 Task: Set the timezone to (GMT +5:30) Asia/Calcutta for the new scheduled reminder.
Action: Mouse moved to (1006, 248)
Screenshot: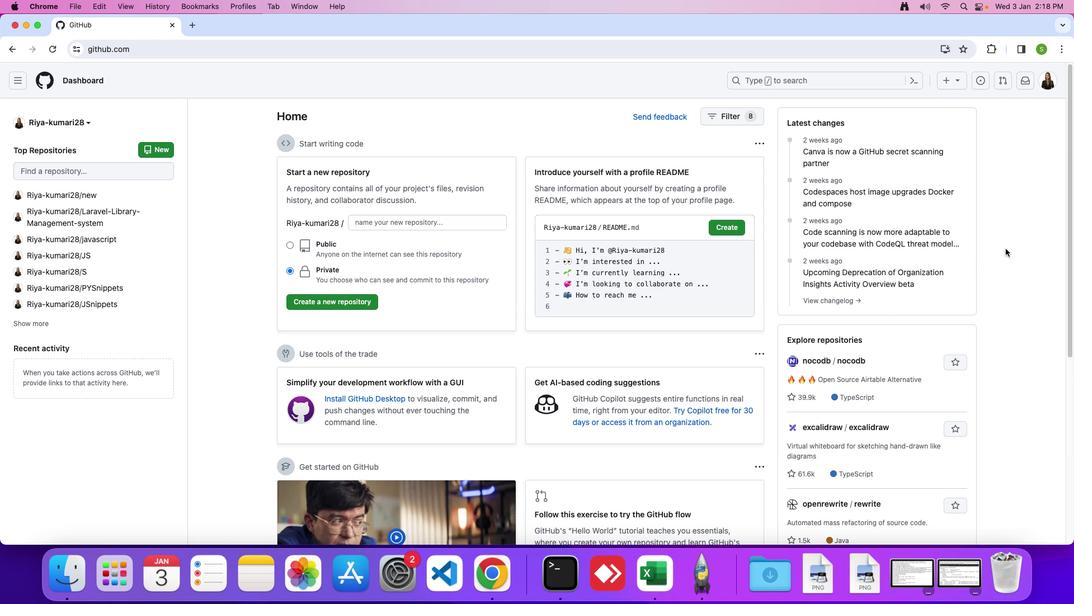 
Action: Mouse pressed left at (1006, 248)
Screenshot: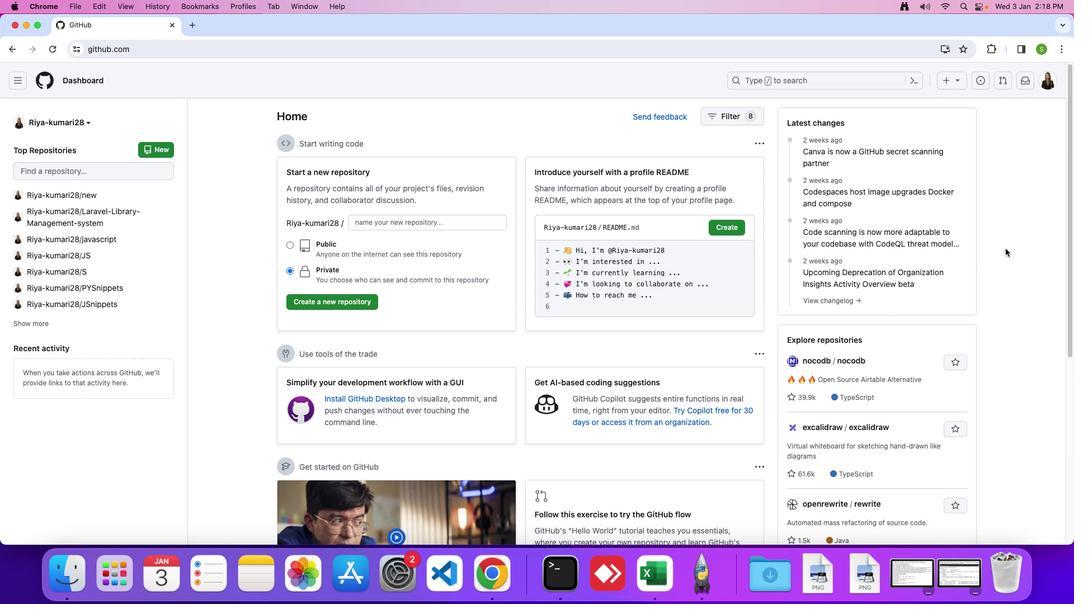 
Action: Mouse moved to (1052, 76)
Screenshot: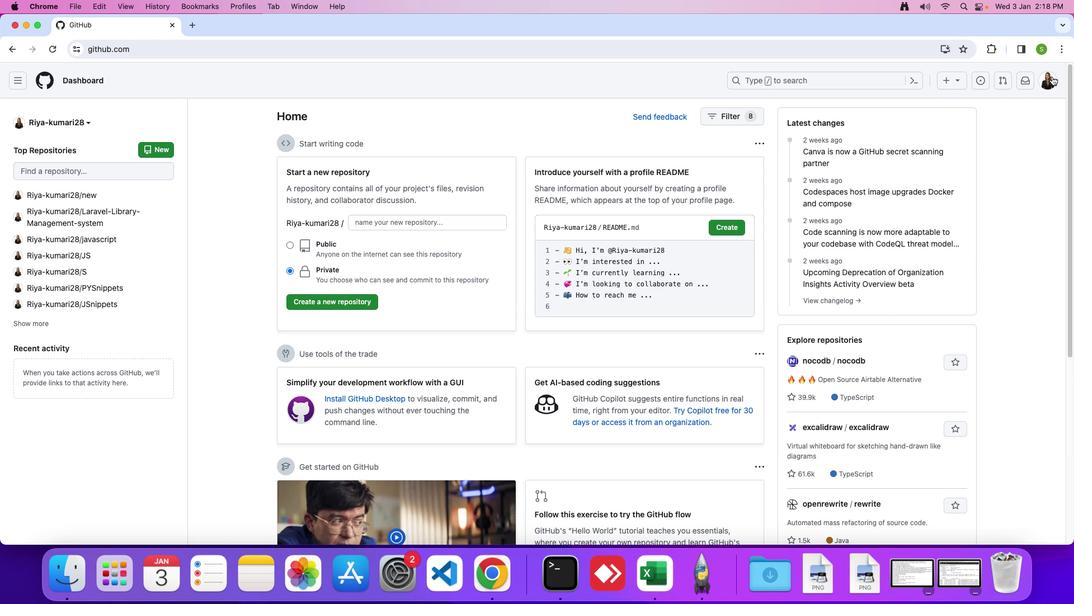 
Action: Mouse pressed left at (1052, 76)
Screenshot: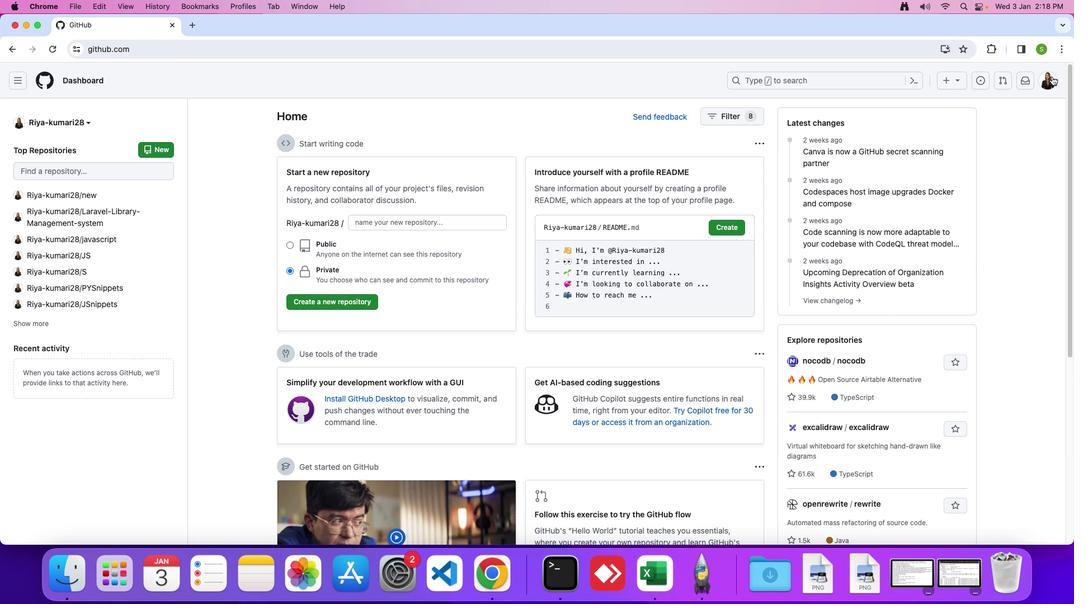 
Action: Mouse moved to (933, 385)
Screenshot: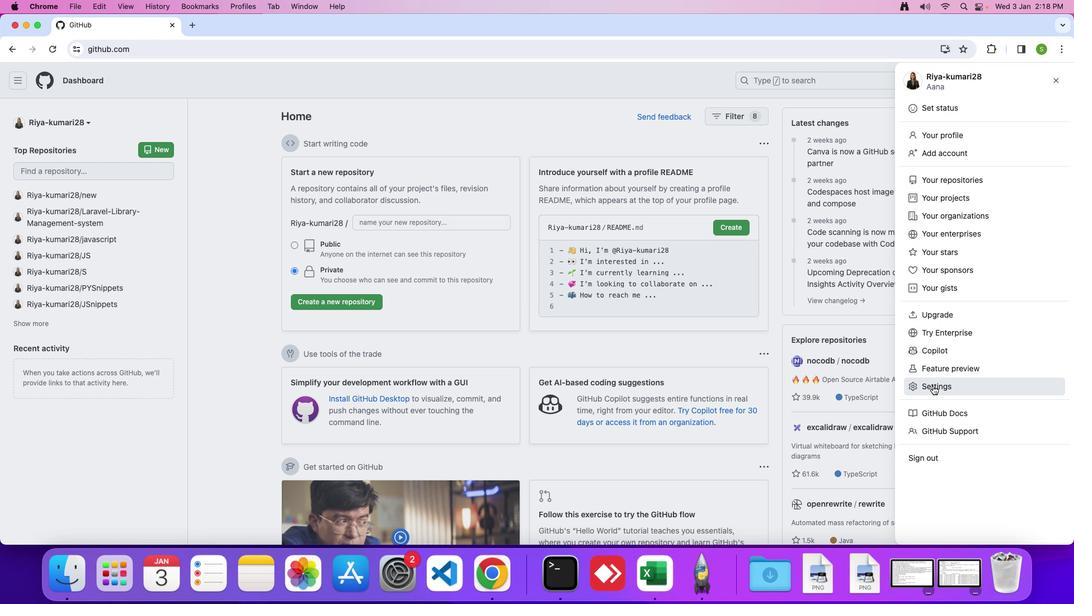 
Action: Mouse pressed left at (933, 385)
Screenshot: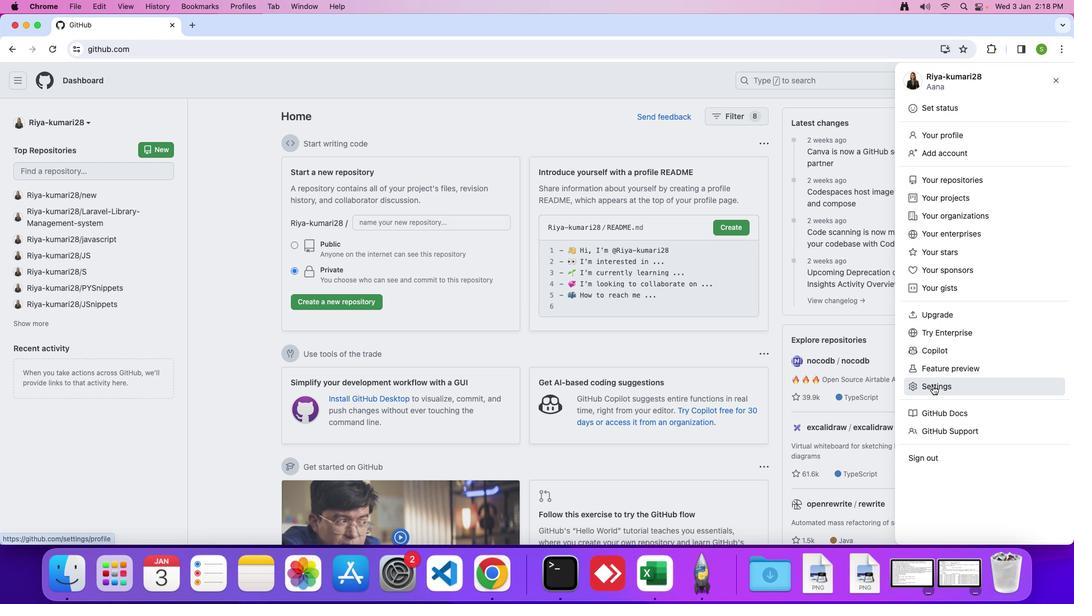 
Action: Mouse moved to (543, 338)
Screenshot: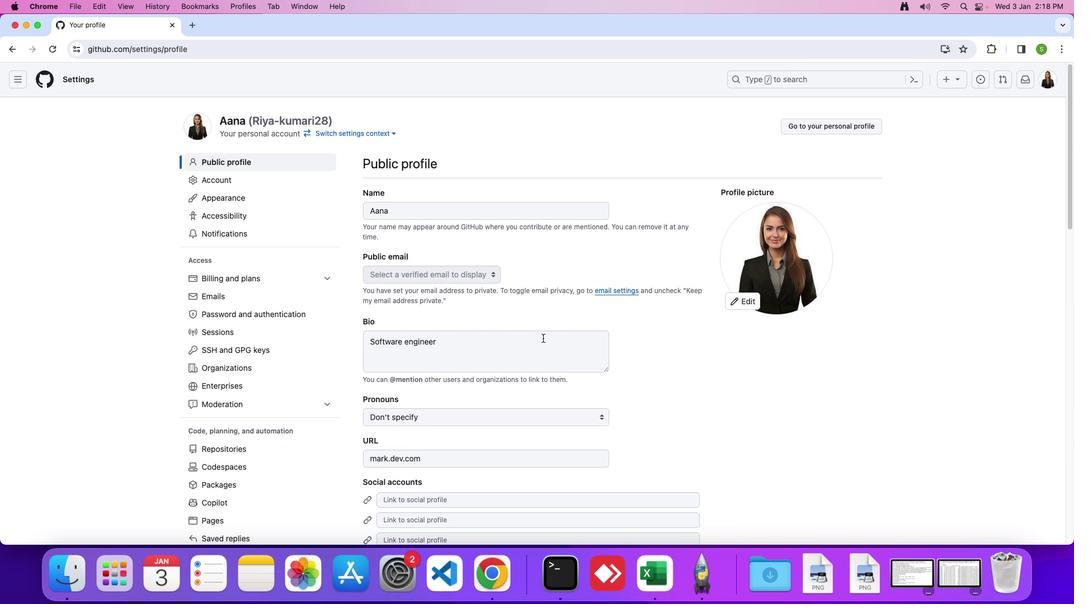 
Action: Mouse scrolled (543, 338) with delta (0, 0)
Screenshot: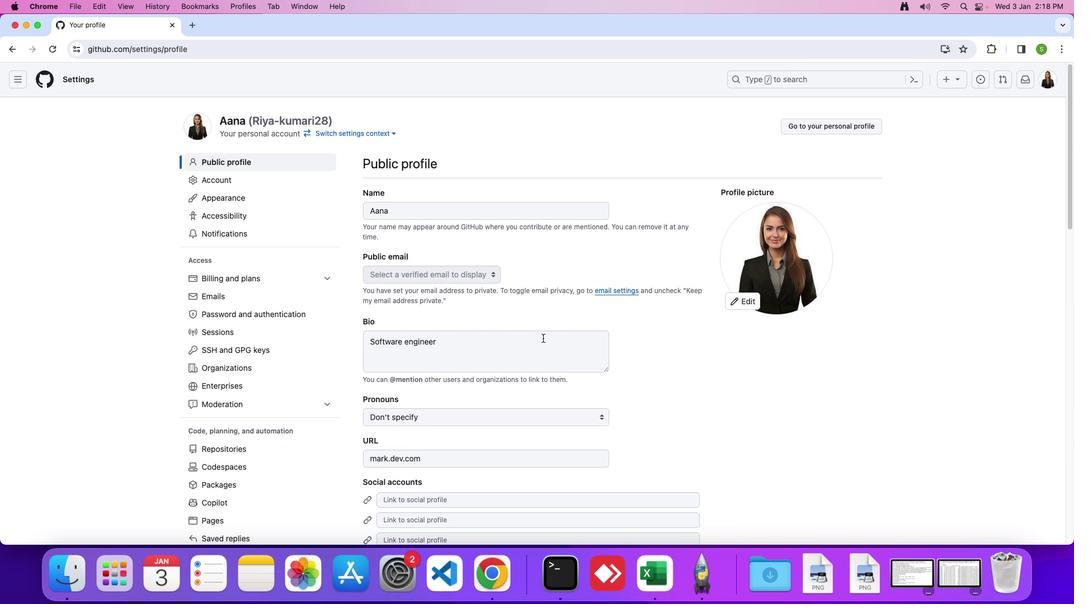 
Action: Mouse moved to (543, 338)
Screenshot: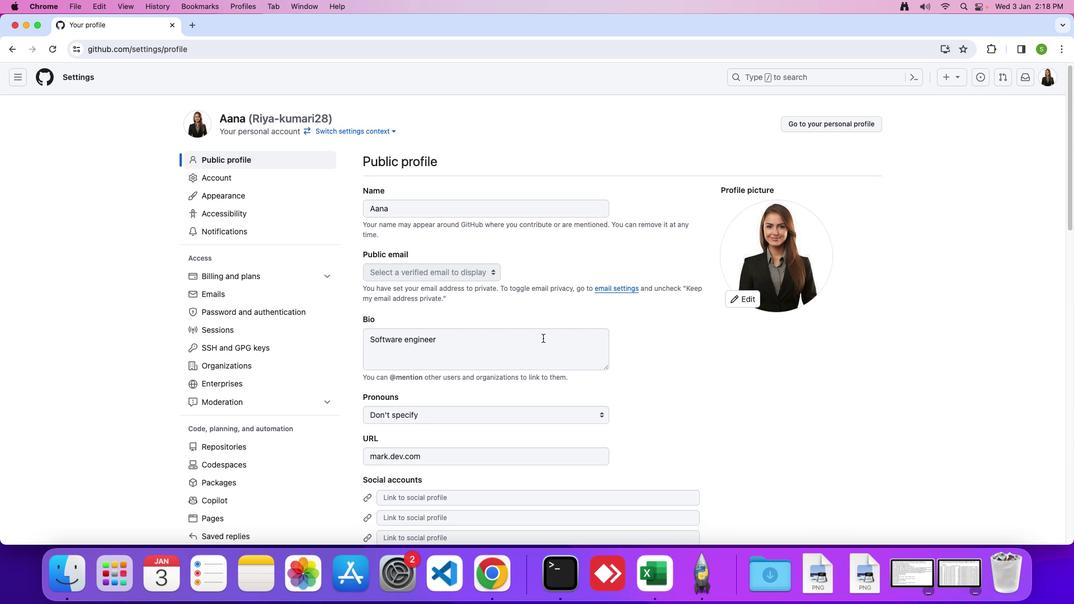 
Action: Mouse scrolled (543, 338) with delta (0, 0)
Screenshot: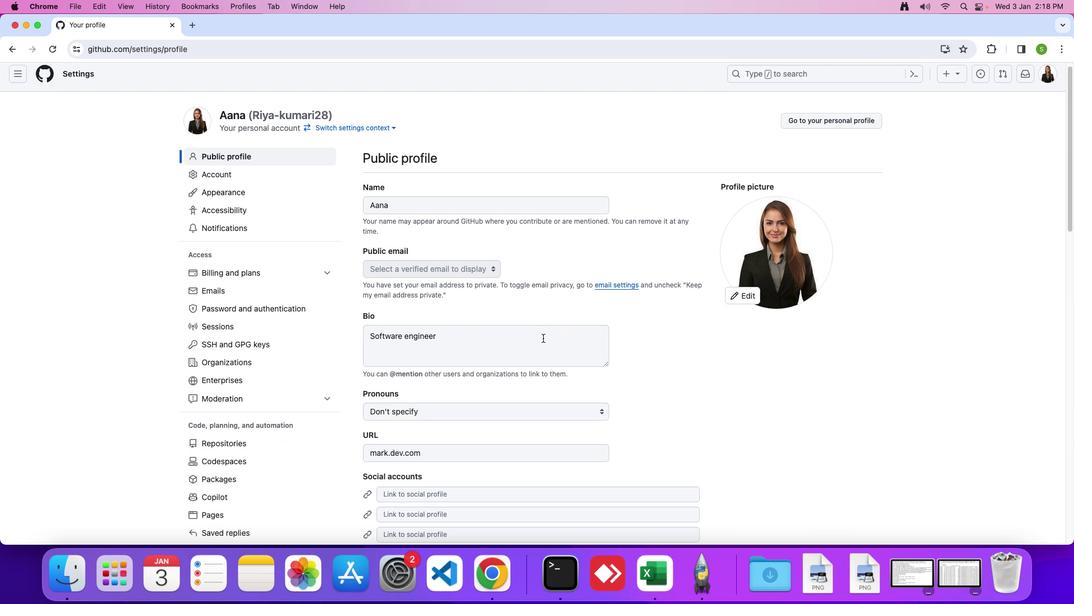 
Action: Mouse moved to (364, 345)
Screenshot: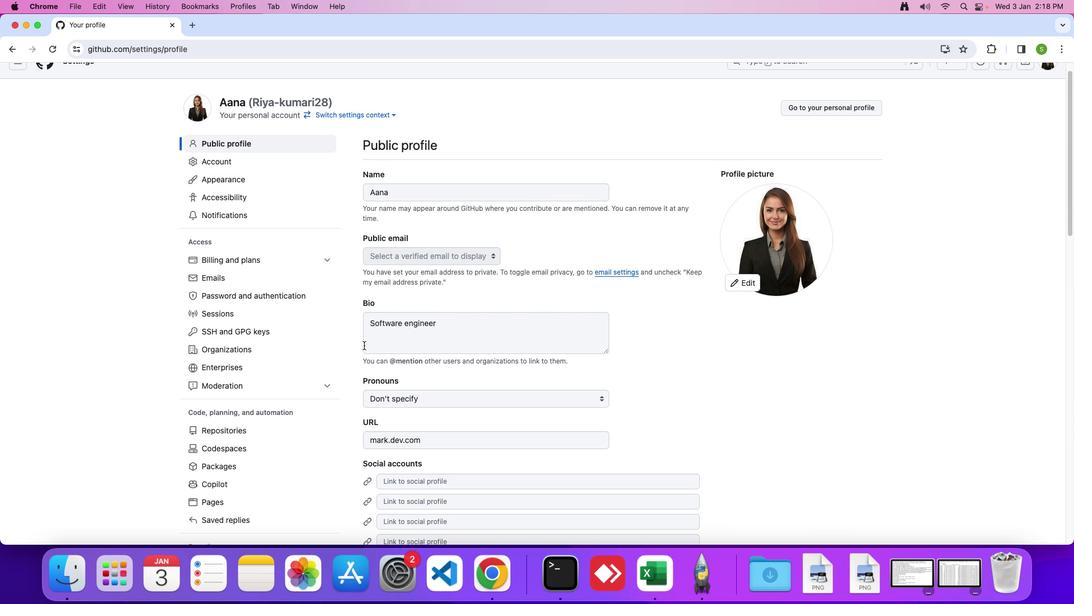 
Action: Mouse scrolled (364, 345) with delta (0, 0)
Screenshot: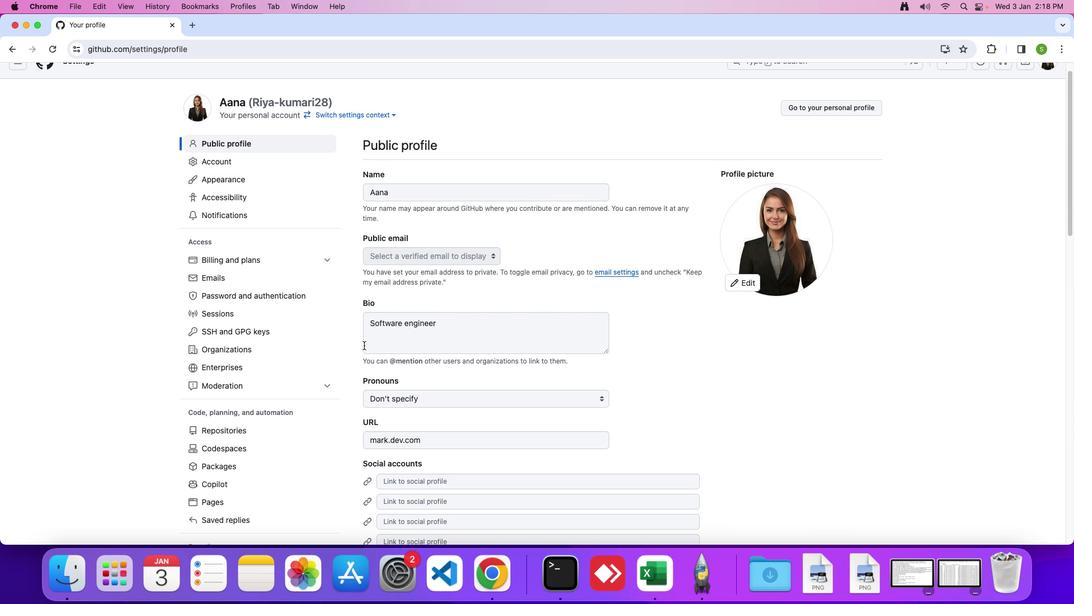 
Action: Mouse moved to (364, 345)
Screenshot: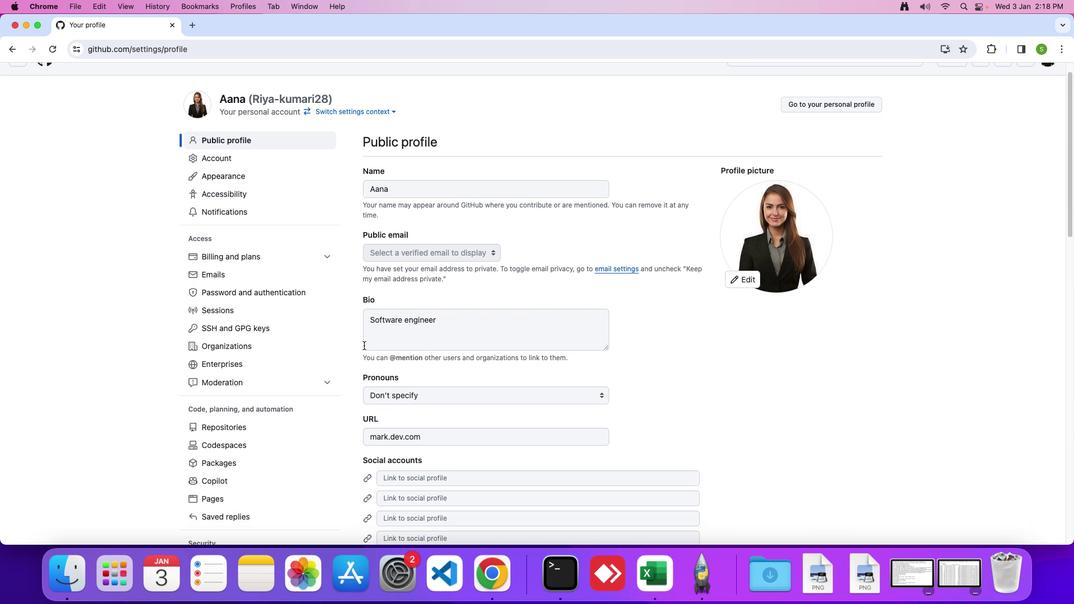 
Action: Mouse scrolled (364, 345) with delta (0, 0)
Screenshot: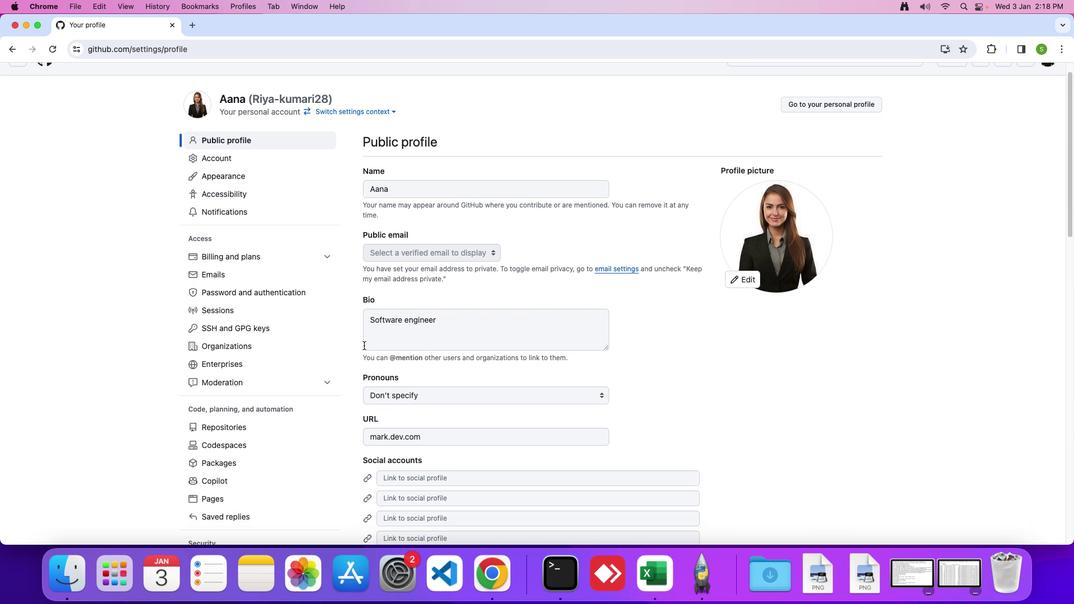 
Action: Mouse moved to (363, 345)
Screenshot: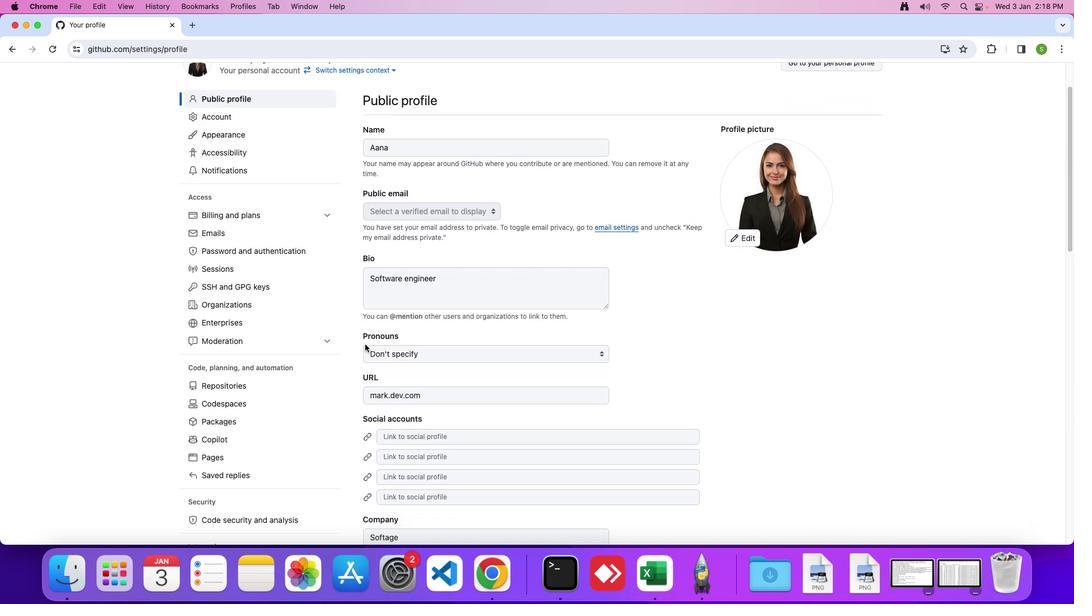 
Action: Mouse scrolled (363, 345) with delta (0, -1)
Screenshot: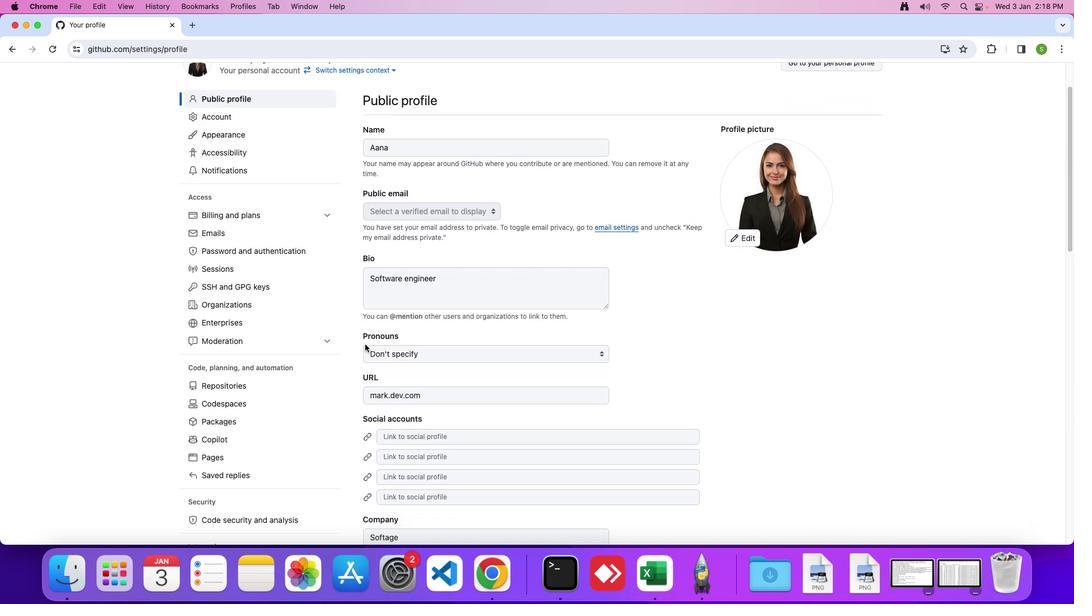 
Action: Mouse moved to (369, 341)
Screenshot: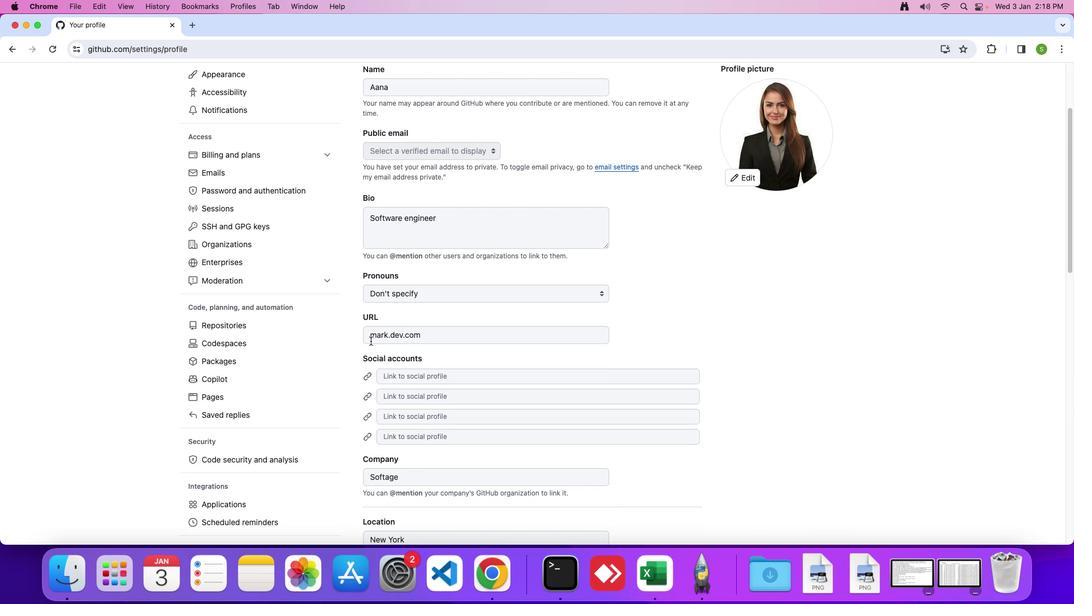 
Action: Mouse scrolled (369, 341) with delta (0, 0)
Screenshot: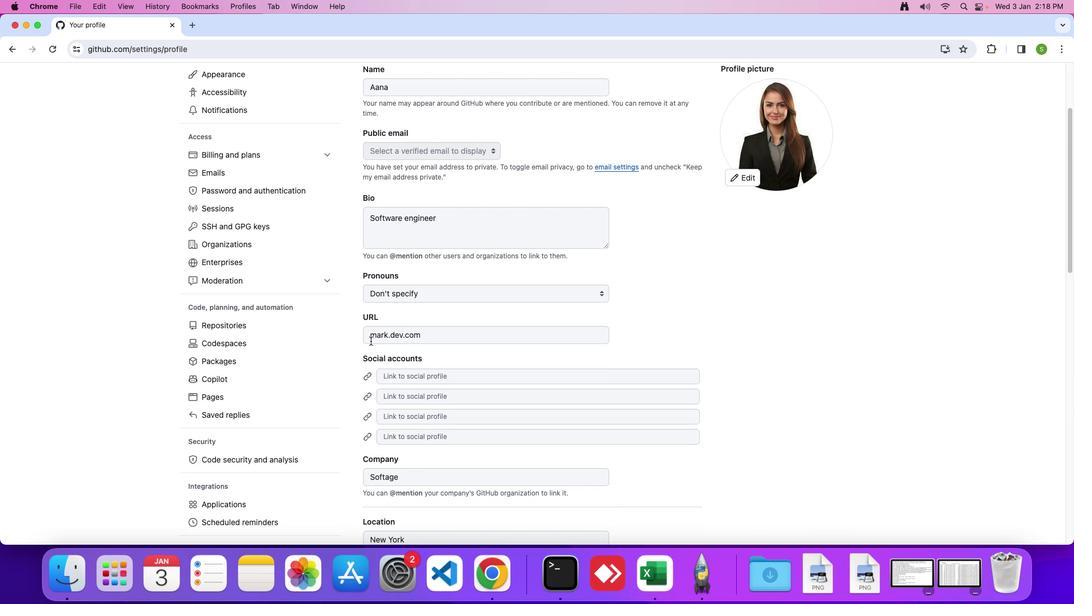 
Action: Mouse moved to (370, 341)
Screenshot: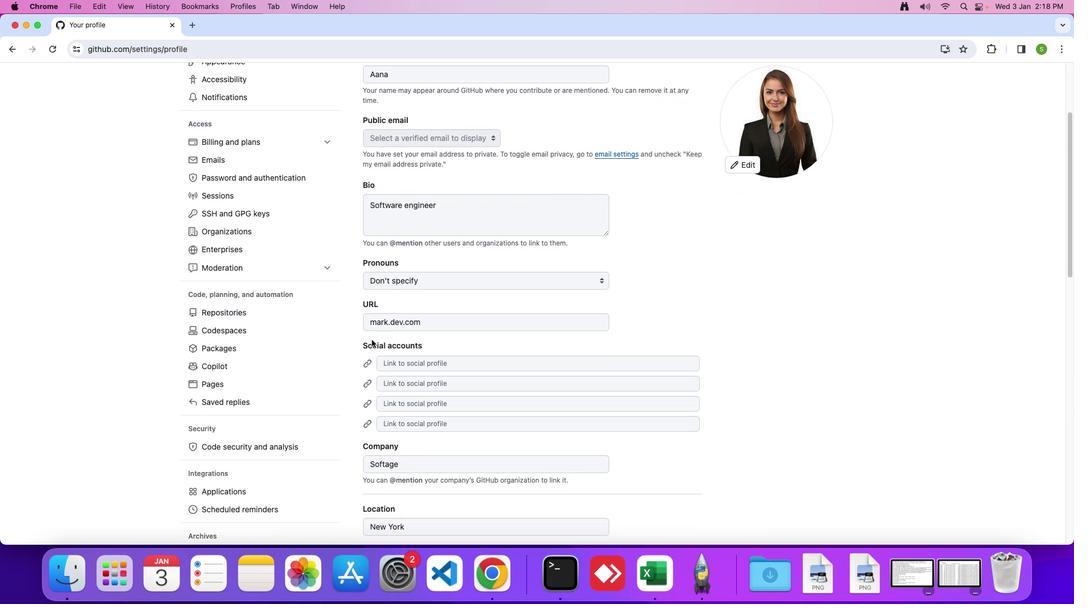 
Action: Mouse scrolled (370, 341) with delta (0, 0)
Screenshot: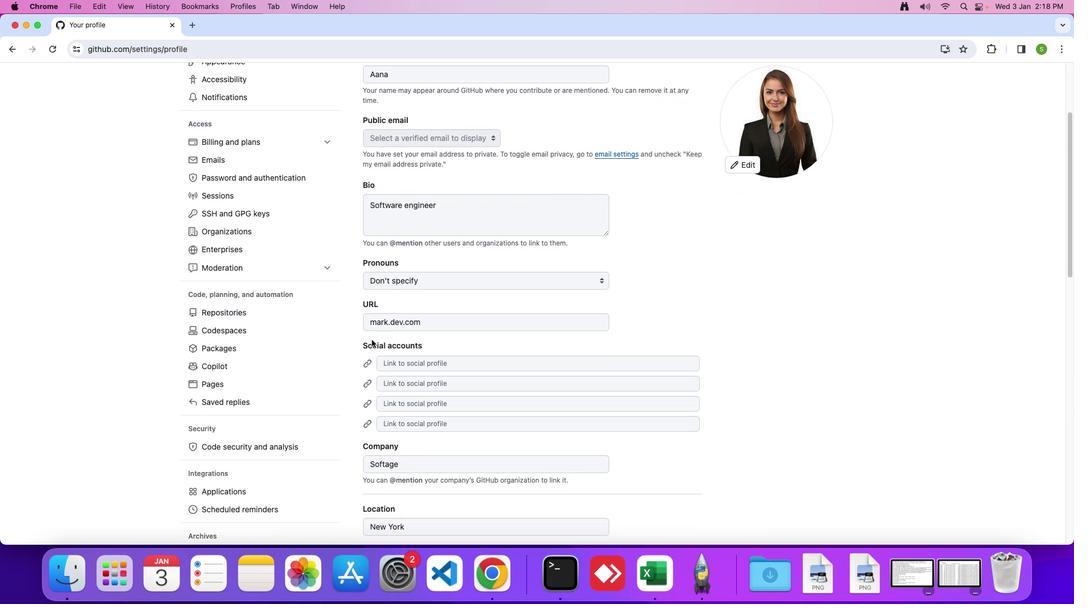 
Action: Mouse moved to (370, 340)
Screenshot: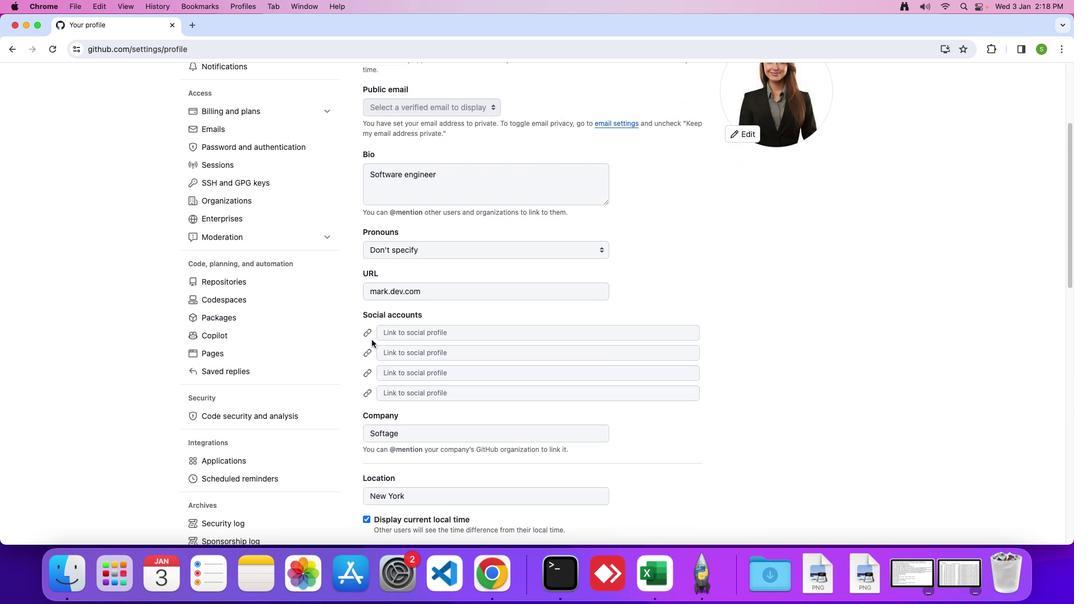 
Action: Mouse scrolled (370, 340) with delta (0, -2)
Screenshot: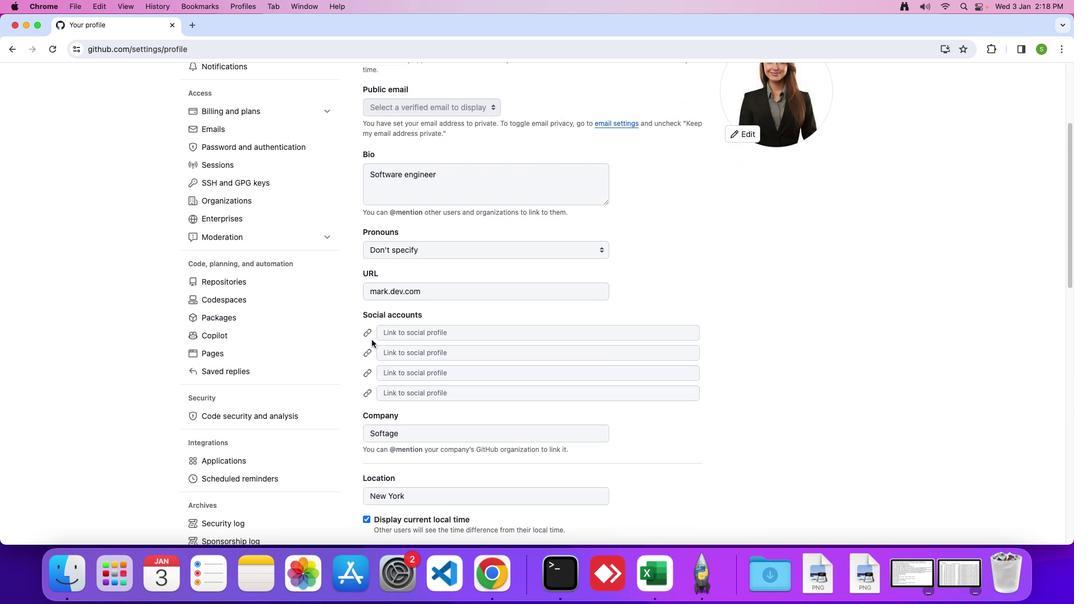 
Action: Mouse moved to (380, 339)
Screenshot: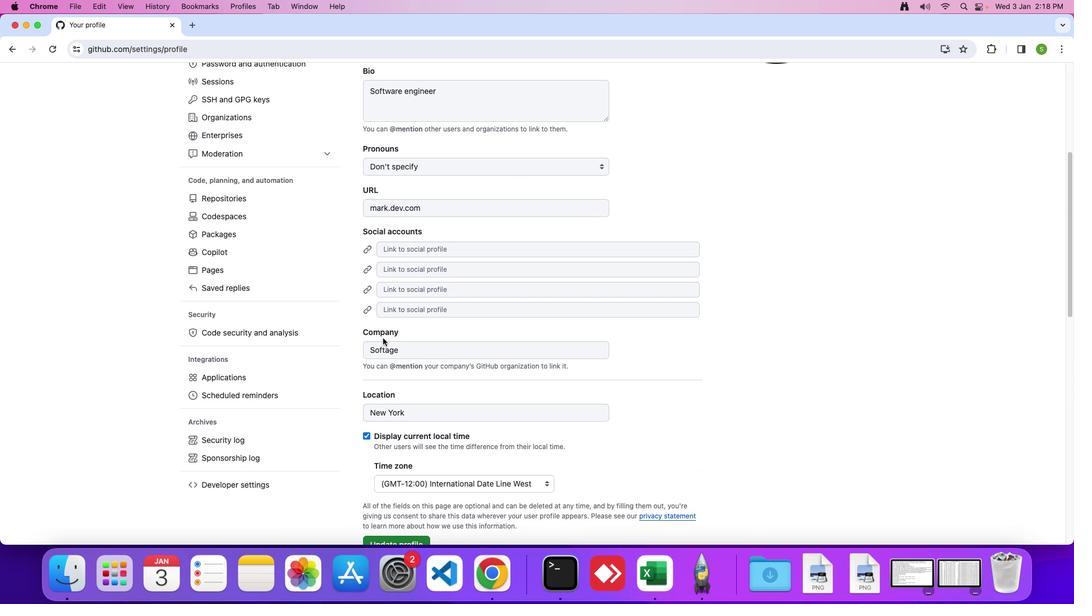 
Action: Mouse scrolled (380, 339) with delta (0, 0)
Screenshot: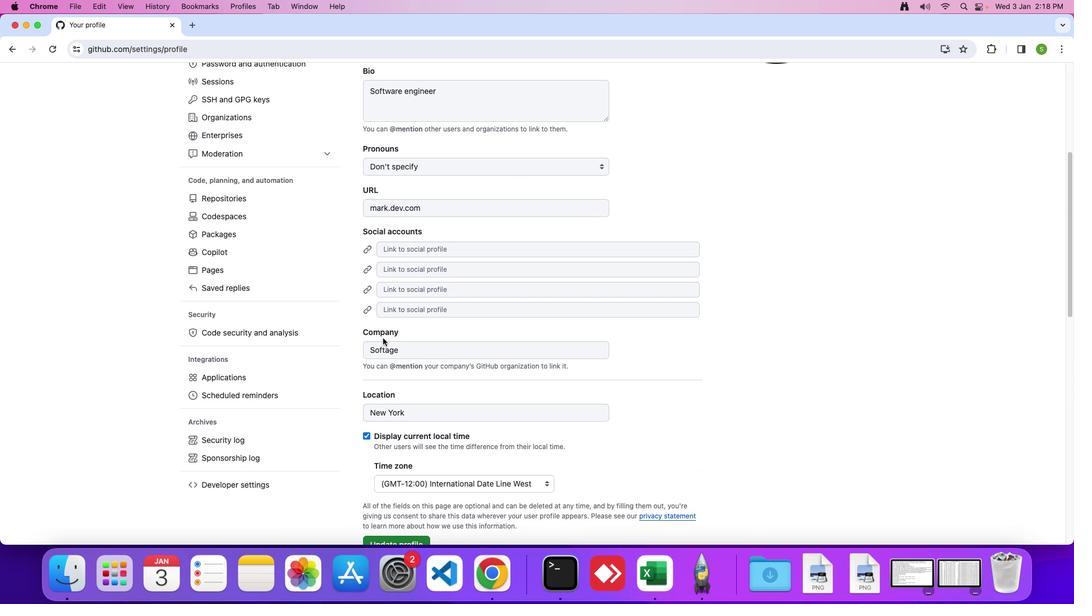 
Action: Mouse moved to (381, 339)
Screenshot: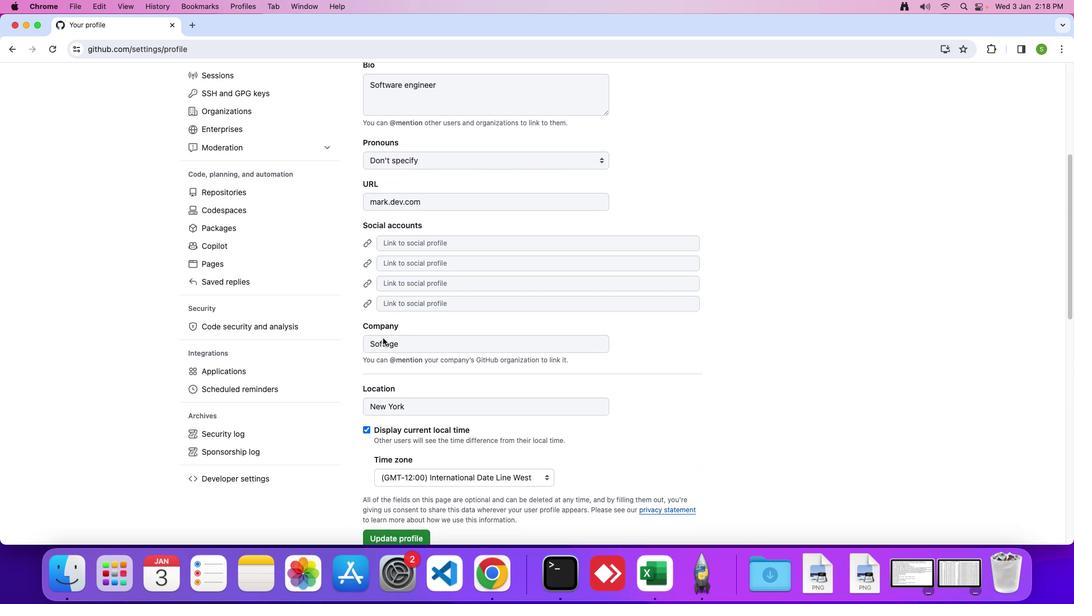 
Action: Mouse scrolled (381, 339) with delta (0, 0)
Screenshot: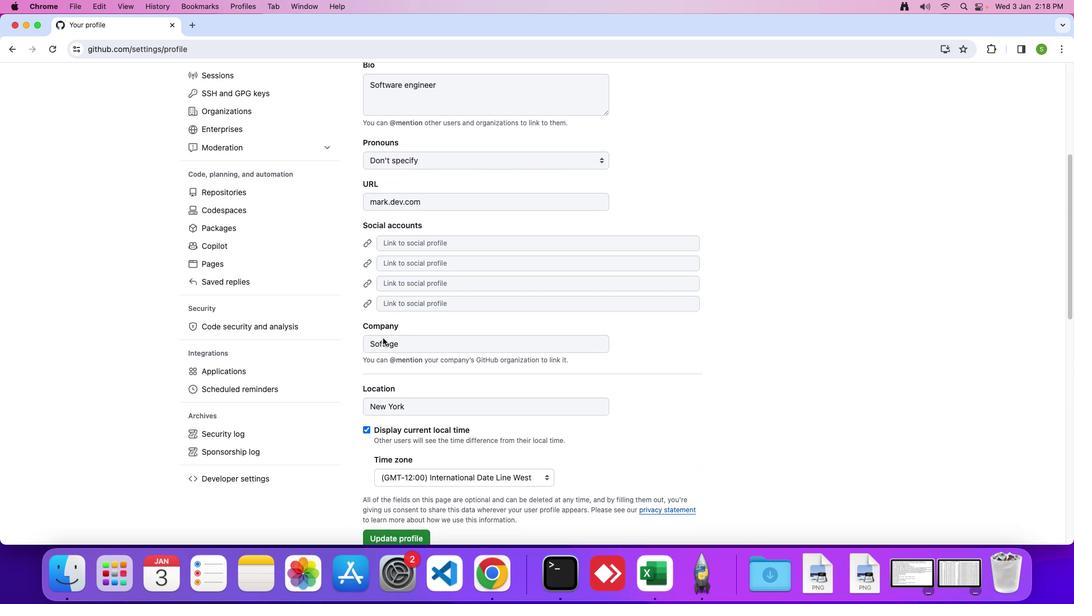 
Action: Mouse moved to (382, 338)
Screenshot: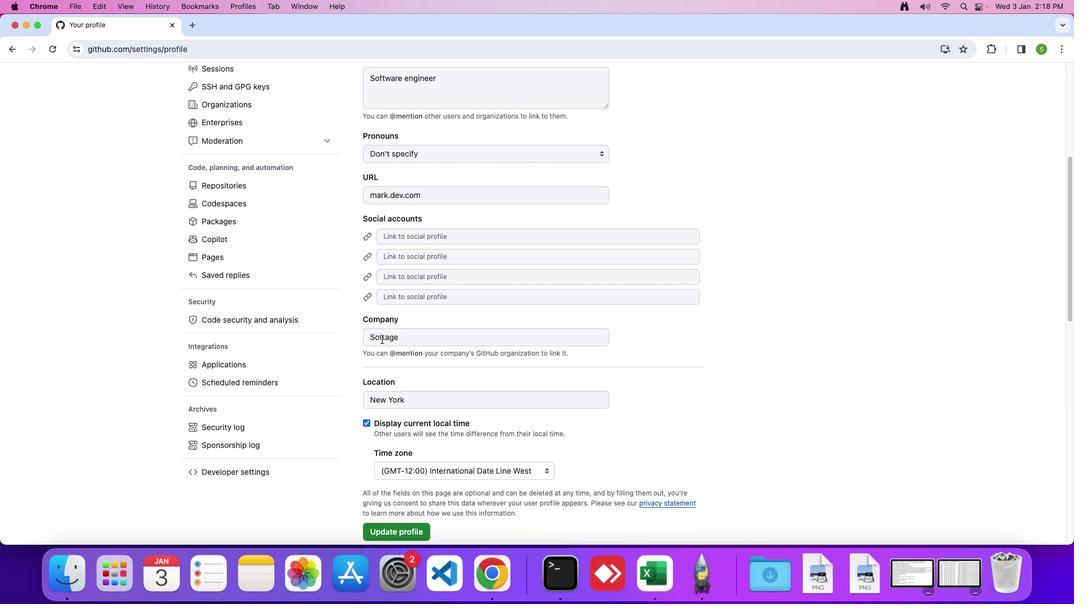 
Action: Mouse scrolled (382, 338) with delta (0, 0)
Screenshot: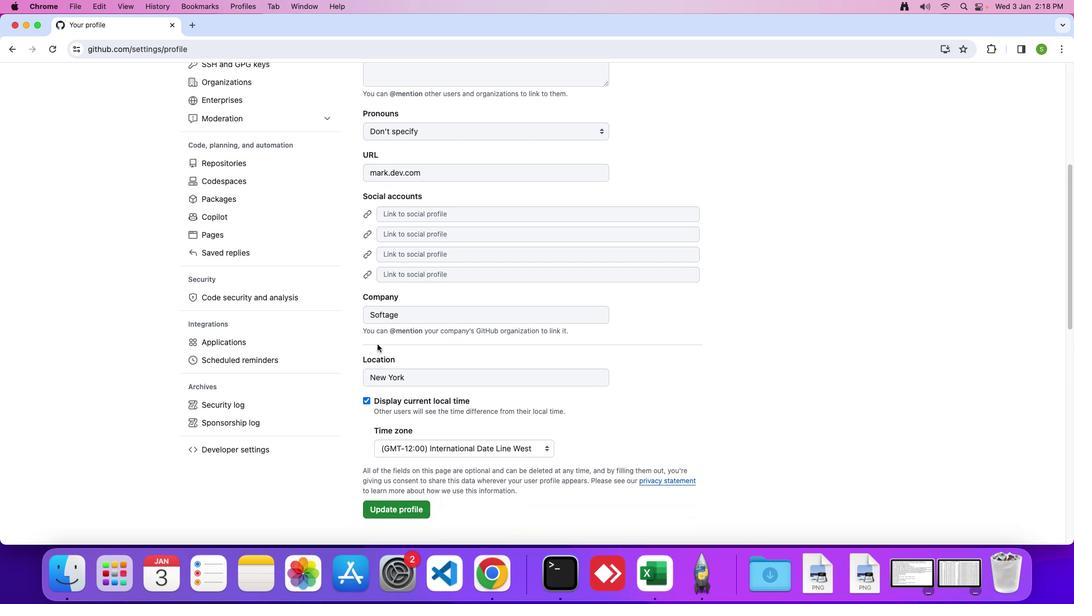 
Action: Mouse moved to (292, 338)
Screenshot: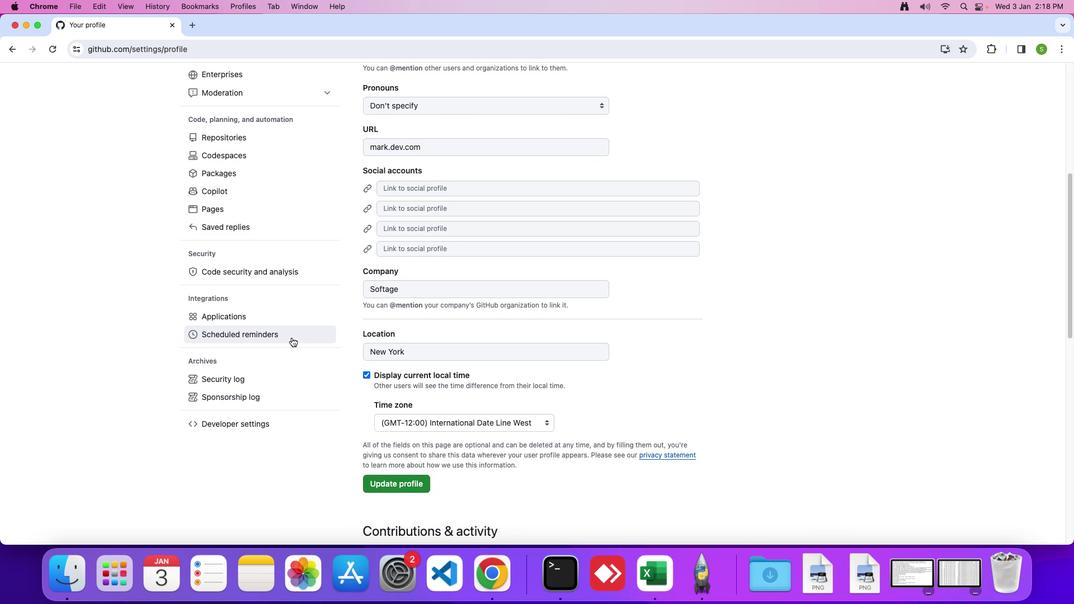 
Action: Mouse pressed left at (292, 338)
Screenshot: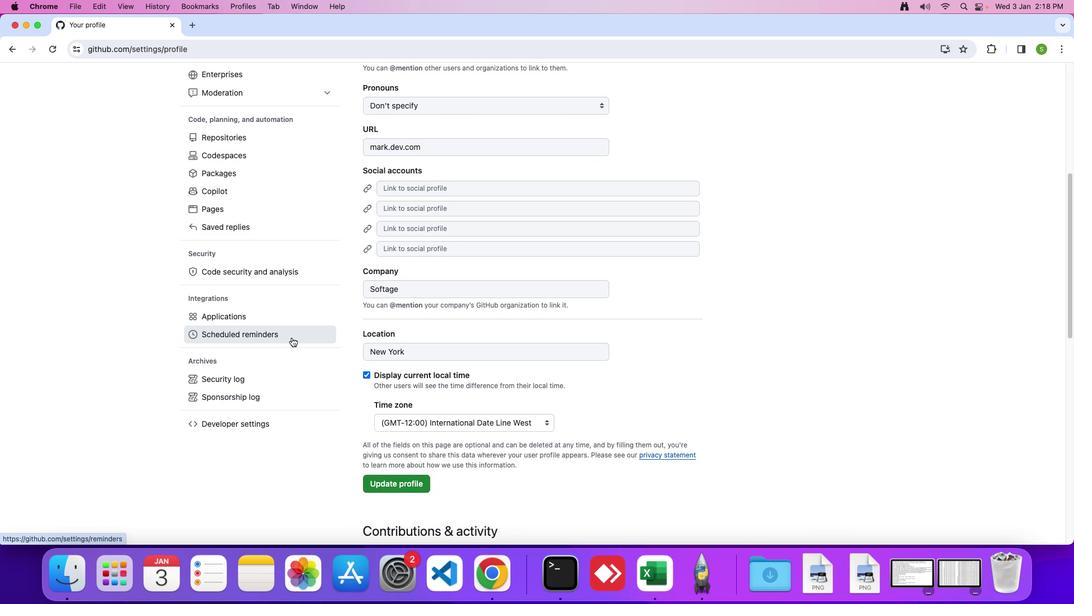 
Action: Mouse moved to (413, 260)
Screenshot: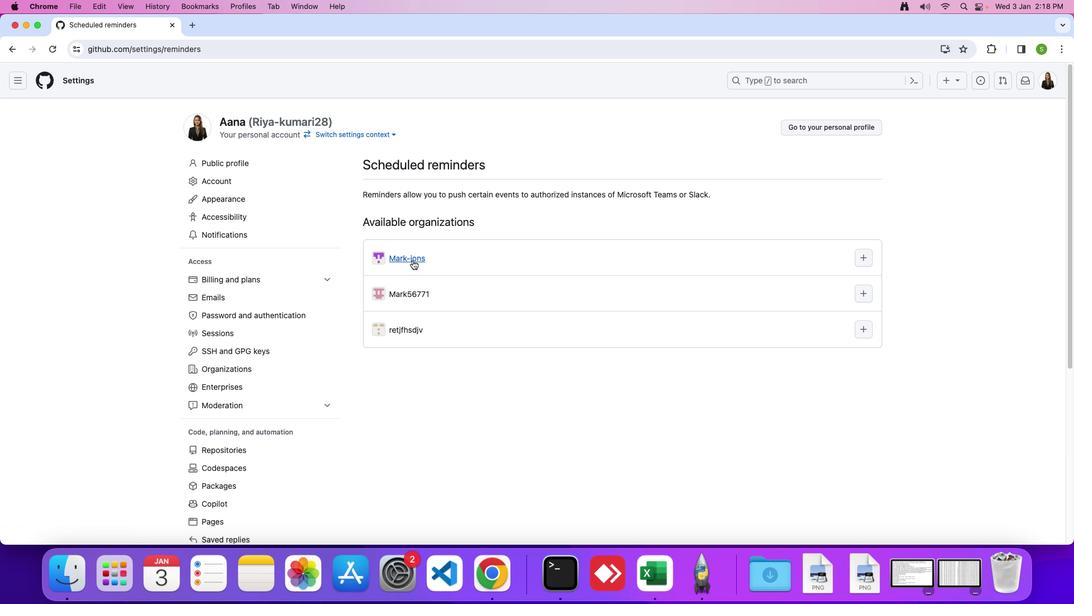 
Action: Mouse pressed left at (413, 260)
Screenshot: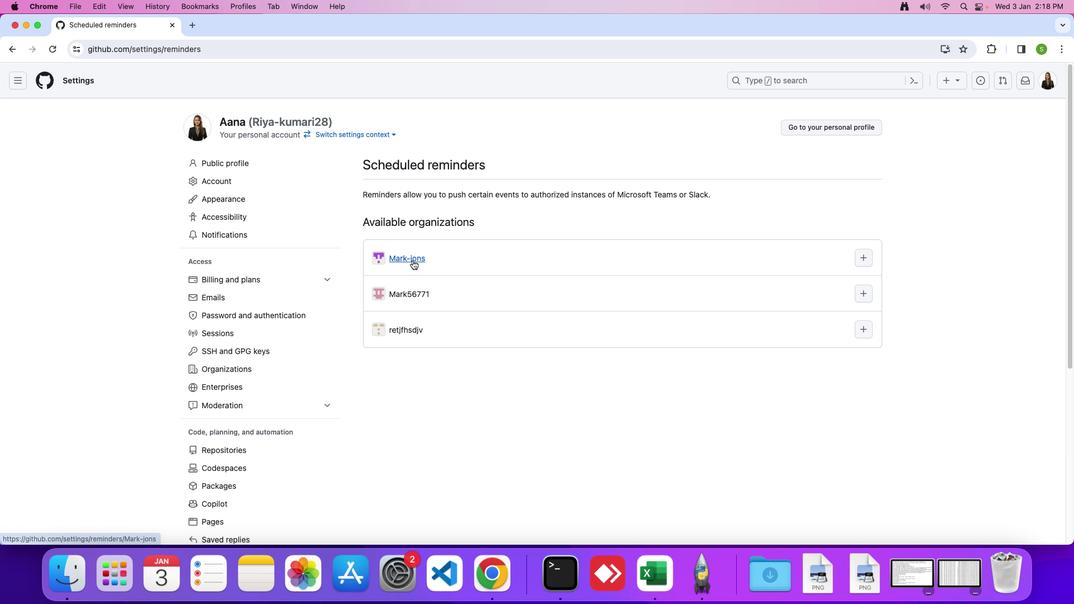 
Action: Mouse moved to (543, 323)
Screenshot: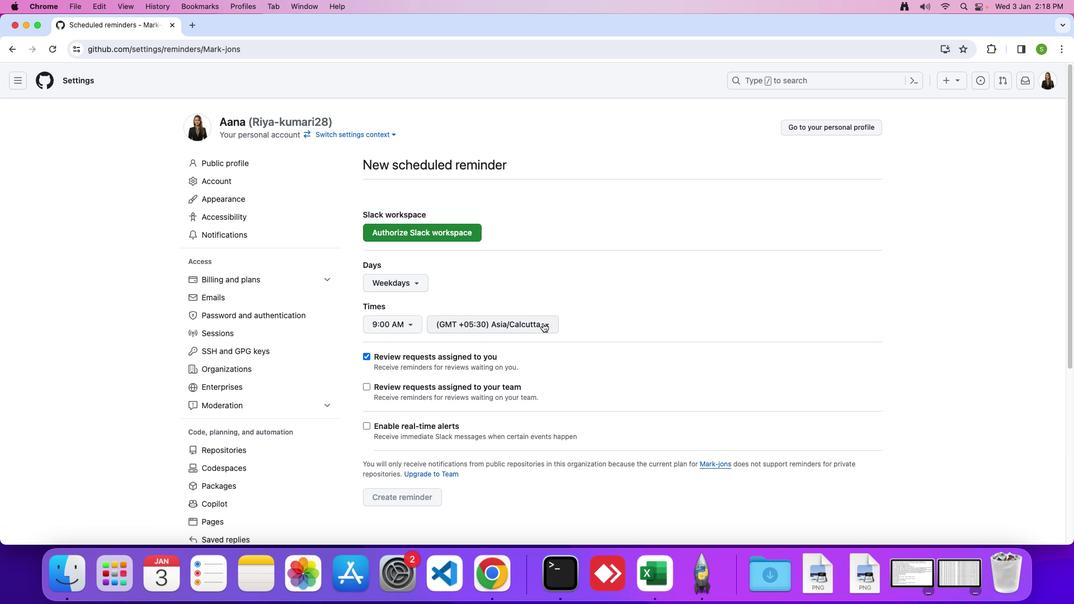 
Action: Mouse pressed left at (543, 323)
Screenshot: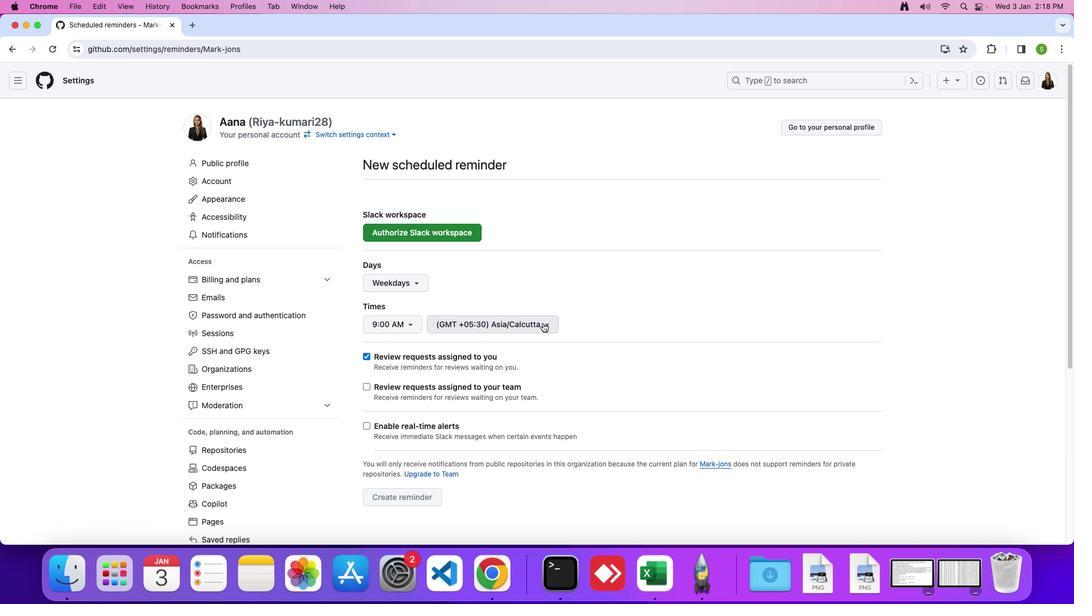 
Action: Mouse moved to (525, 431)
Screenshot: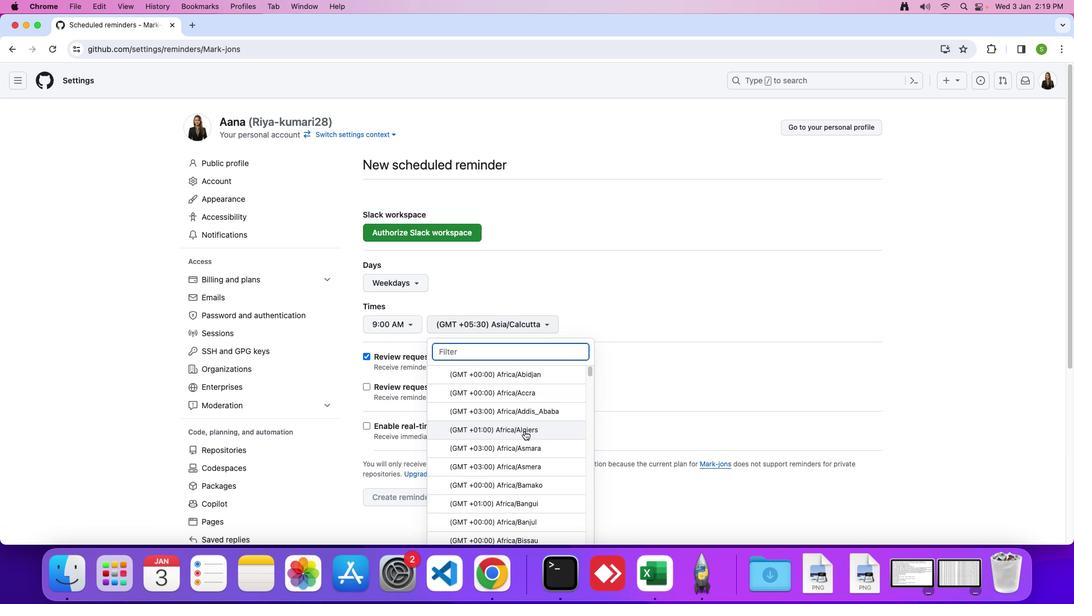 
Action: Mouse scrolled (525, 431) with delta (0, 0)
Screenshot: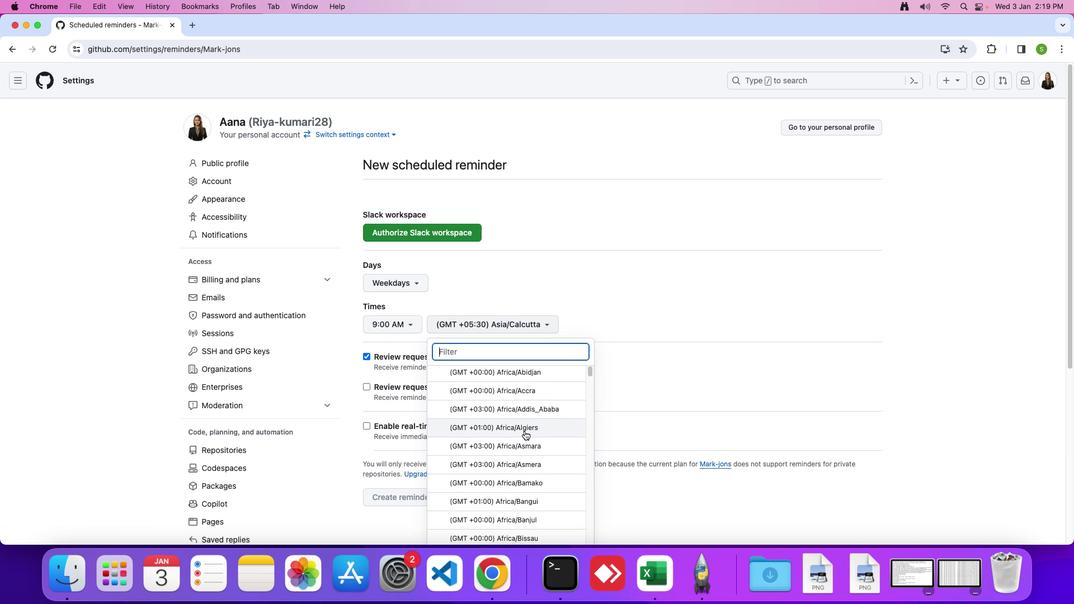 
Action: Mouse scrolled (525, 431) with delta (0, 0)
Screenshot: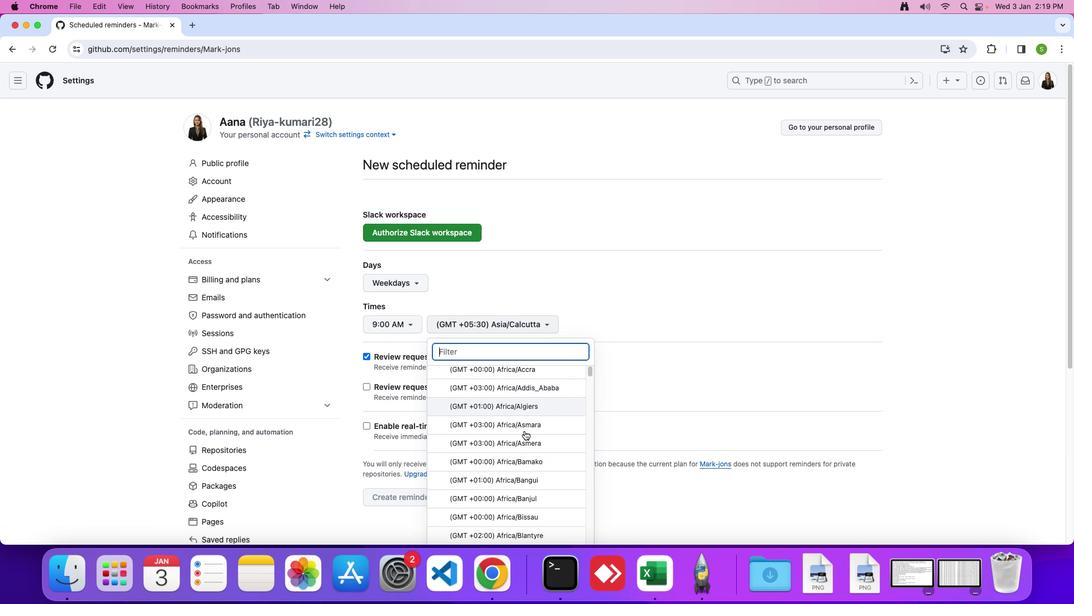
Action: Mouse moved to (525, 431)
Screenshot: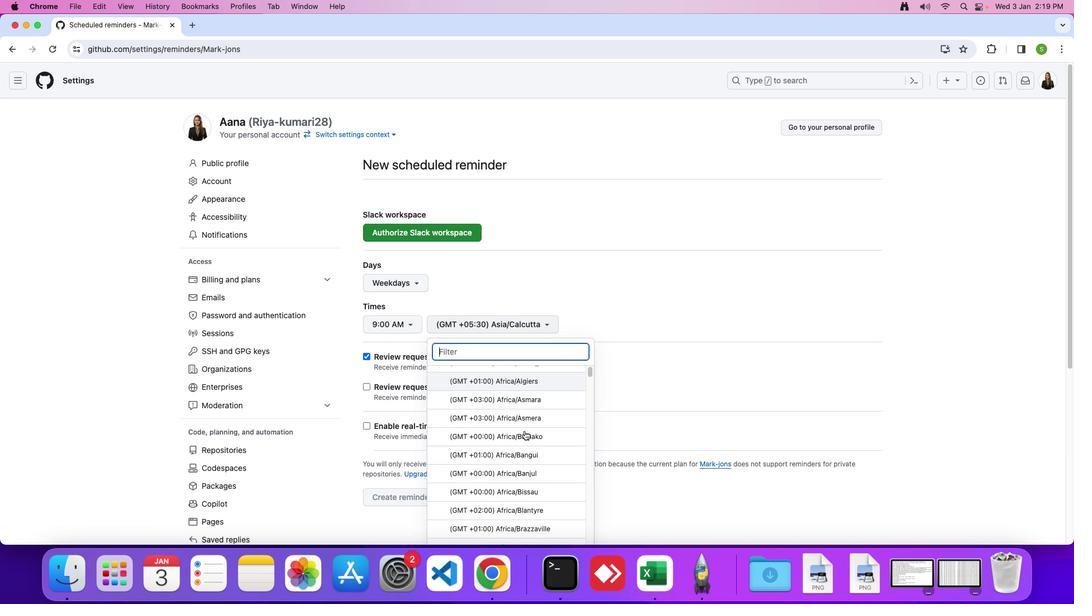 
Action: Mouse scrolled (525, 431) with delta (0, -1)
Screenshot: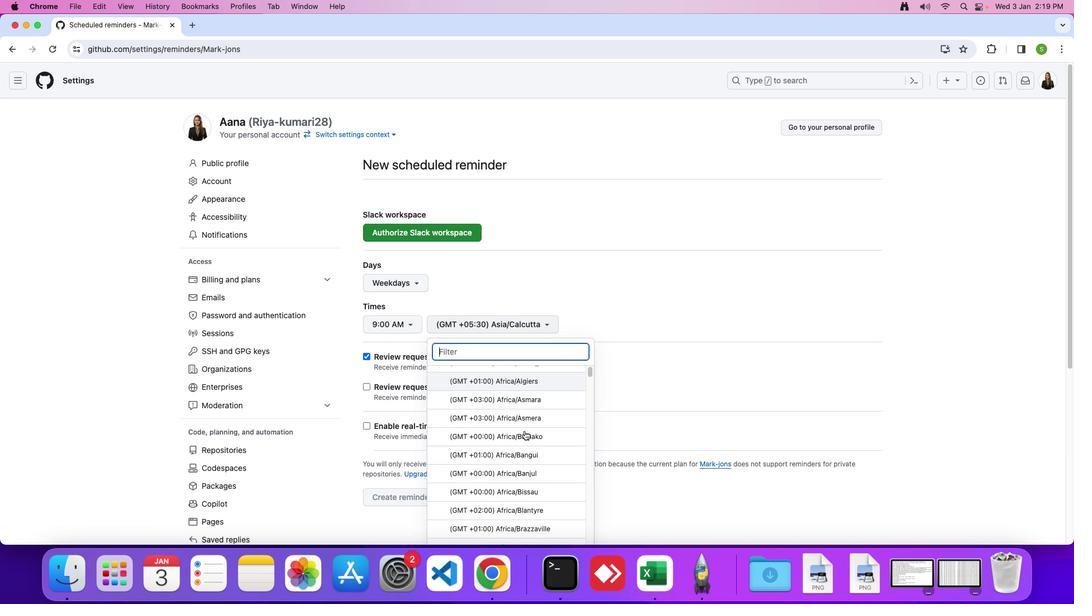 
Action: Mouse moved to (520, 431)
Screenshot: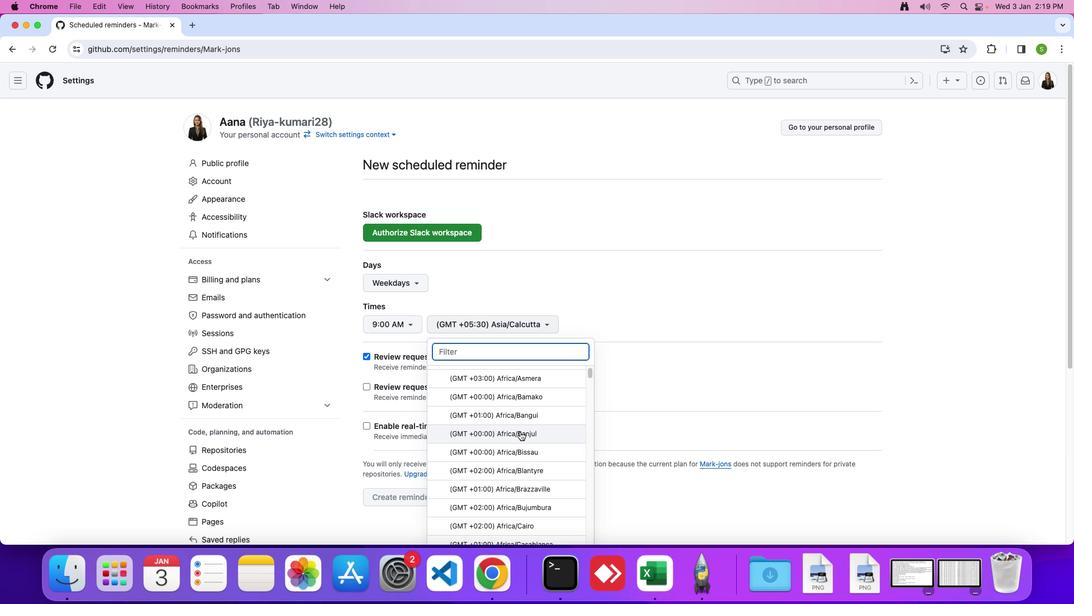 
Action: Mouse scrolled (520, 431) with delta (0, 0)
Screenshot: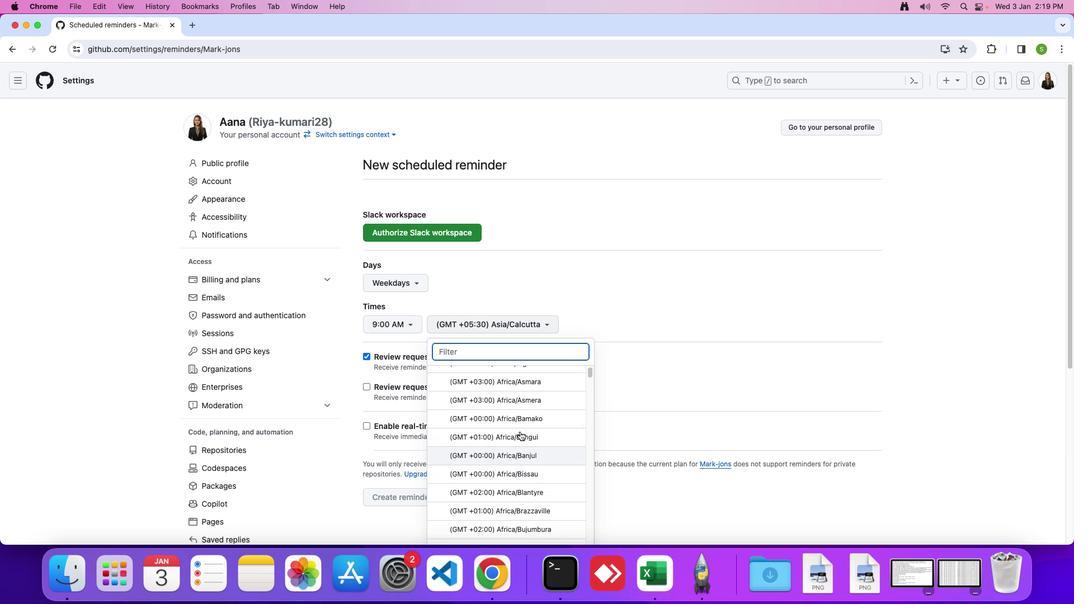 
Action: Mouse scrolled (520, 431) with delta (0, 0)
Screenshot: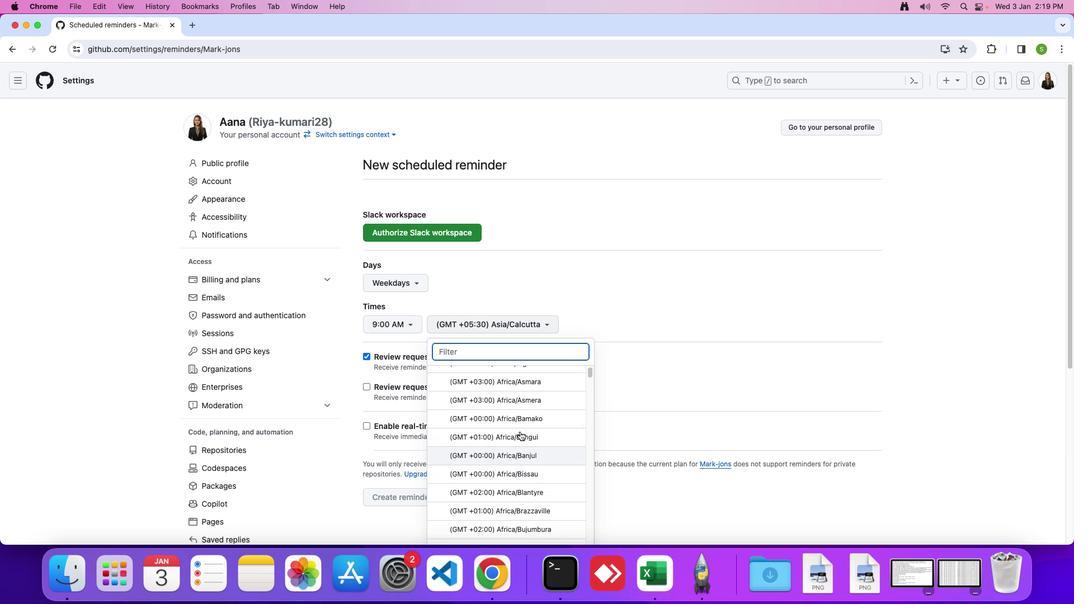 
Action: Mouse scrolled (520, 431) with delta (0, 2)
Screenshot: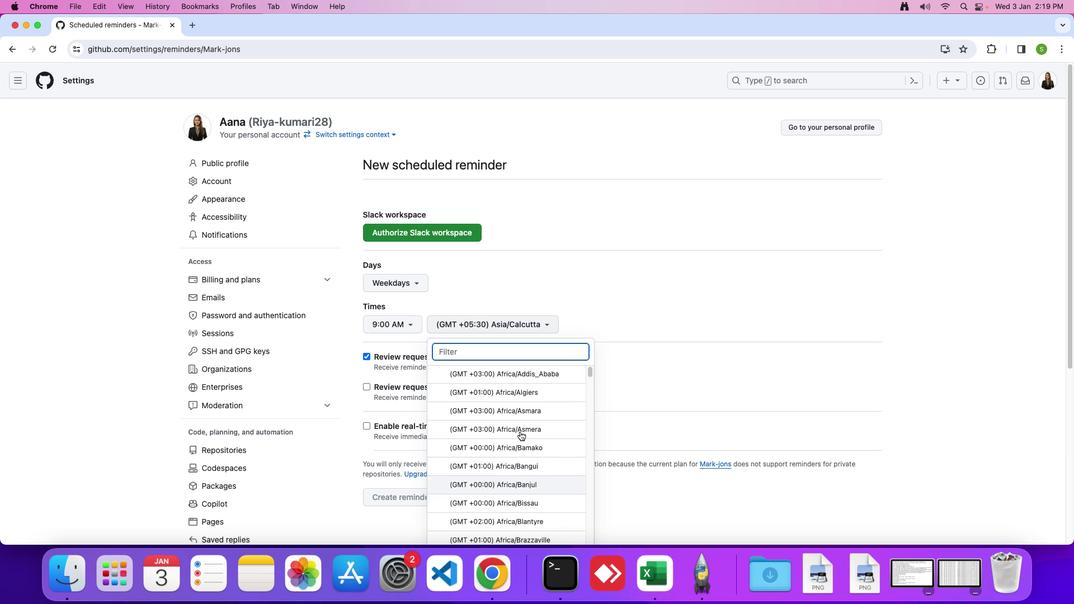 
Action: Mouse moved to (520, 432)
Screenshot: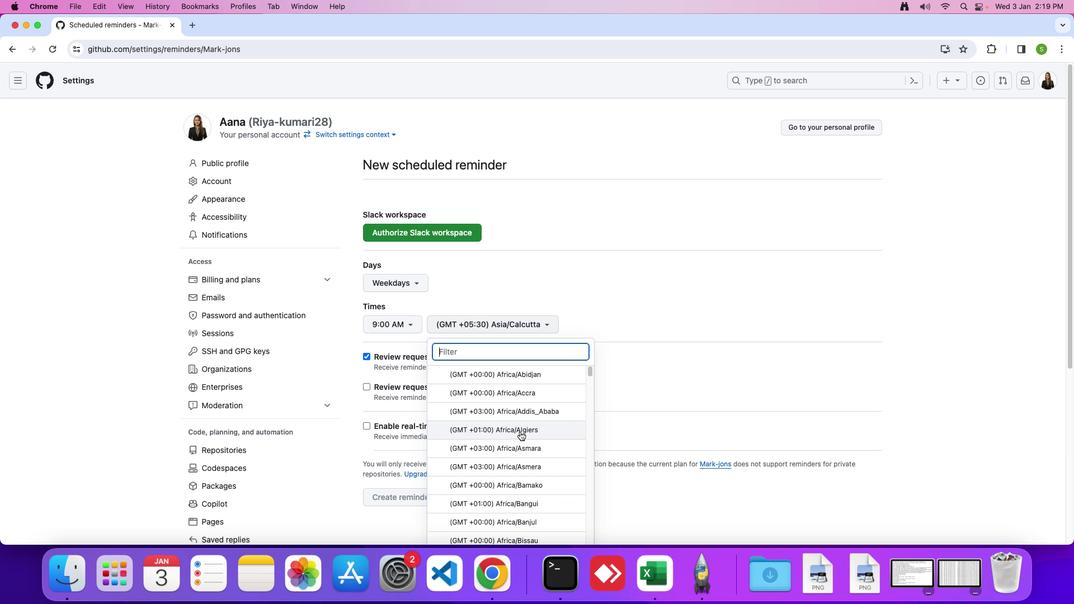 
Action: Mouse scrolled (520, 432) with delta (0, 0)
Screenshot: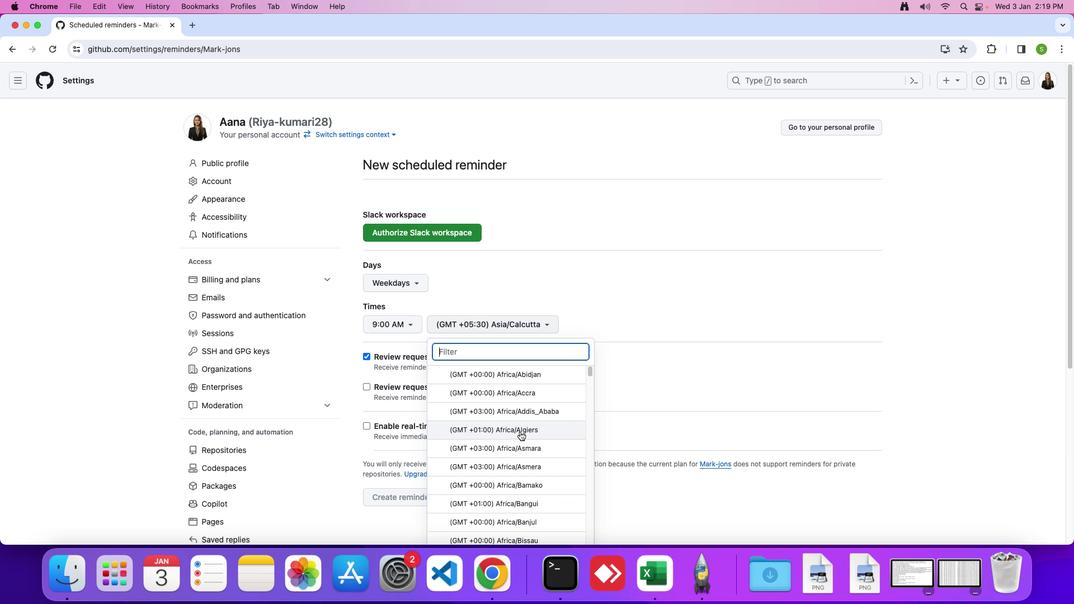 
Action: Mouse scrolled (520, 432) with delta (0, 0)
Screenshot: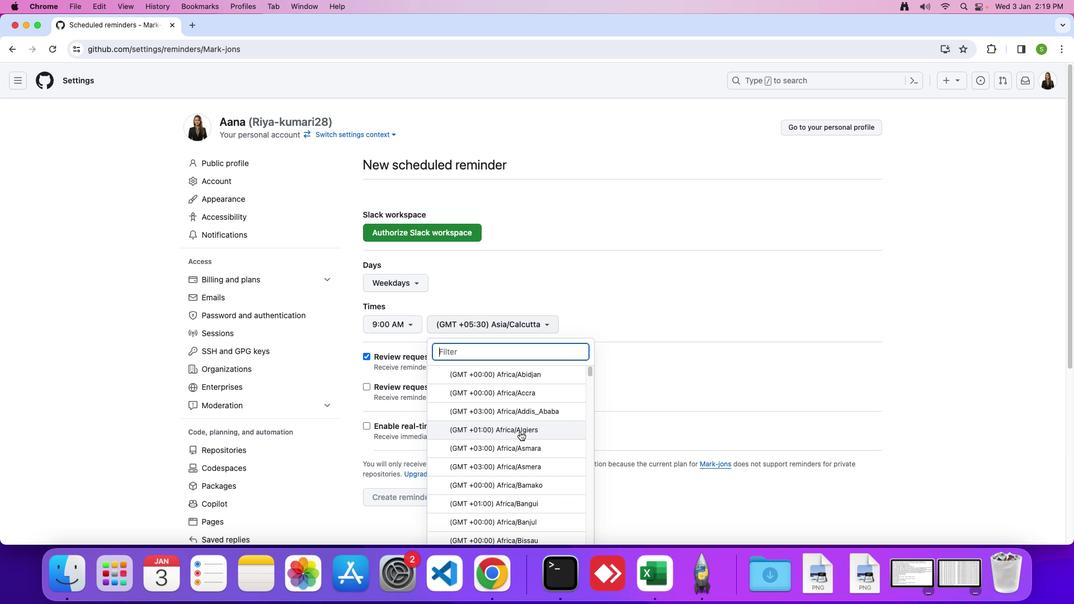 
Action: Mouse moved to (522, 429)
Screenshot: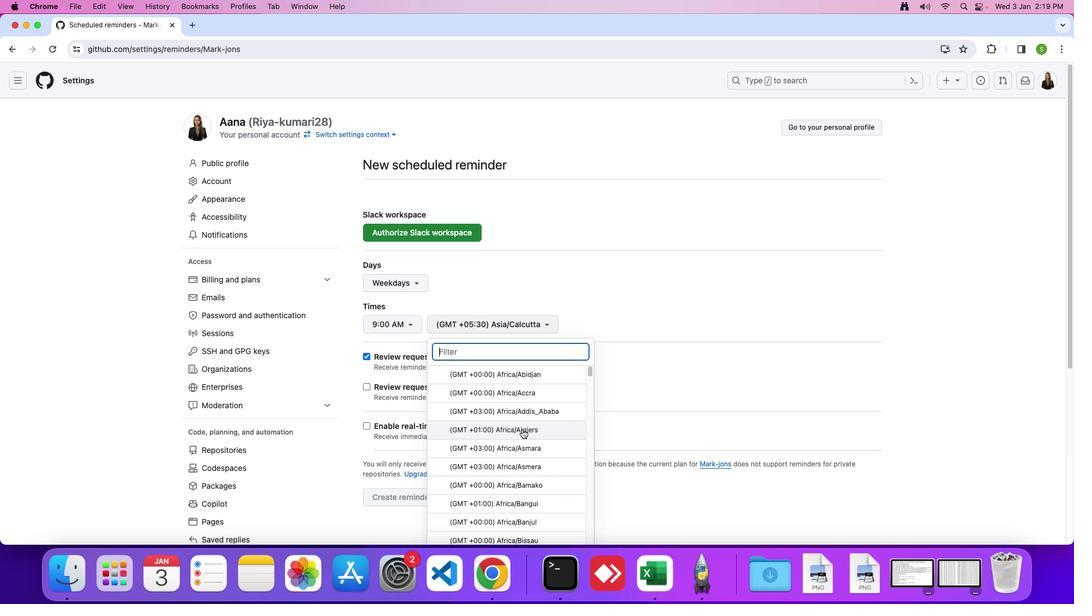 
Action: Mouse scrolled (522, 429) with delta (0, 0)
Screenshot: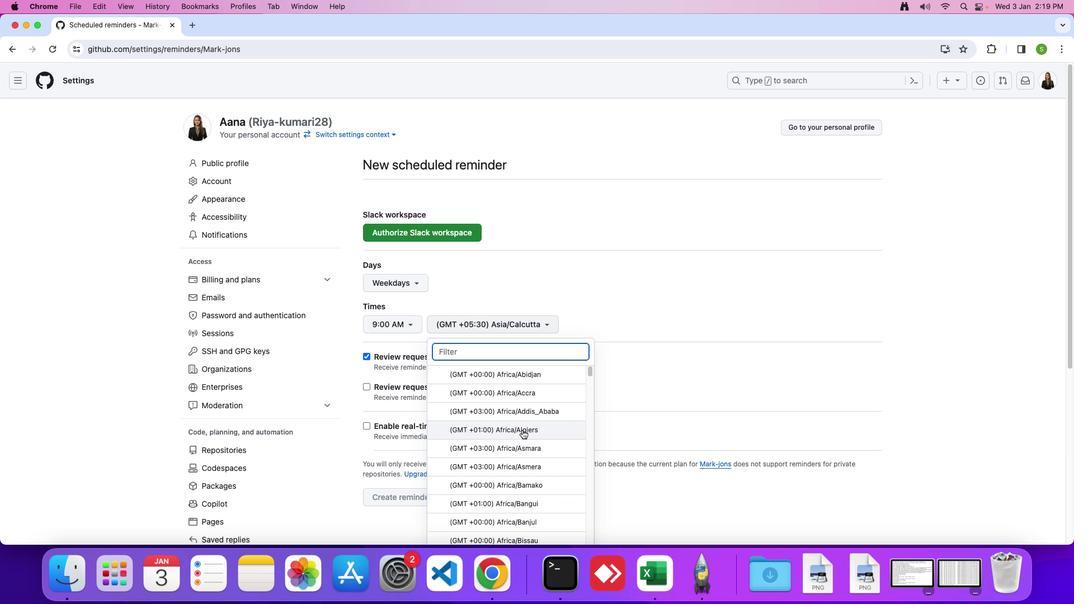 
Action: Mouse moved to (522, 429)
Screenshot: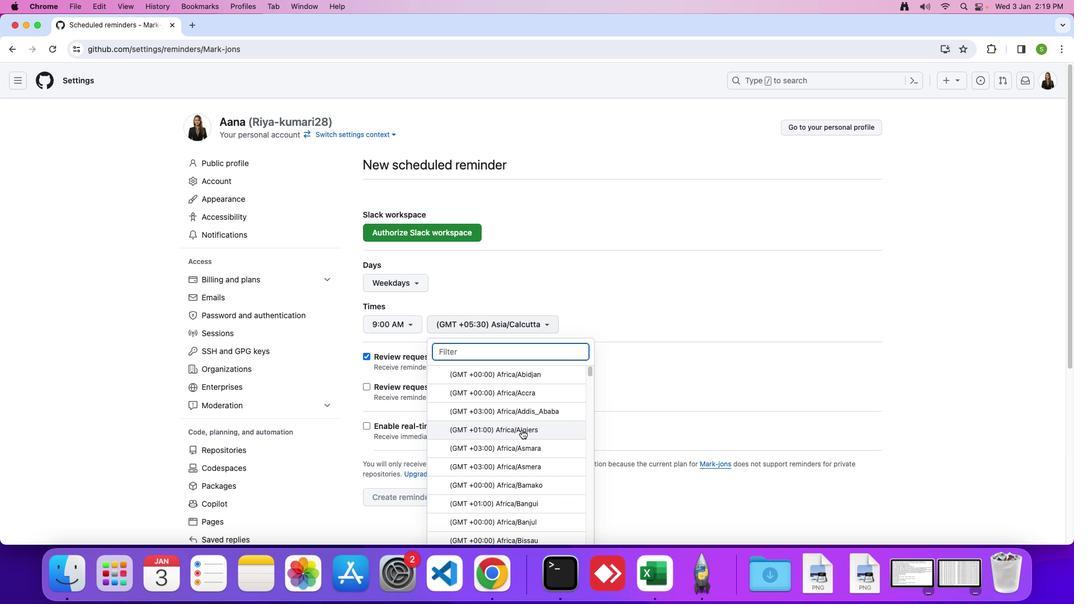 
Action: Mouse scrolled (522, 429) with delta (0, 0)
Screenshot: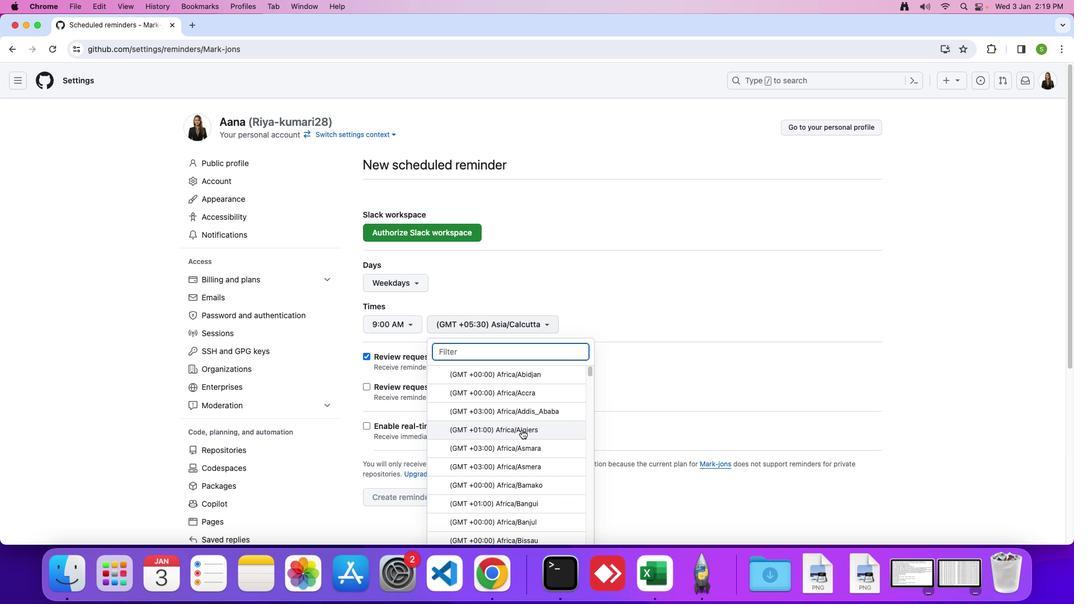 
Action: Mouse moved to (521, 427)
Screenshot: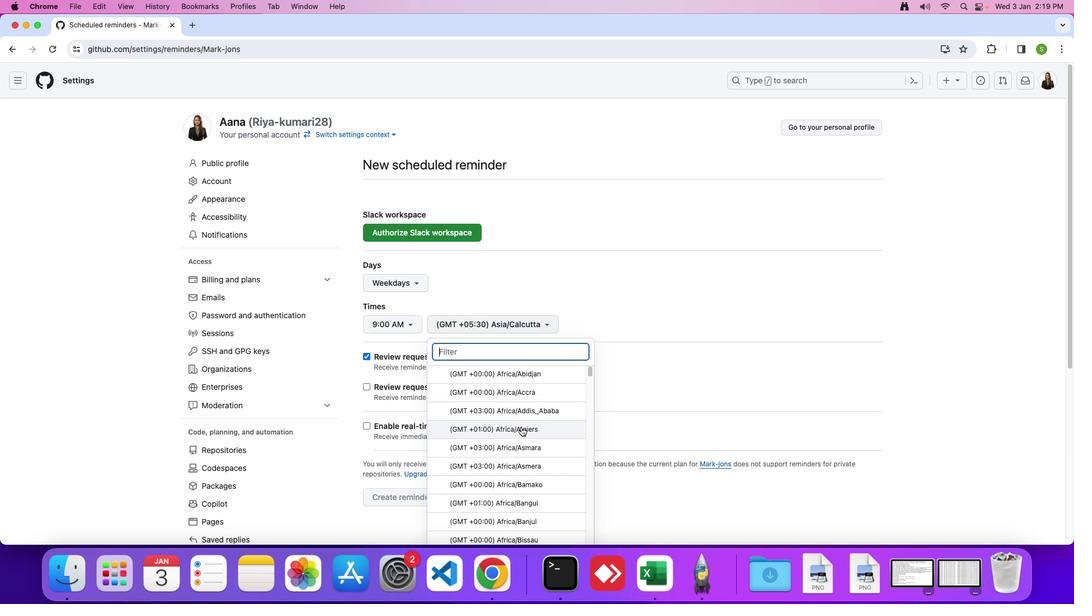 
Action: Mouse scrolled (521, 427) with delta (0, 0)
Screenshot: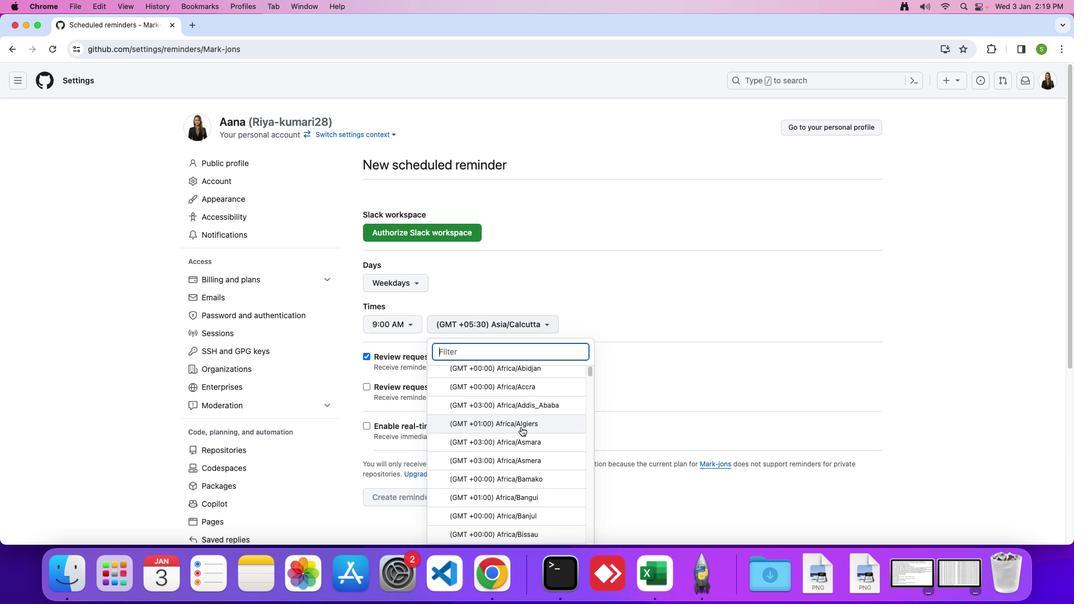 
Action: Mouse moved to (521, 427)
Screenshot: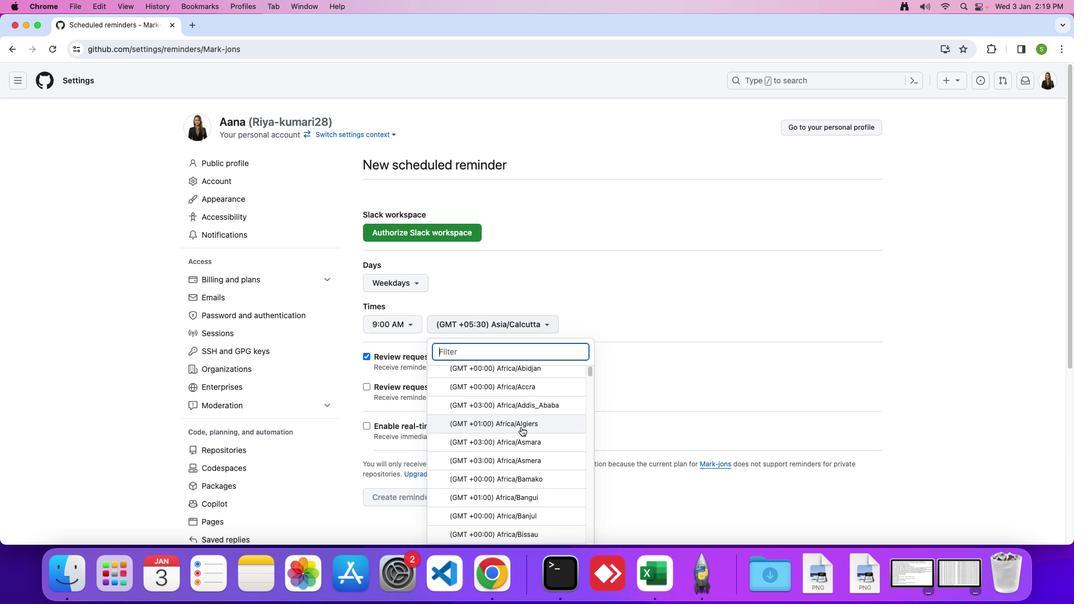 
Action: Mouse scrolled (521, 427) with delta (0, 0)
Screenshot: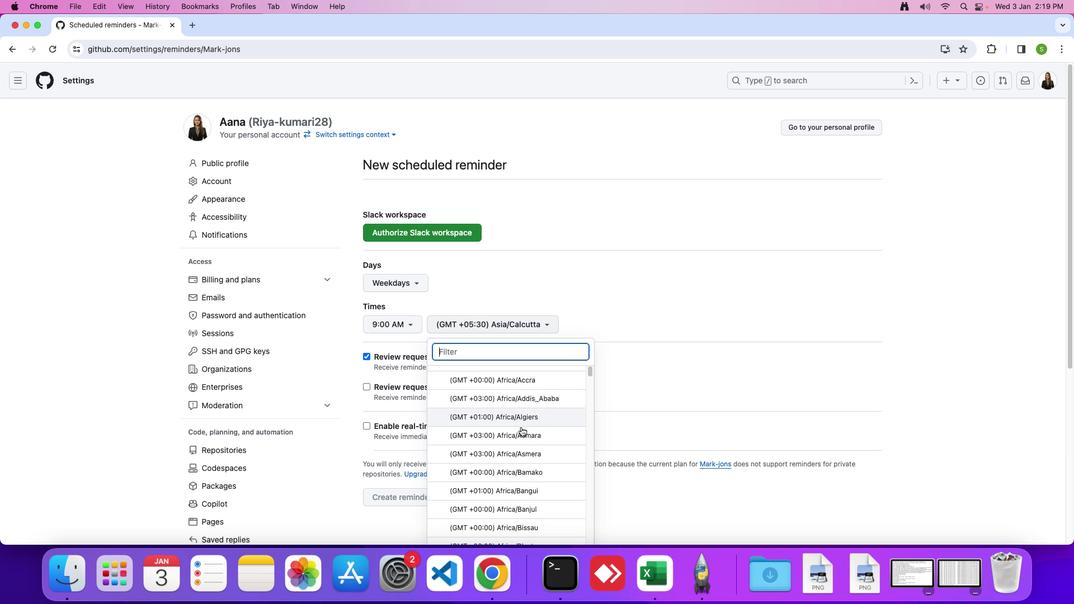 
Action: Mouse moved to (521, 427)
Screenshot: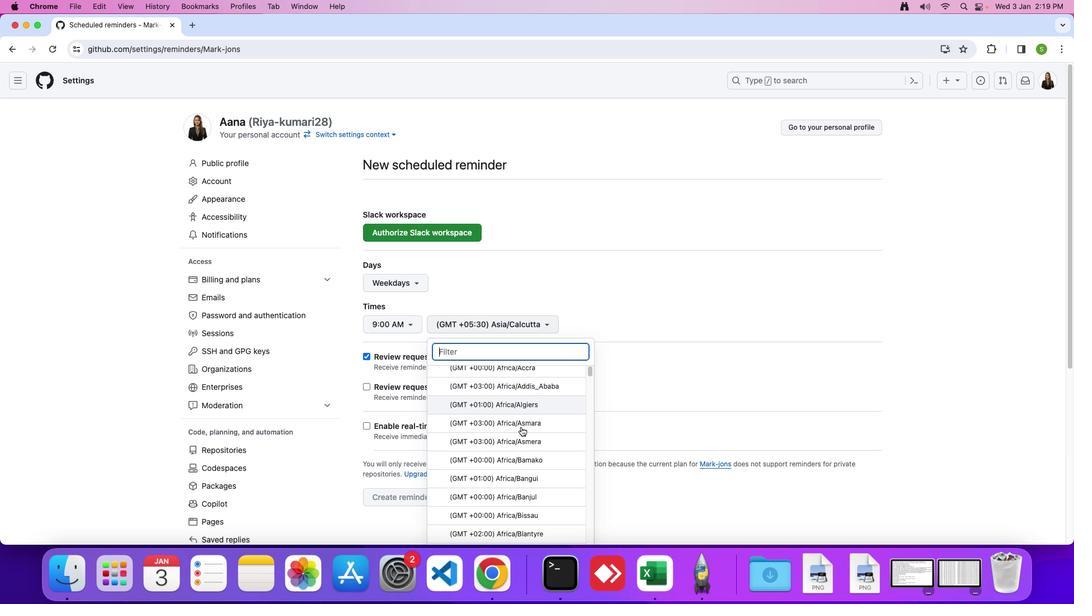 
Action: Mouse scrolled (521, 427) with delta (0, -1)
Screenshot: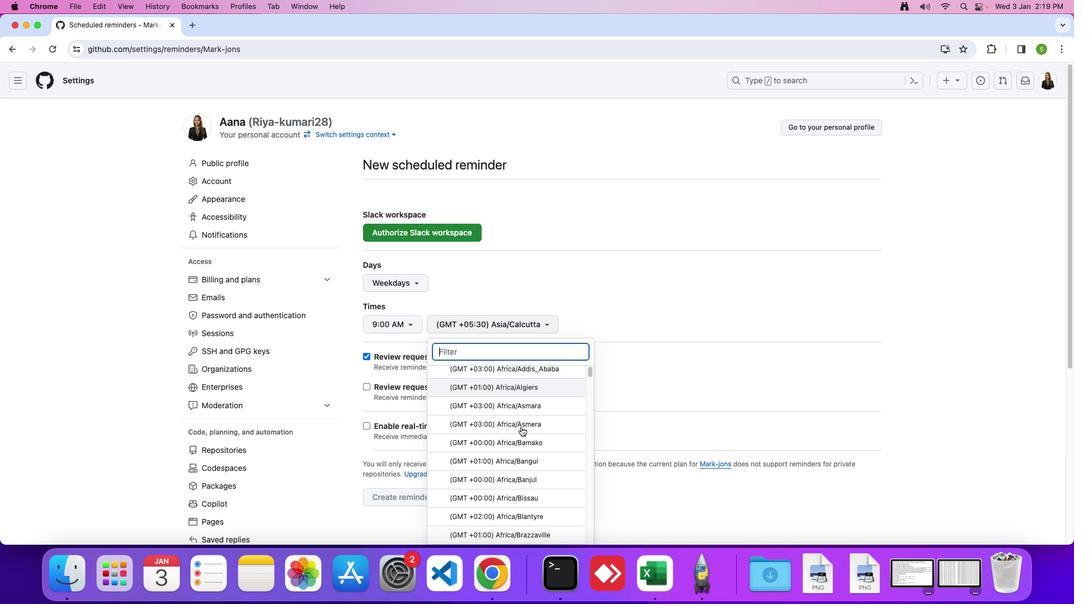 
Action: Mouse moved to (521, 427)
Screenshot: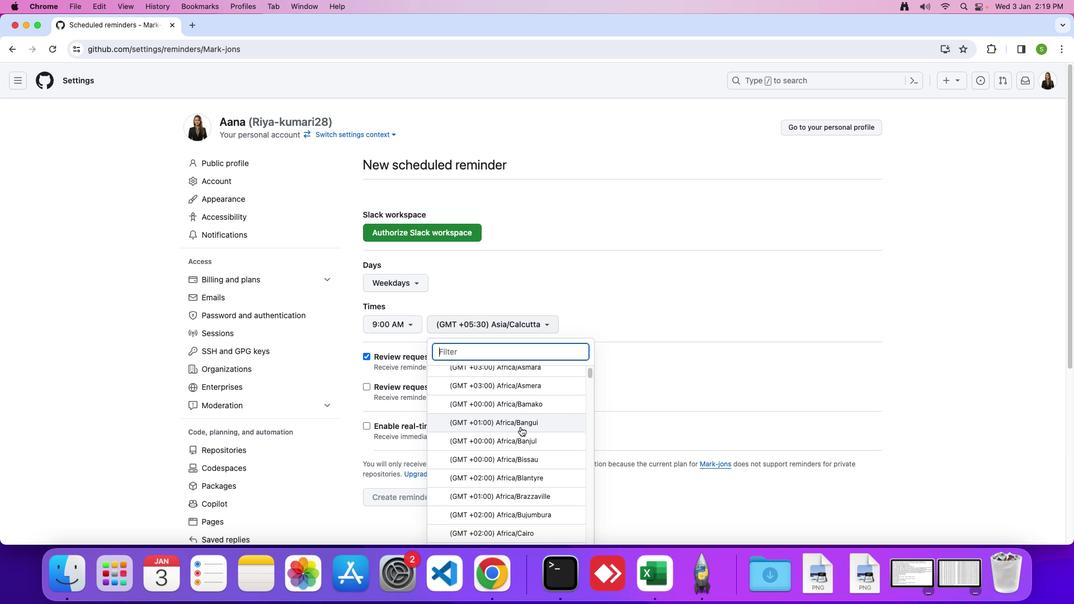 
Action: Mouse scrolled (521, 427) with delta (0, 0)
Screenshot: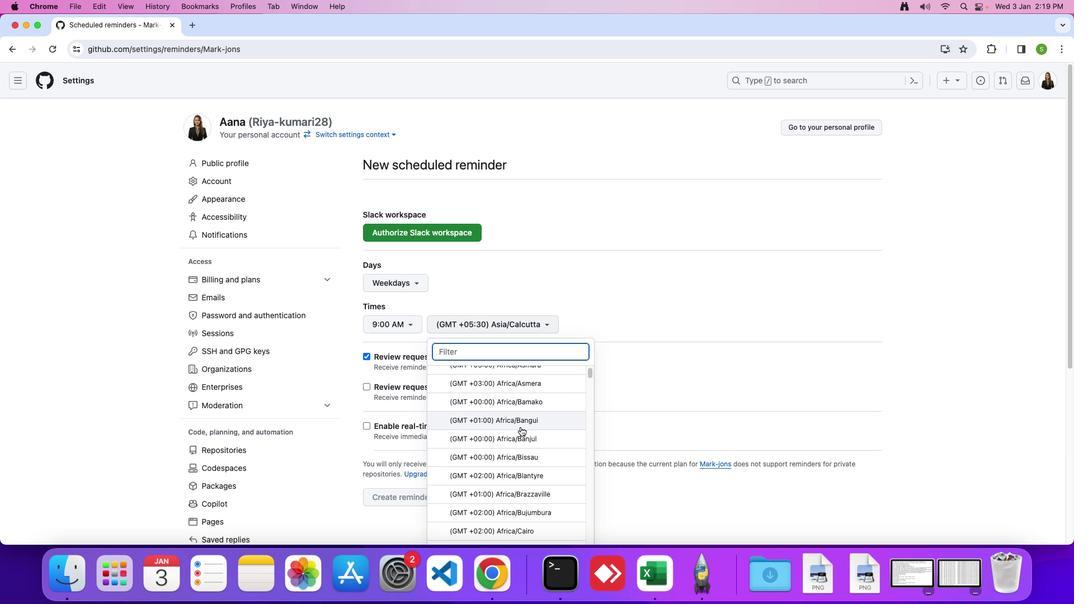 
Action: Mouse scrolled (521, 427) with delta (0, 0)
Screenshot: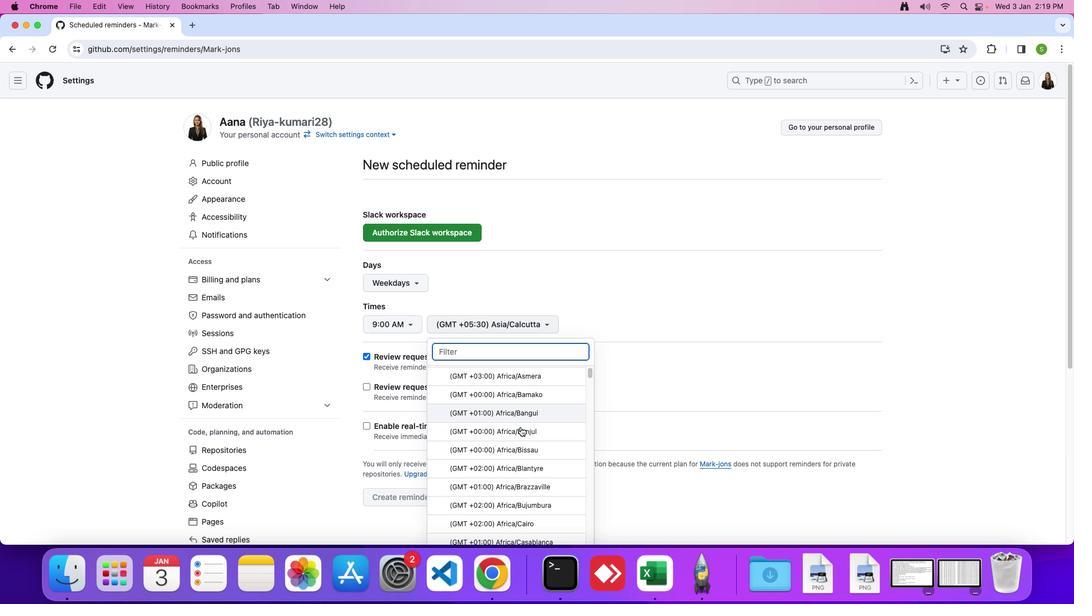 
Action: Mouse scrolled (521, 427) with delta (0, 0)
Screenshot: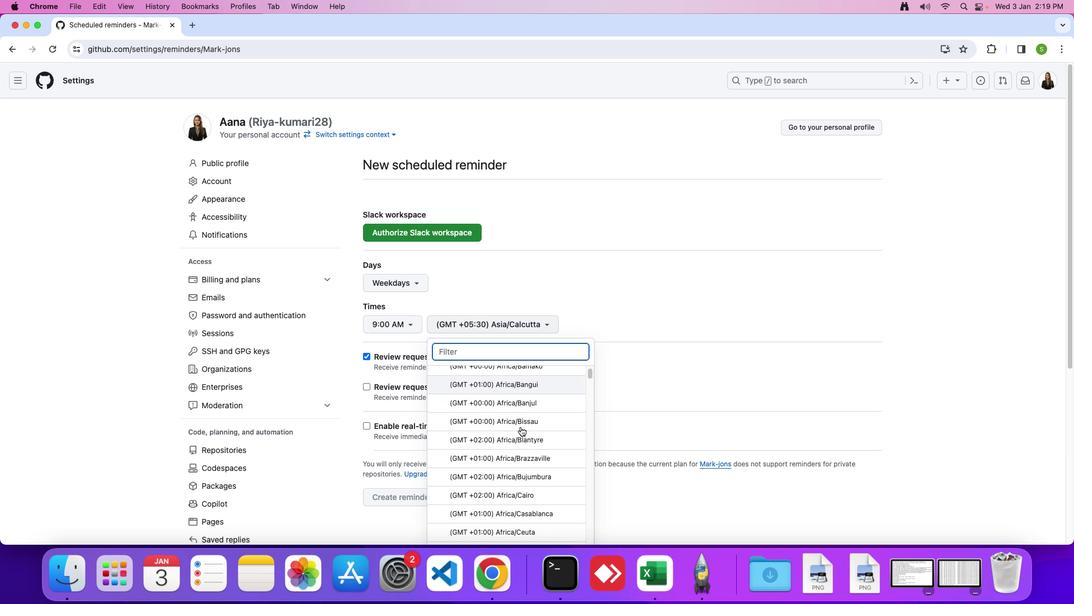 
Action: Mouse moved to (518, 426)
Screenshot: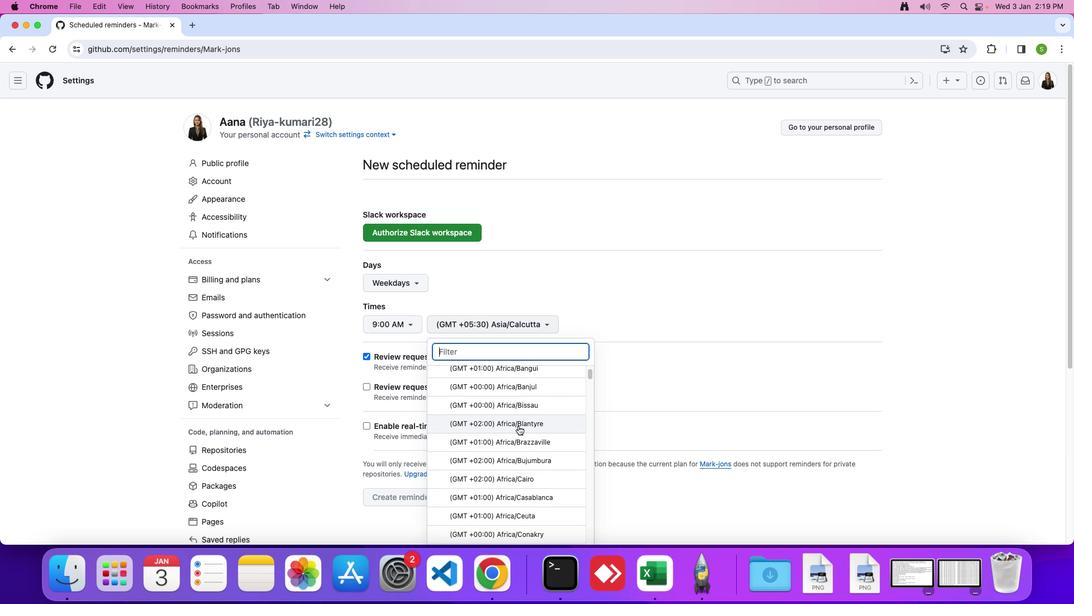 
Action: Mouse scrolled (518, 426) with delta (0, 0)
Screenshot: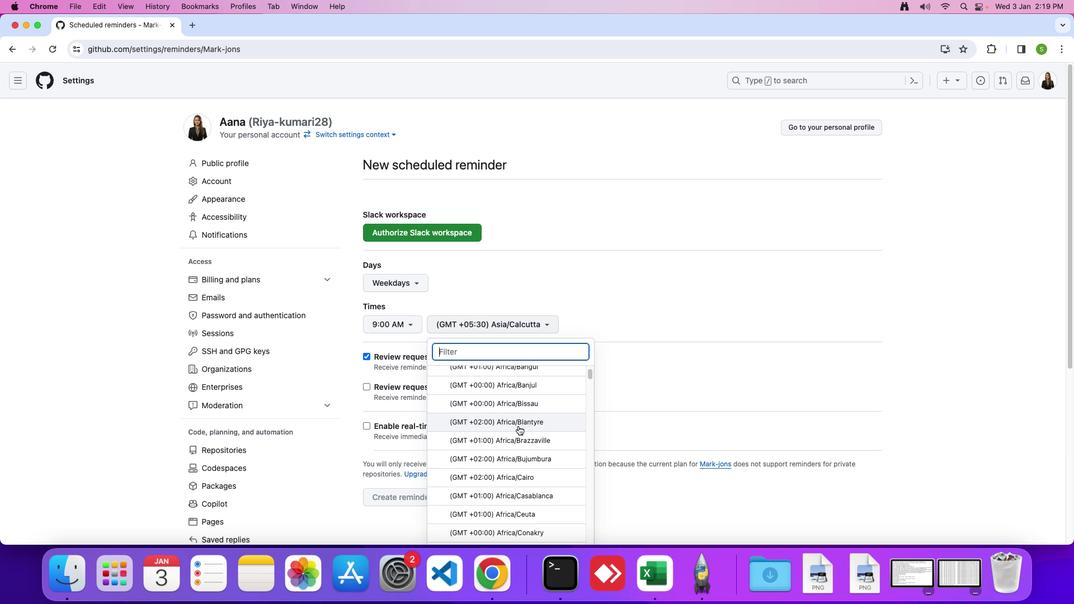 
Action: Mouse moved to (518, 426)
Screenshot: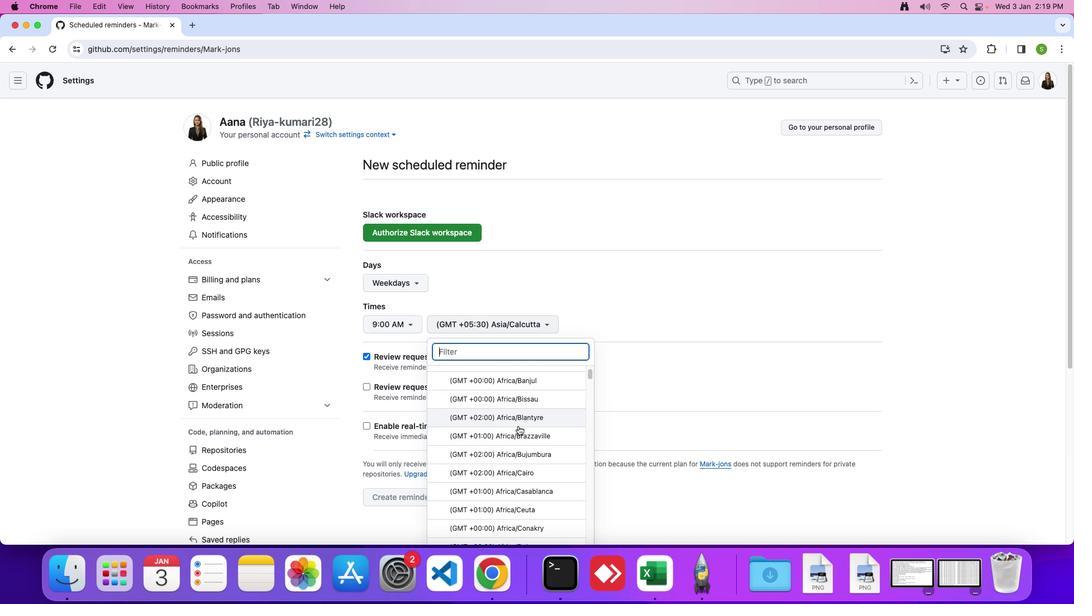 
Action: Mouse scrolled (518, 426) with delta (0, 0)
Screenshot: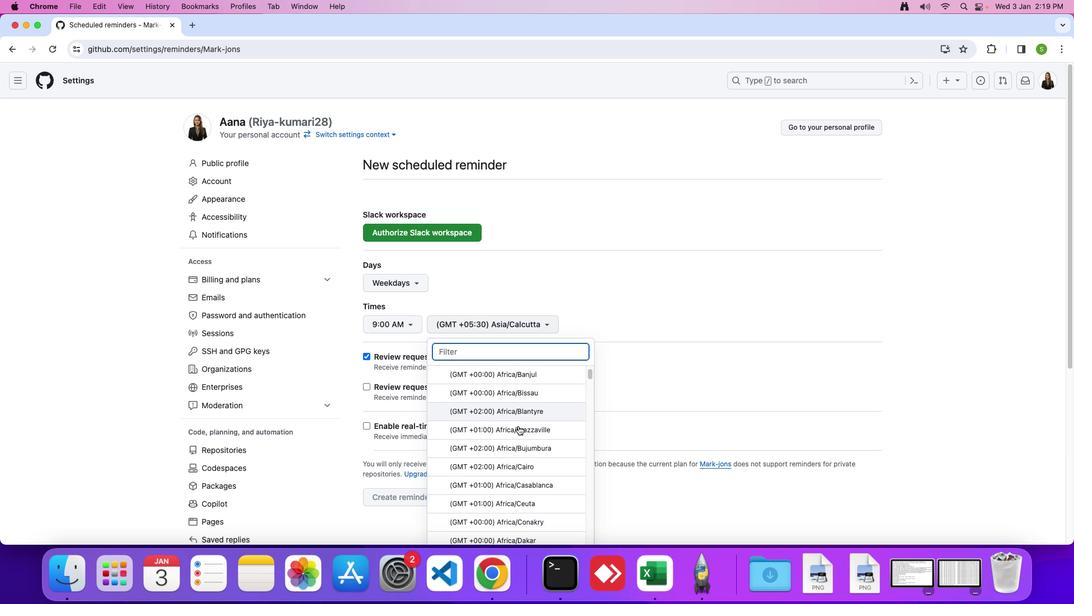 
Action: Mouse scrolled (518, 426) with delta (0, 0)
Screenshot: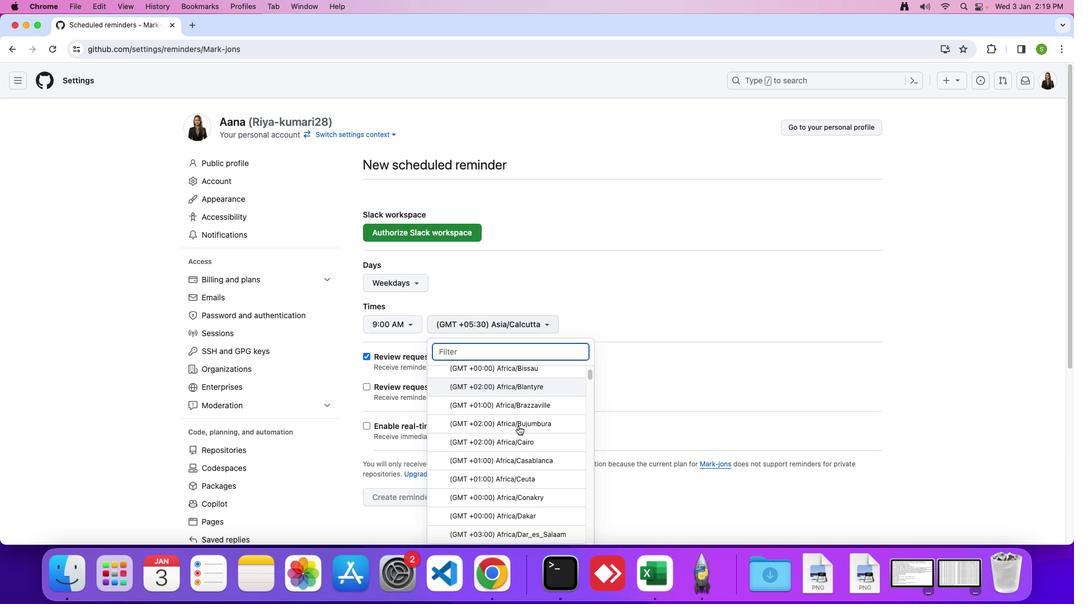 
Action: Mouse scrolled (518, 426) with delta (0, 0)
Screenshot: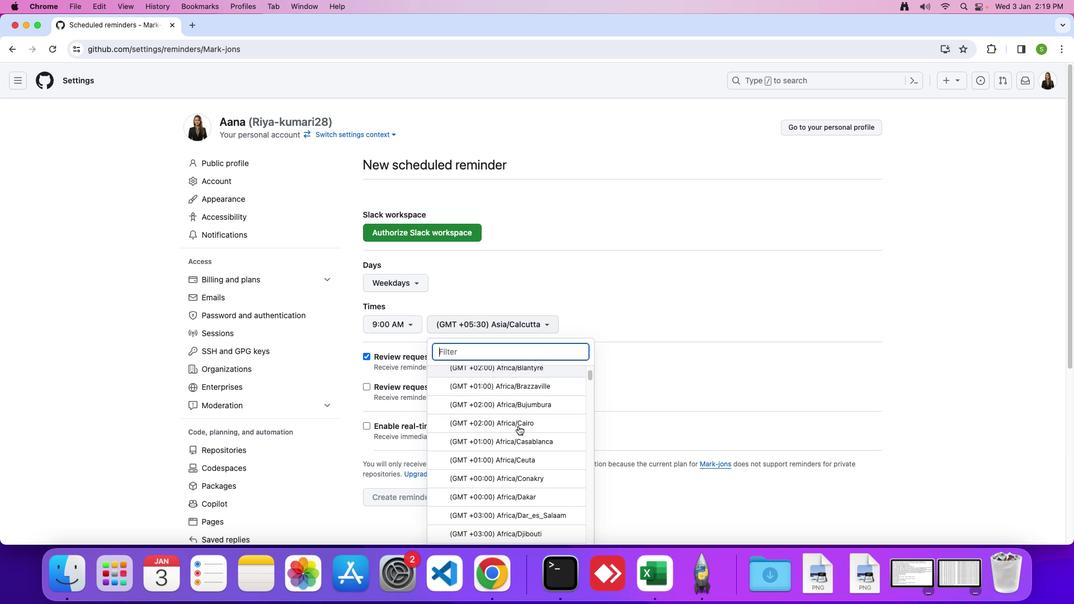
Action: Mouse scrolled (518, 426) with delta (0, 0)
Screenshot: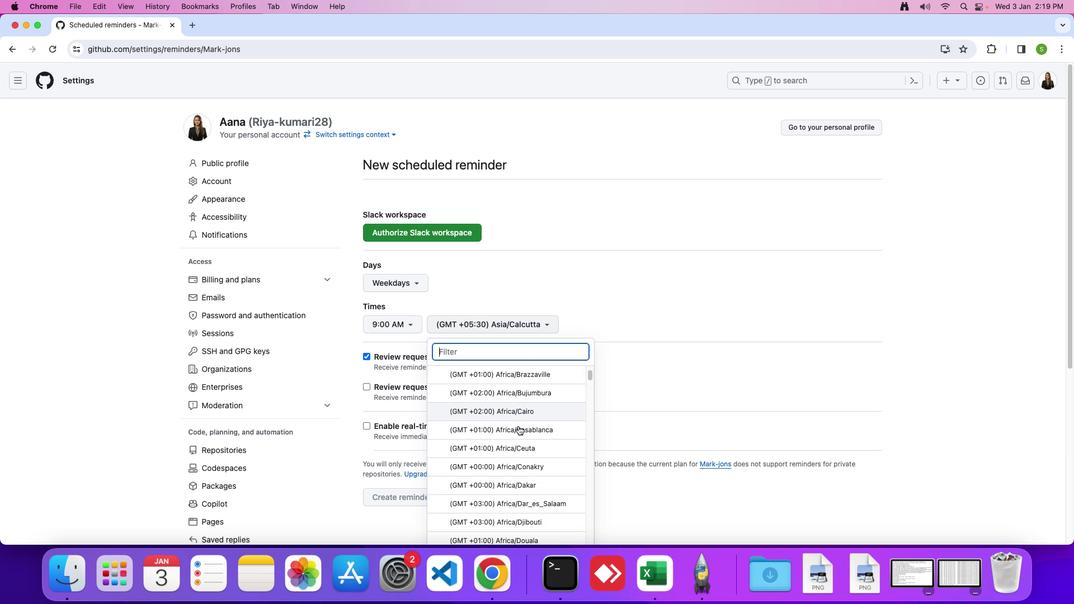 
Action: Mouse moved to (518, 426)
Screenshot: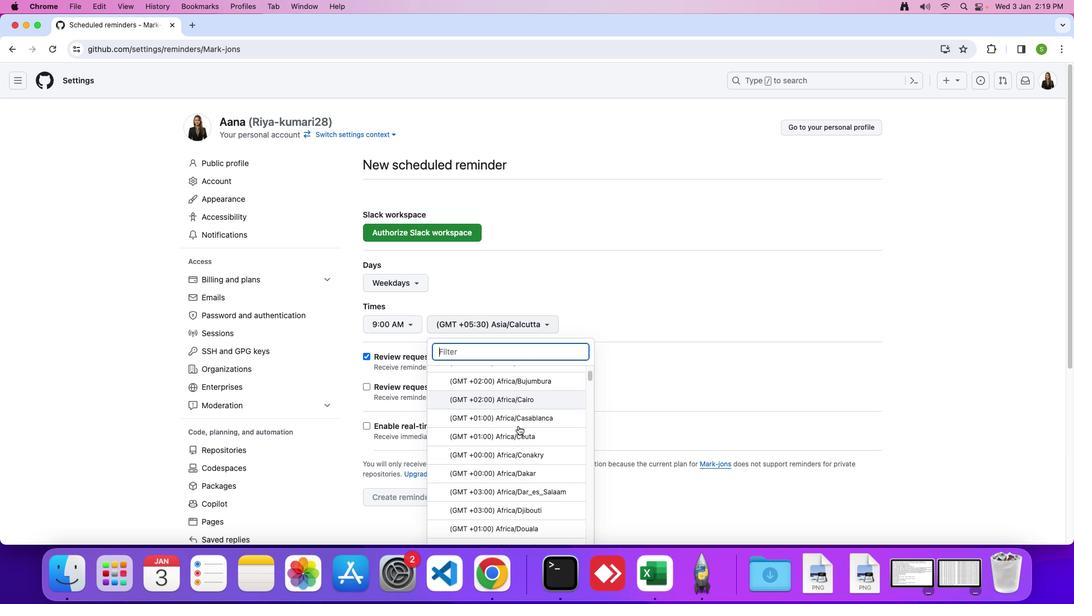 
Action: Mouse scrolled (518, 426) with delta (0, 0)
Screenshot: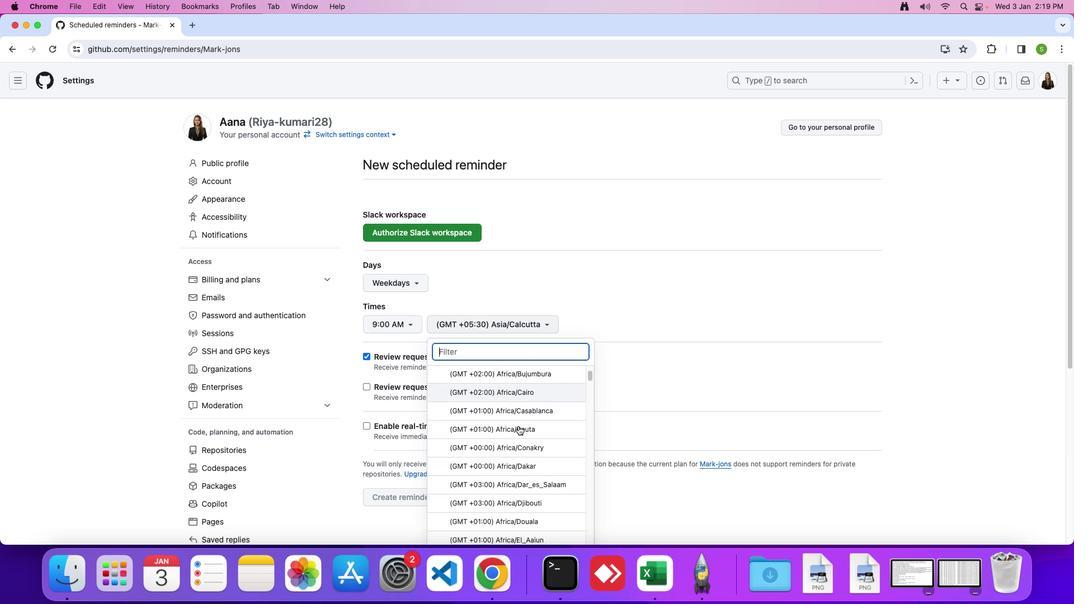 
Action: Mouse moved to (518, 425)
Screenshot: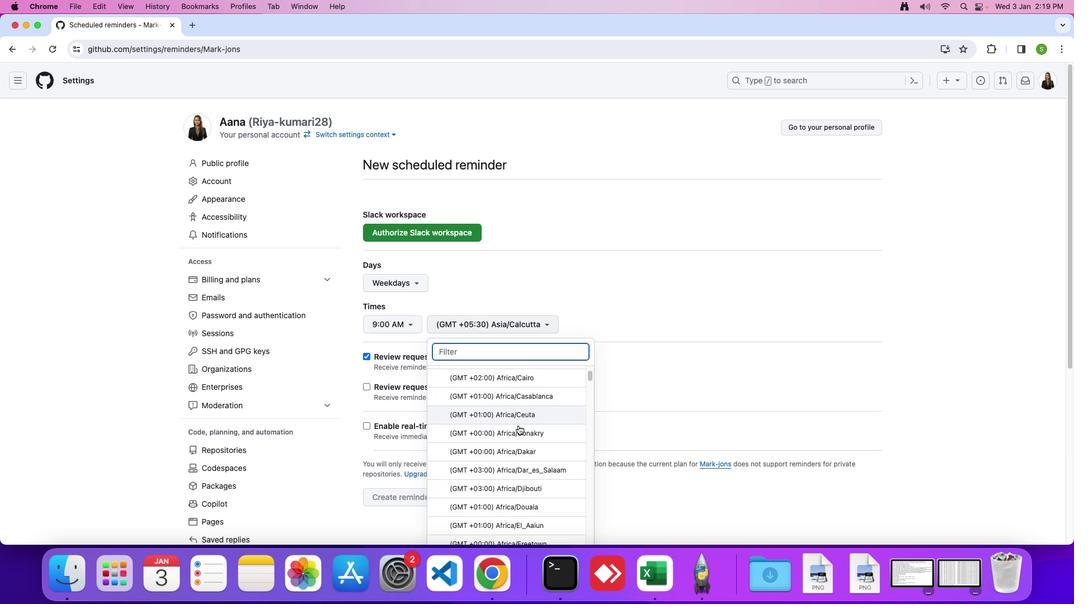
Action: Mouse scrolled (518, 425) with delta (0, 0)
Screenshot: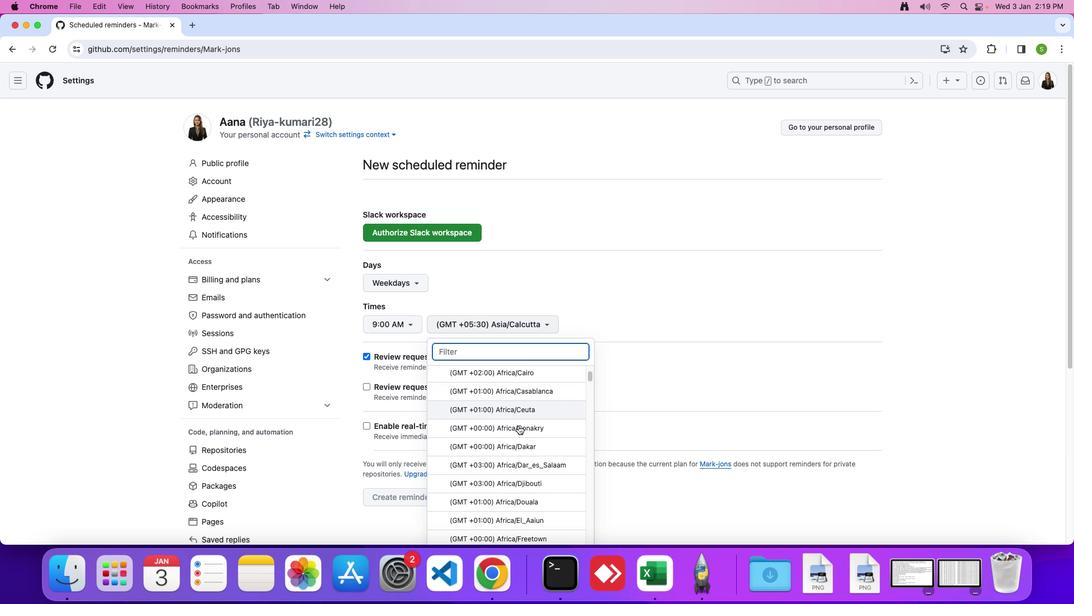 
Action: Mouse scrolled (518, 425) with delta (0, 0)
Screenshot: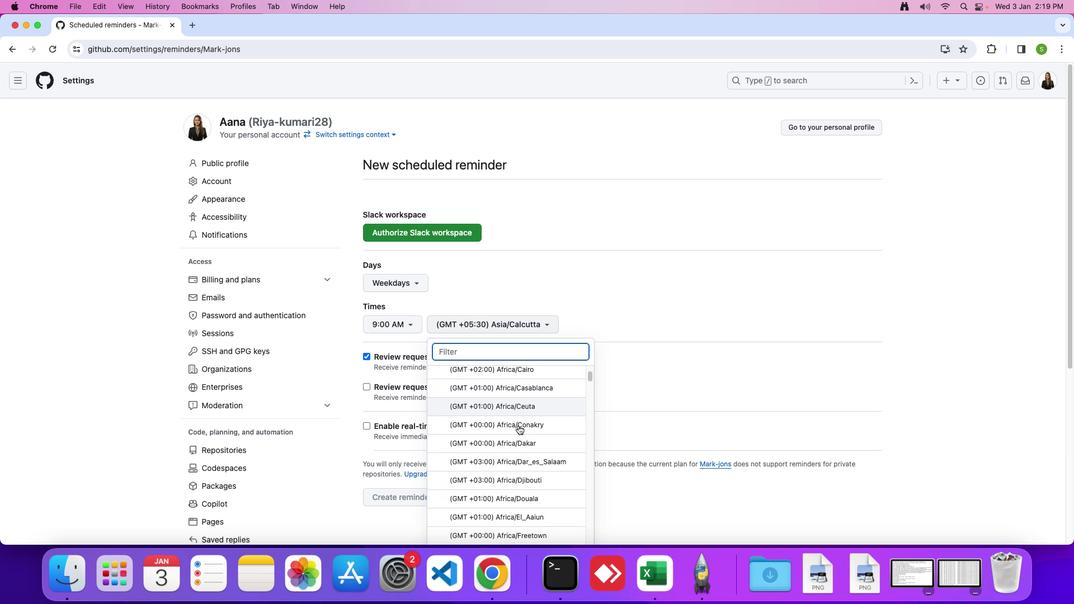 
Action: Mouse scrolled (518, 425) with delta (0, -1)
Screenshot: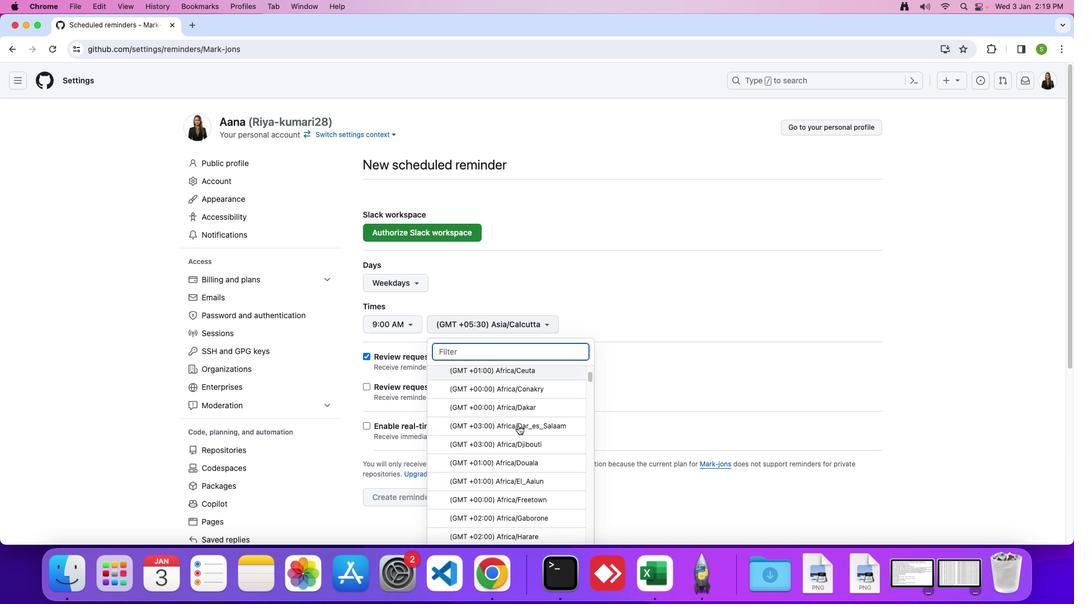 
Action: Mouse moved to (518, 423)
Screenshot: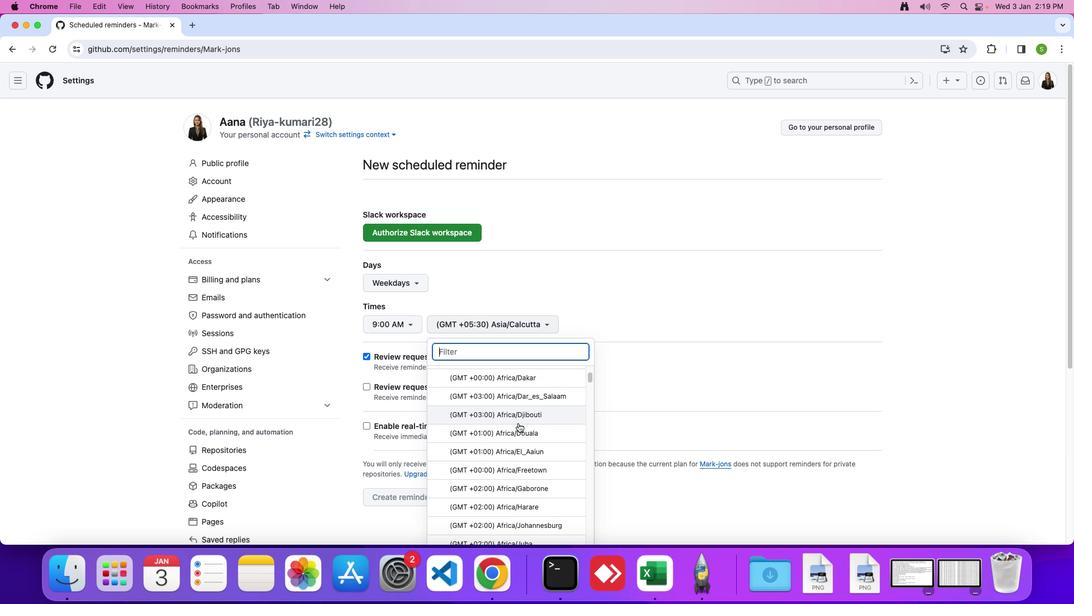 
Action: Mouse scrolled (518, 423) with delta (0, 0)
Screenshot: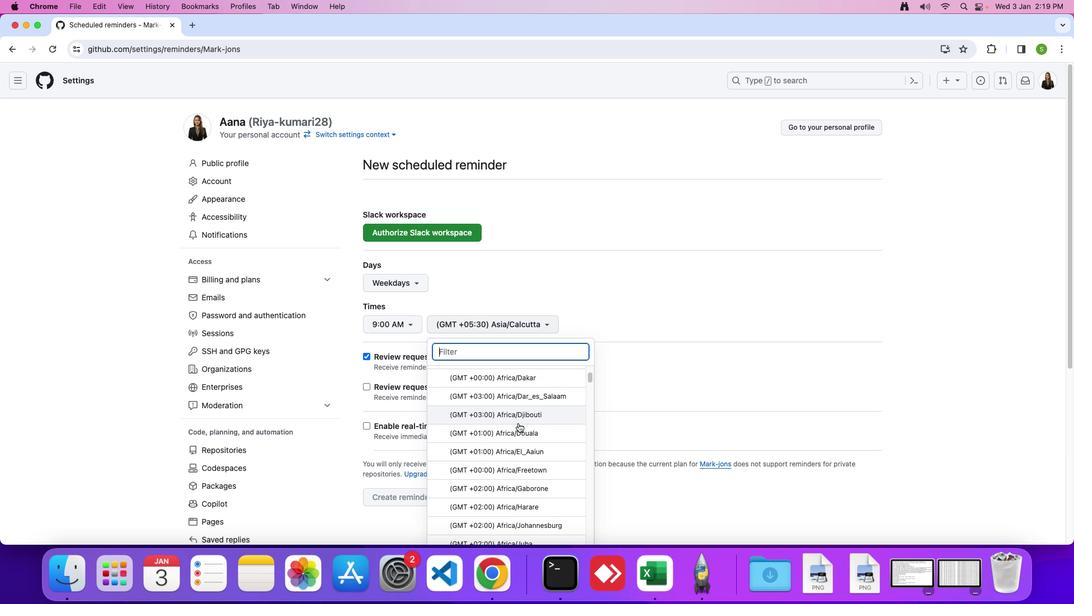 
Action: Mouse moved to (518, 423)
Screenshot: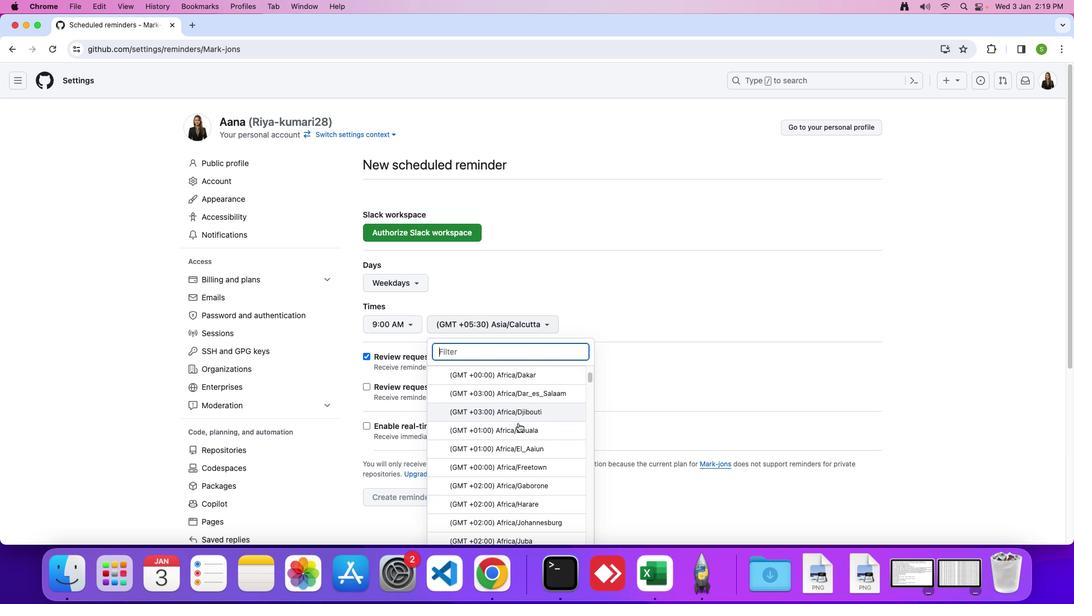 
Action: Mouse scrolled (518, 423) with delta (0, 0)
Screenshot: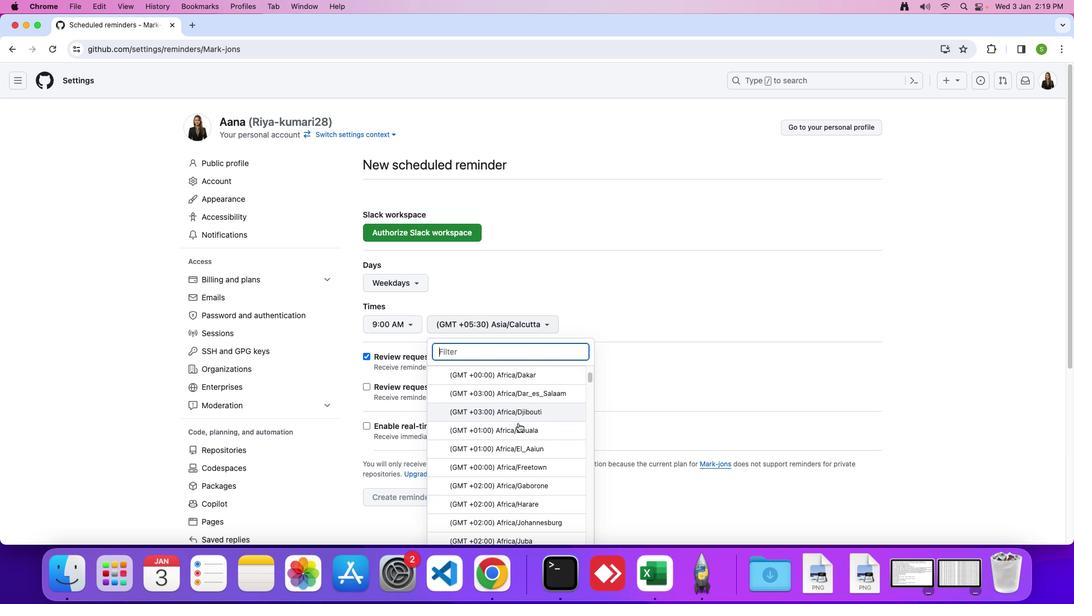 
Action: Mouse moved to (518, 423)
Screenshot: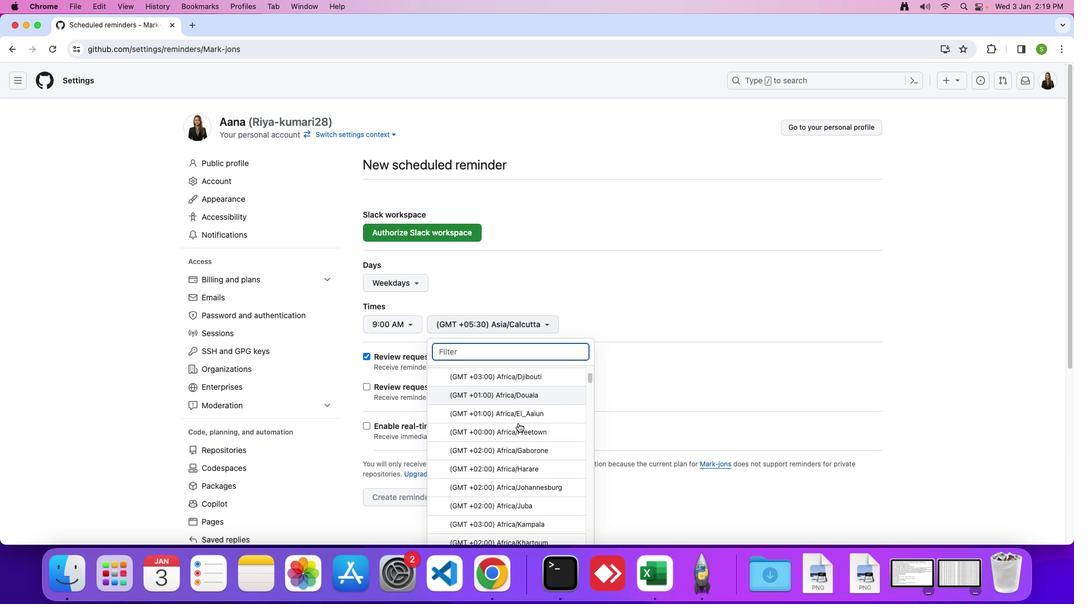 
Action: Mouse scrolled (518, 423) with delta (0, -1)
Screenshot: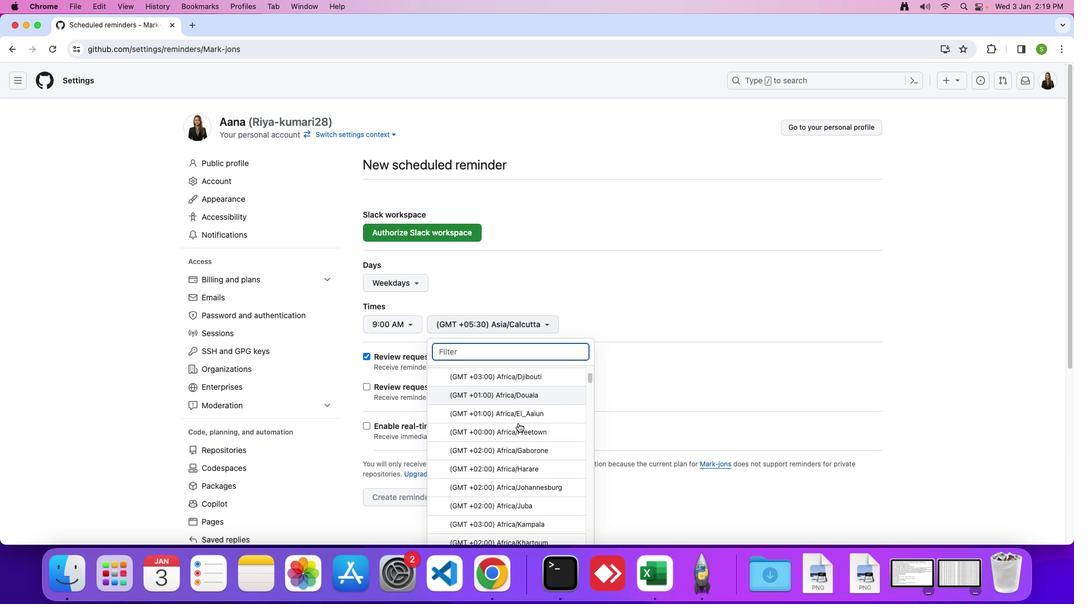 
Action: Mouse moved to (517, 424)
Screenshot: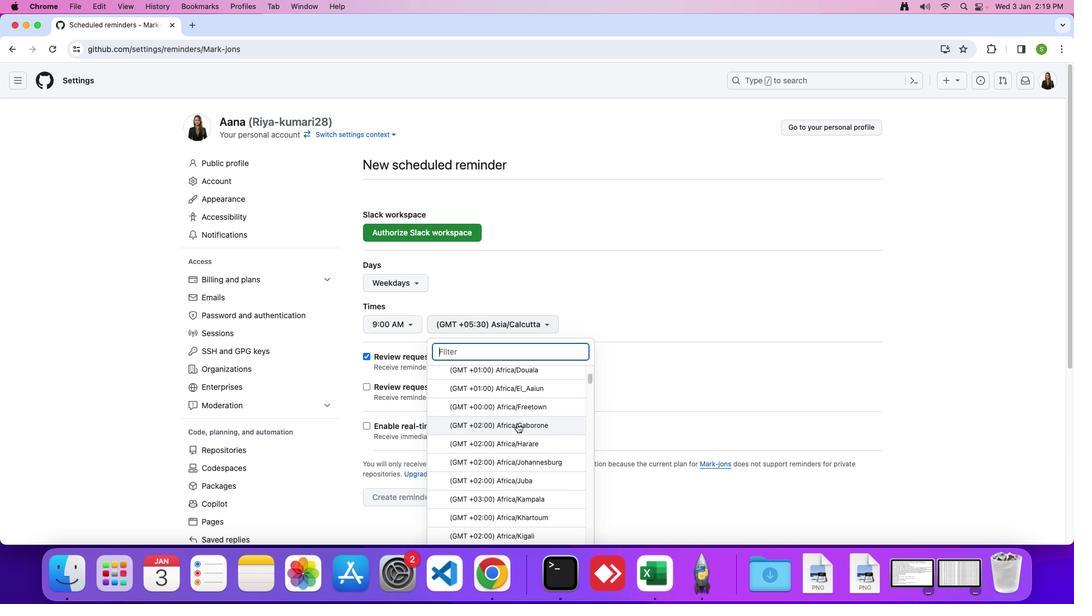 
Action: Mouse scrolled (517, 424) with delta (0, 0)
Screenshot: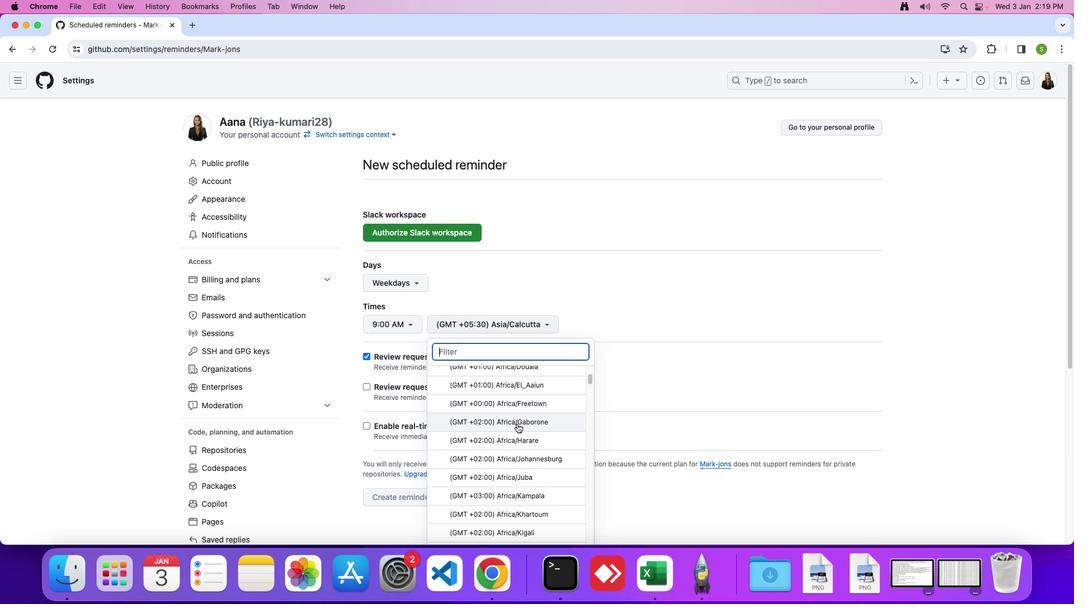 
Action: Mouse scrolled (517, 424) with delta (0, 0)
Screenshot: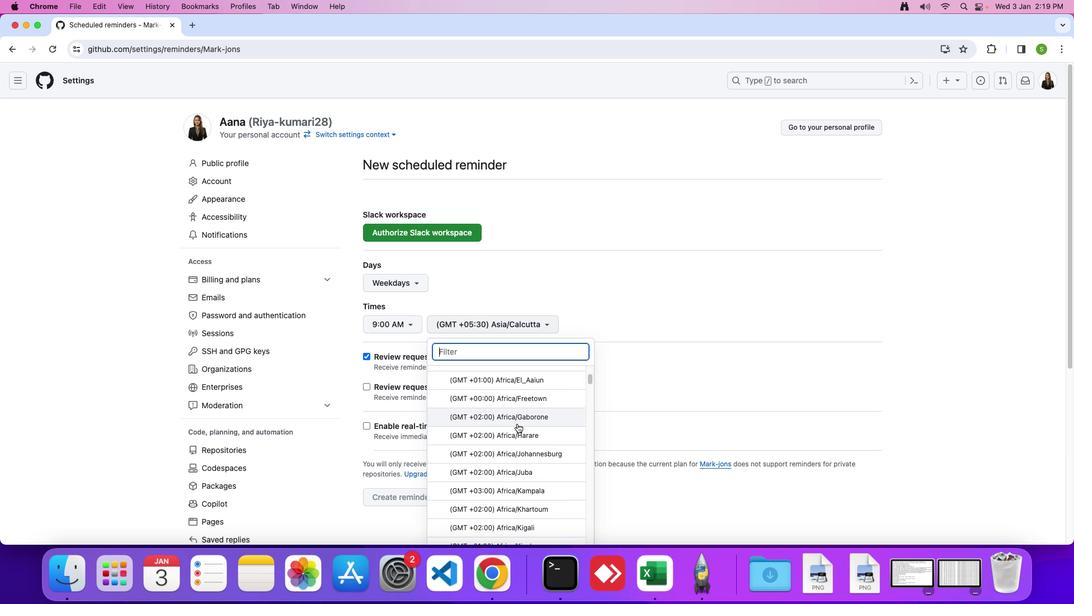 
Action: Mouse moved to (517, 423)
Screenshot: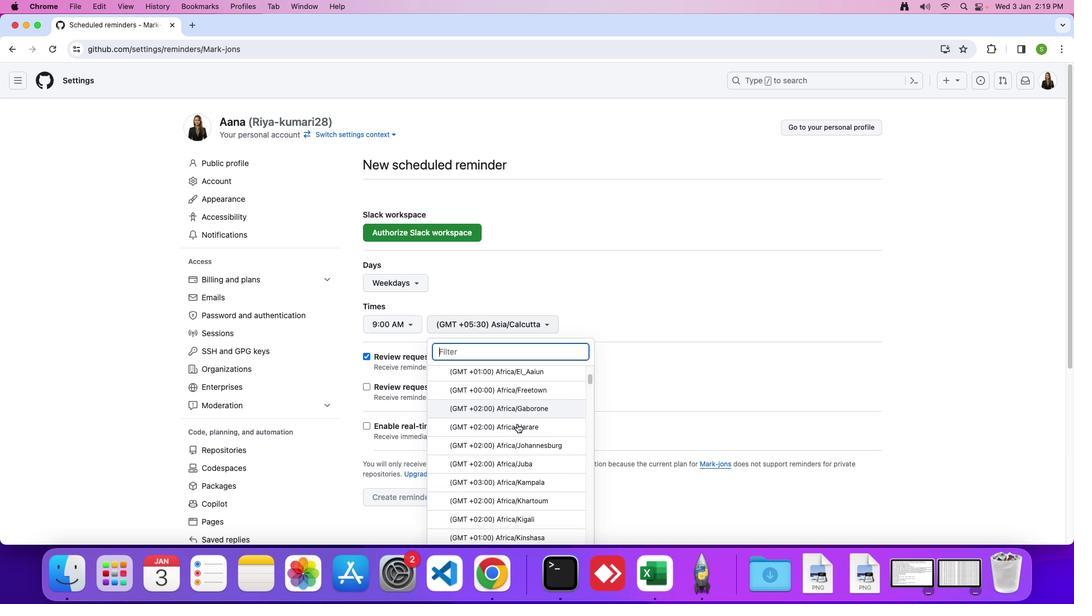 
Action: Mouse scrolled (517, 423) with delta (0, 0)
Screenshot: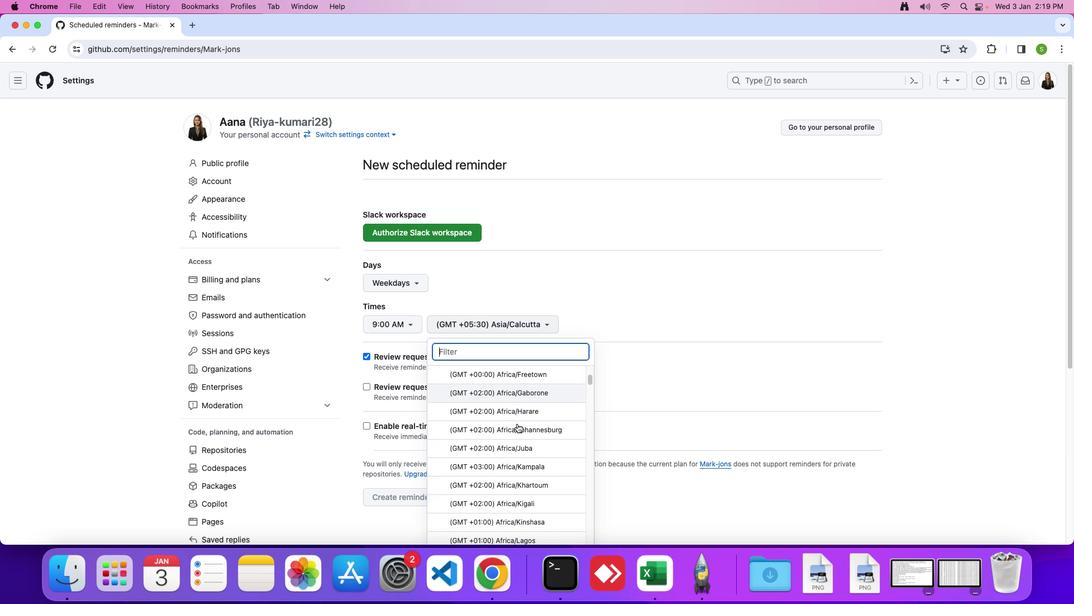
Action: Mouse moved to (517, 424)
Screenshot: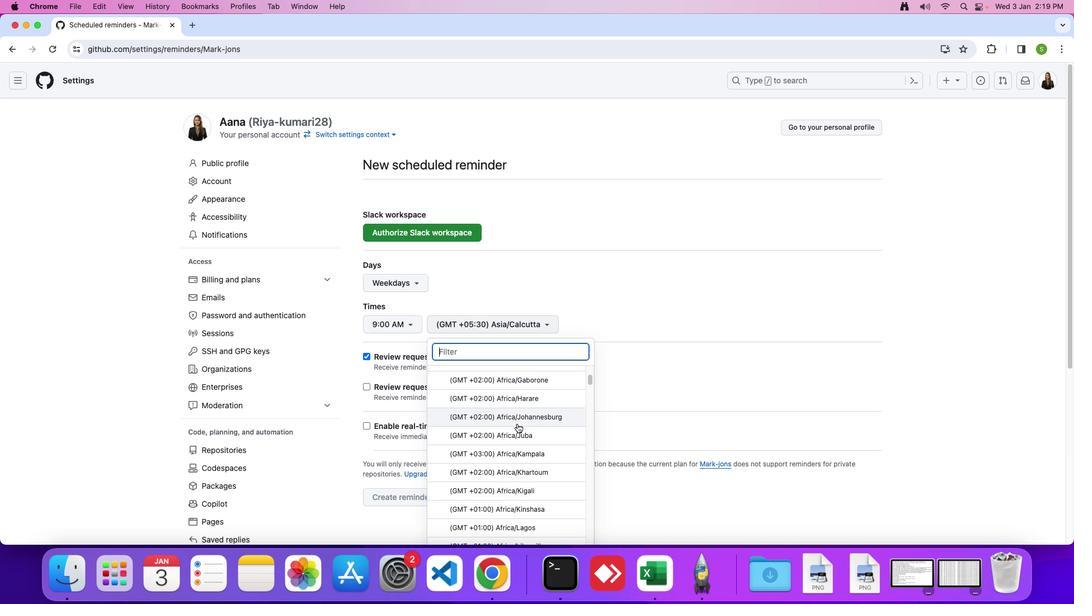 
Action: Mouse scrolled (517, 424) with delta (0, 0)
Screenshot: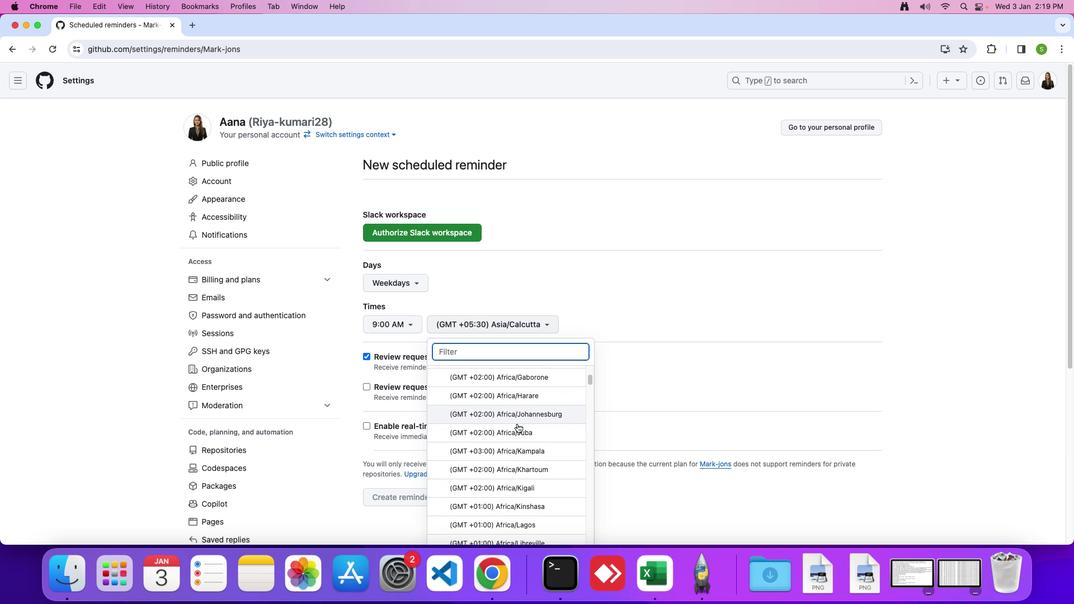 
Action: Mouse scrolled (517, 424) with delta (0, 0)
Screenshot: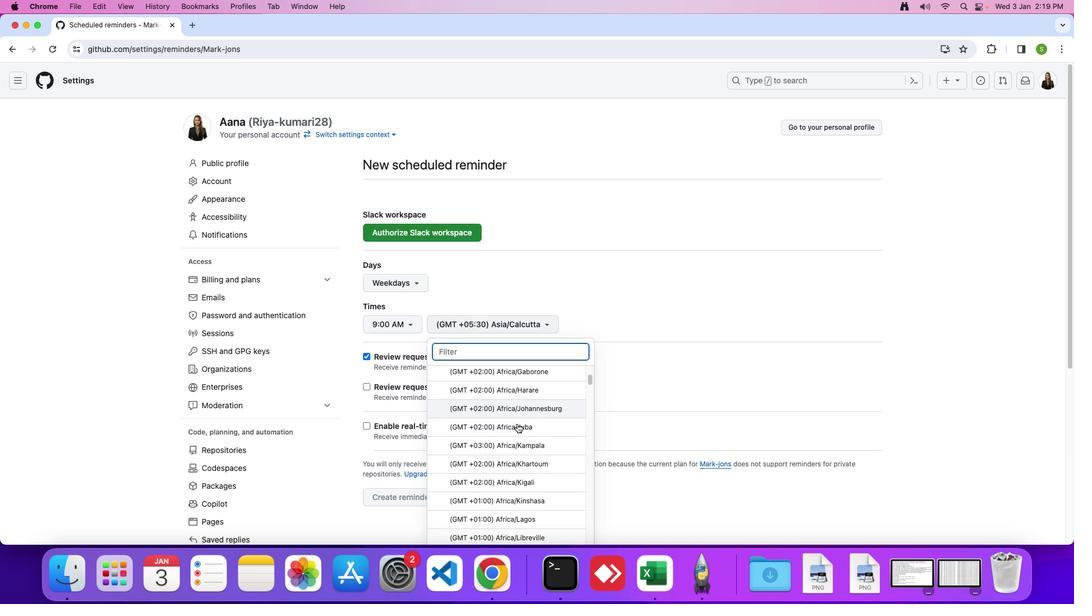 
Action: Mouse scrolled (517, 424) with delta (0, 0)
Screenshot: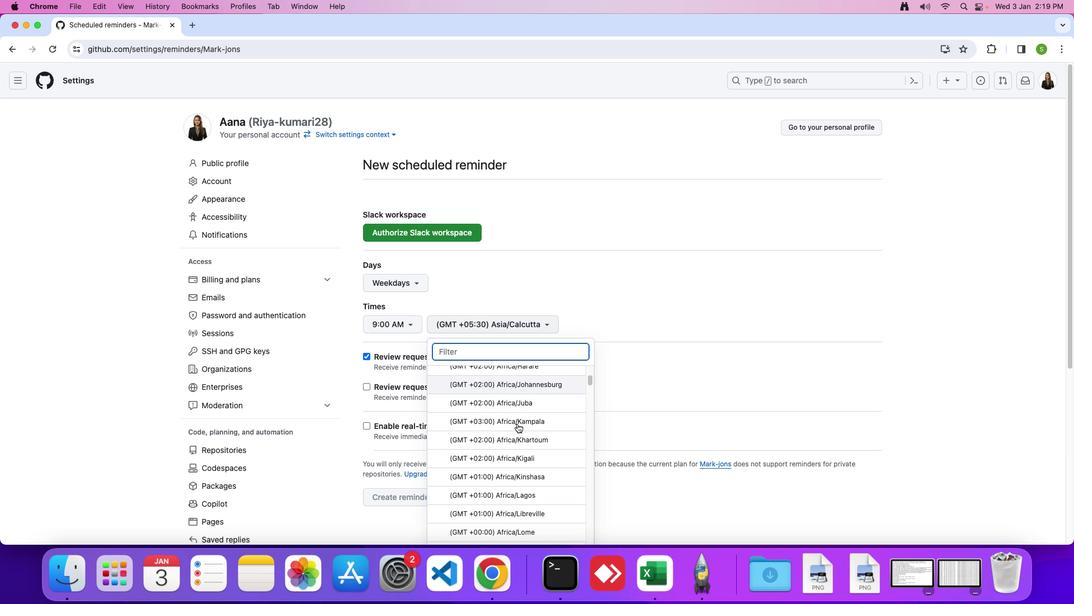 
Action: Mouse moved to (517, 424)
Screenshot: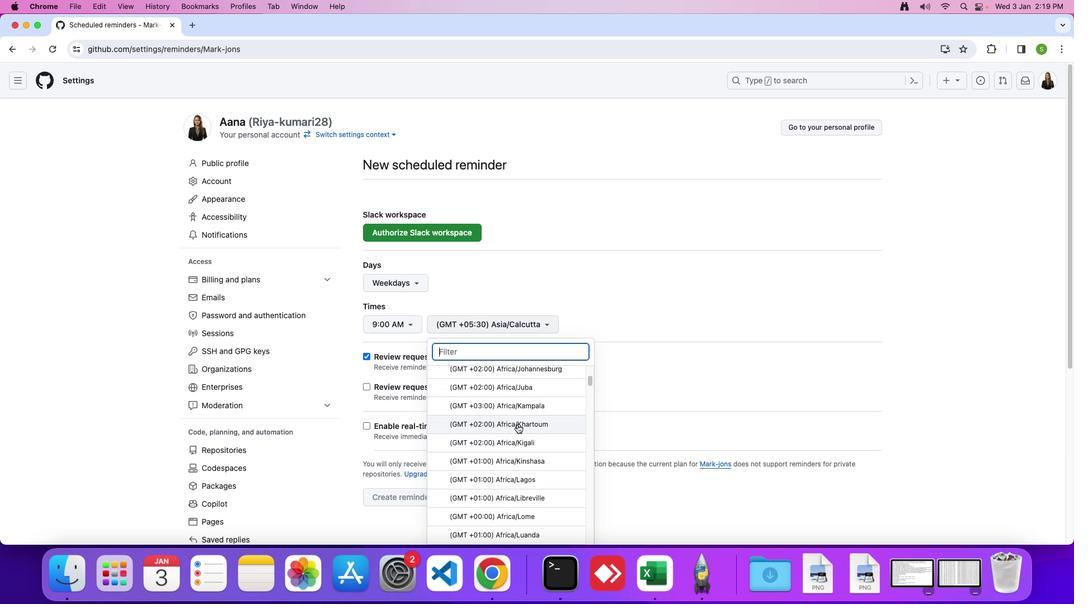 
Action: Mouse scrolled (517, 424) with delta (0, 0)
Screenshot: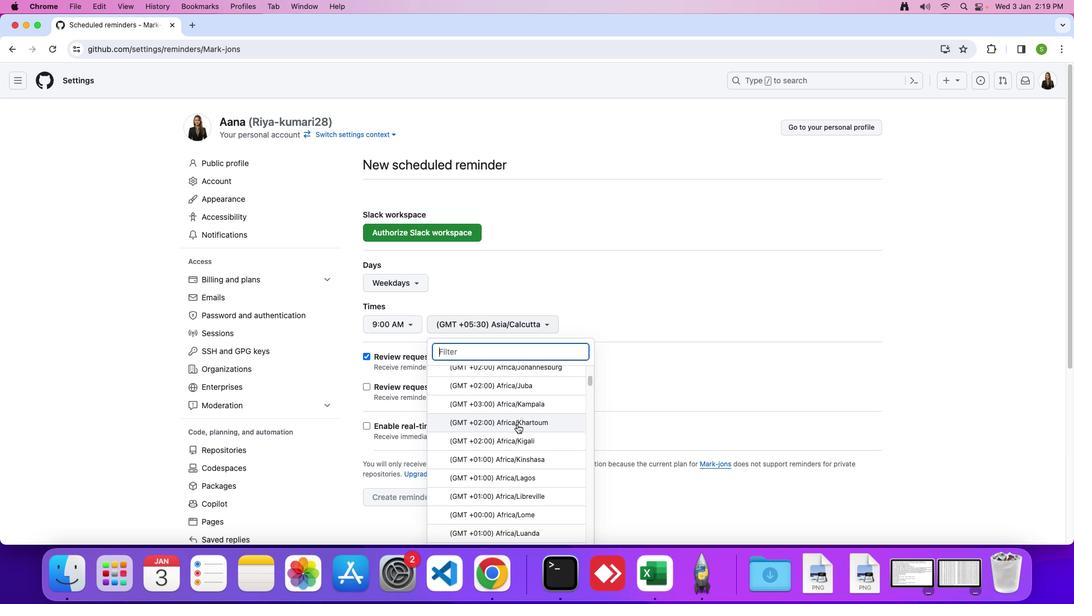 
Action: Mouse scrolled (517, 424) with delta (0, 0)
Screenshot: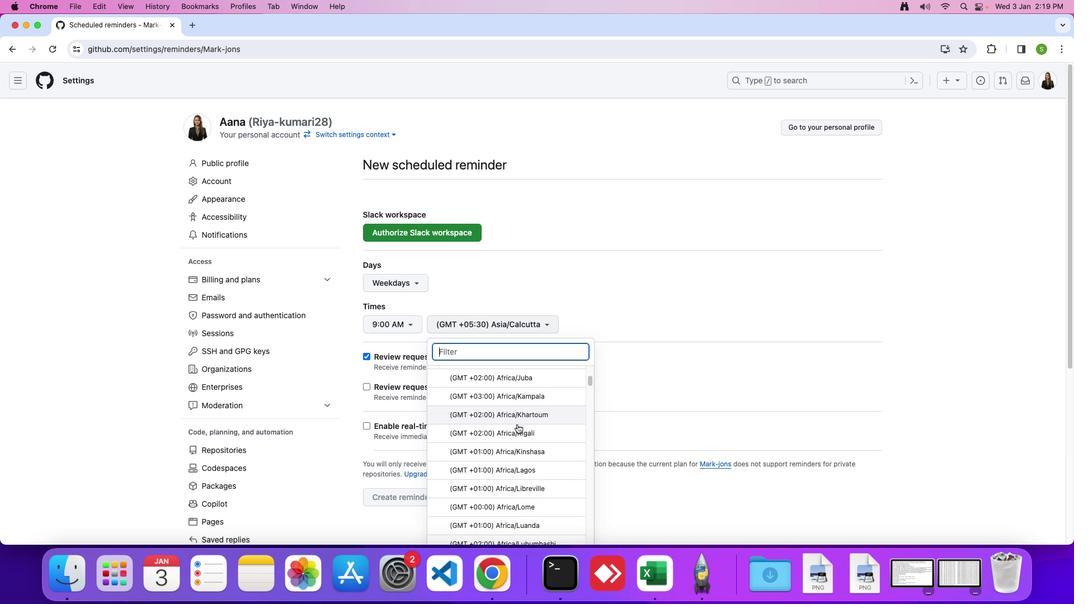 
Action: Mouse moved to (517, 424)
Screenshot: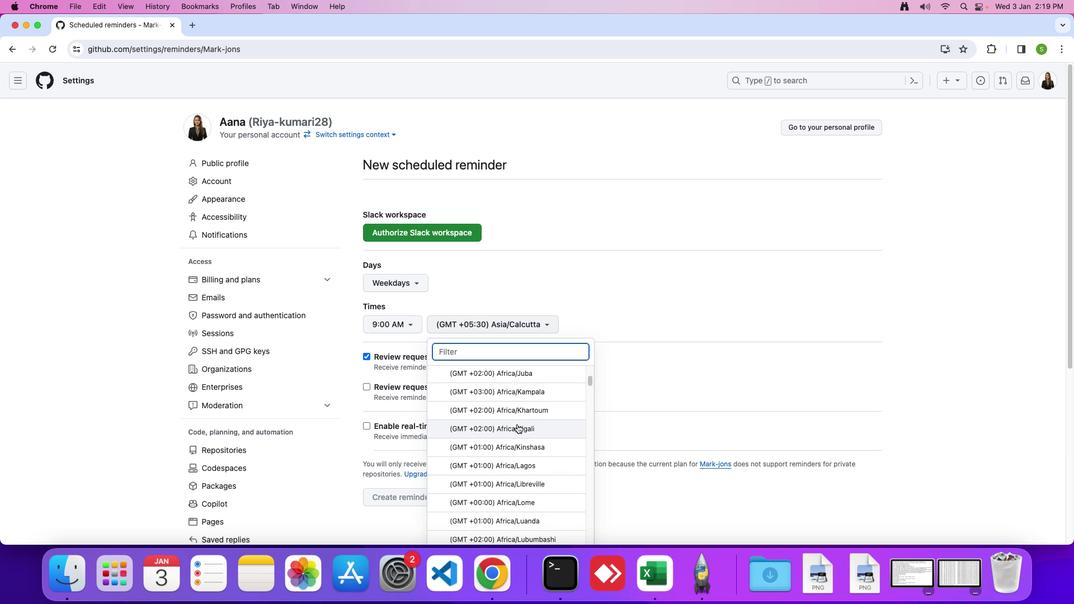 
Action: Mouse scrolled (517, 424) with delta (0, 0)
Screenshot: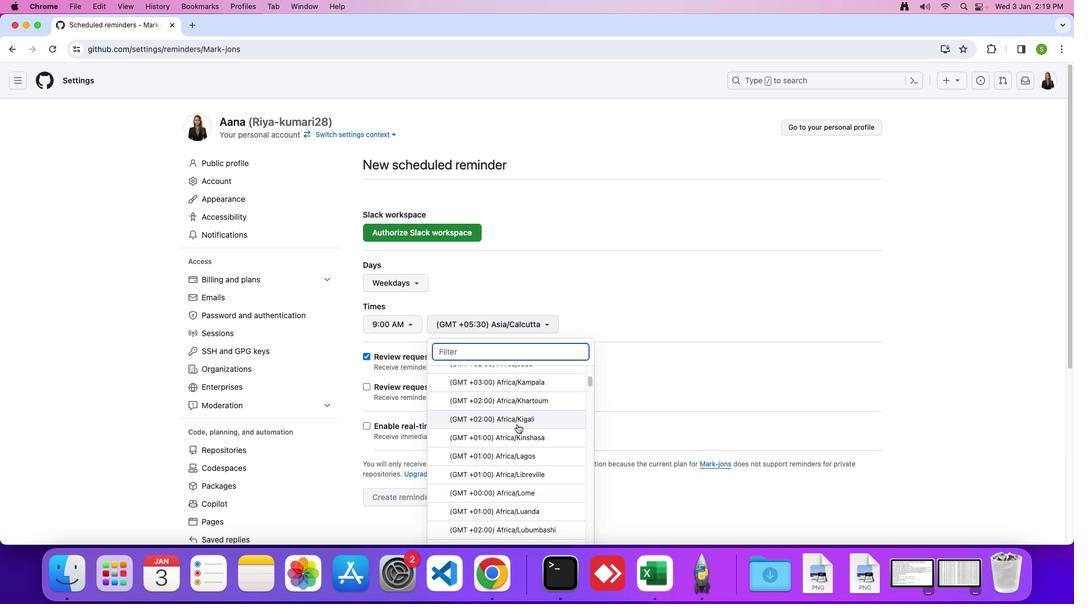 
Action: Mouse scrolled (517, 424) with delta (0, 0)
Screenshot: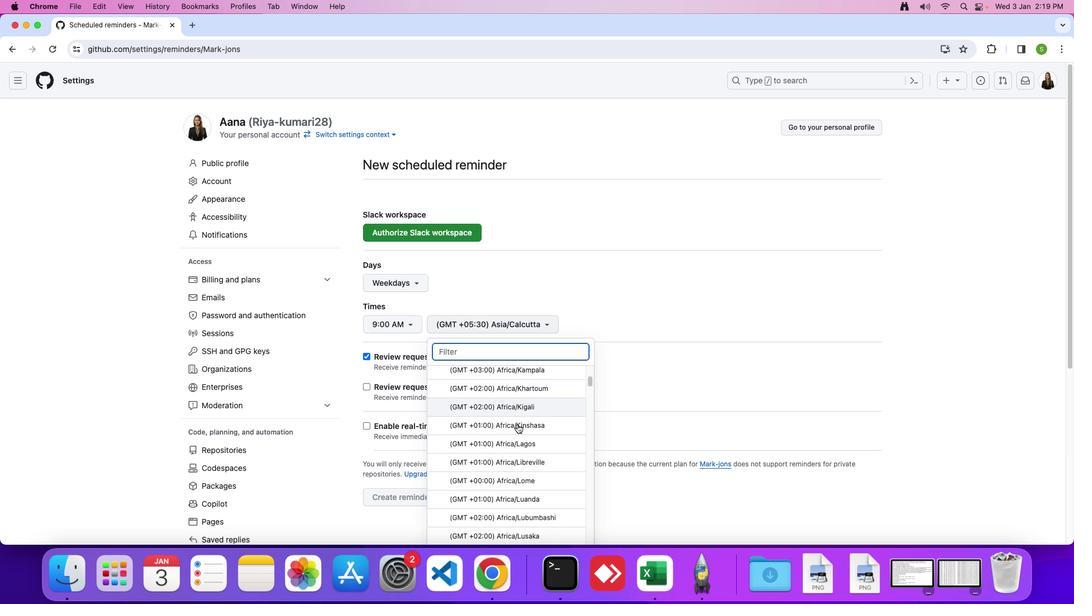 
Action: Mouse scrolled (517, 424) with delta (0, -1)
Screenshot: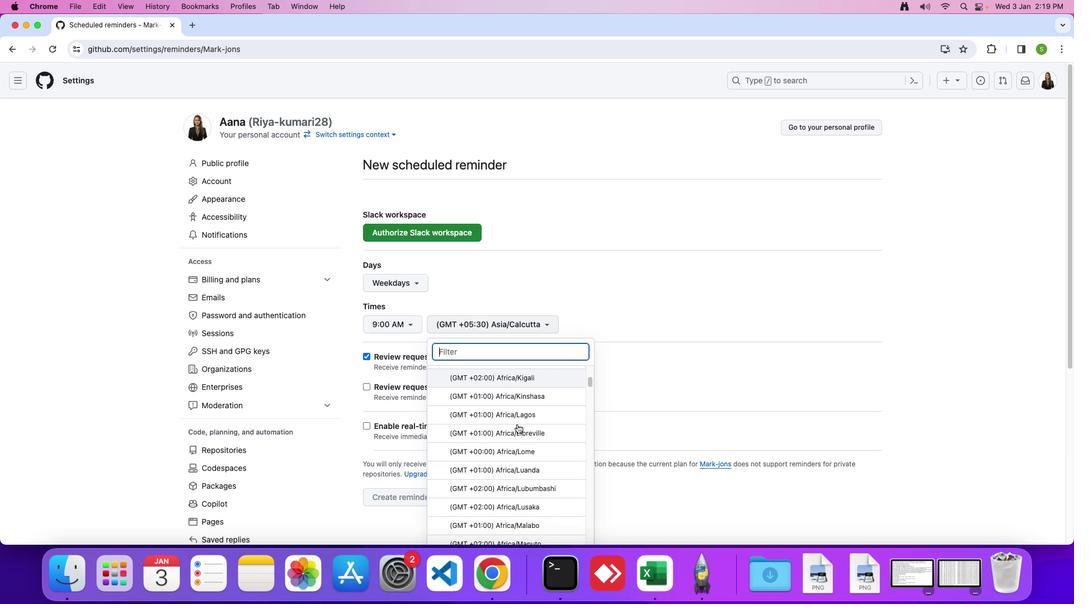 
Action: Mouse moved to (517, 424)
Screenshot: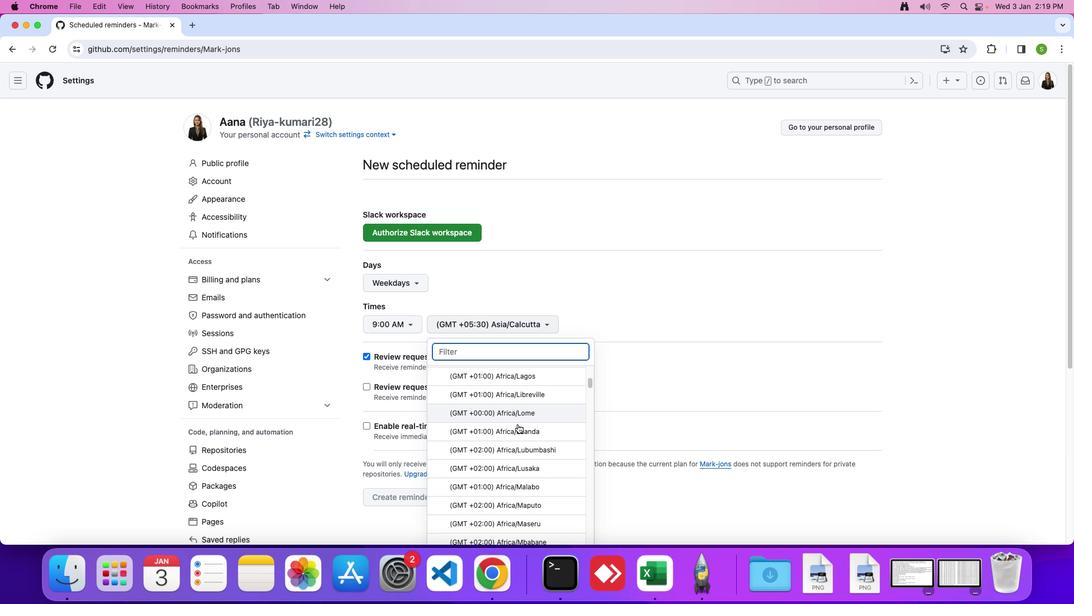 
Action: Mouse scrolled (517, 424) with delta (0, 0)
Screenshot: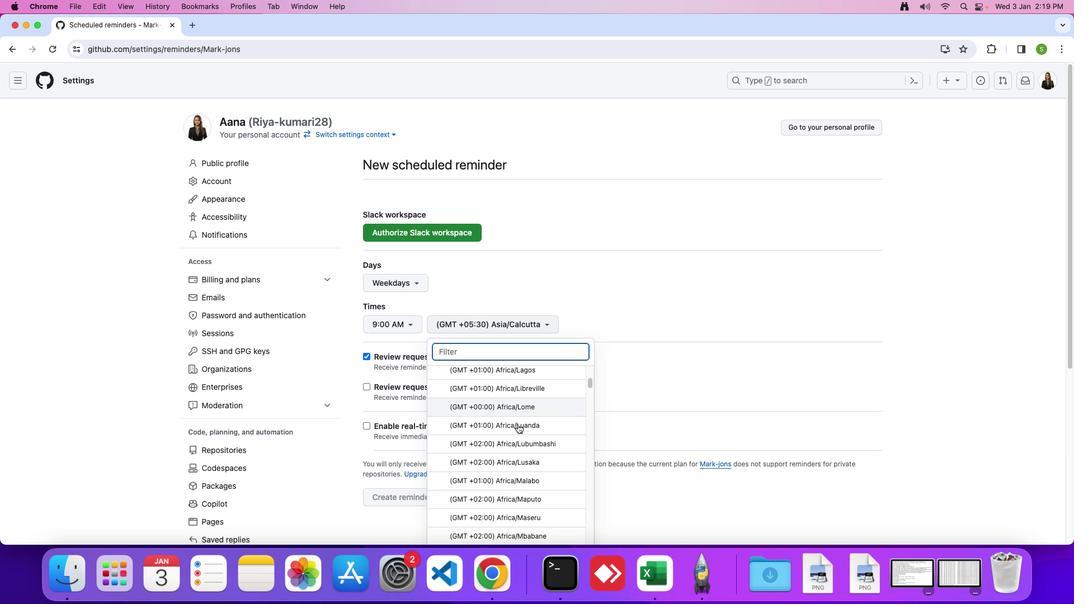 
Action: Mouse scrolled (517, 424) with delta (0, 0)
Screenshot: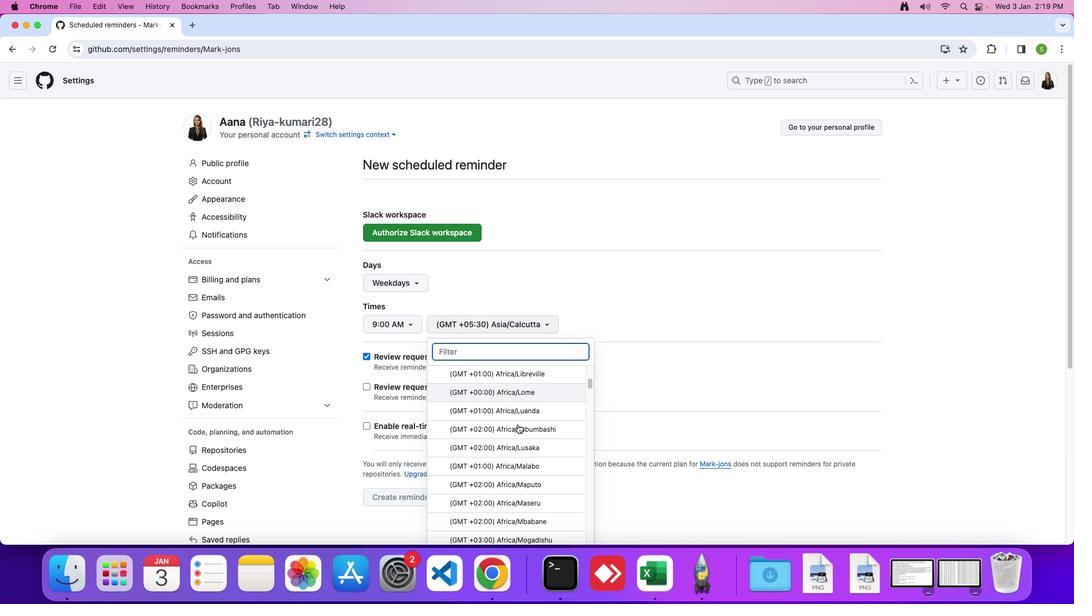 
Action: Mouse scrolled (517, 424) with delta (0, -1)
Screenshot: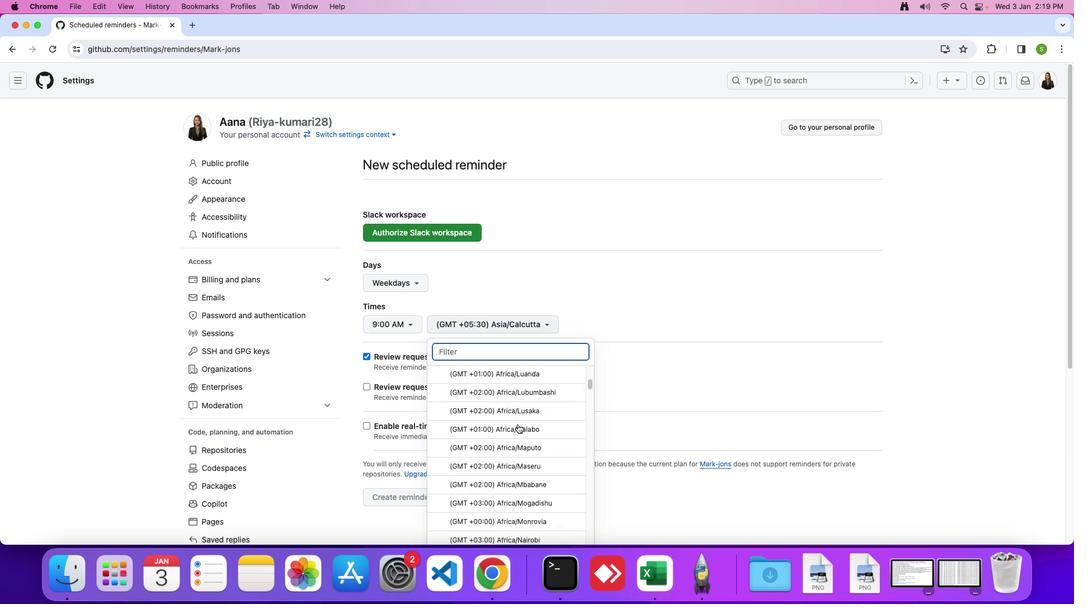 
Action: Mouse scrolled (517, 424) with delta (0, 0)
Screenshot: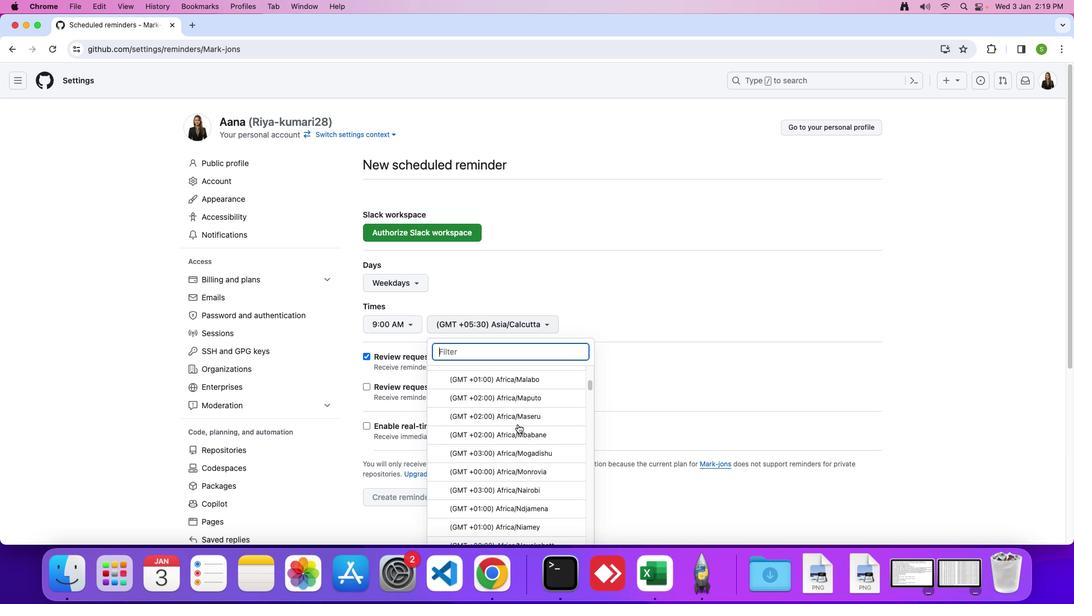 
Action: Mouse scrolled (517, 424) with delta (0, 0)
Screenshot: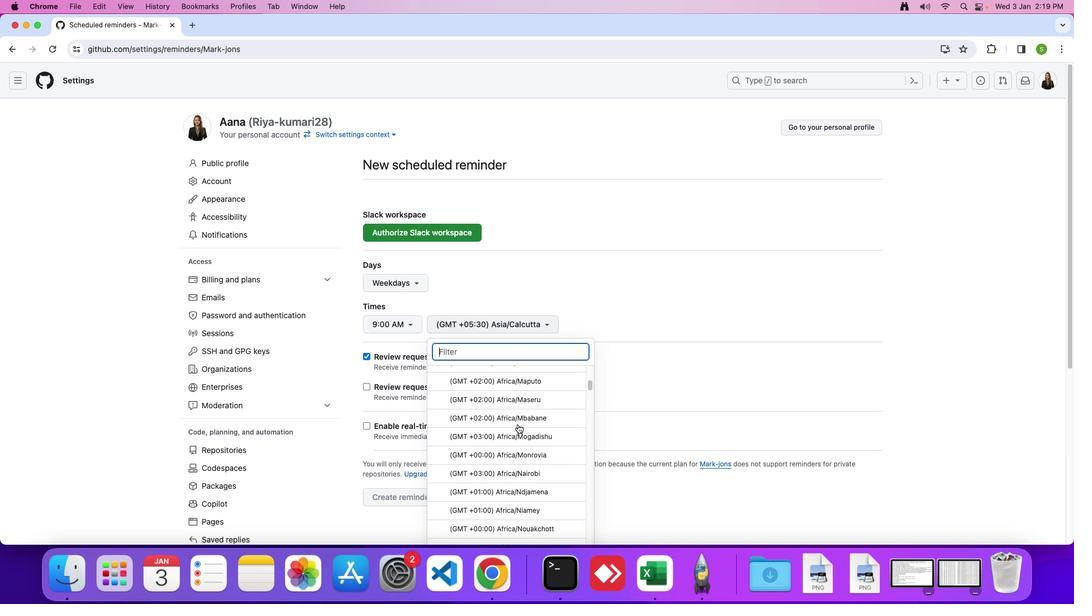 
Action: Mouse scrolled (517, 424) with delta (0, -1)
Screenshot: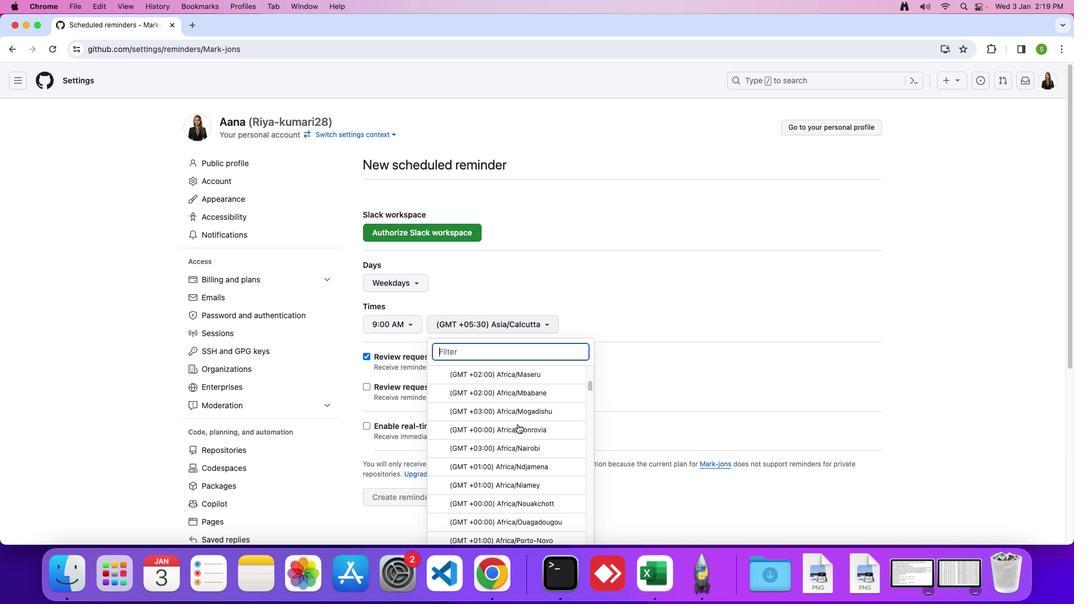 
Action: Mouse moved to (518, 423)
Screenshot: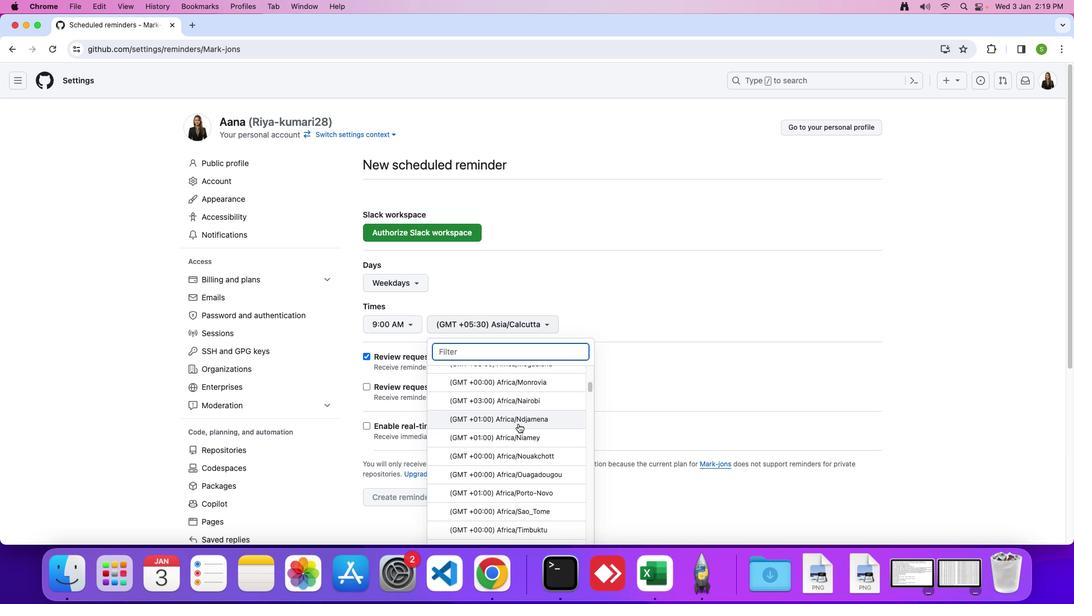
Action: Mouse scrolled (518, 423) with delta (0, 0)
Screenshot: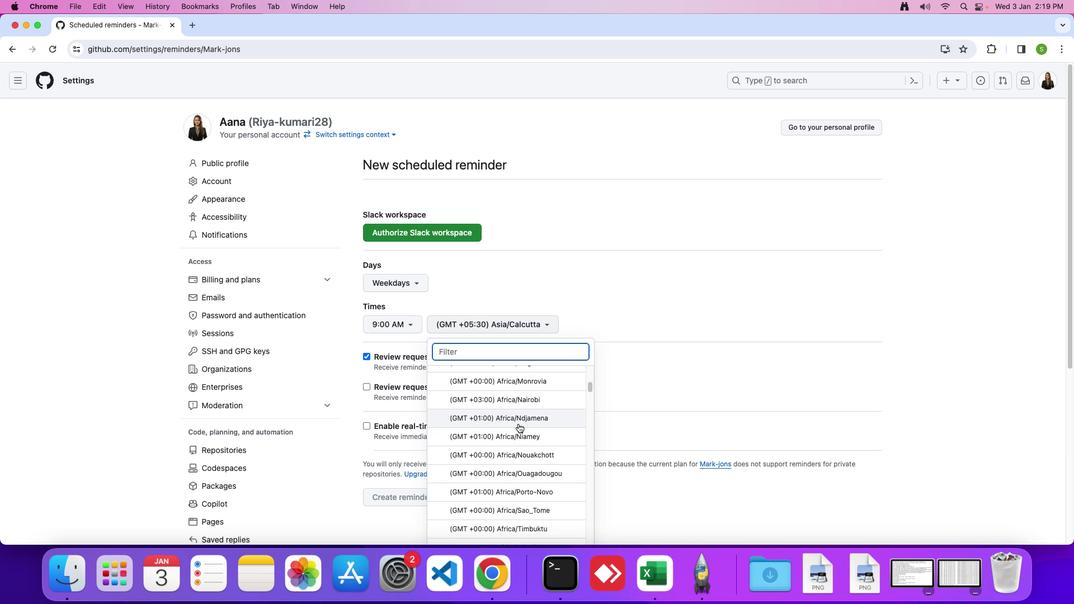 
Action: Mouse scrolled (518, 423) with delta (0, 0)
Screenshot: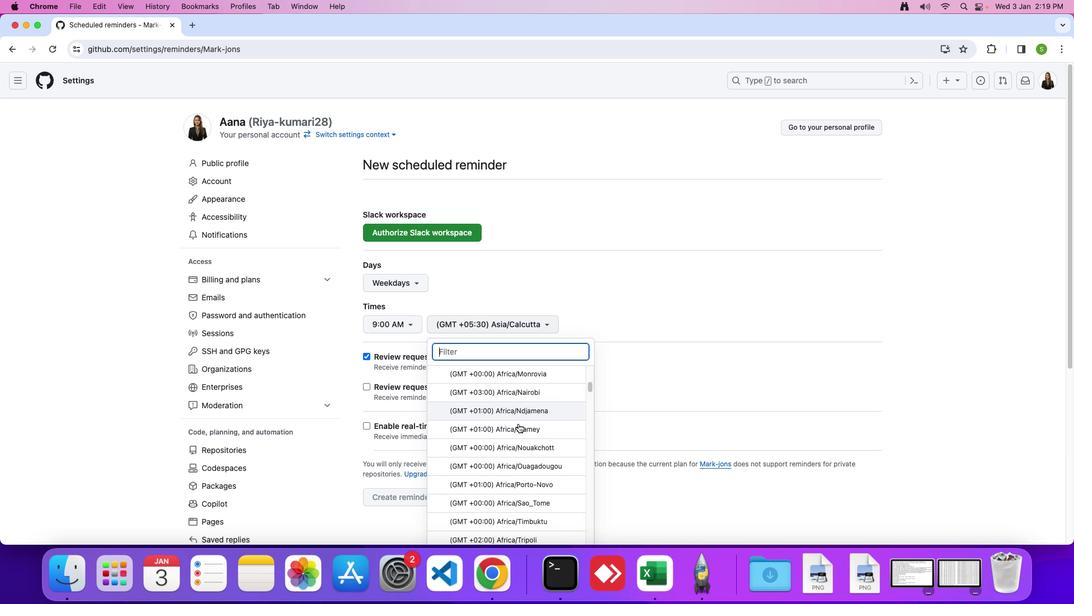 
Action: Mouse moved to (518, 423)
Screenshot: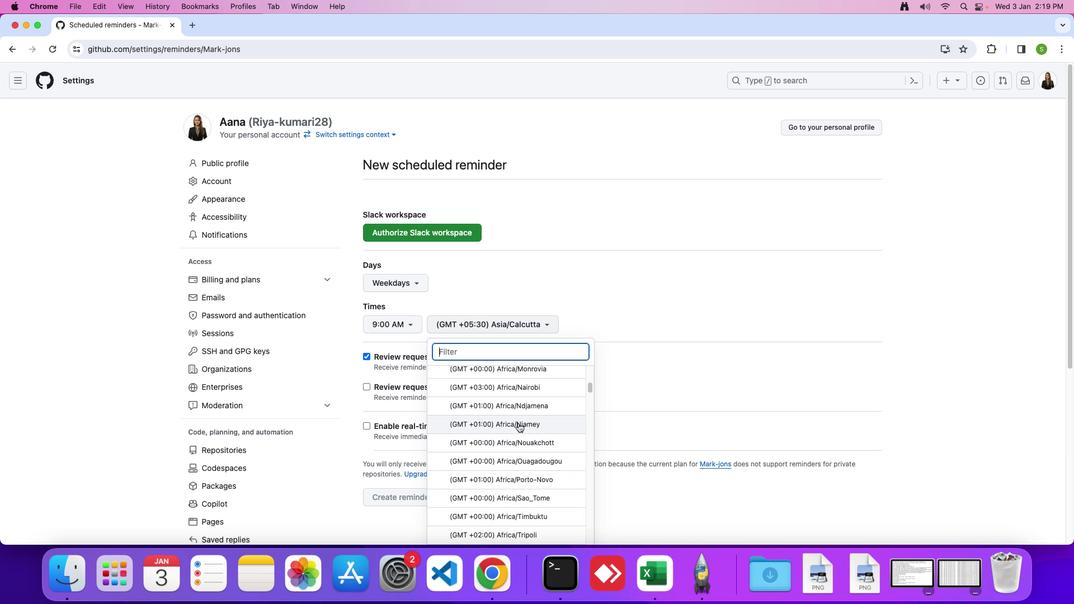 
Action: Mouse scrolled (518, 423) with delta (0, 0)
Screenshot: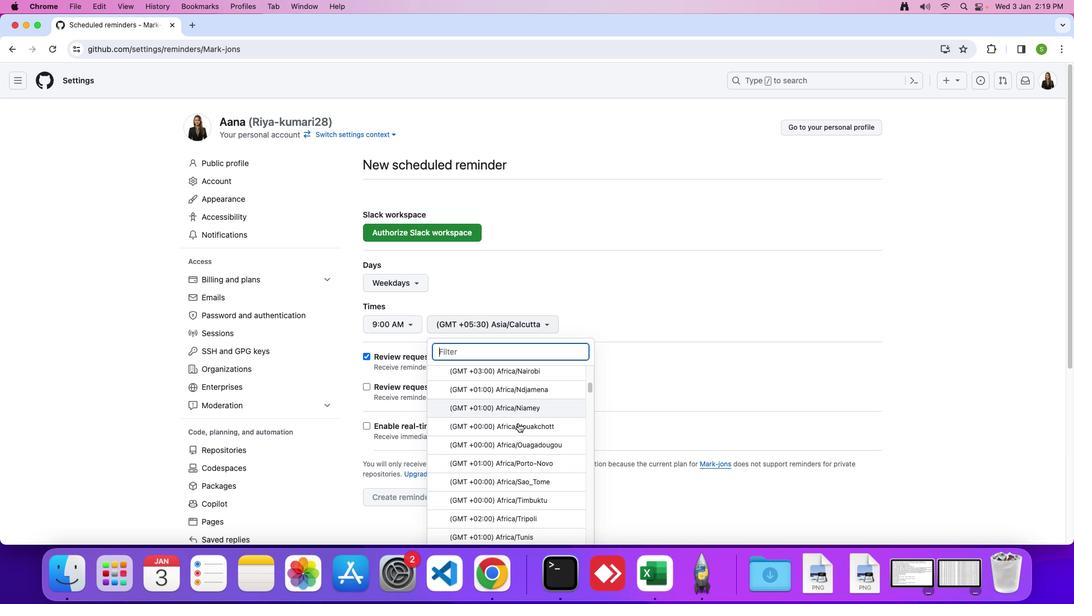 
Action: Mouse scrolled (518, 423) with delta (0, 0)
Screenshot: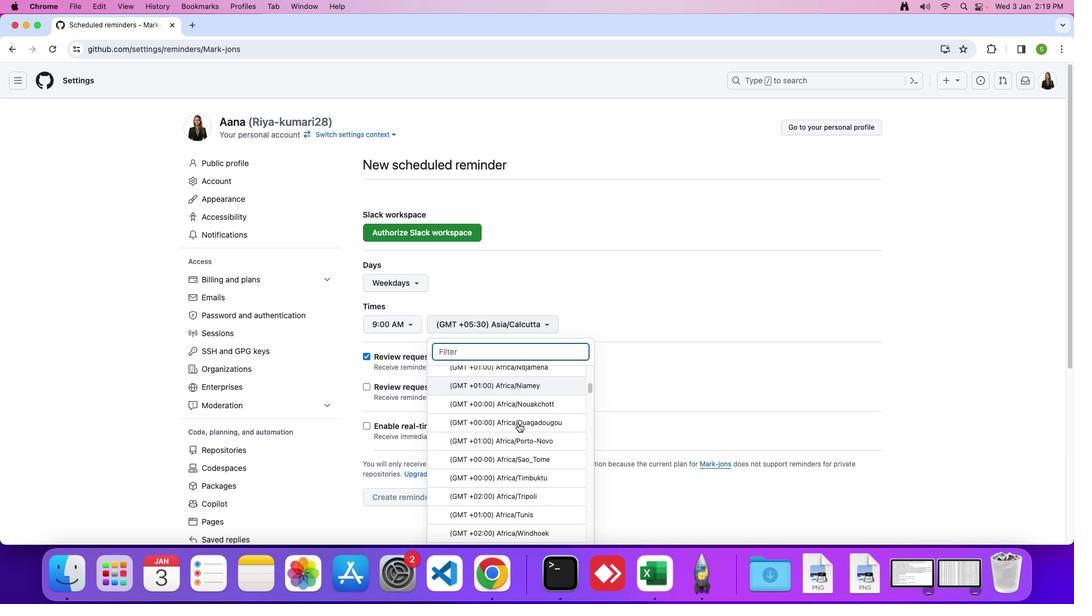 
Action: Mouse scrolled (518, 423) with delta (0, -1)
Screenshot: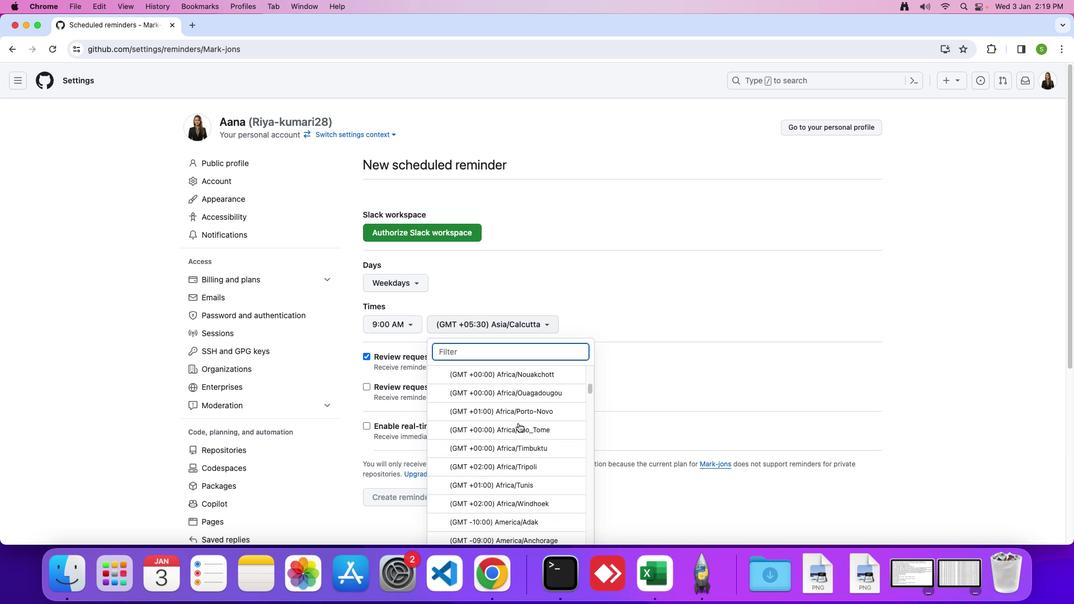 
Action: Mouse moved to (518, 423)
Screenshot: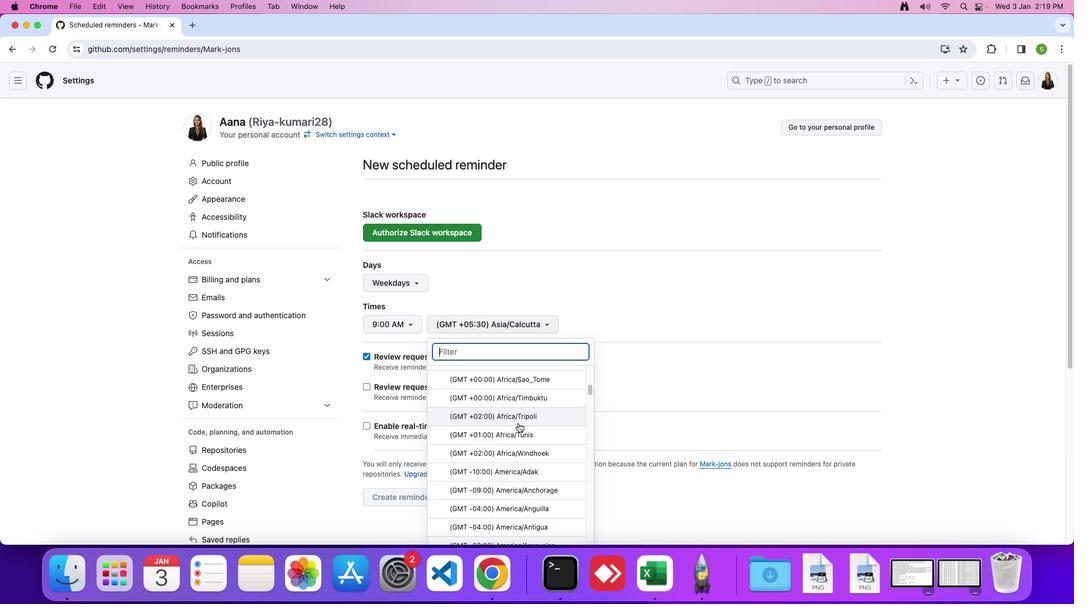
Action: Mouse scrolled (518, 423) with delta (0, 0)
Screenshot: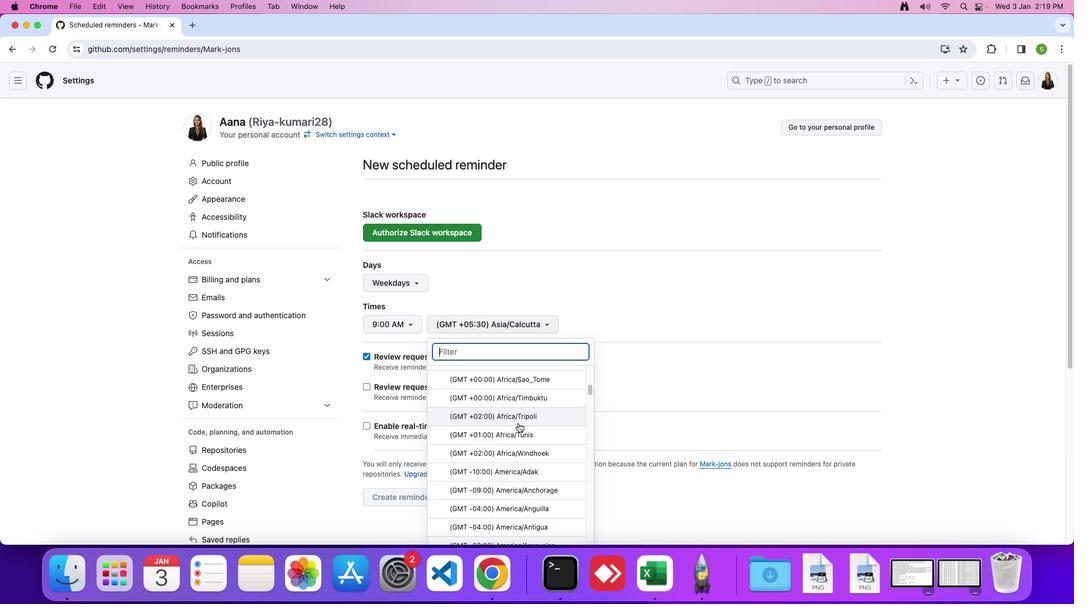 
Action: Mouse scrolled (518, 423) with delta (0, 0)
Screenshot: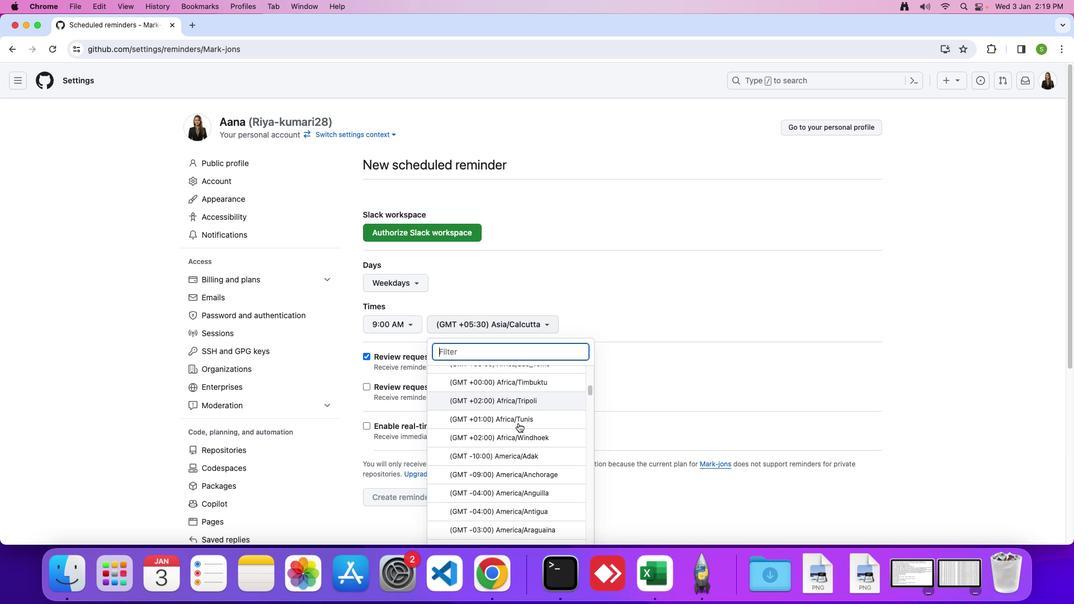
Action: Mouse scrolled (518, 423) with delta (0, -1)
Screenshot: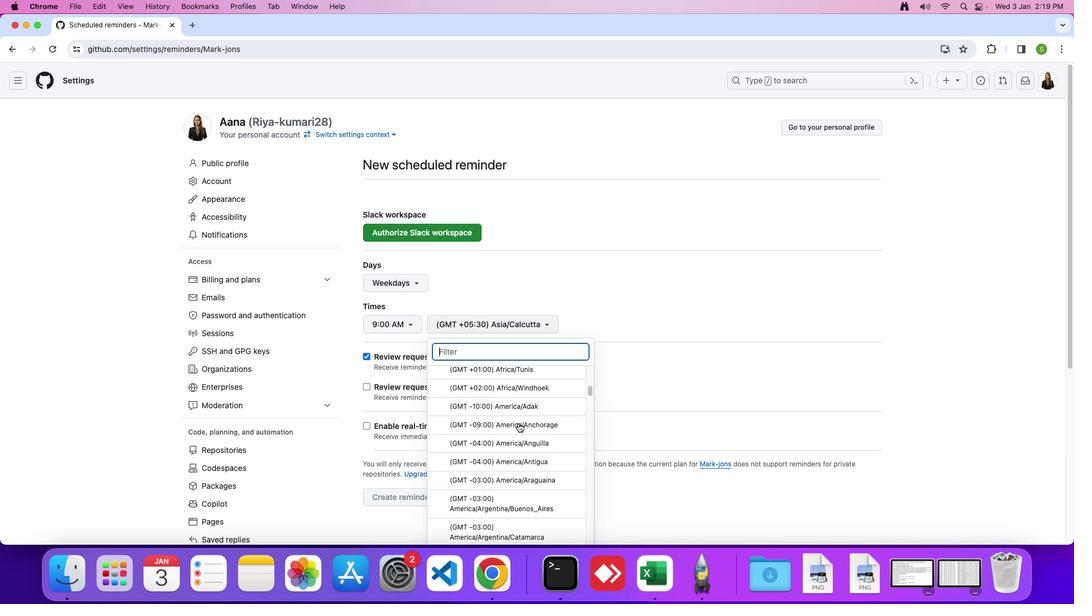 
Action: Mouse scrolled (518, 423) with delta (0, 0)
Screenshot: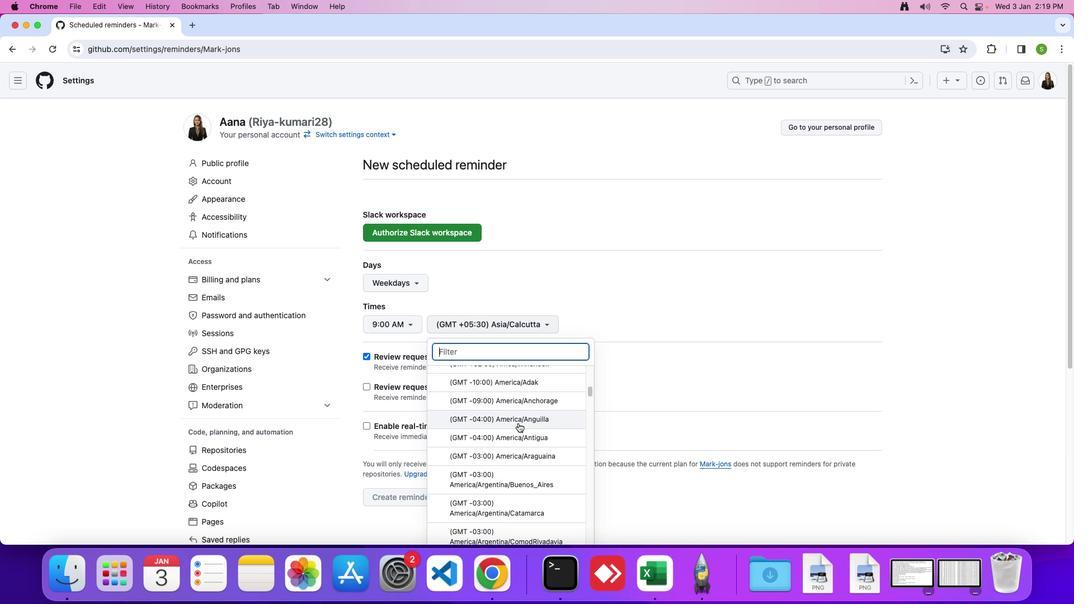 
Action: Mouse scrolled (518, 423) with delta (0, 0)
Screenshot: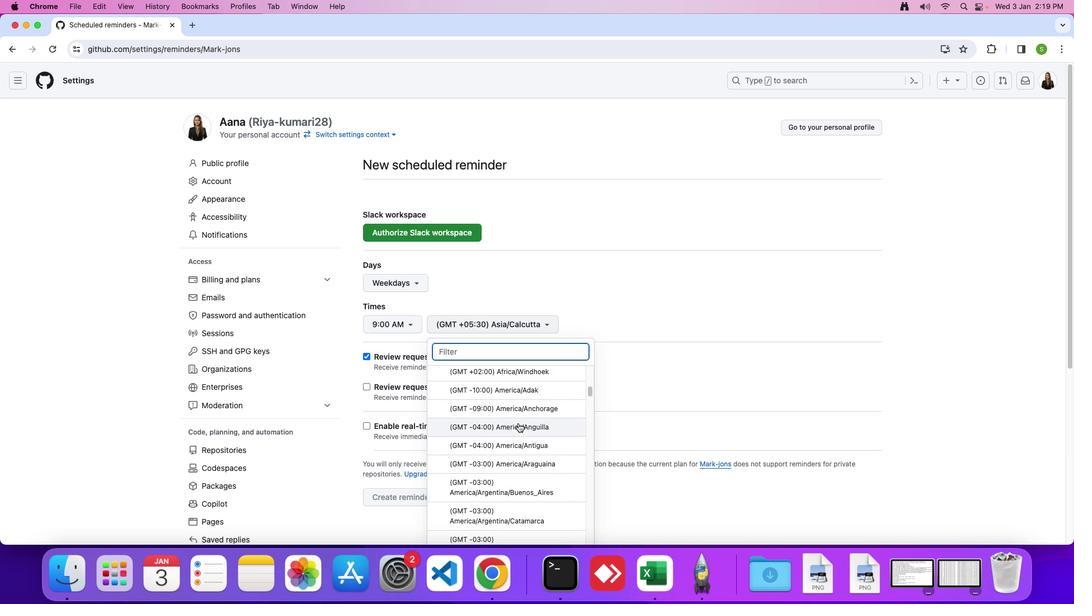 
Action: Mouse scrolled (518, 423) with delta (0, 0)
Screenshot: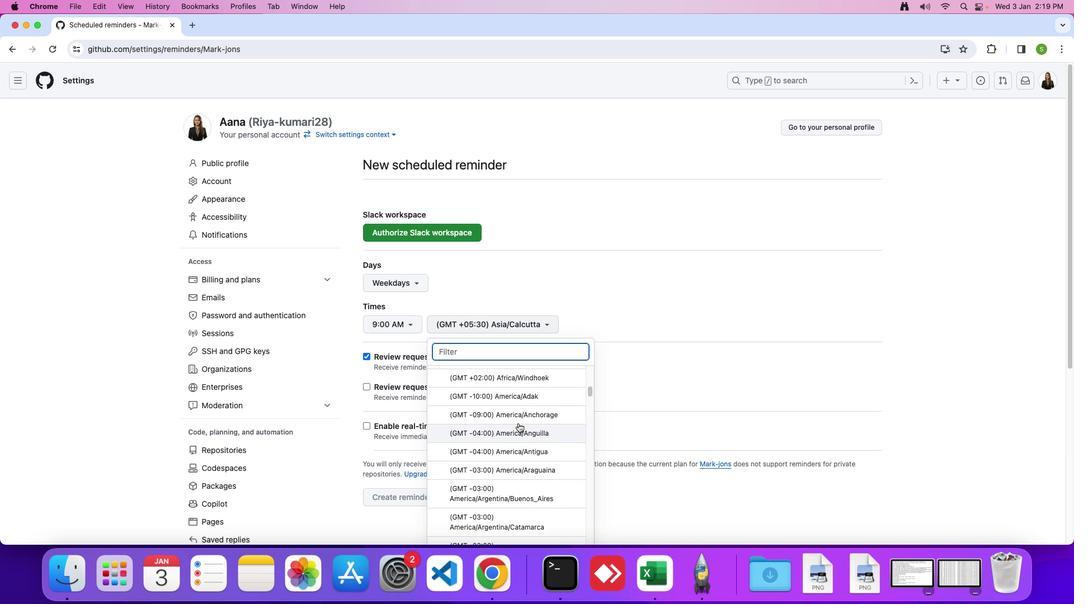 
Action: Mouse scrolled (518, 423) with delta (0, 0)
Screenshot: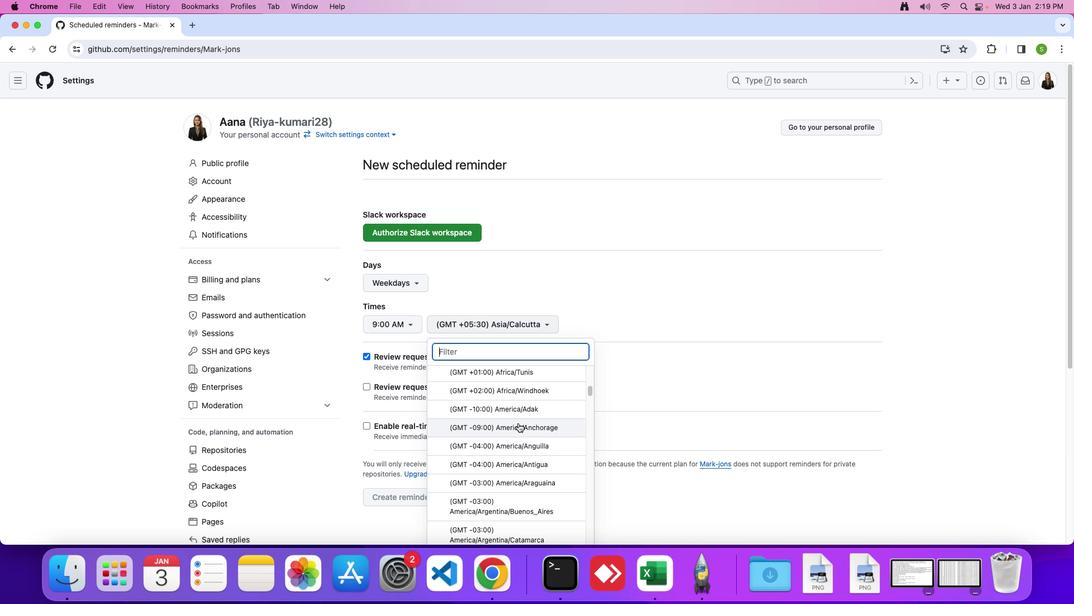 
Action: Mouse scrolled (518, 423) with delta (0, 0)
Screenshot: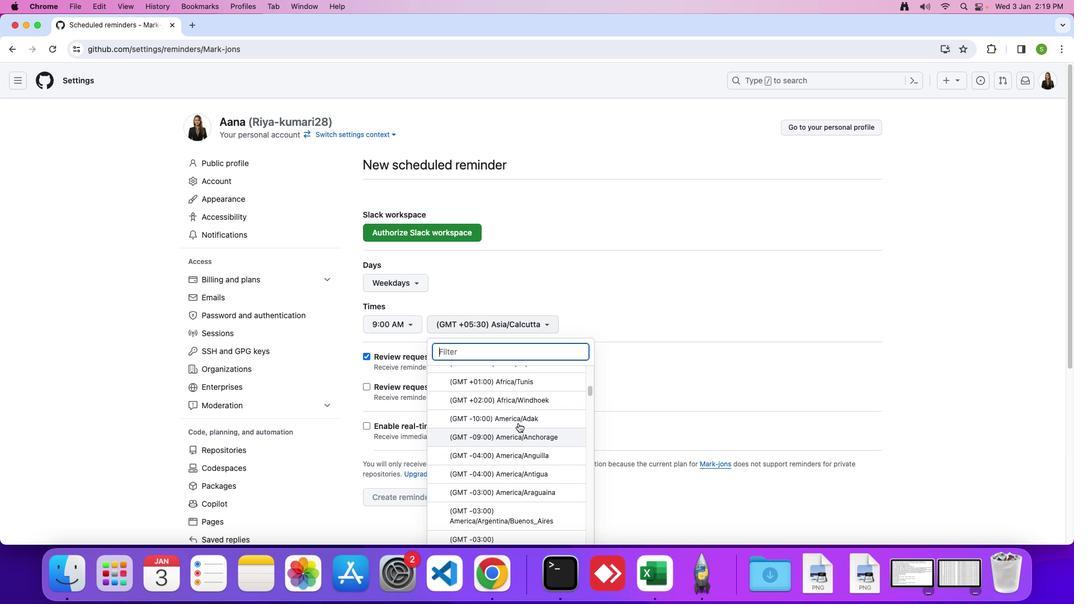 
Action: Mouse scrolled (518, 423) with delta (0, 0)
Screenshot: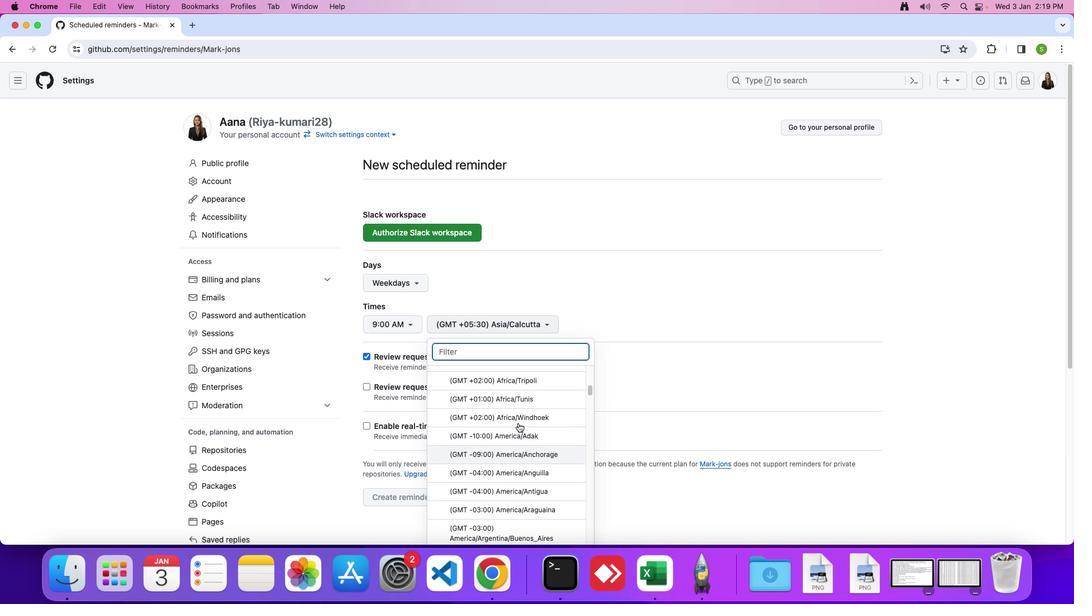
Action: Mouse scrolled (518, 423) with delta (0, 0)
Screenshot: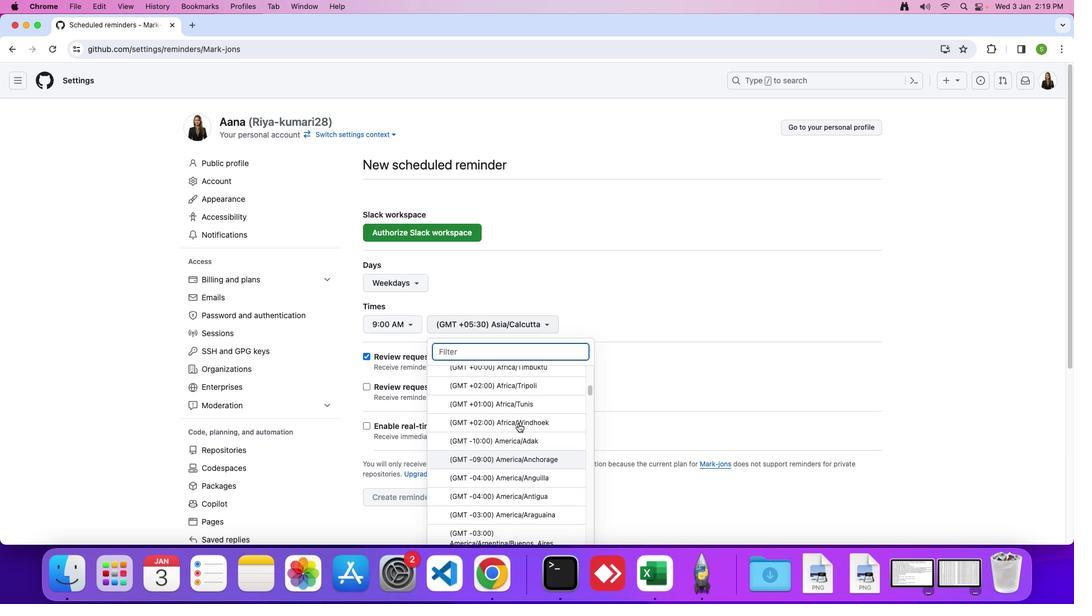 
Action: Mouse scrolled (518, 423) with delta (0, 0)
Screenshot: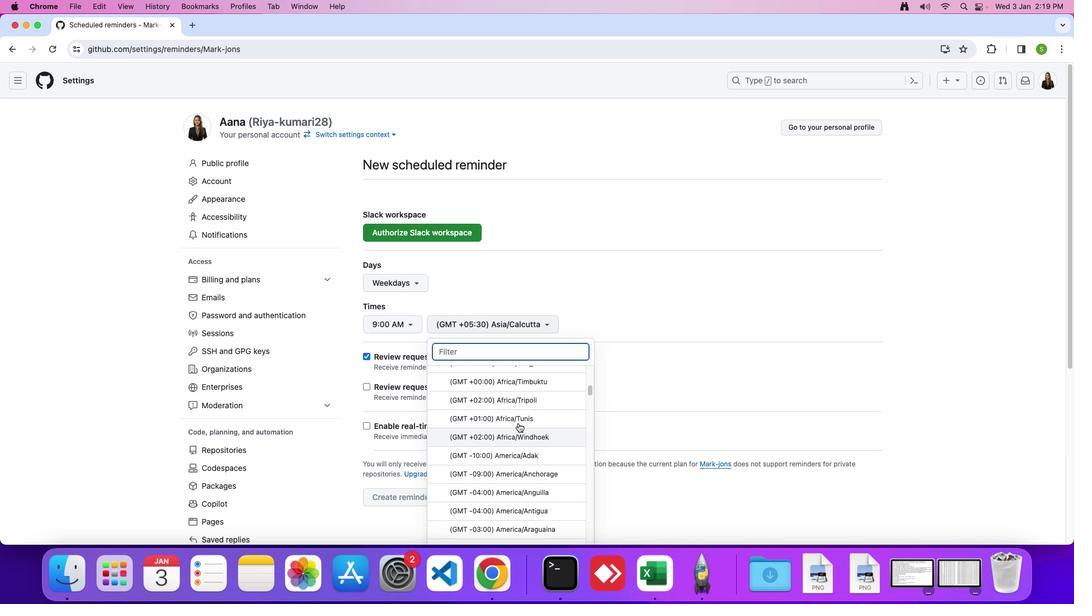 
Action: Mouse scrolled (518, 423) with delta (0, 0)
Screenshot: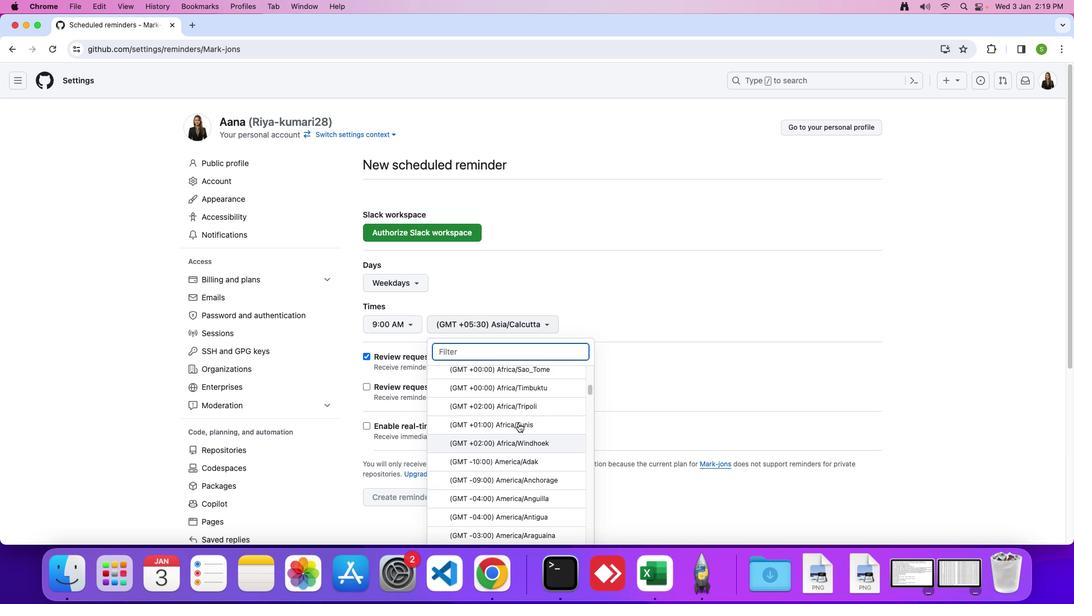 
Action: Mouse scrolled (518, 423) with delta (0, 0)
Screenshot: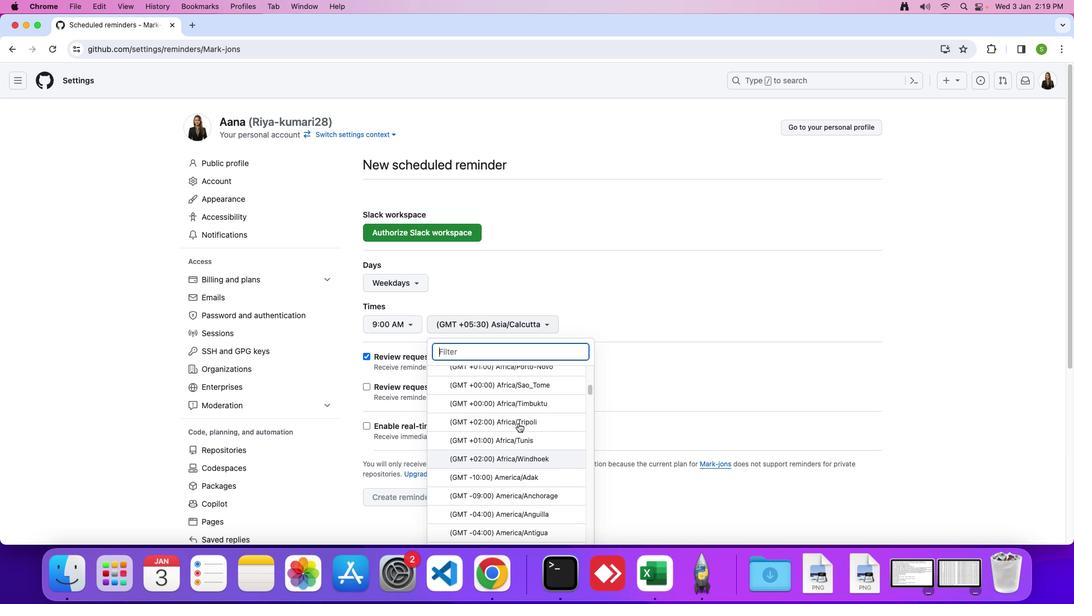 
Action: Mouse scrolled (518, 423) with delta (0, 0)
Screenshot: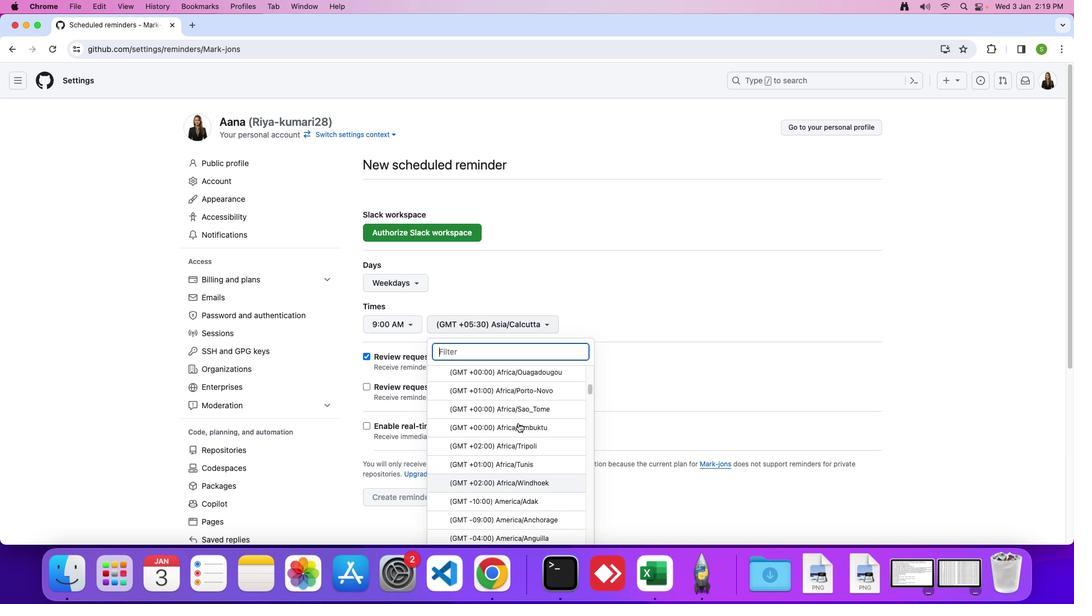 
Action: Mouse scrolled (518, 423) with delta (0, 1)
Screenshot: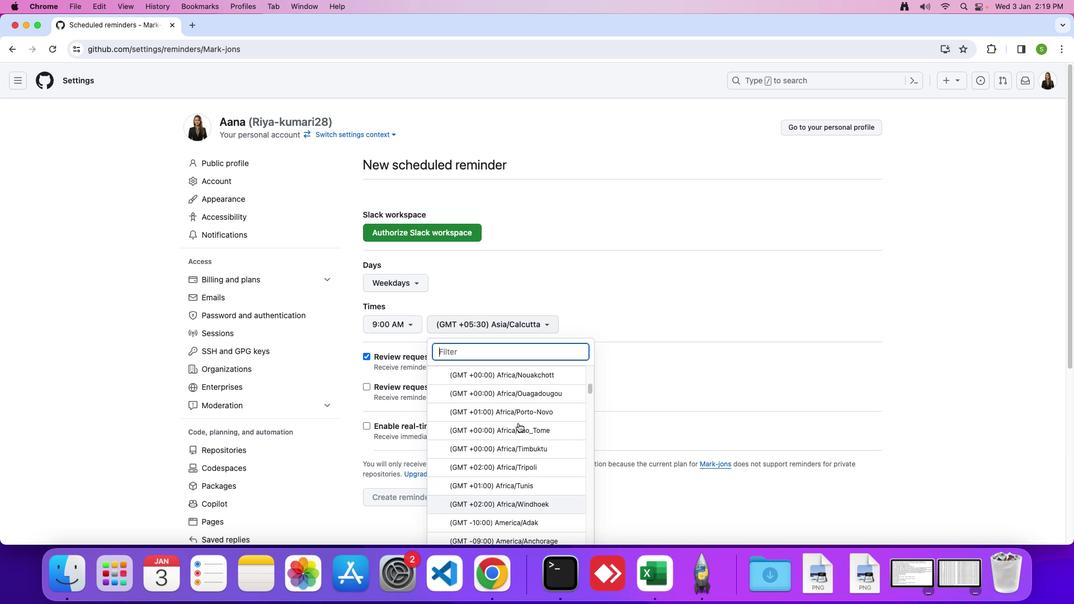 
Action: Mouse moved to (512, 432)
Screenshot: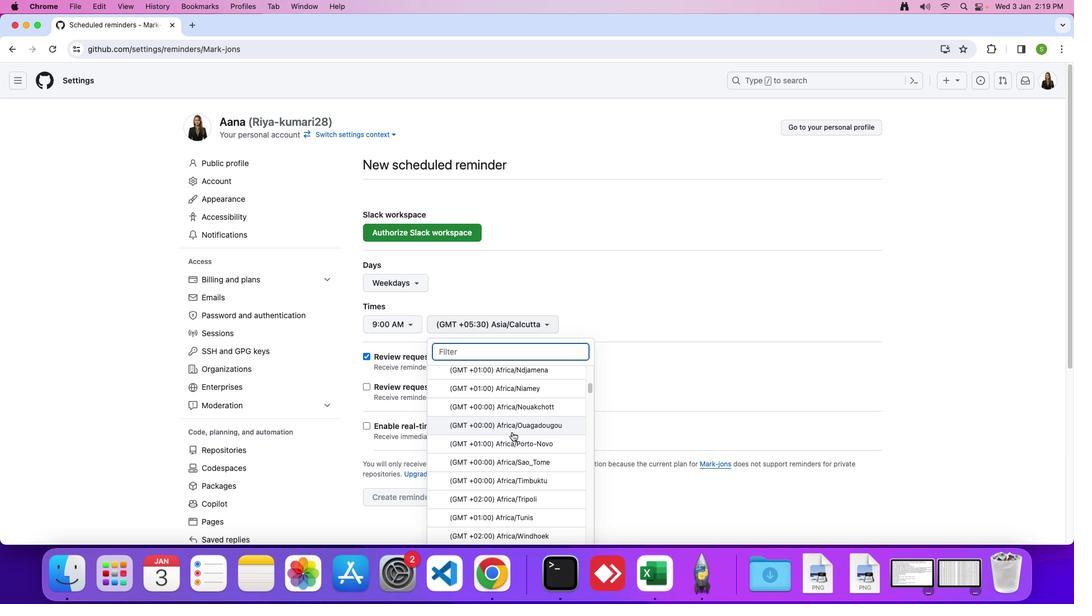 
Action: Mouse scrolled (512, 432) with delta (0, 0)
Screenshot: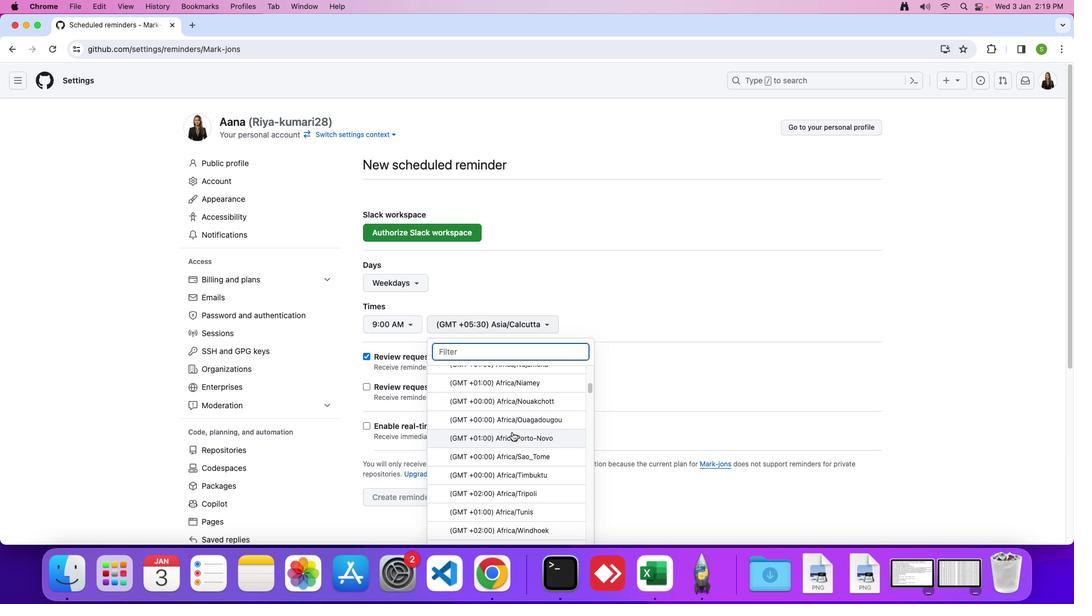 
Action: Mouse scrolled (512, 432) with delta (0, 0)
Screenshot: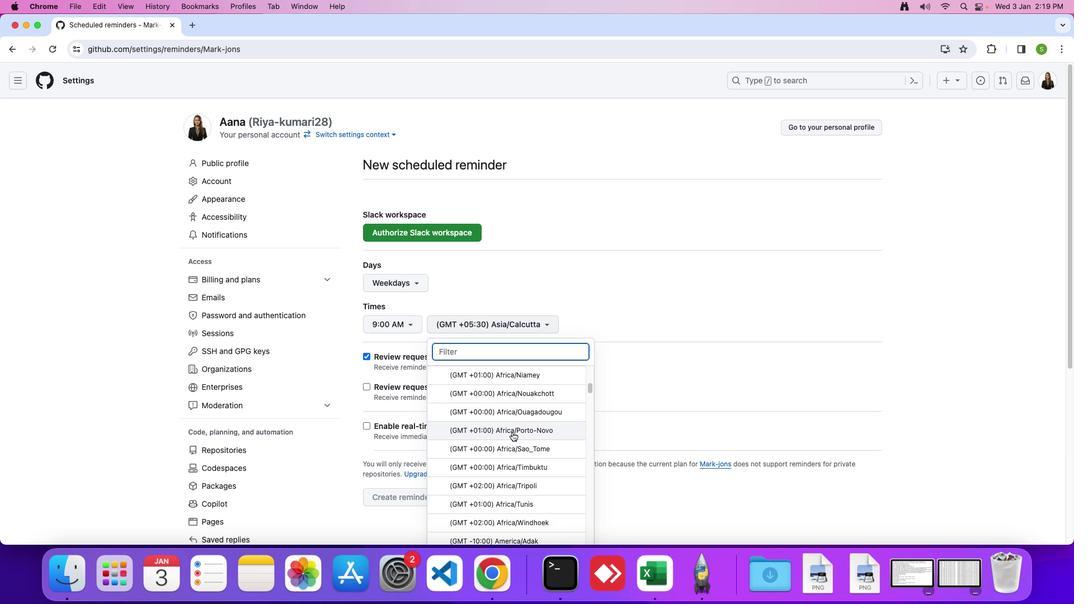 
Action: Mouse moved to (512, 432)
Screenshot: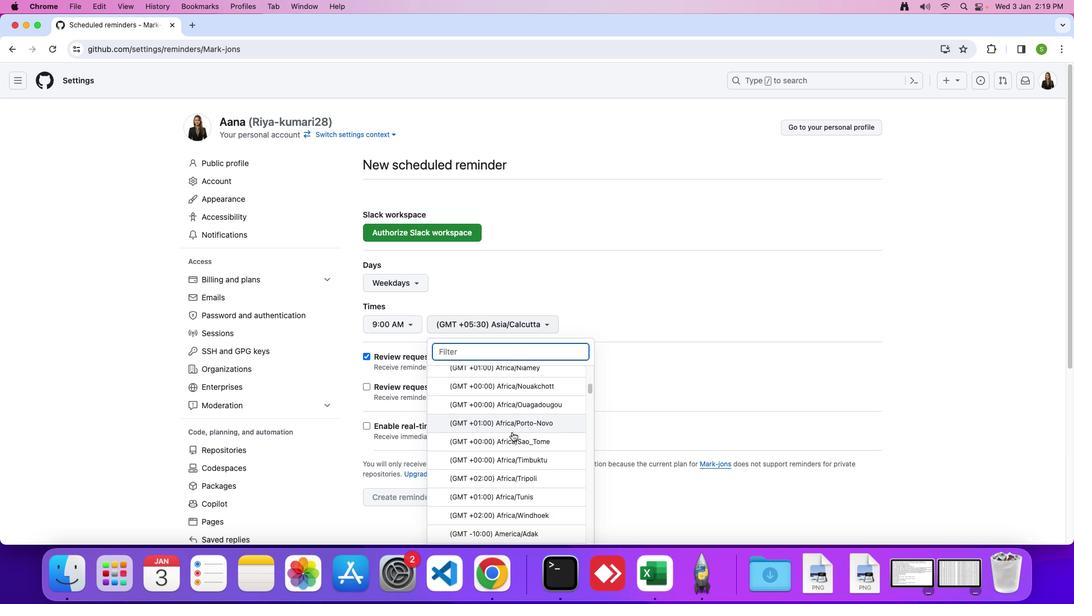 
Action: Mouse scrolled (512, 432) with delta (0, 0)
Screenshot: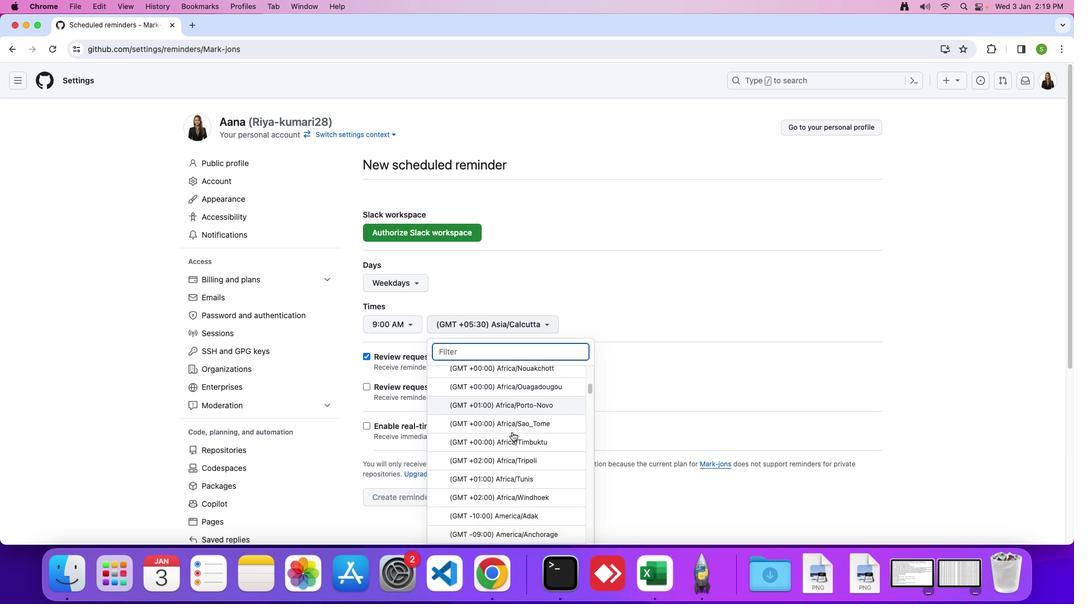 
Action: Mouse moved to (511, 429)
Screenshot: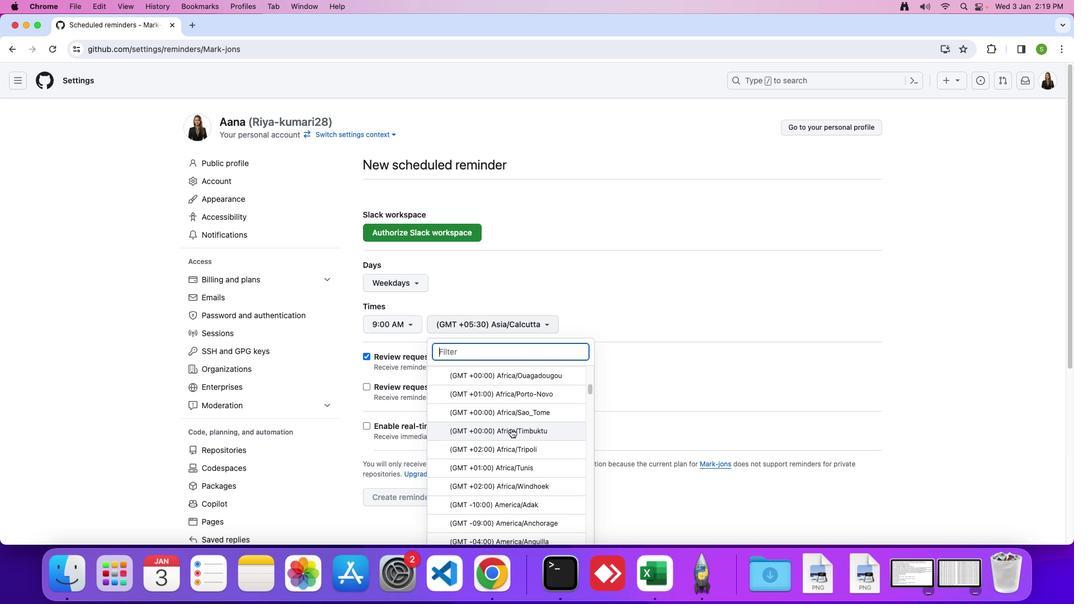 
Action: Mouse scrolled (511, 429) with delta (0, 0)
Screenshot: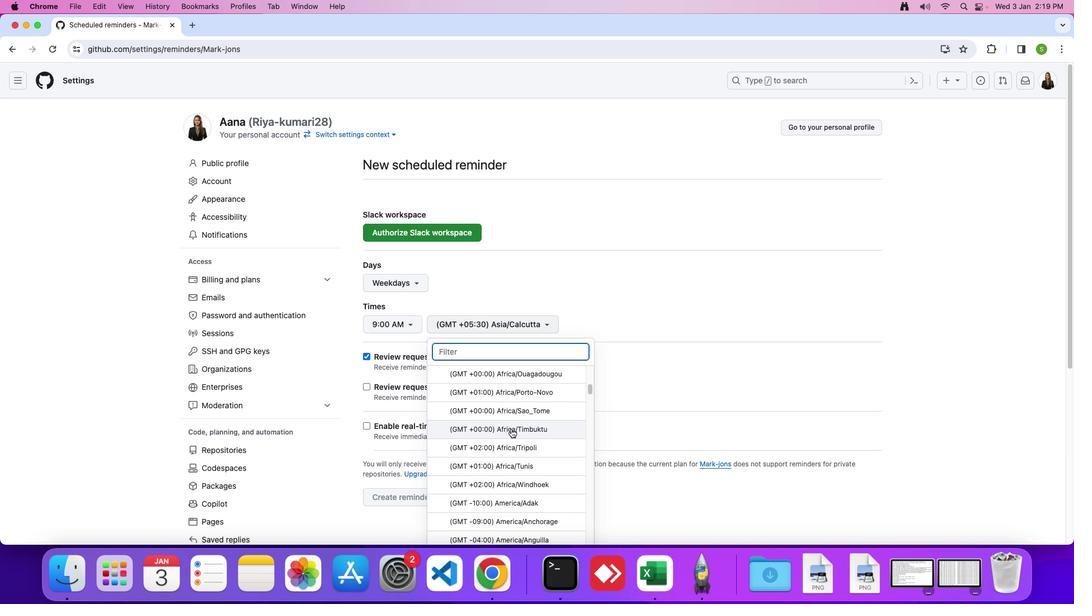 
Action: Mouse moved to (511, 429)
Screenshot: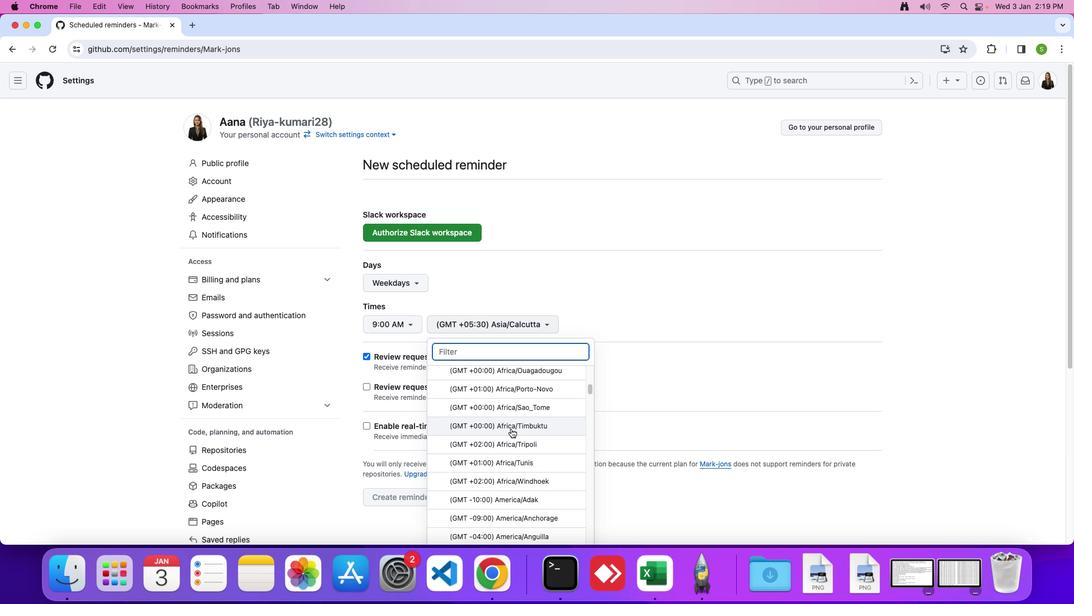 
Action: Mouse scrolled (511, 429) with delta (0, 0)
Screenshot: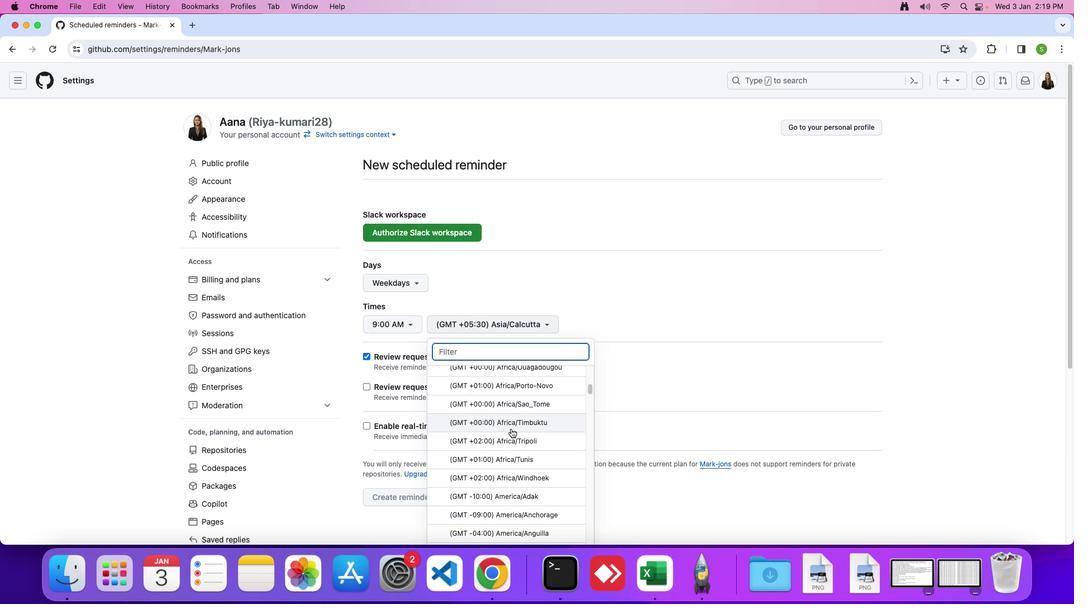 
Action: Mouse moved to (511, 429)
Screenshot: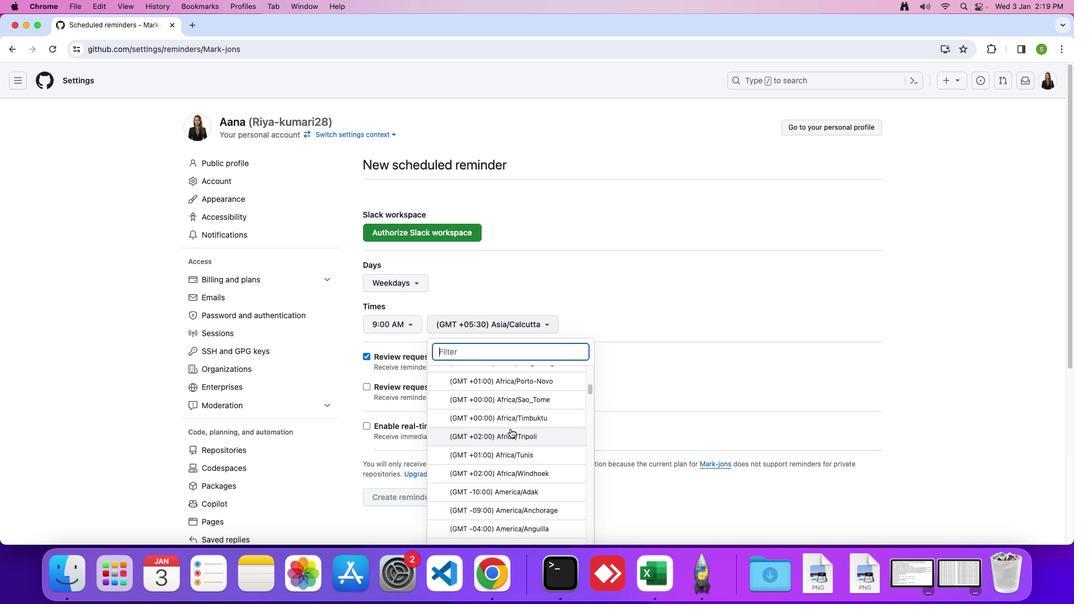 
Action: Mouse scrolled (511, 429) with delta (0, 0)
Screenshot: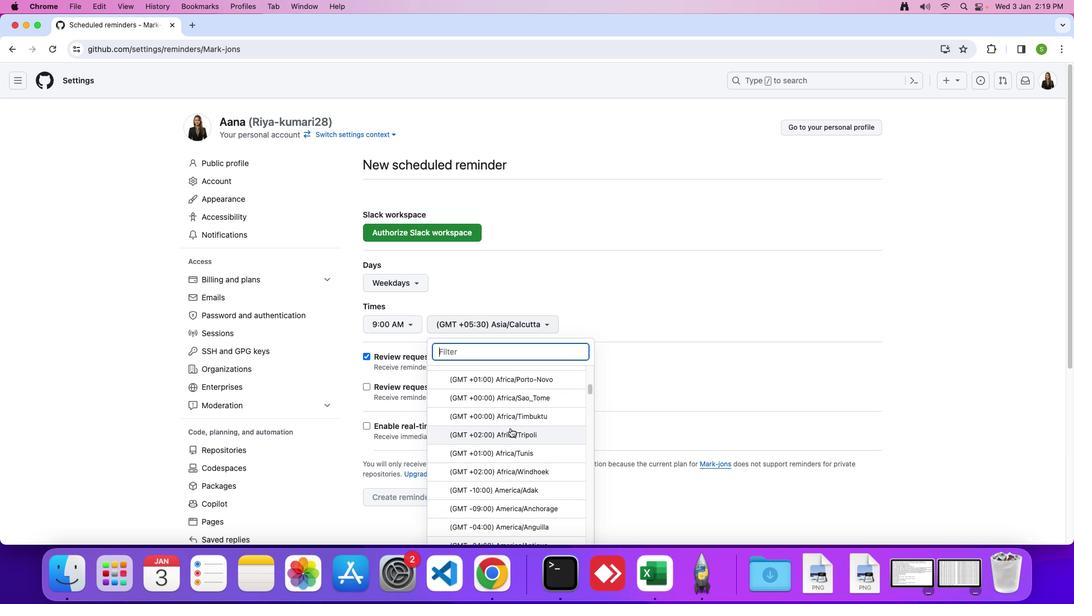
Action: Mouse scrolled (511, 429) with delta (0, 0)
Screenshot: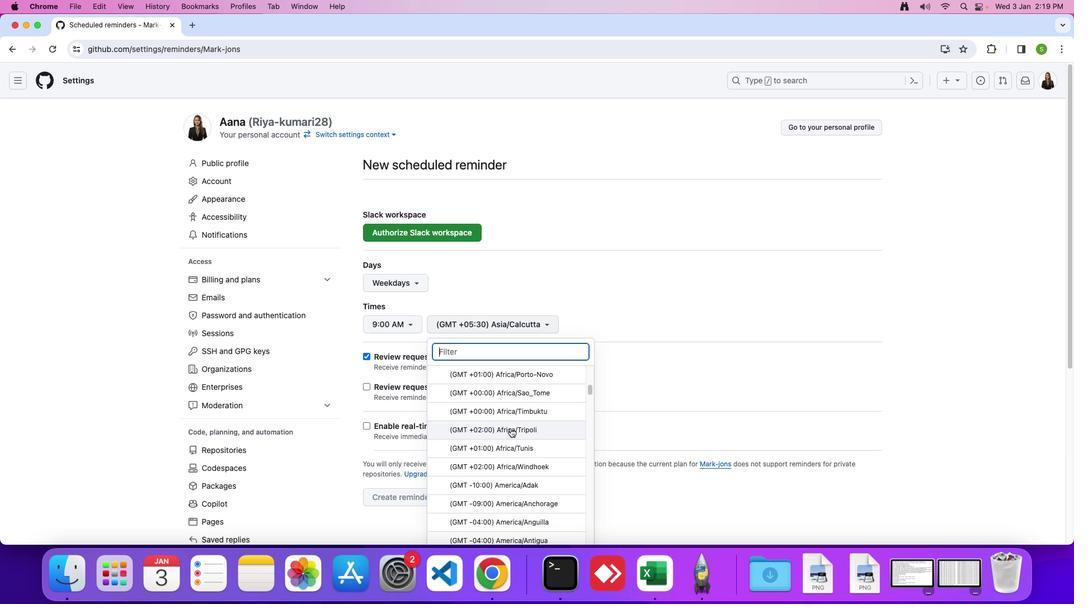 
Action: Mouse moved to (511, 428)
Screenshot: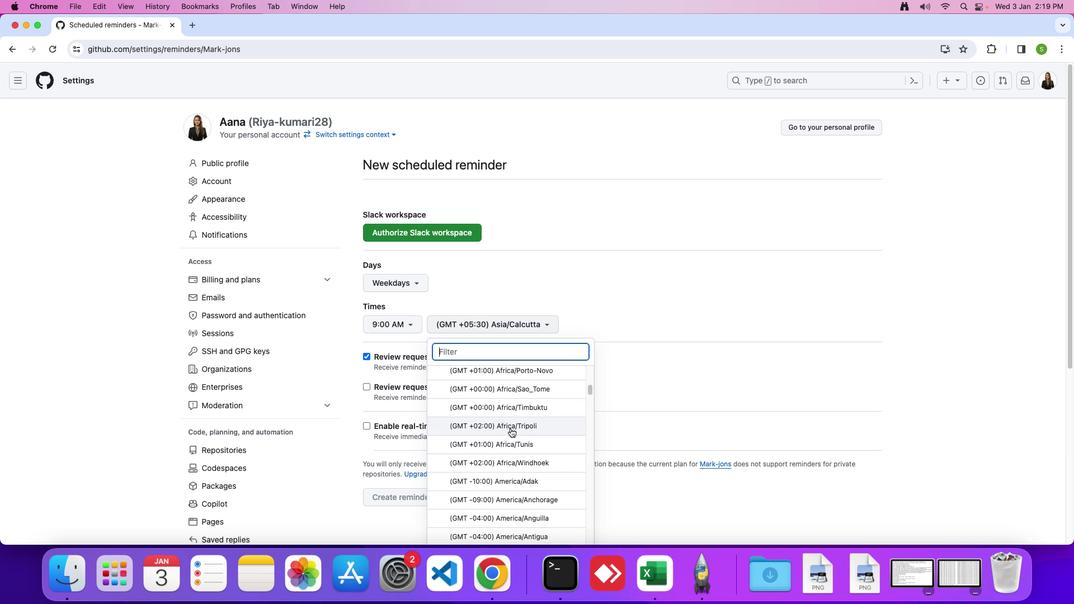 
Action: Mouse scrolled (511, 428) with delta (0, 0)
Screenshot: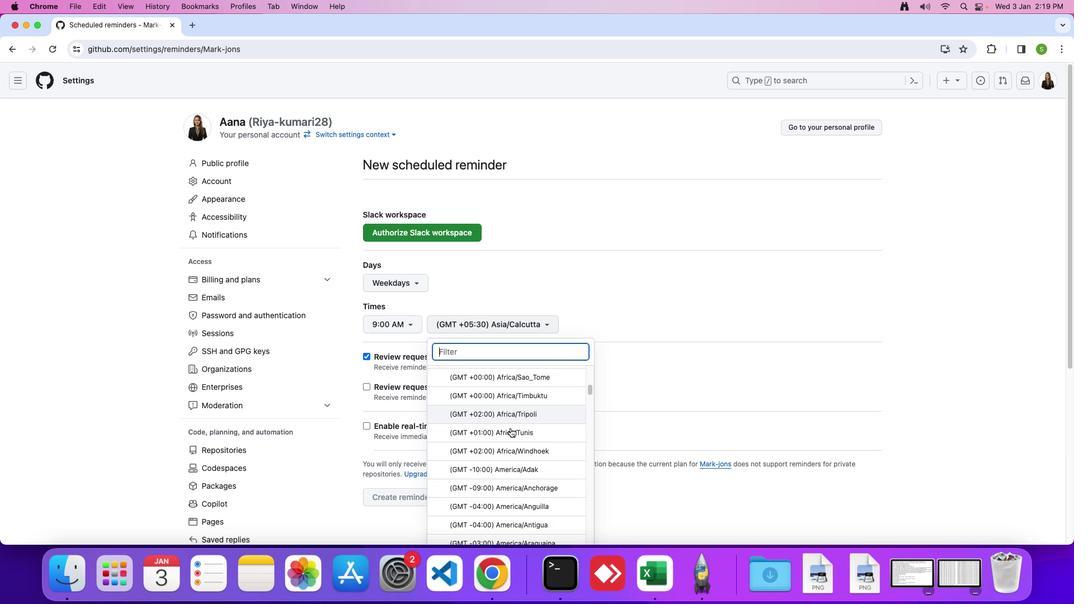
Action: Mouse moved to (511, 427)
Screenshot: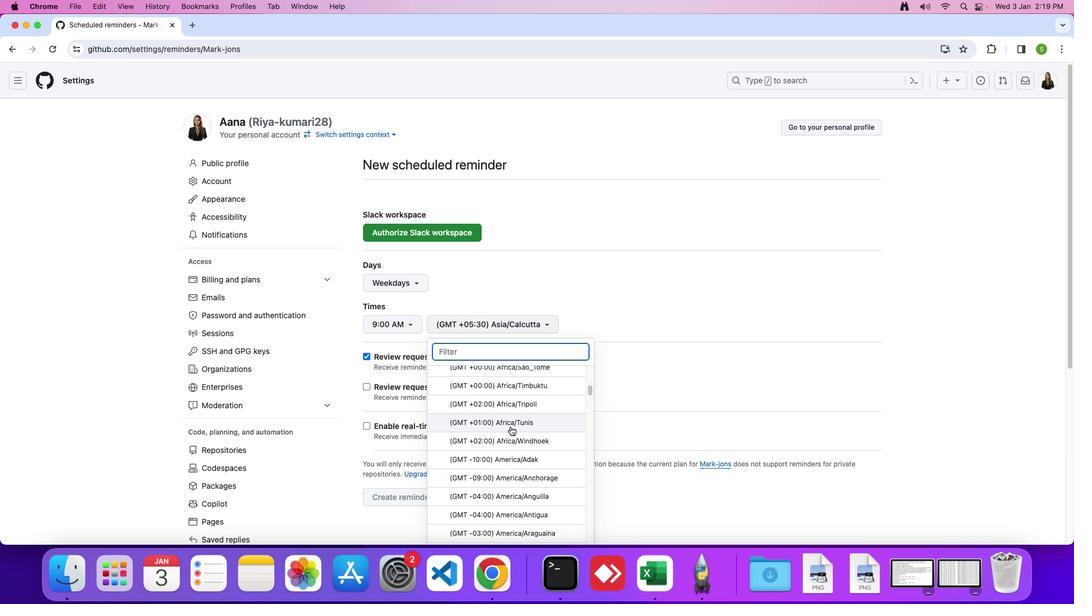 
Action: Mouse scrolled (511, 427) with delta (0, 0)
Screenshot: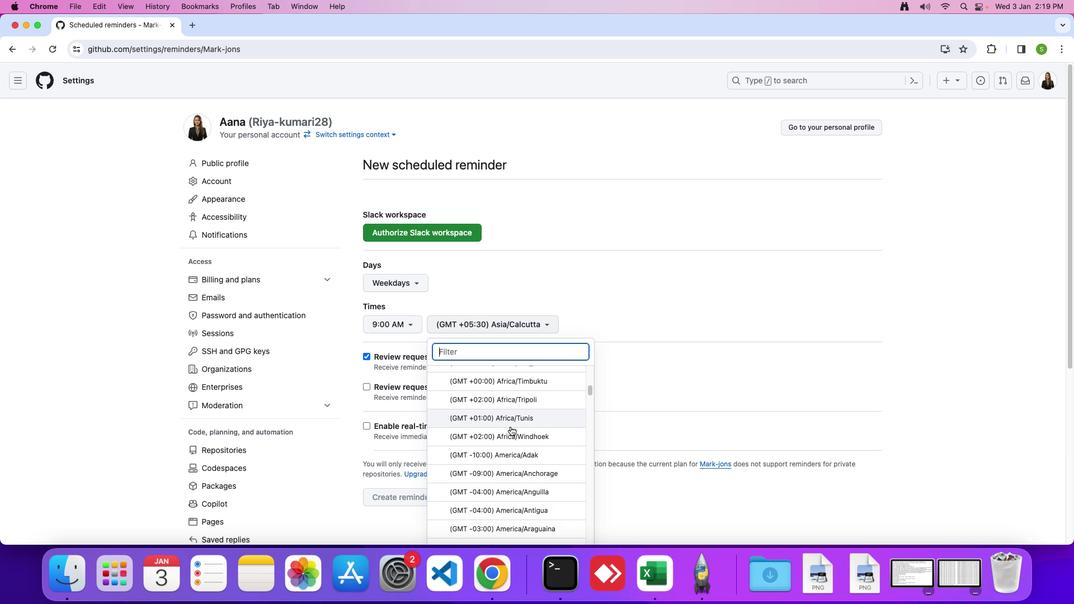 
Action: Mouse scrolled (511, 427) with delta (0, 0)
Screenshot: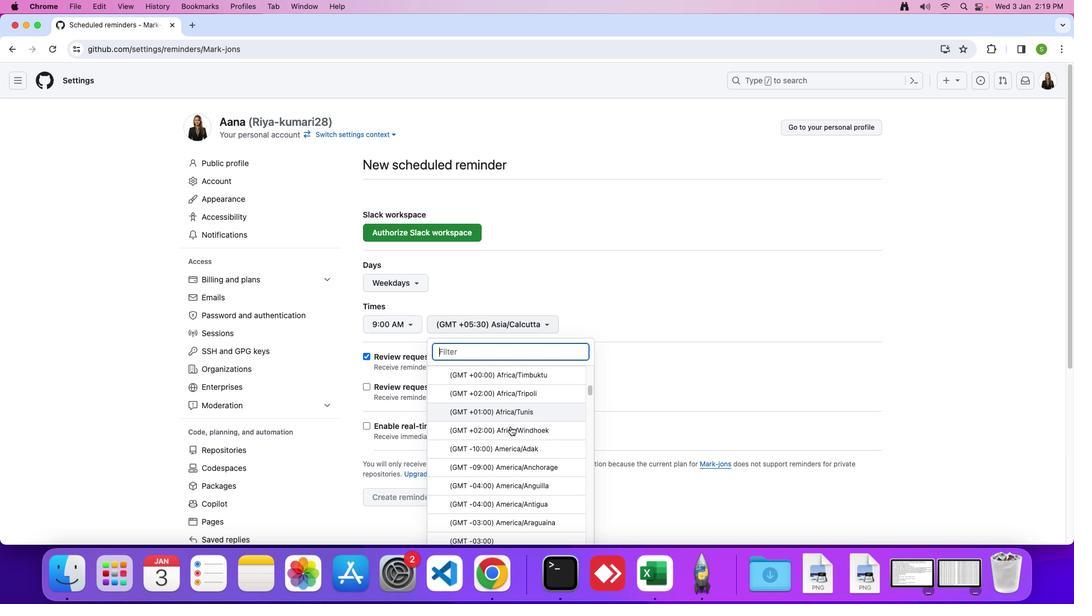 
Action: Mouse scrolled (511, 427) with delta (0, 0)
Screenshot: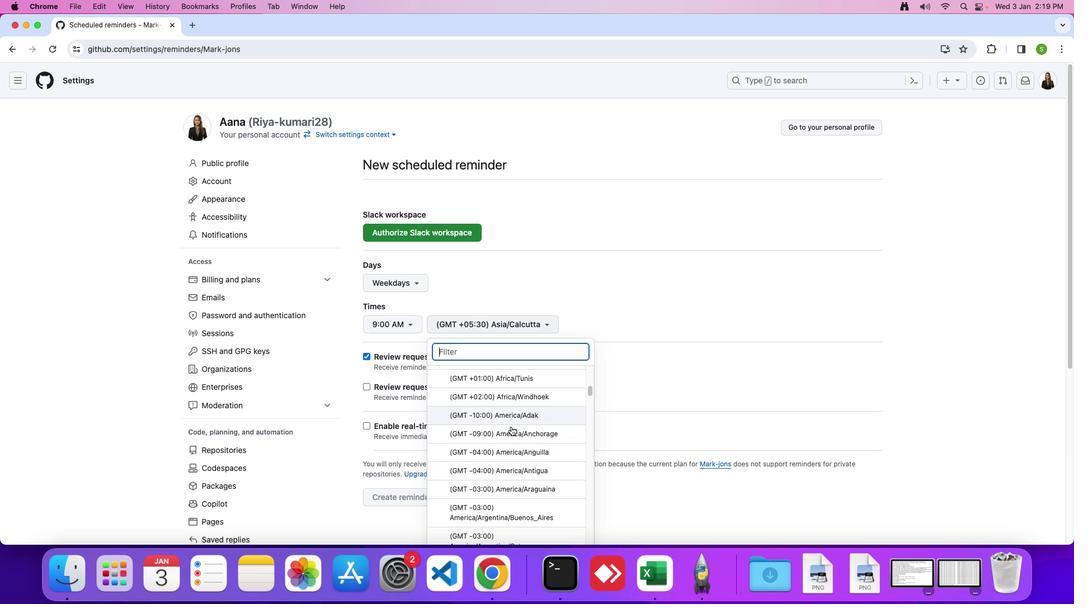 
Action: Mouse moved to (512, 427)
Screenshot: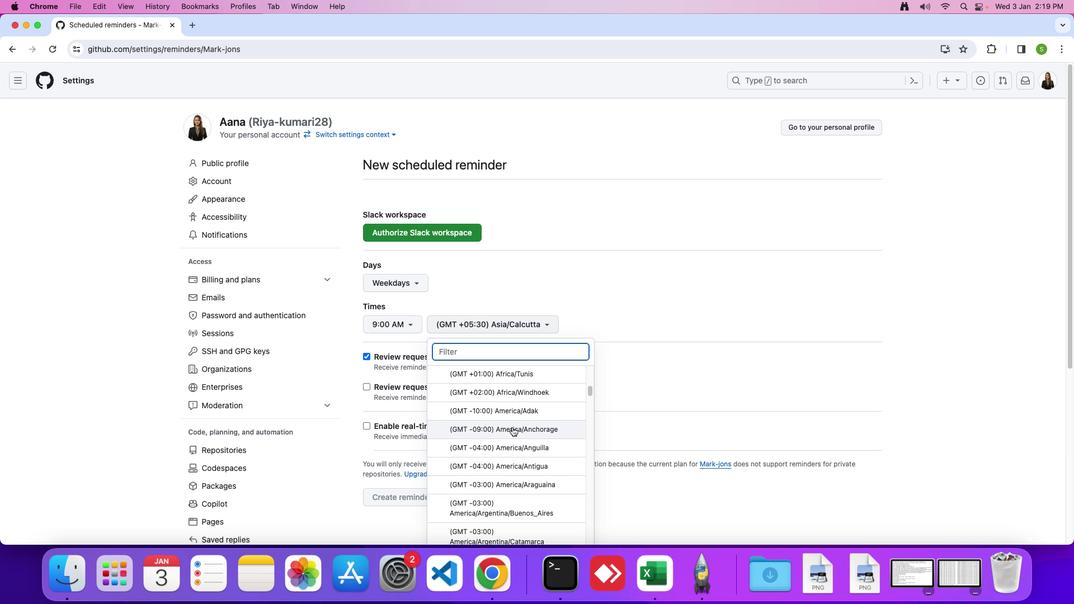 
Action: Mouse scrolled (512, 427) with delta (0, 0)
Screenshot: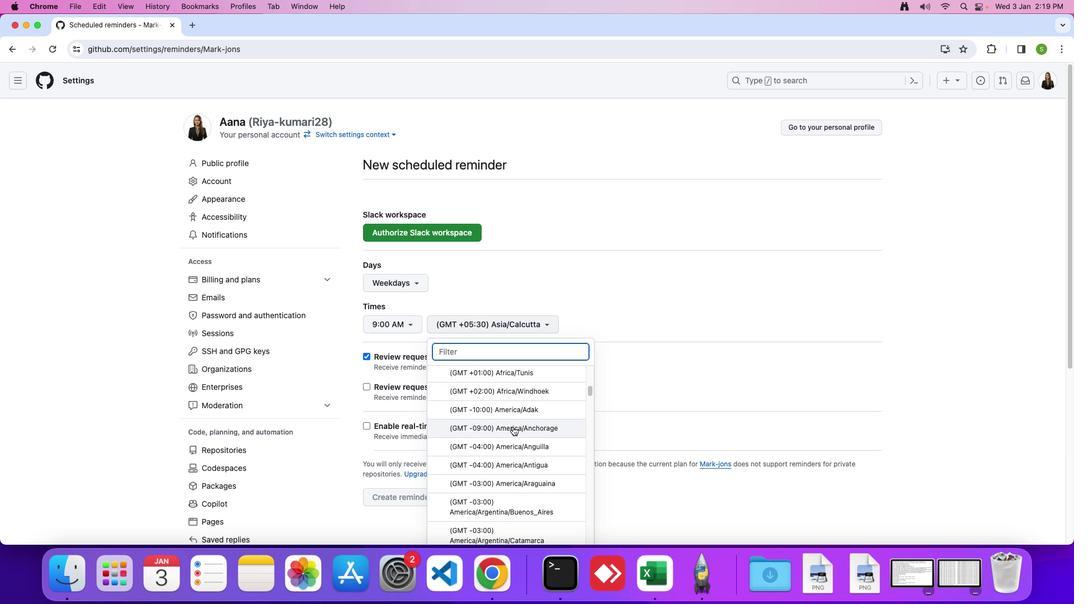 
Action: Mouse moved to (515, 425)
Screenshot: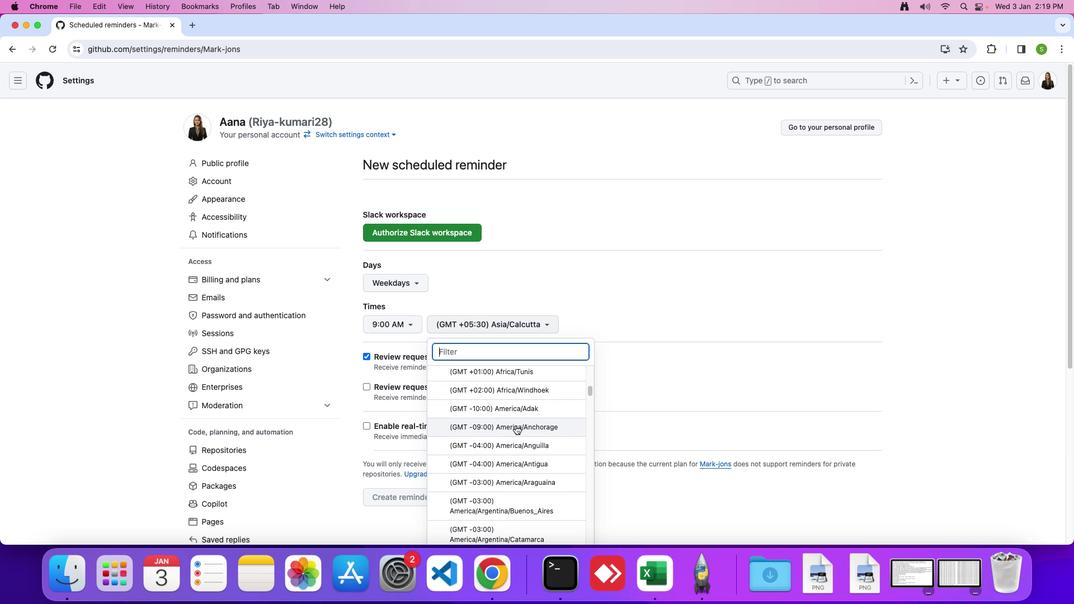 
Action: Mouse scrolled (515, 425) with delta (0, 0)
Screenshot: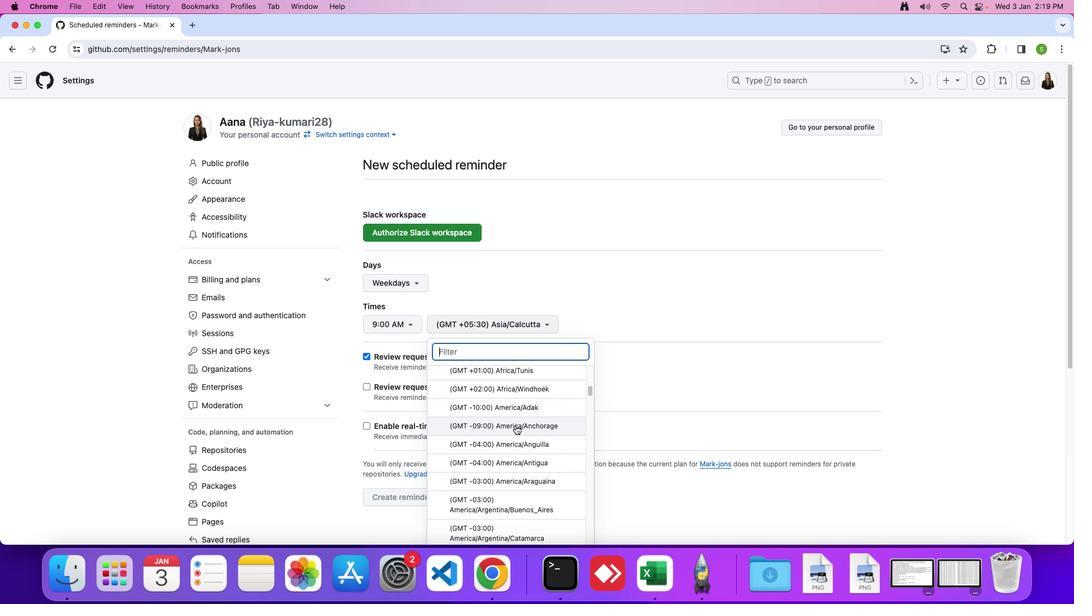 
Action: Mouse moved to (516, 425)
Screenshot: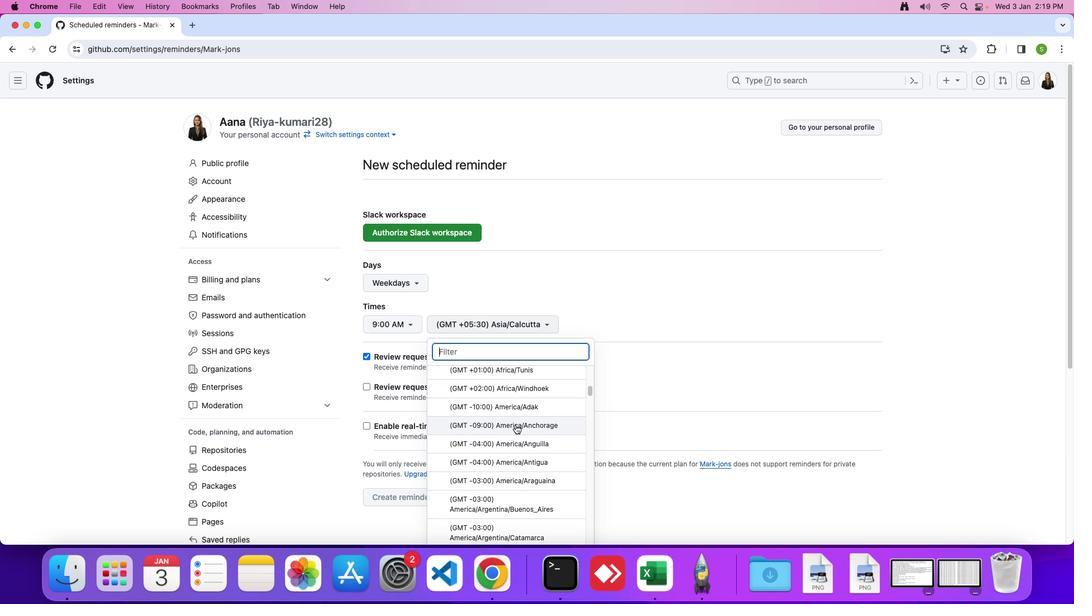 
Action: Mouse scrolled (516, 425) with delta (0, 0)
Screenshot: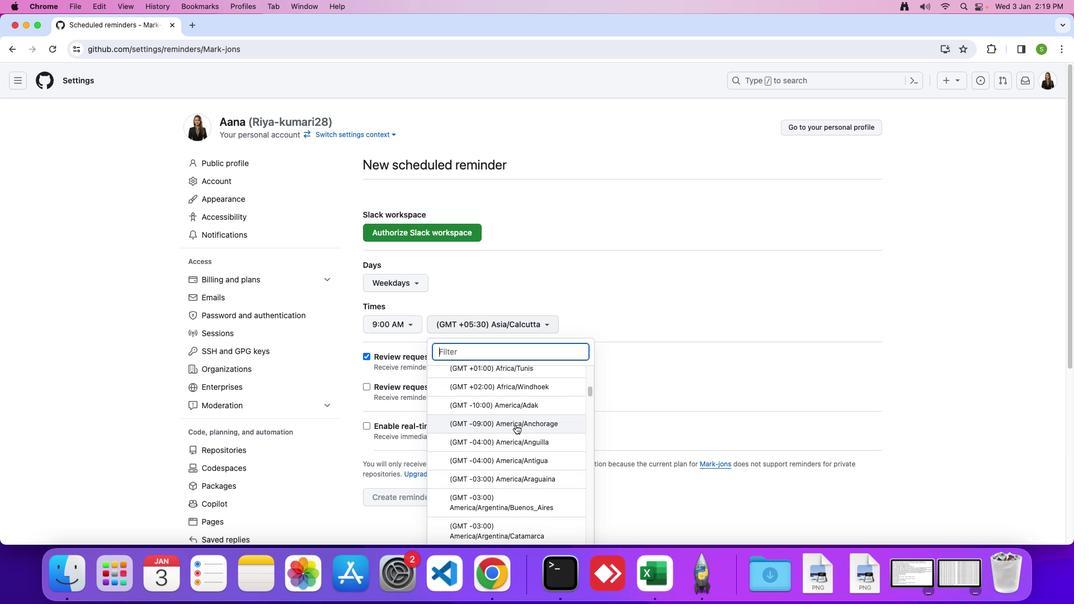 
Action: Mouse moved to (516, 425)
Screenshot: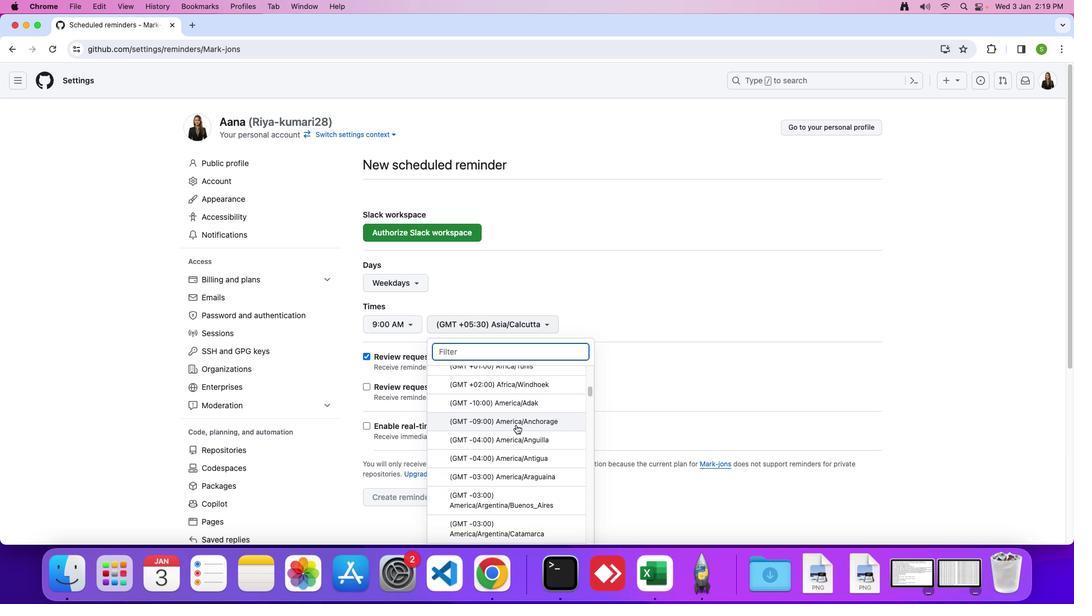 
Action: Mouse scrolled (516, 425) with delta (0, 0)
Screenshot: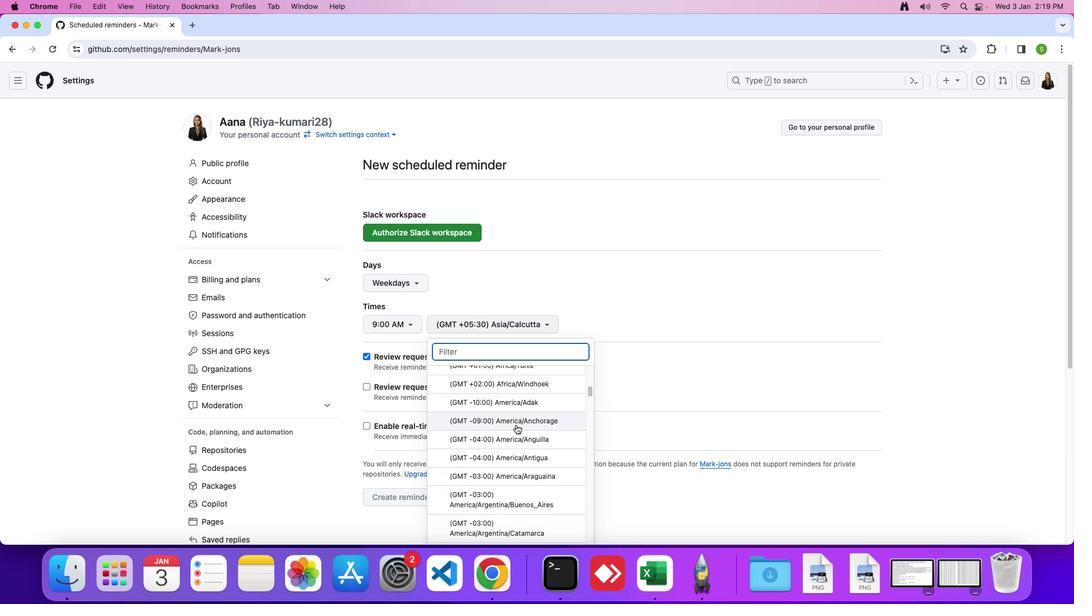 
Action: Mouse moved to (516, 424)
Screenshot: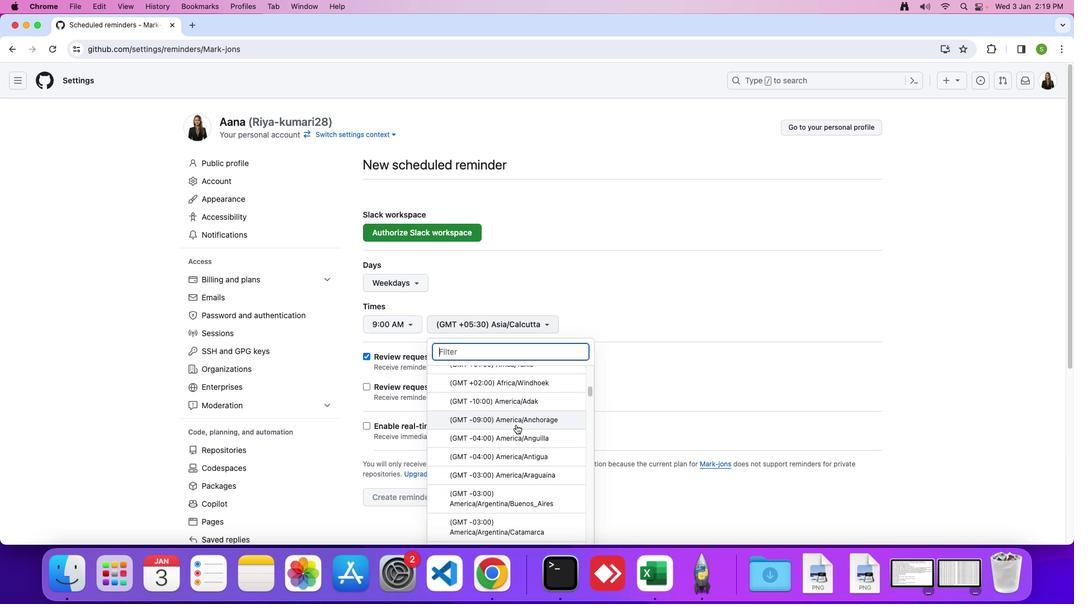 
Action: Mouse scrolled (516, 424) with delta (0, 0)
Screenshot: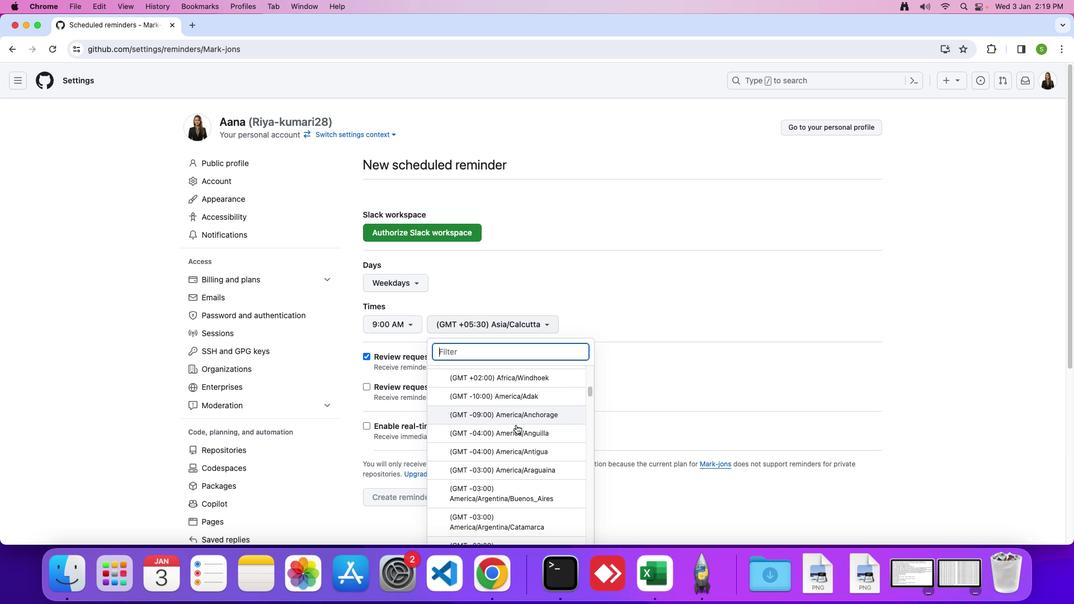 
Action: Mouse scrolled (516, 424) with delta (0, 0)
Screenshot: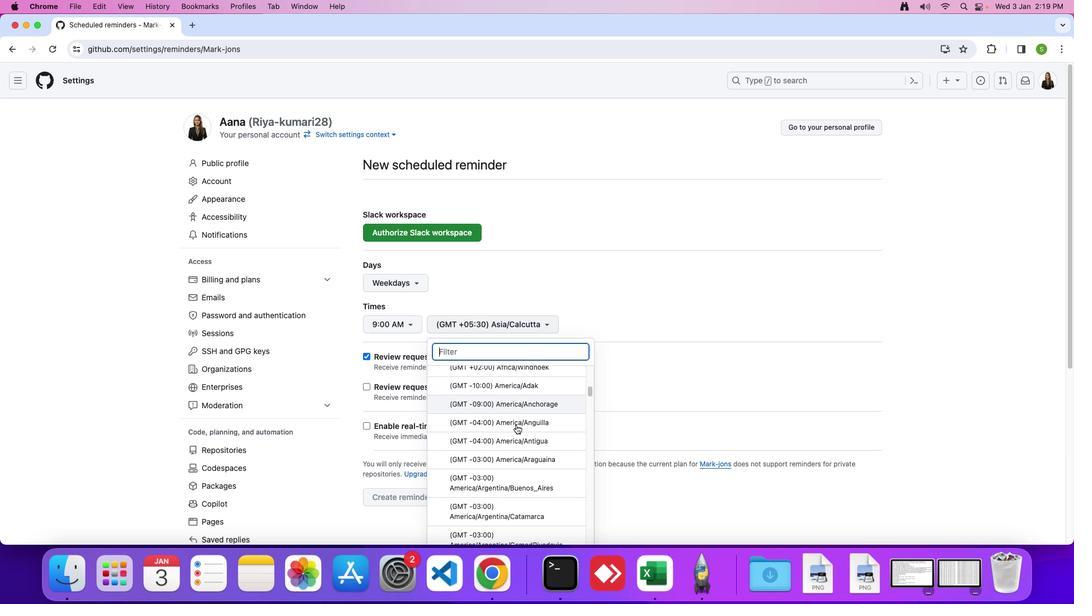 
Action: Mouse scrolled (516, 424) with delta (0, 0)
Screenshot: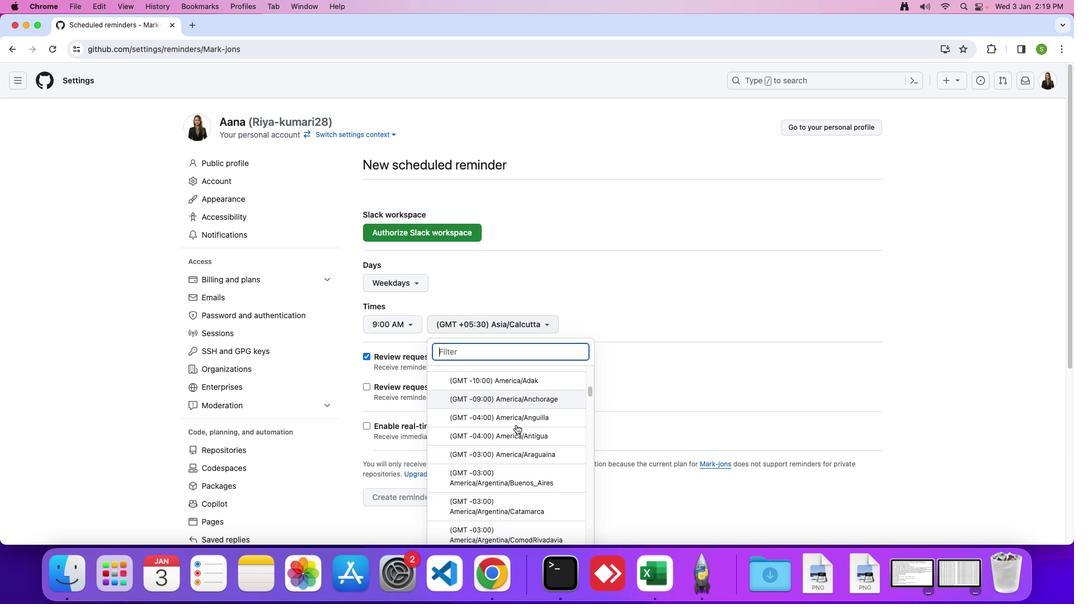 
Action: Mouse scrolled (516, 424) with delta (0, -1)
Screenshot: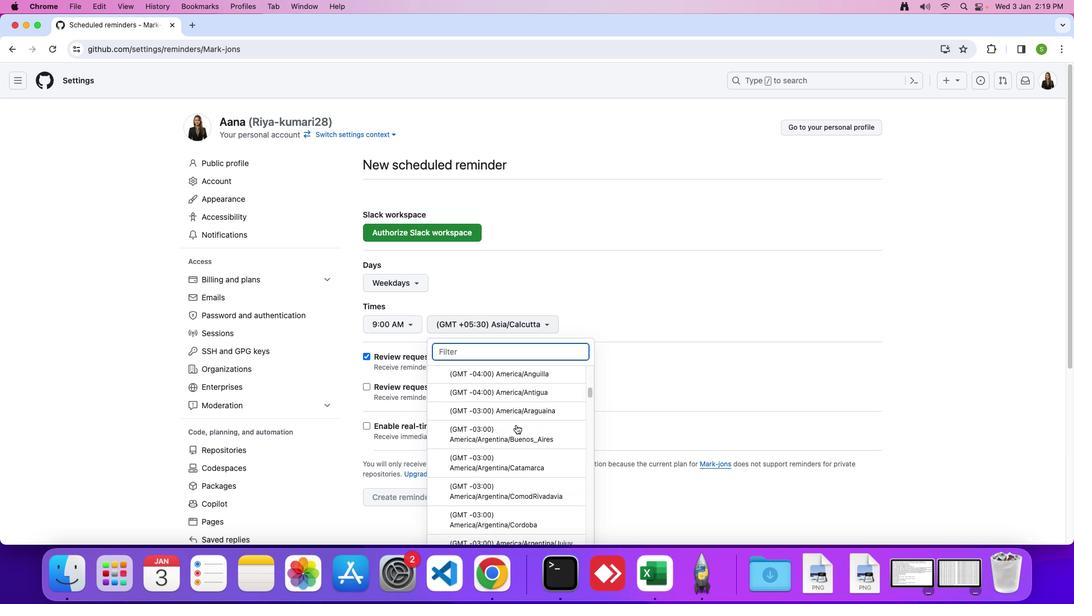 
Action: Mouse moved to (516, 424)
Screenshot: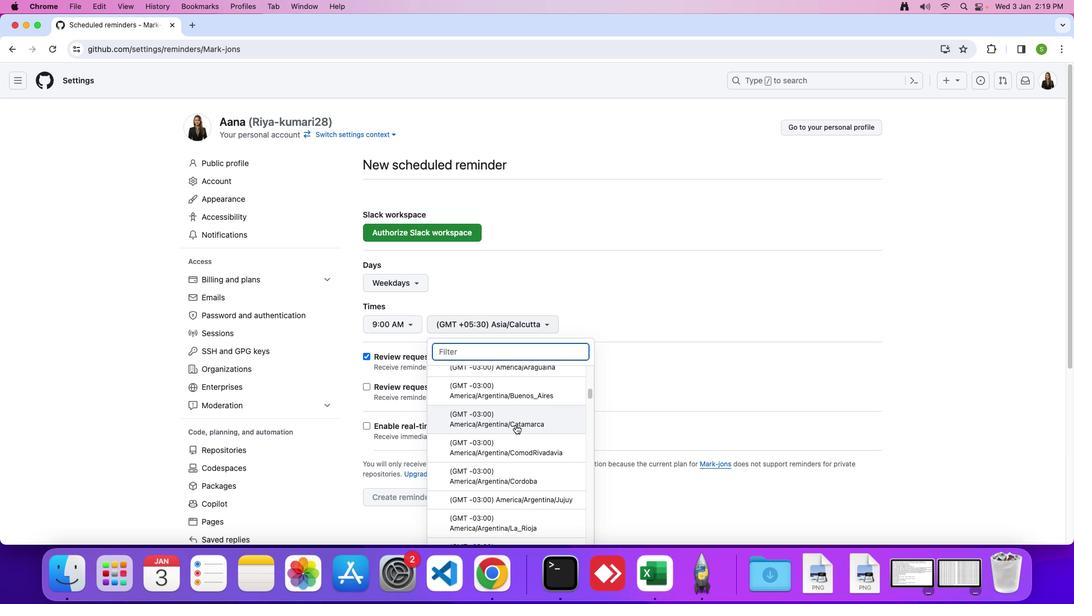 
Action: Mouse scrolled (516, 424) with delta (0, 0)
Screenshot: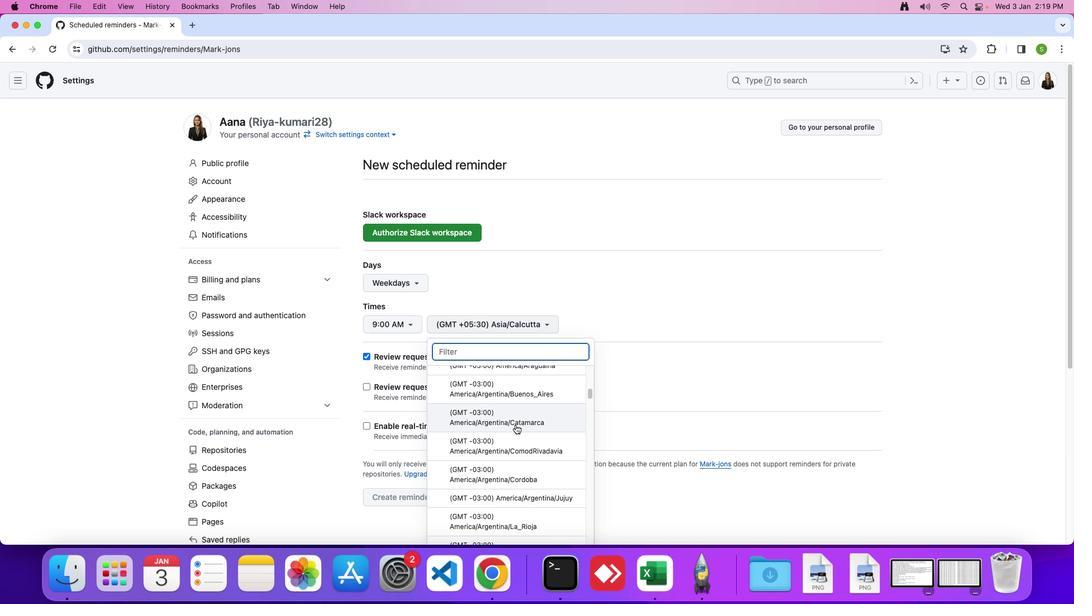 
Action: Mouse scrolled (516, 424) with delta (0, 0)
Screenshot: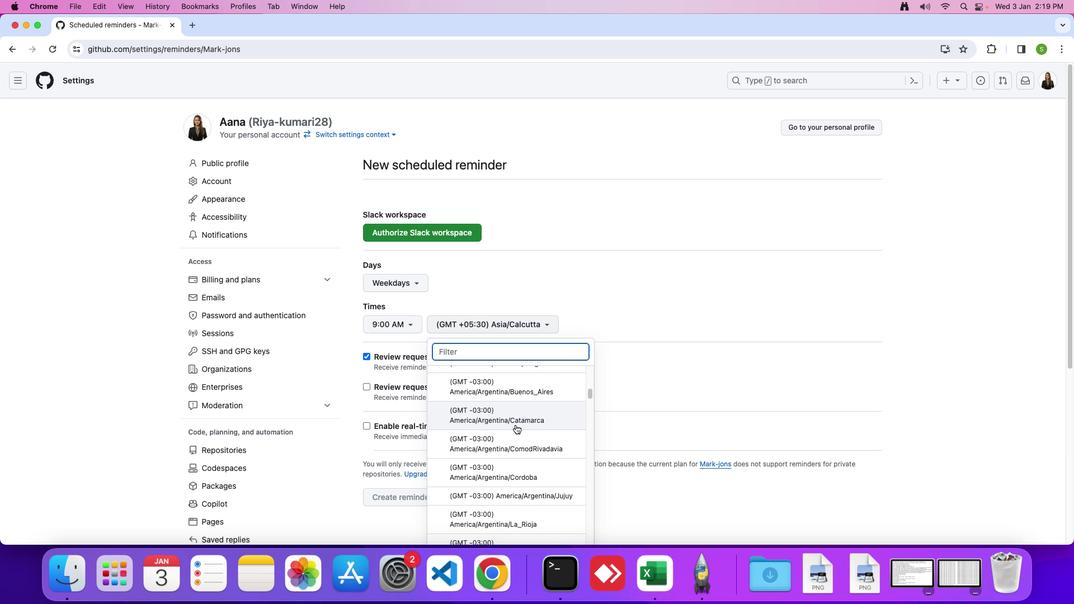 
Action: Mouse scrolled (516, 424) with delta (0, 0)
Screenshot: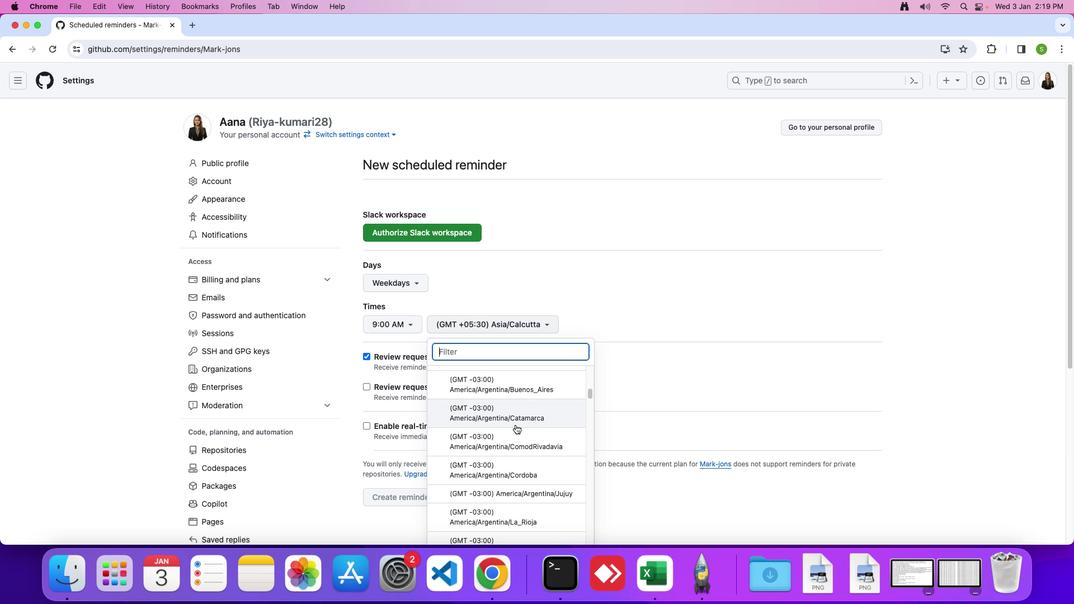 
Action: Mouse scrolled (516, 424) with delta (0, 0)
Screenshot: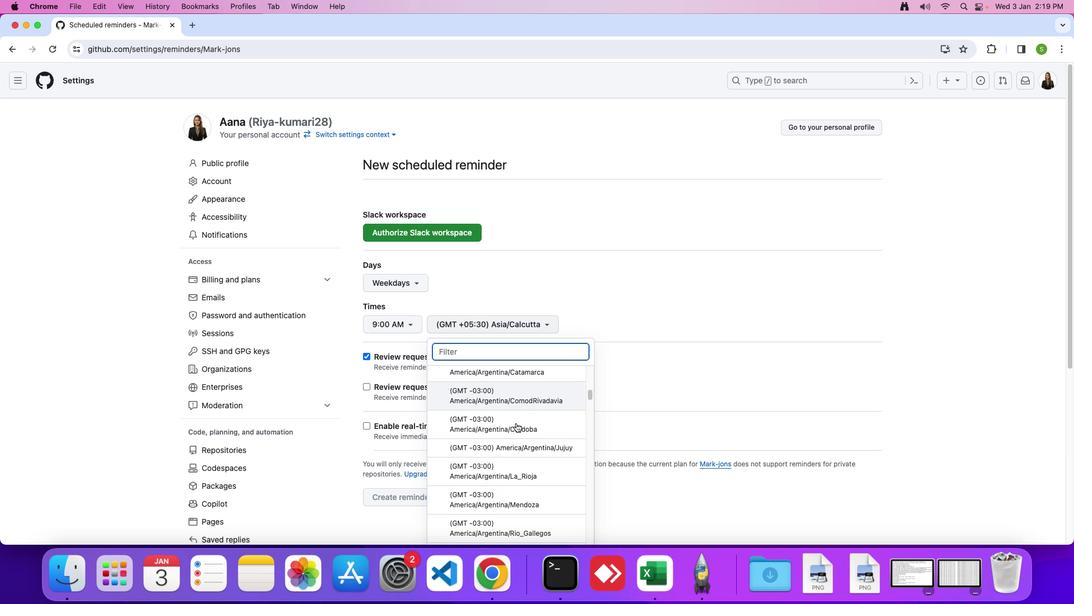 
Action: Mouse moved to (516, 424)
Screenshot: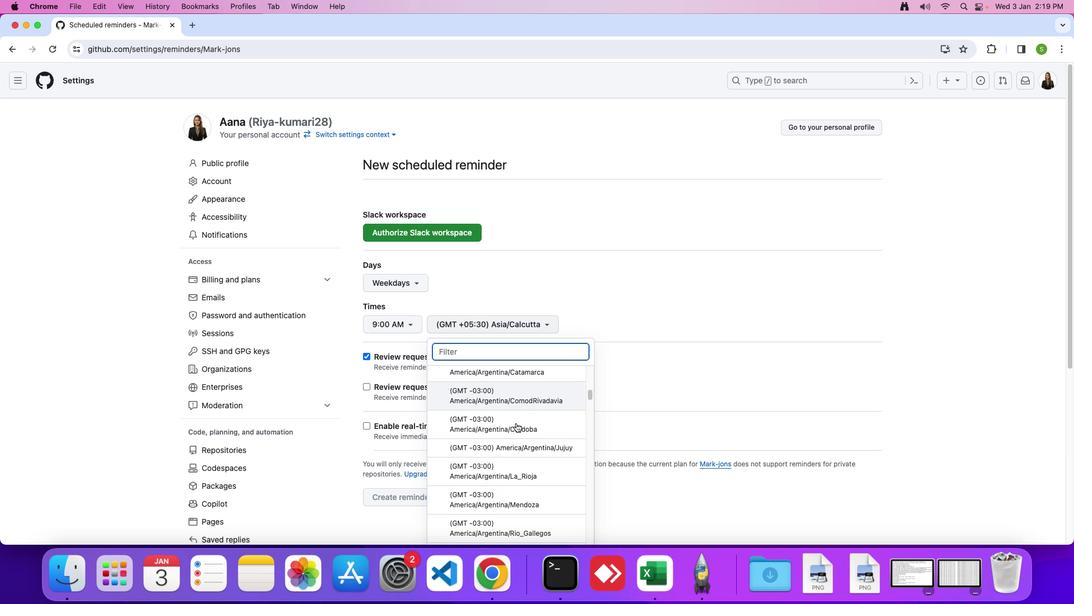 
Action: Mouse scrolled (516, 424) with delta (0, 0)
Screenshot: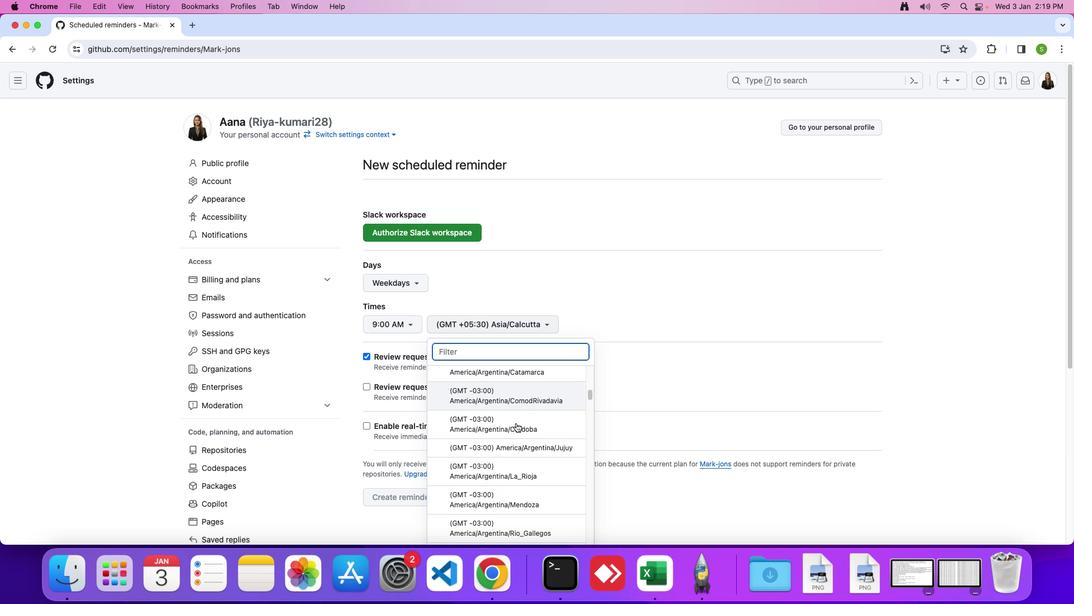 
Action: Mouse moved to (516, 424)
Screenshot: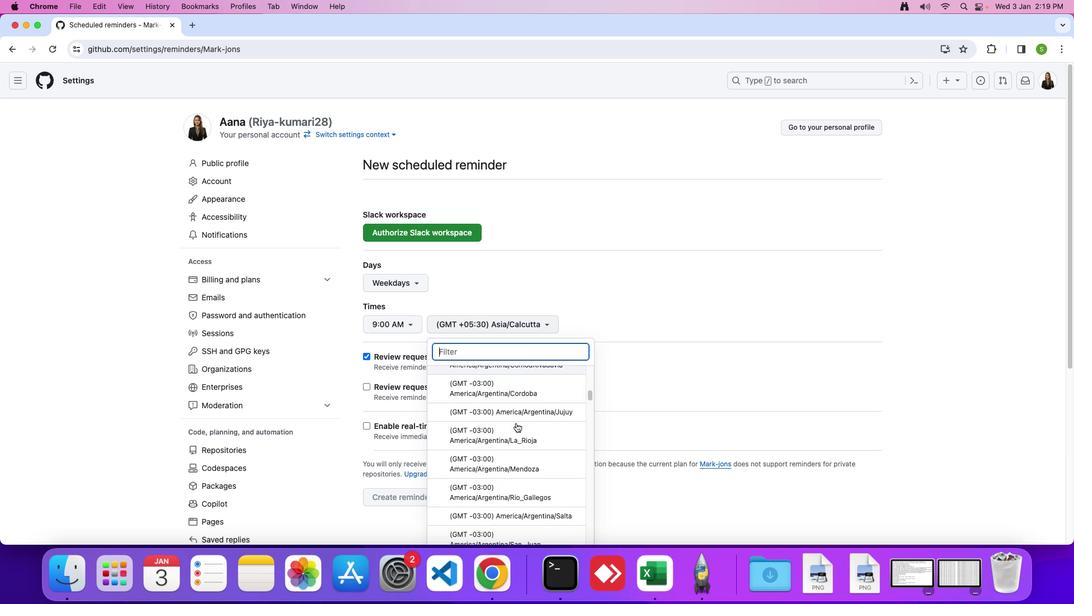 
Action: Mouse scrolled (516, 424) with delta (0, -2)
Screenshot: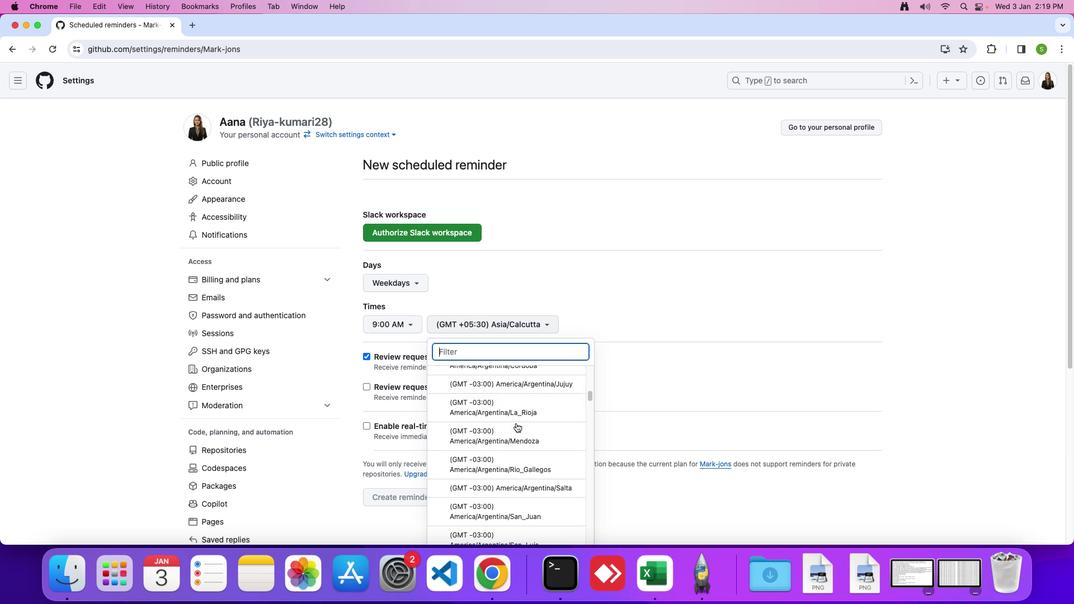 
Action: Mouse moved to (516, 423)
Screenshot: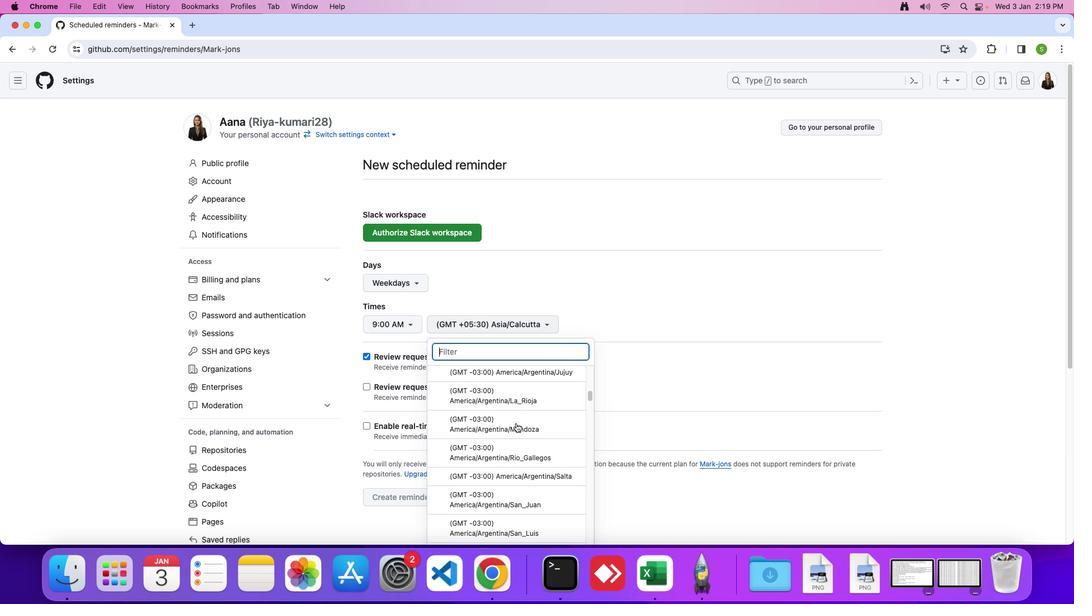 
Action: Mouse scrolled (516, 423) with delta (0, 0)
Screenshot: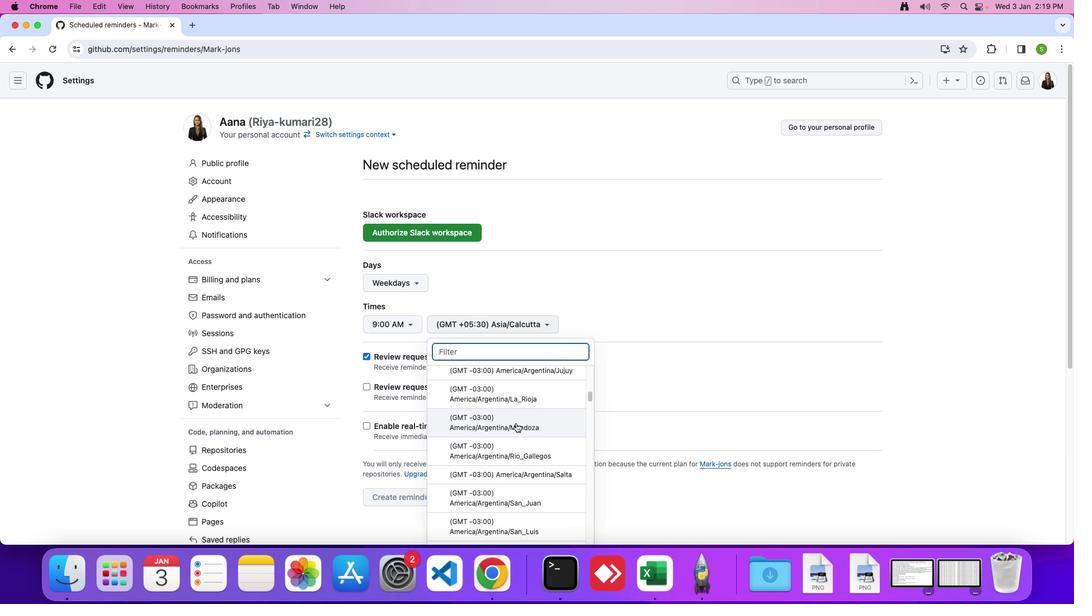 
Action: Mouse scrolled (516, 423) with delta (0, 0)
Screenshot: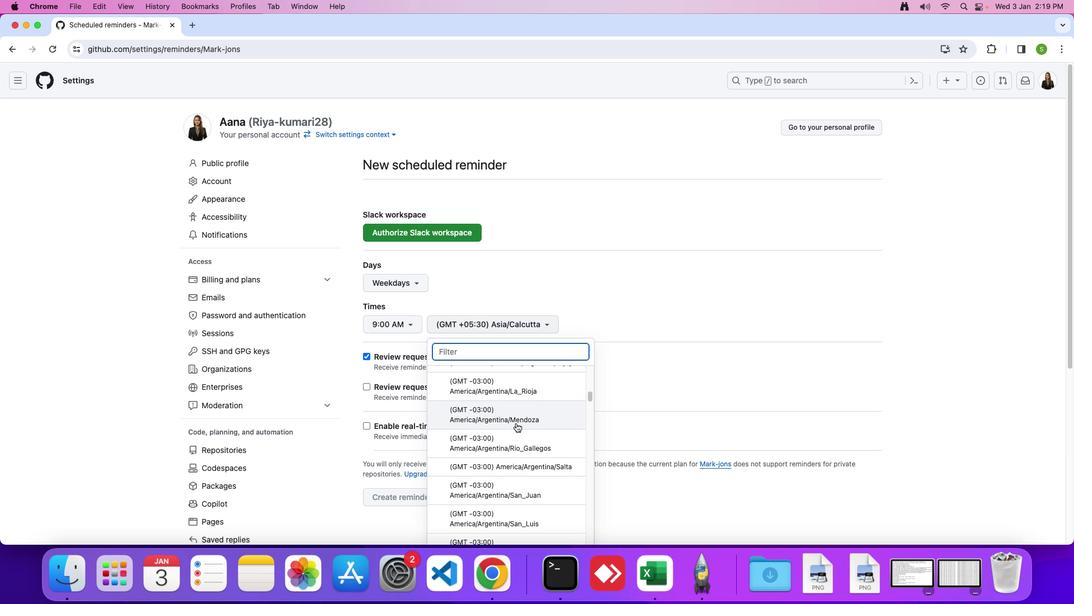 
Action: Mouse scrolled (516, 423) with delta (0, 0)
Screenshot: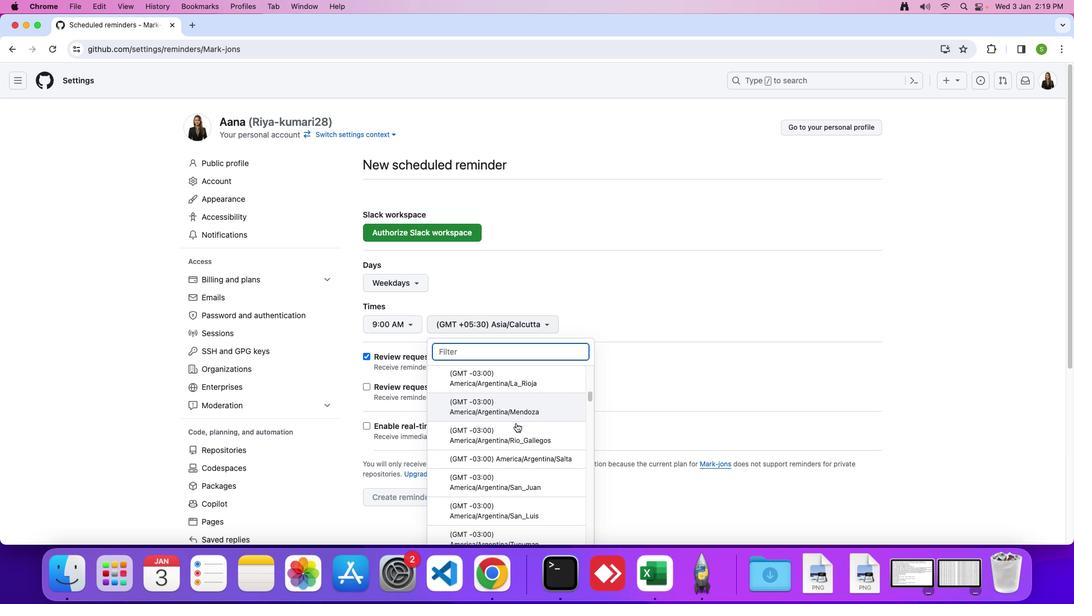 
Action: Mouse moved to (516, 423)
Screenshot: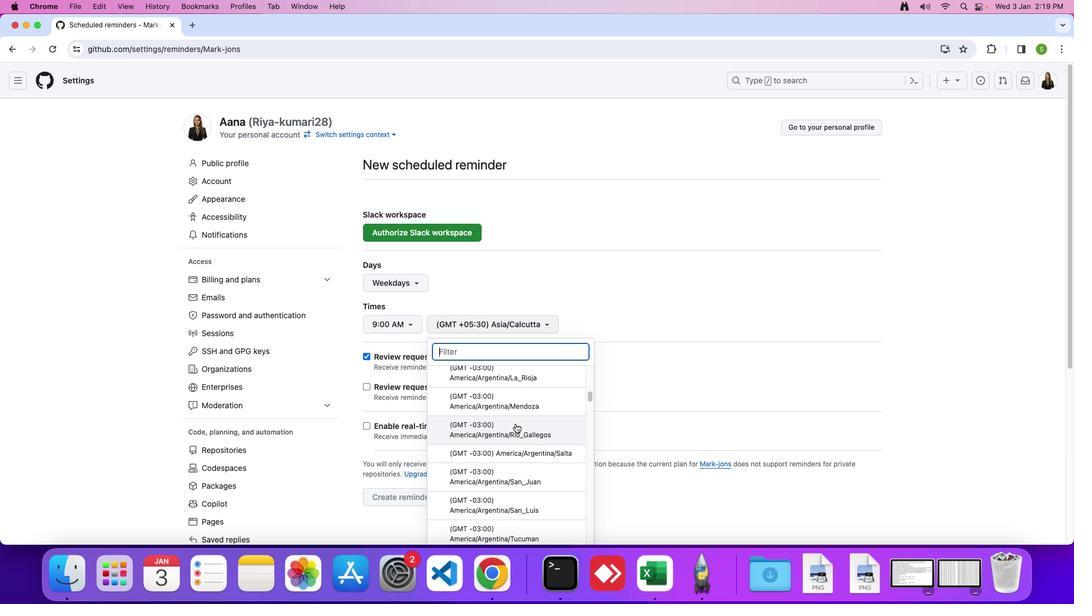 
Action: Mouse scrolled (516, 423) with delta (0, 0)
Screenshot: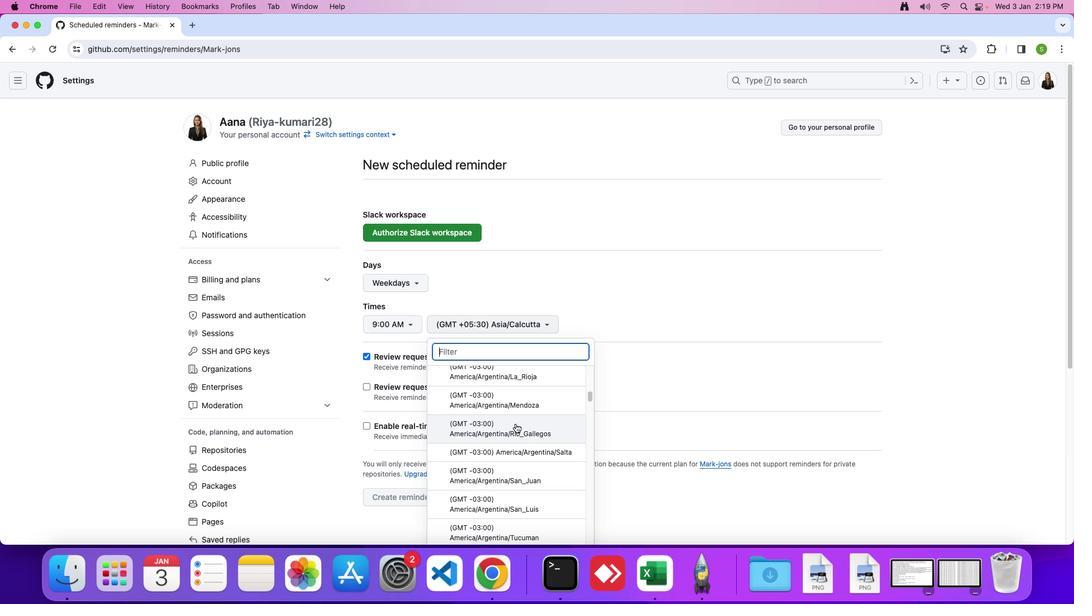 
Action: Mouse scrolled (516, 423) with delta (0, 0)
Screenshot: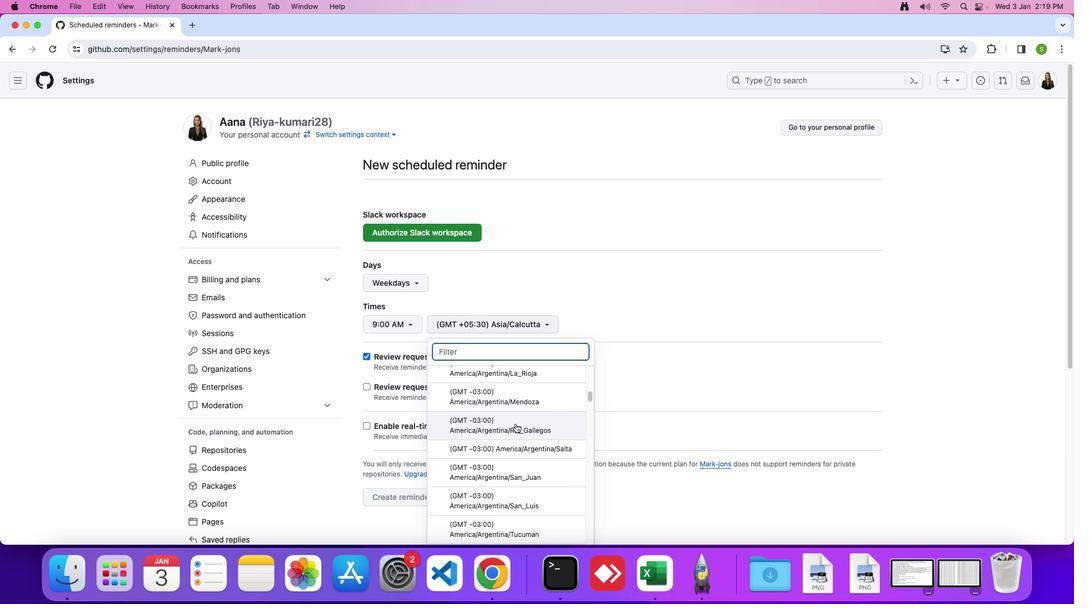 
Action: Mouse moved to (517, 424)
Screenshot: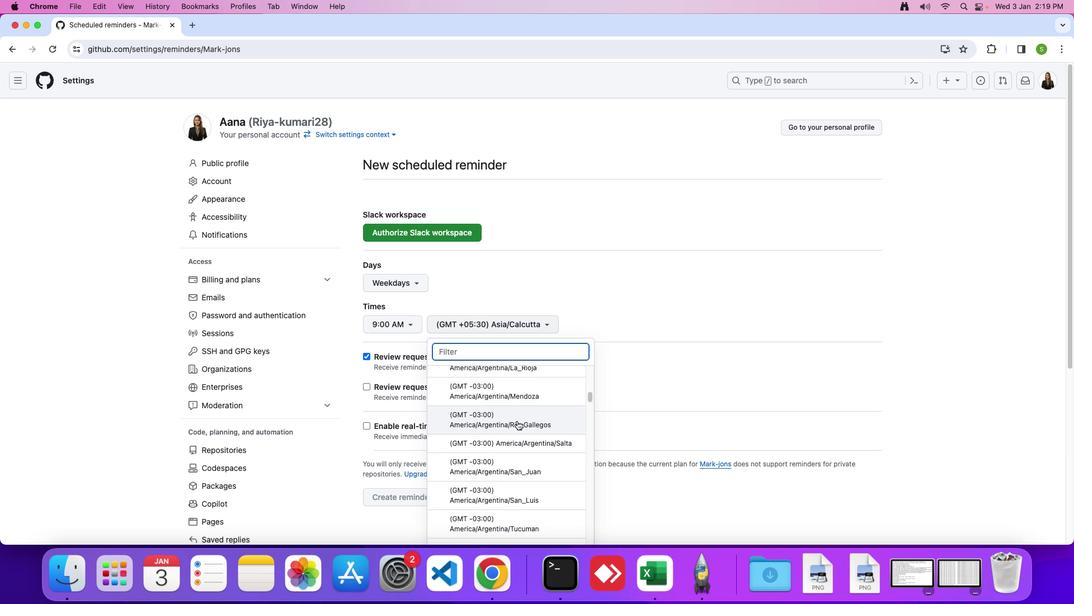 
Action: Mouse scrolled (517, 424) with delta (0, 0)
Screenshot: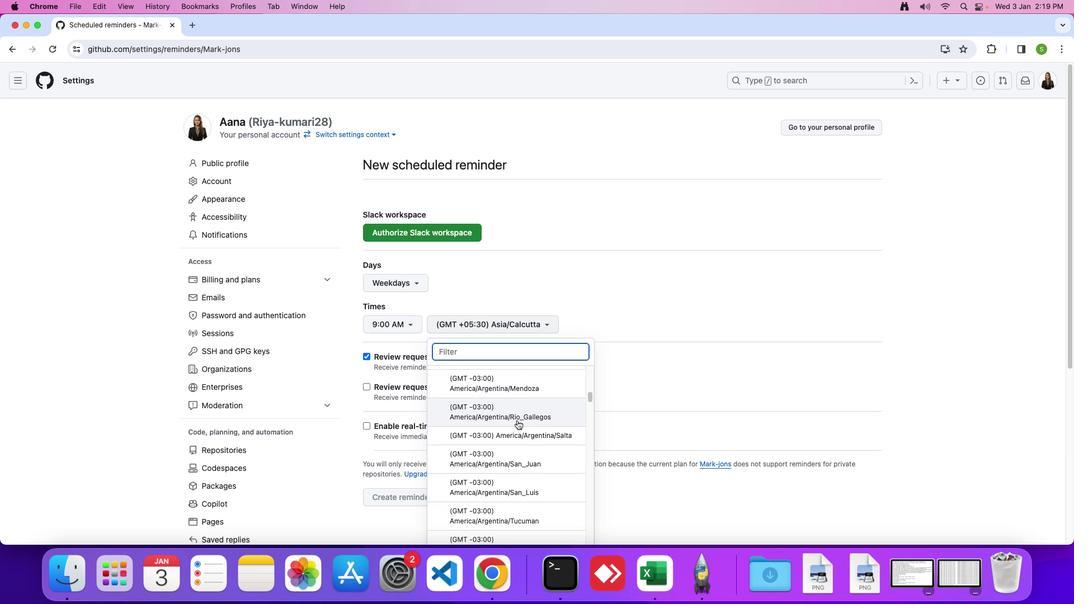 
Action: Mouse moved to (517, 424)
Screenshot: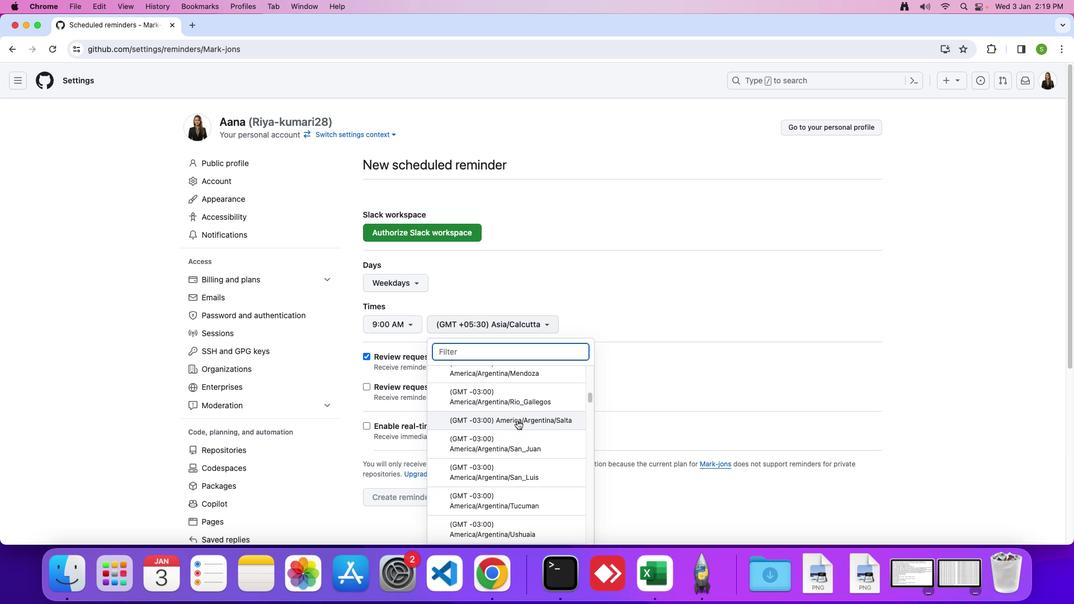 
Action: Mouse scrolled (517, 424) with delta (0, 0)
Screenshot: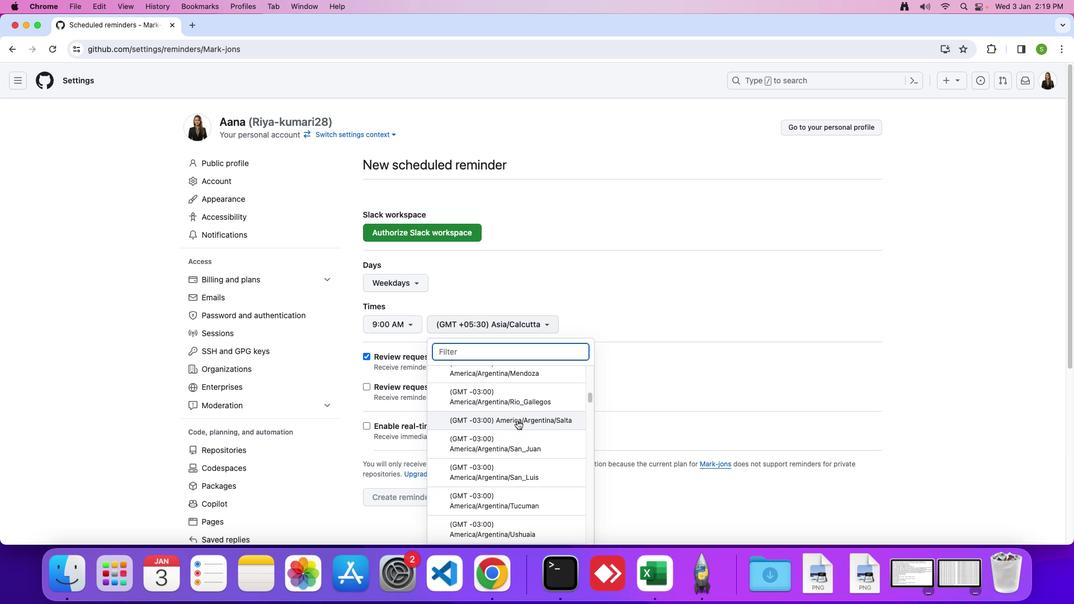 
Action: Mouse moved to (517, 421)
Screenshot: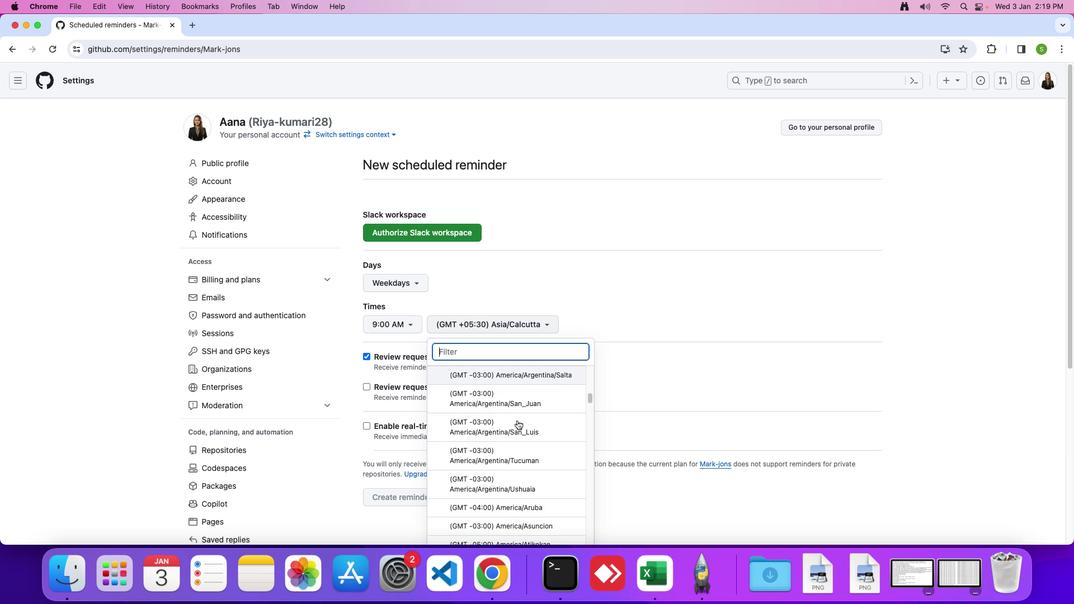 
Action: Mouse scrolled (517, 421) with delta (0, -1)
Screenshot: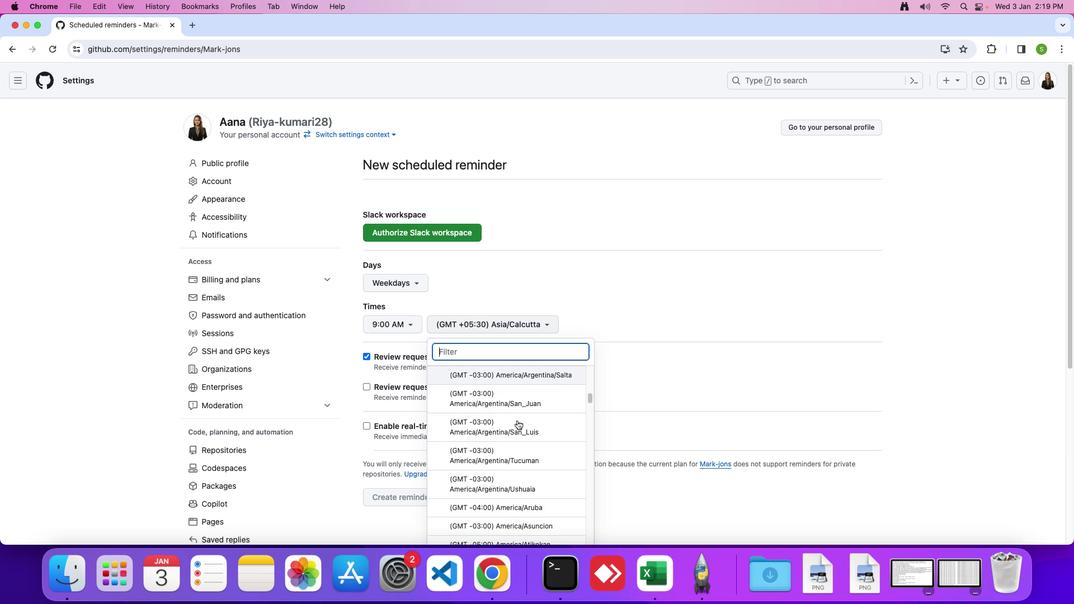
Action: Mouse moved to (516, 418)
Screenshot: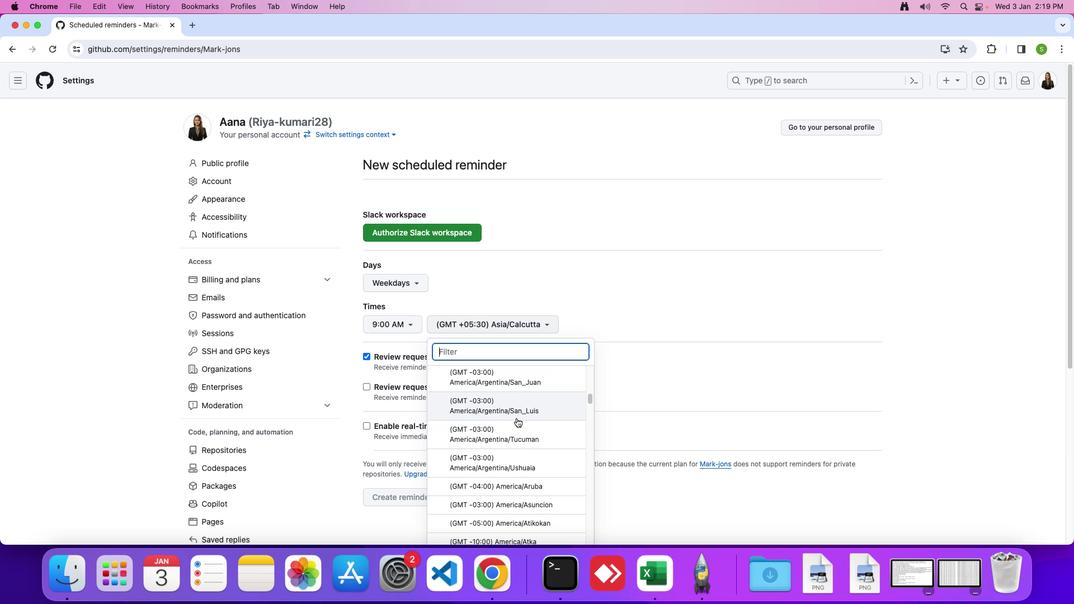 
Action: Mouse scrolled (516, 418) with delta (0, 0)
Screenshot: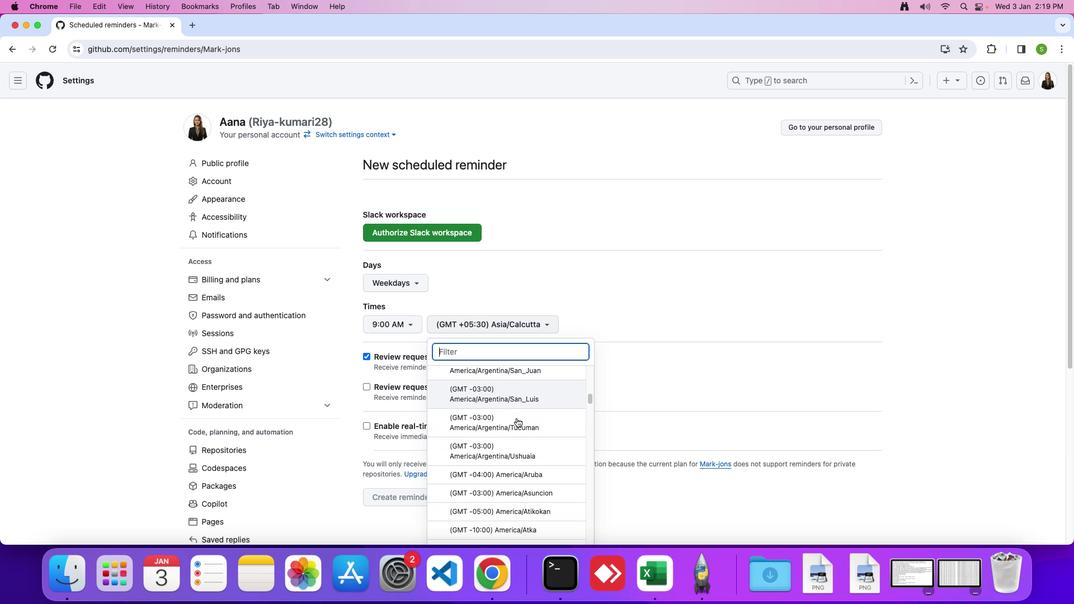 
Action: Mouse scrolled (516, 418) with delta (0, 0)
Screenshot: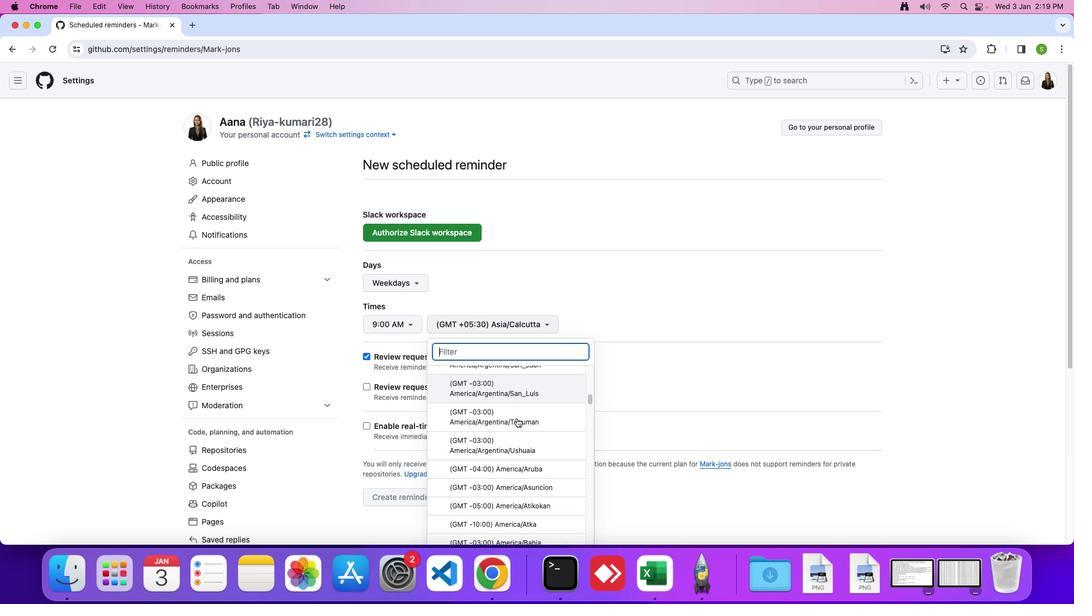 
Action: Mouse scrolled (516, 418) with delta (0, 0)
Screenshot: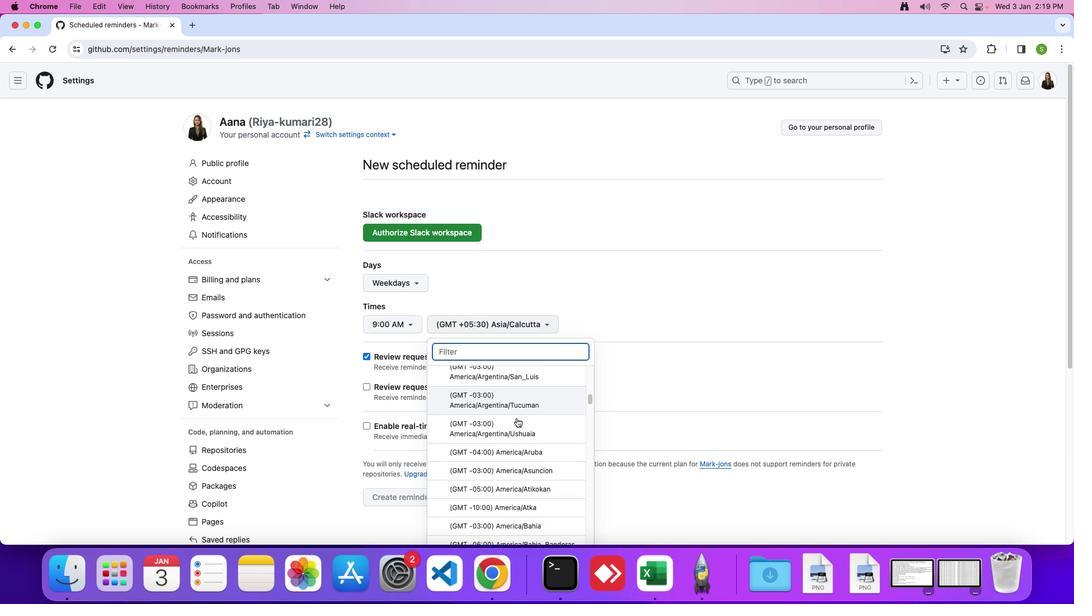 
Action: Mouse scrolled (516, 418) with delta (0, 0)
Screenshot: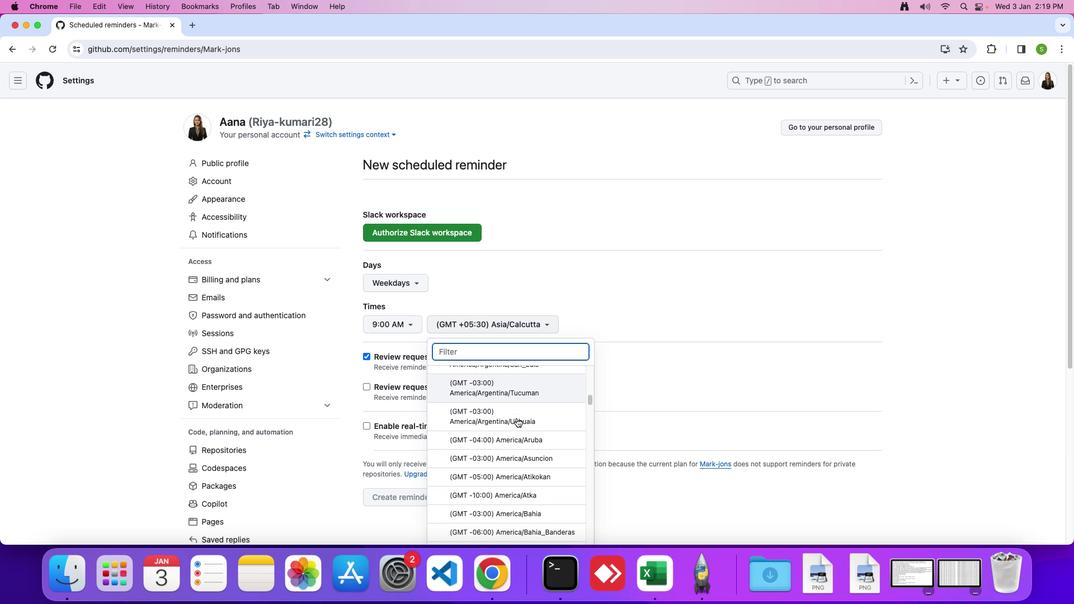 
Action: Mouse moved to (516, 418)
Screenshot: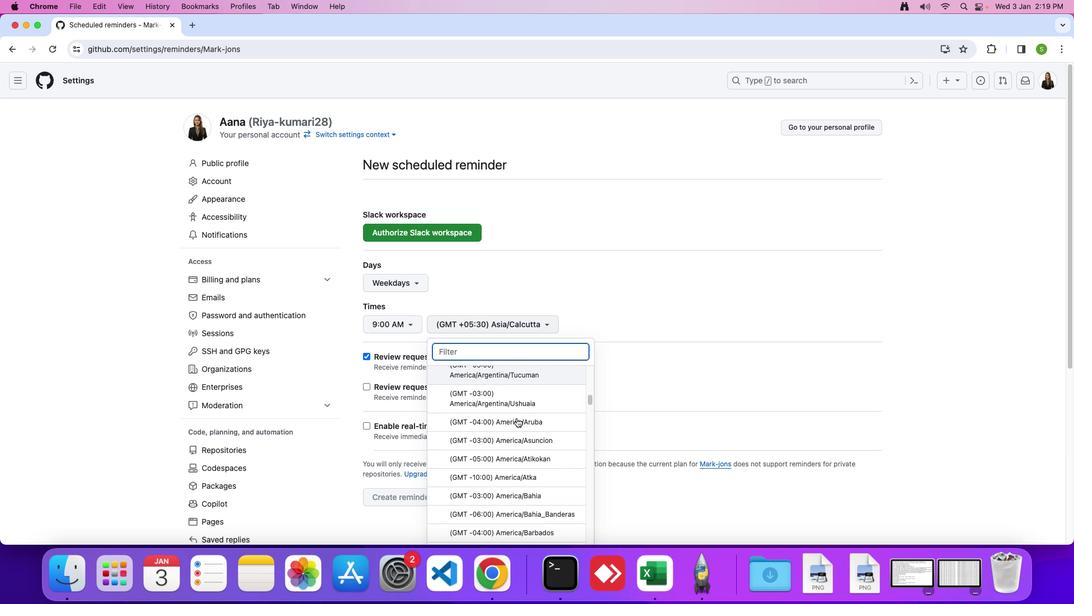 
Action: Mouse scrolled (516, 418) with delta (0, -1)
Screenshot: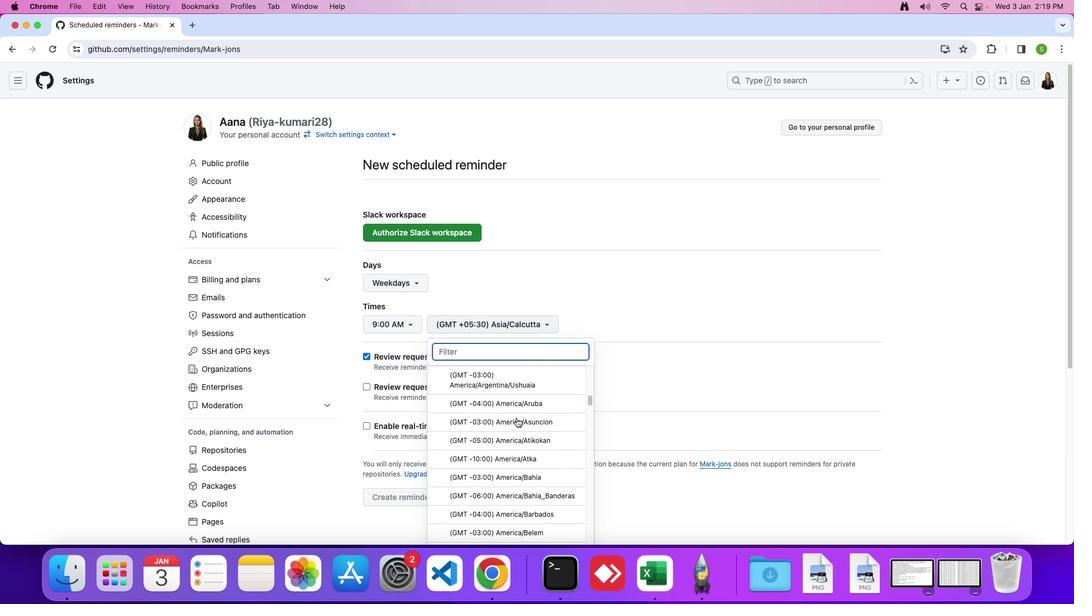 
Action: Mouse scrolled (516, 418) with delta (0, 0)
Screenshot: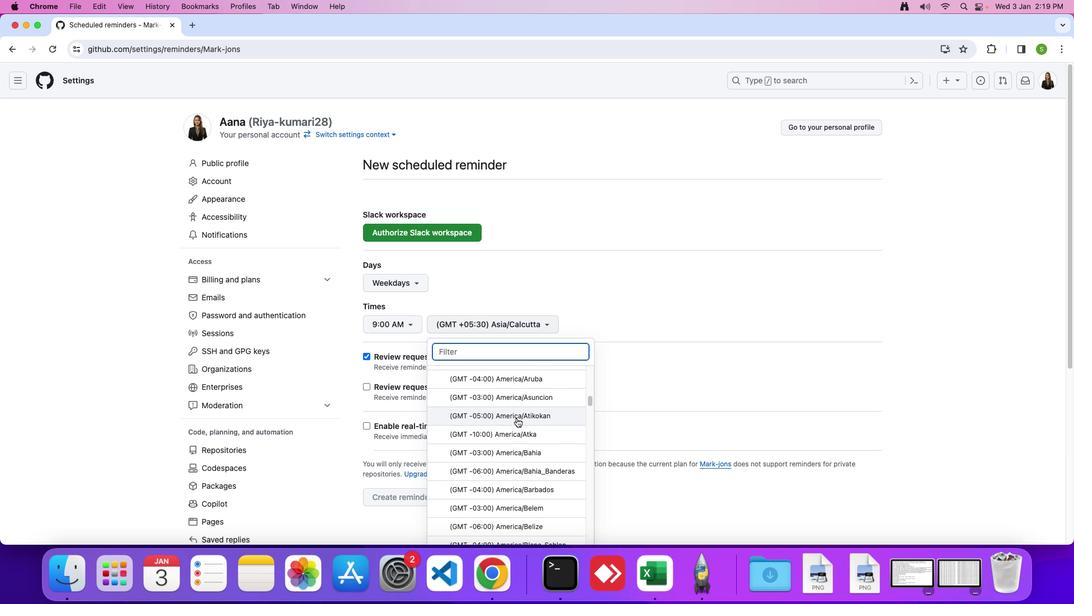 
Action: Mouse scrolled (516, 418) with delta (0, 0)
Screenshot: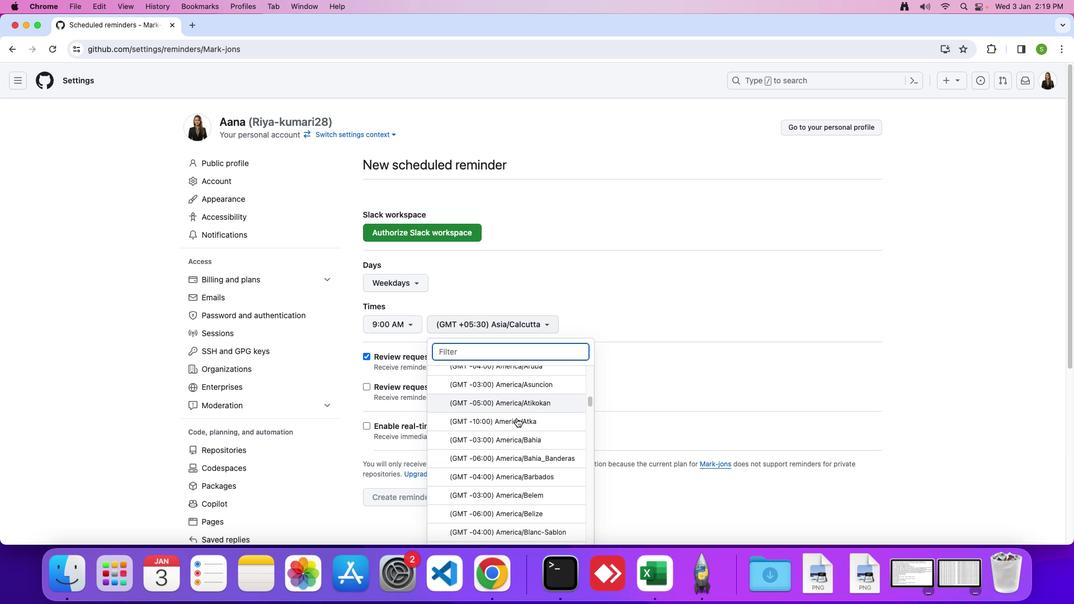 
Action: Mouse scrolled (516, 418) with delta (0, 0)
Screenshot: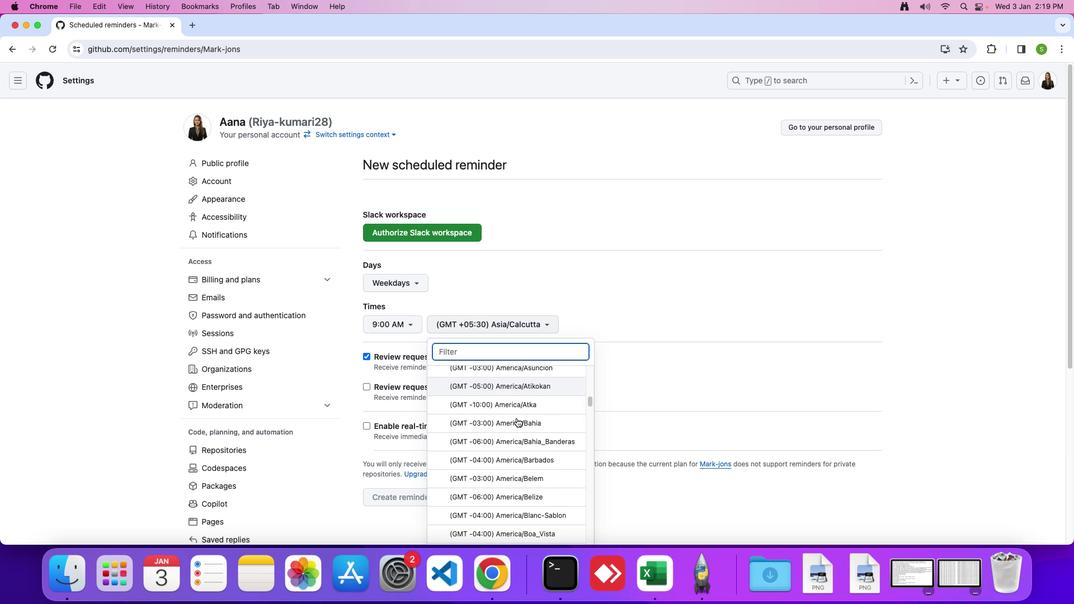 
Action: Mouse moved to (516, 418)
Screenshot: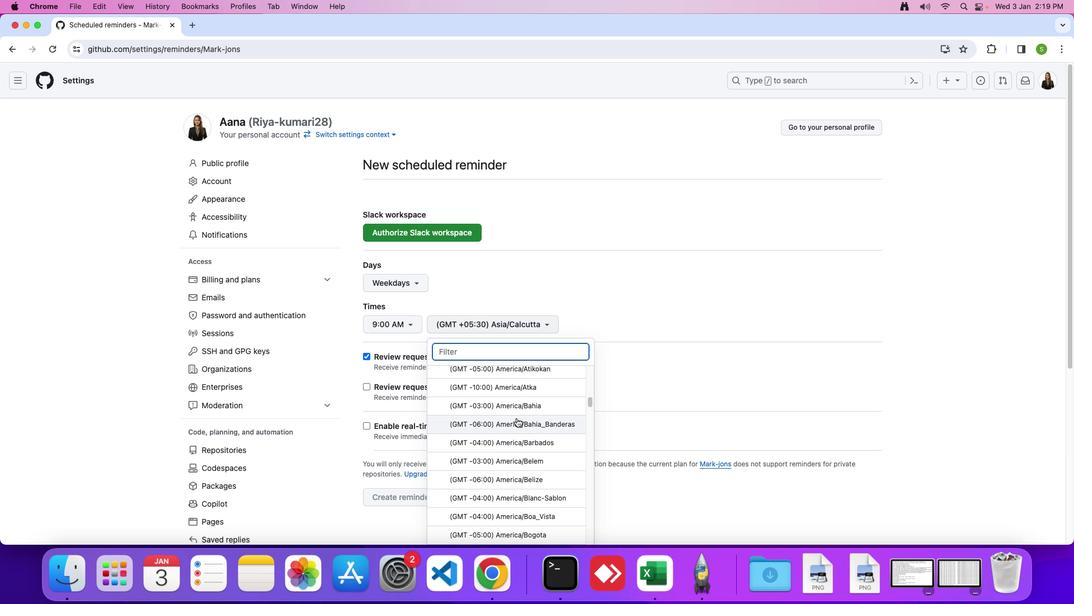 
Action: Mouse scrolled (516, 418) with delta (0, 0)
Screenshot: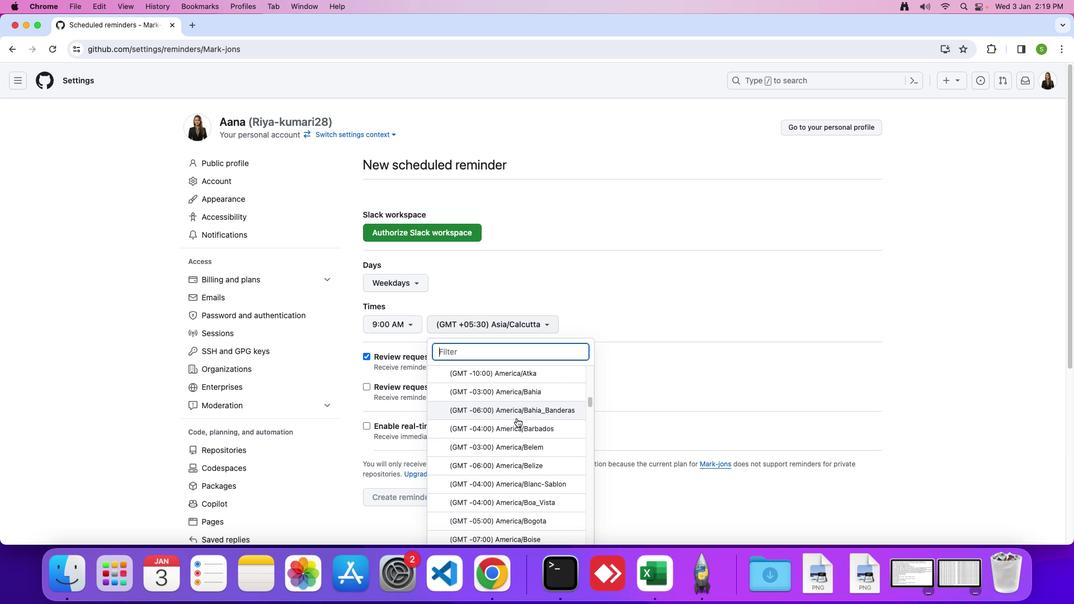 
Action: Mouse scrolled (516, 418) with delta (0, 0)
Screenshot: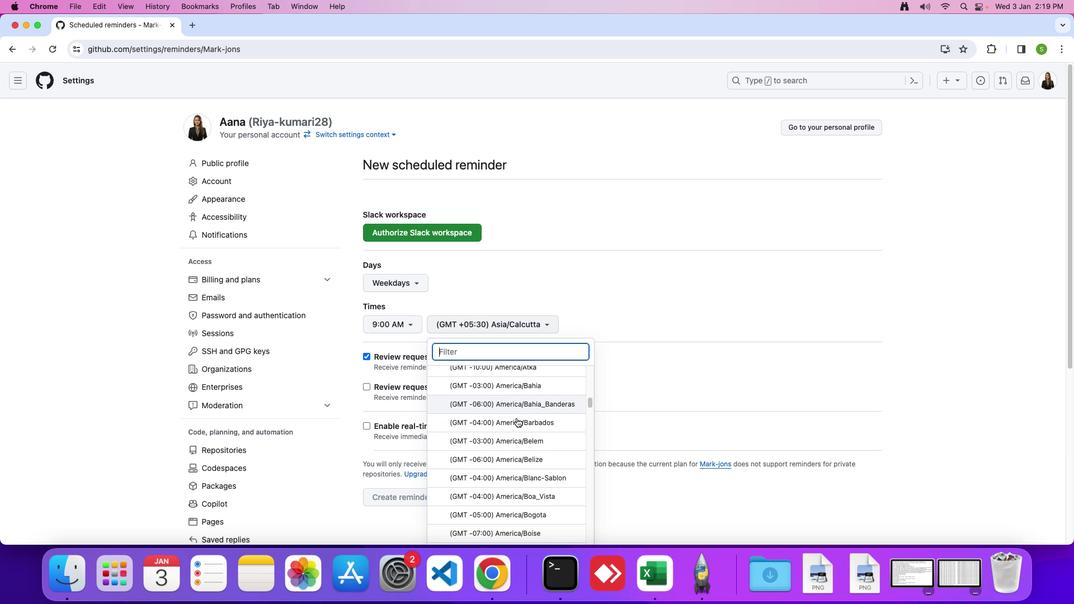 
Action: Mouse moved to (516, 418)
Screenshot: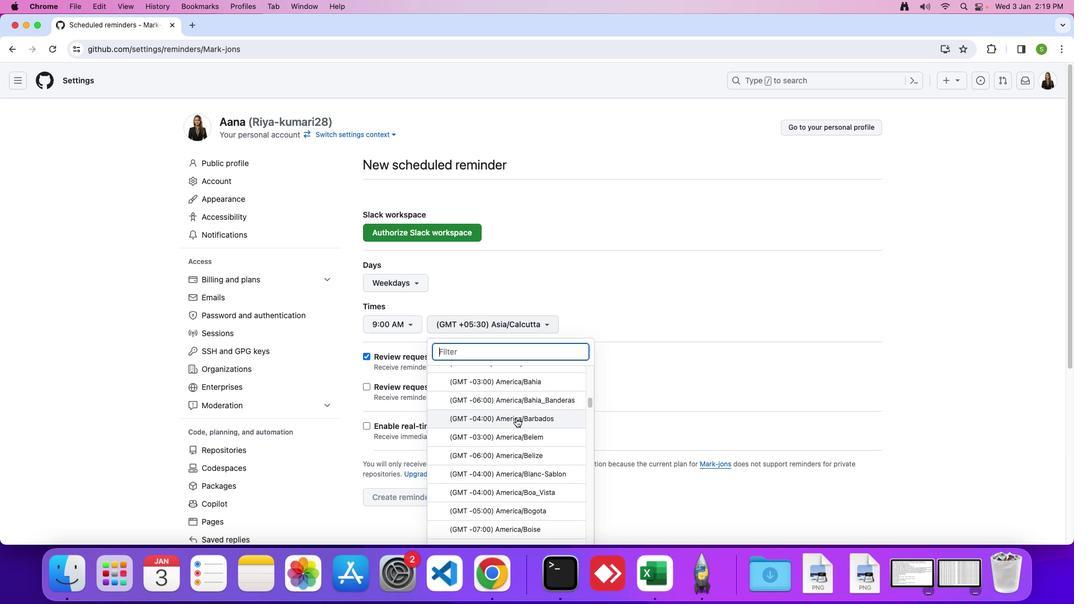 
Action: Mouse scrolled (516, 418) with delta (0, 0)
Screenshot: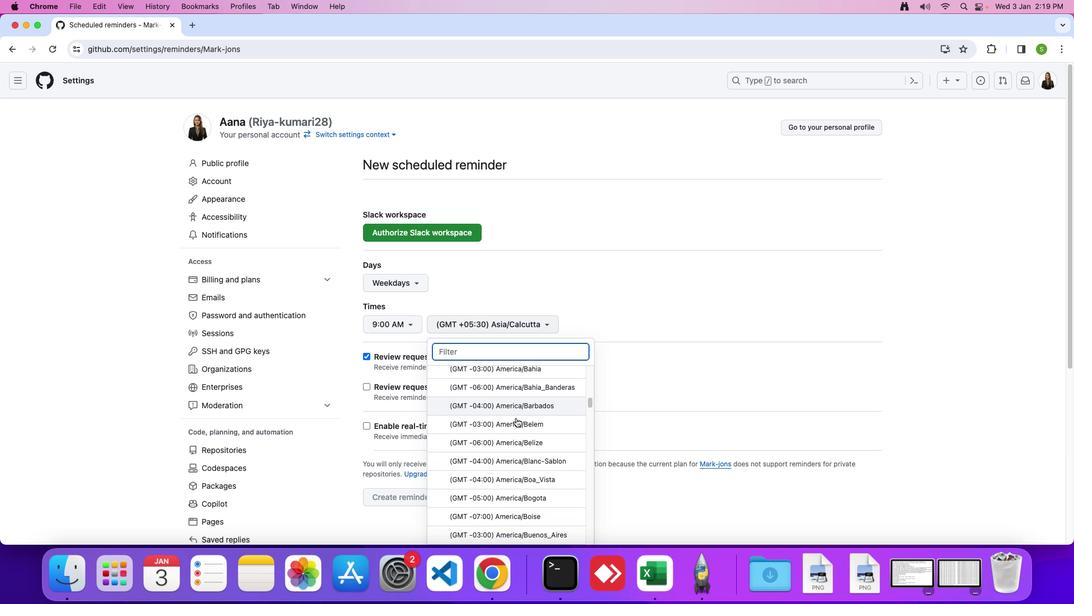 
Action: Mouse scrolled (516, 418) with delta (0, 0)
Screenshot: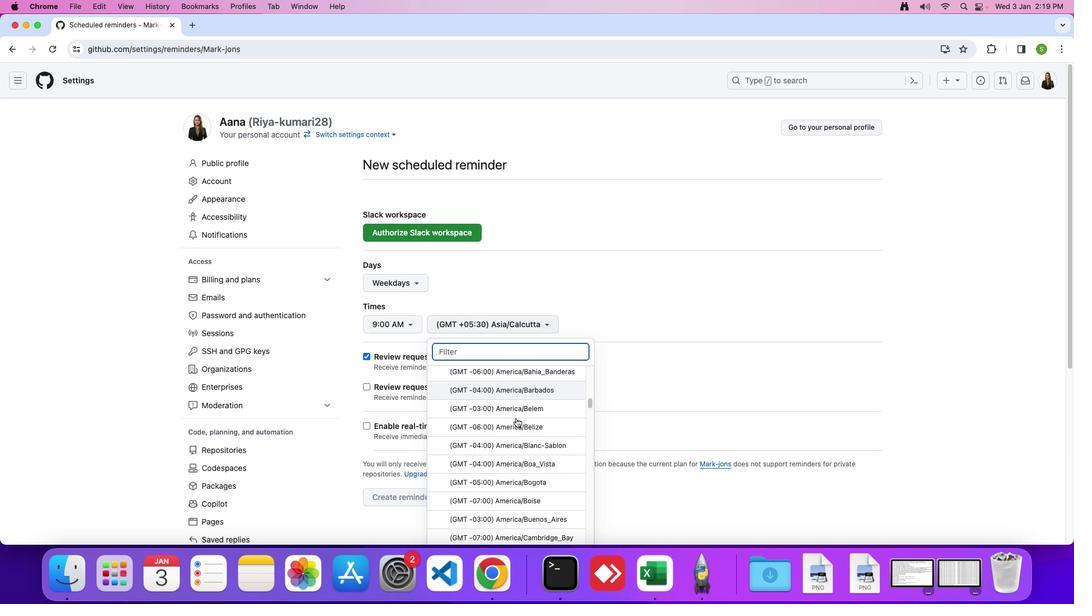 
Action: Mouse scrolled (516, 418) with delta (0, -1)
Screenshot: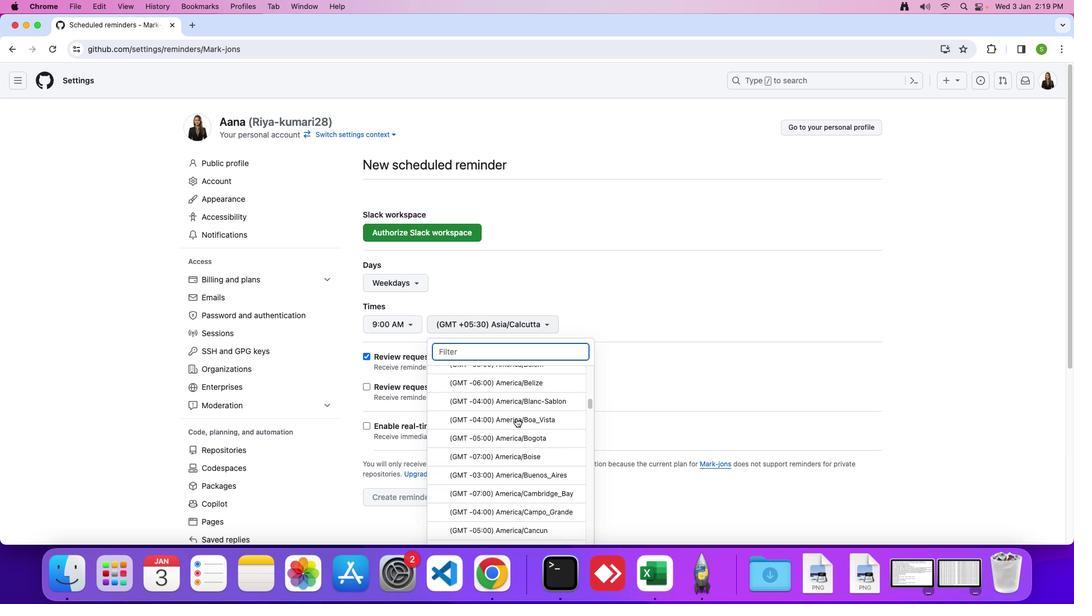 
Action: Mouse scrolled (516, 418) with delta (0, -1)
Screenshot: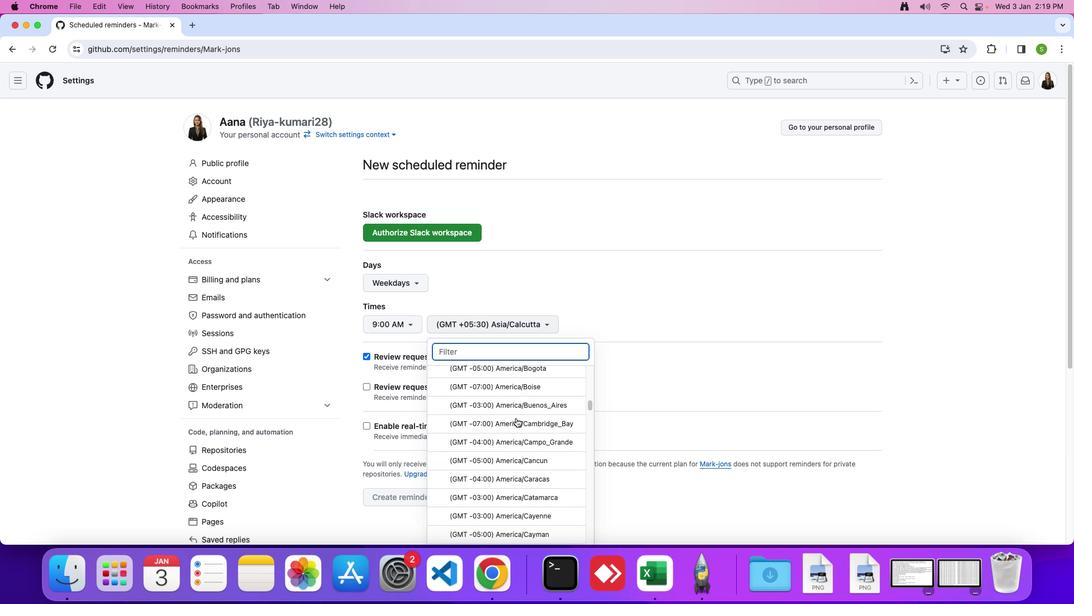 
Action: Mouse scrolled (516, 418) with delta (0, 0)
Screenshot: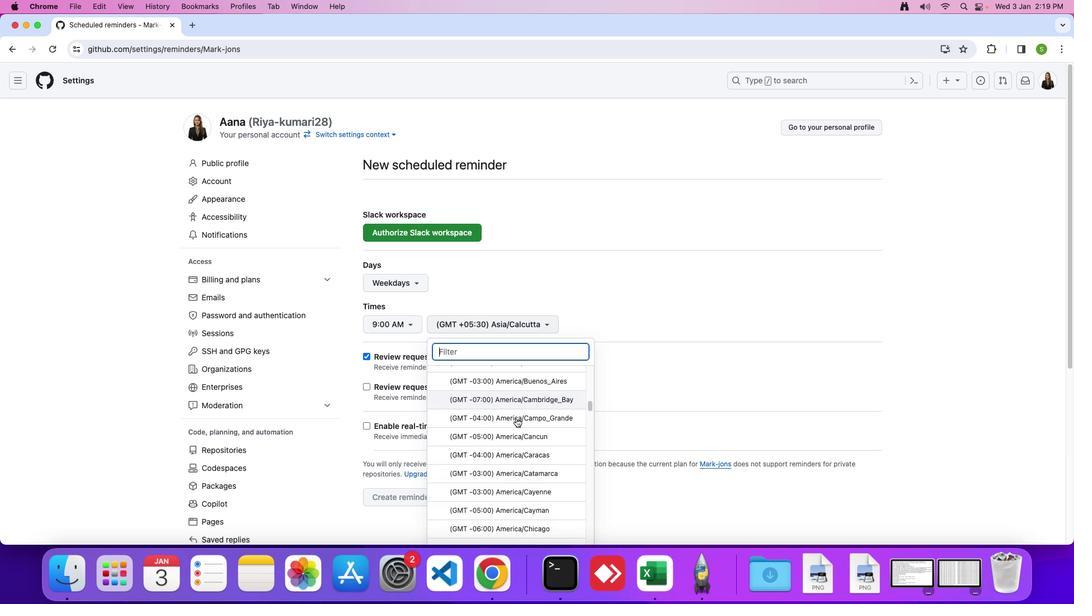 
Action: Mouse scrolled (516, 418) with delta (0, 0)
Screenshot: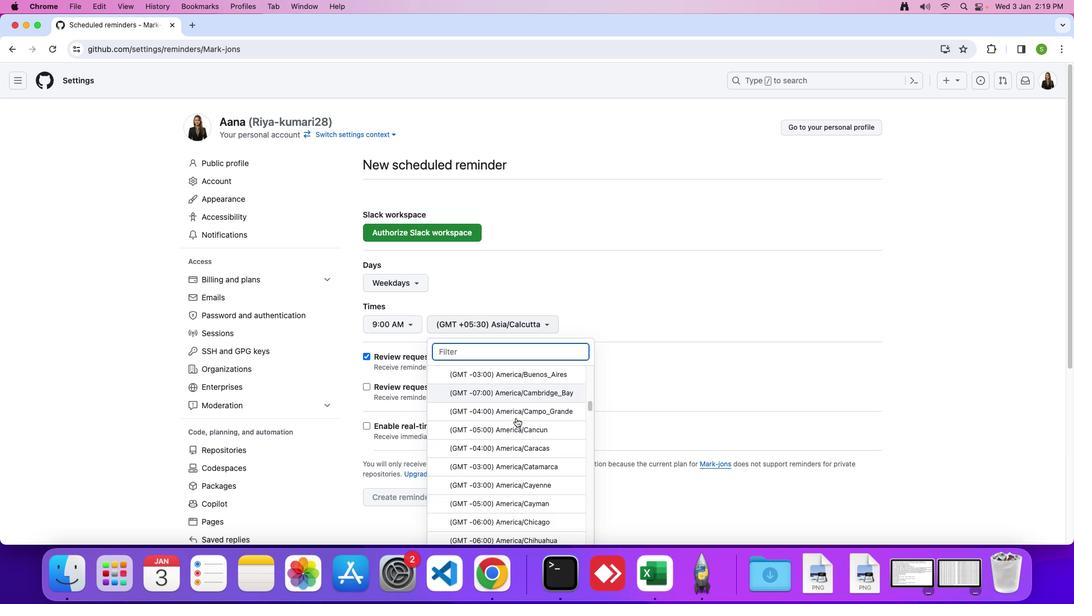 
Action: Mouse moved to (516, 418)
Screenshot: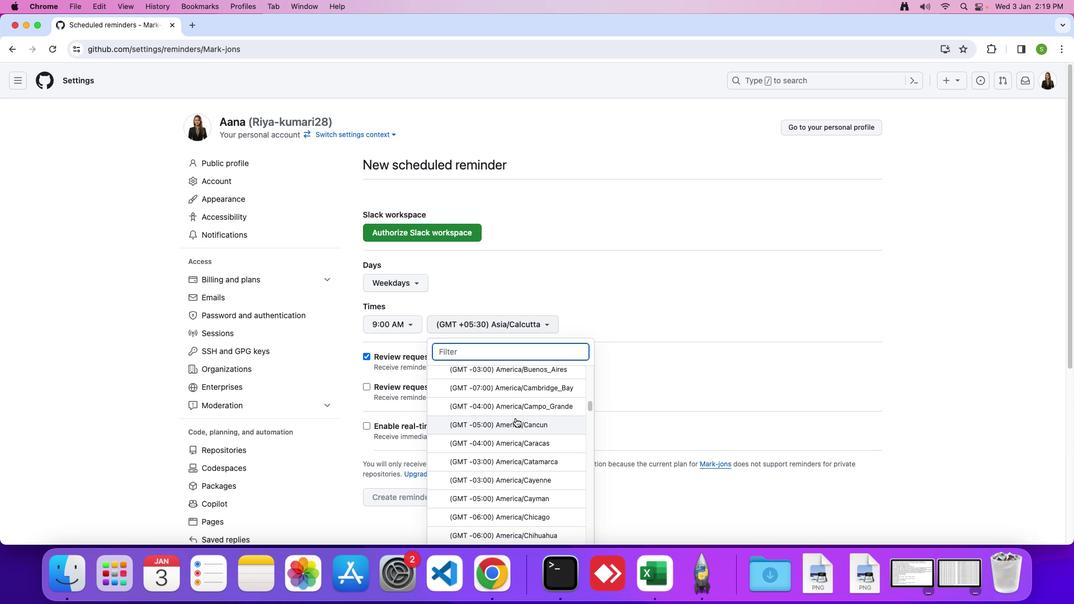
Action: Mouse scrolled (516, 418) with delta (0, 0)
Screenshot: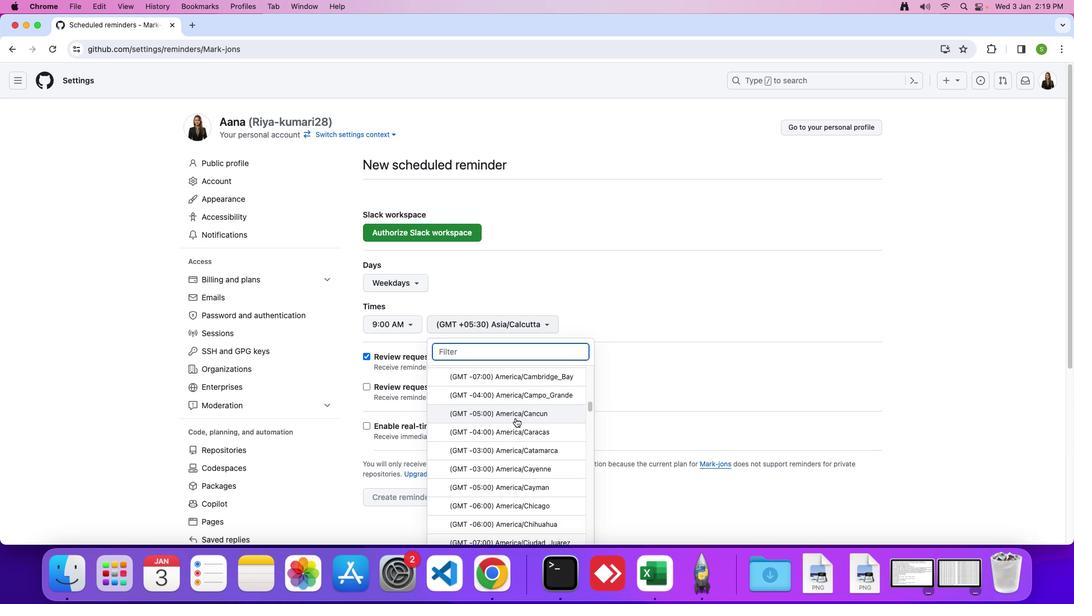
Action: Mouse scrolled (516, 418) with delta (0, 0)
Screenshot: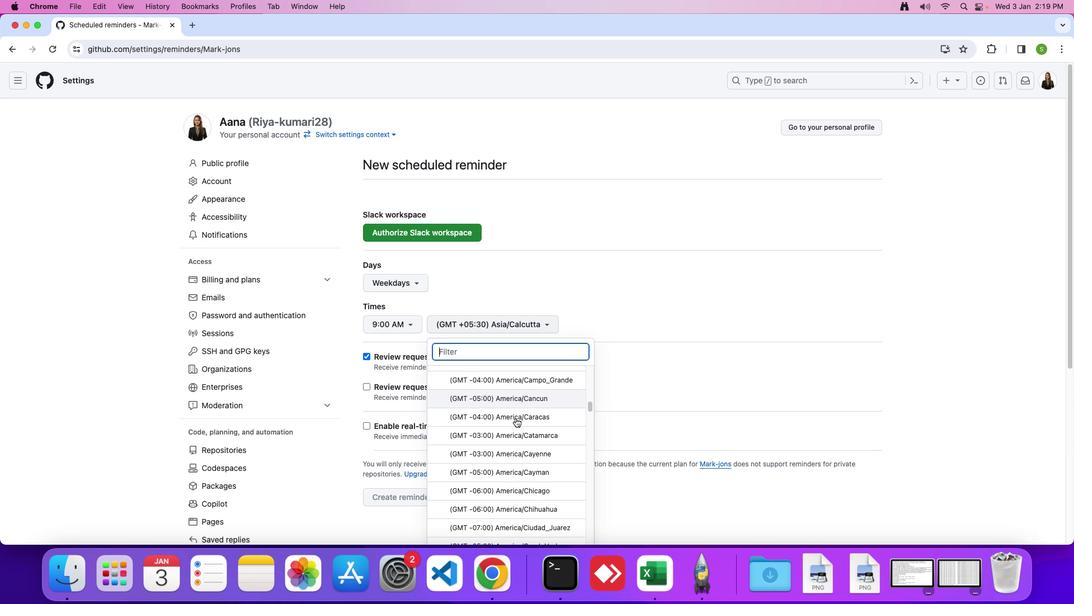 
Action: Mouse scrolled (516, 418) with delta (0, -1)
Screenshot: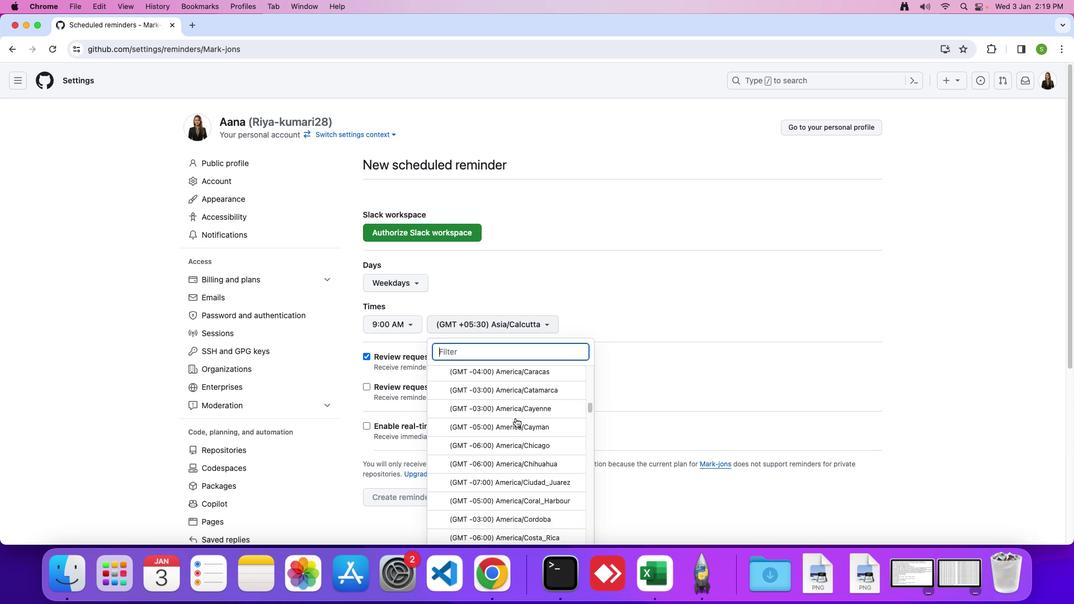 
Action: Mouse moved to (515, 418)
Screenshot: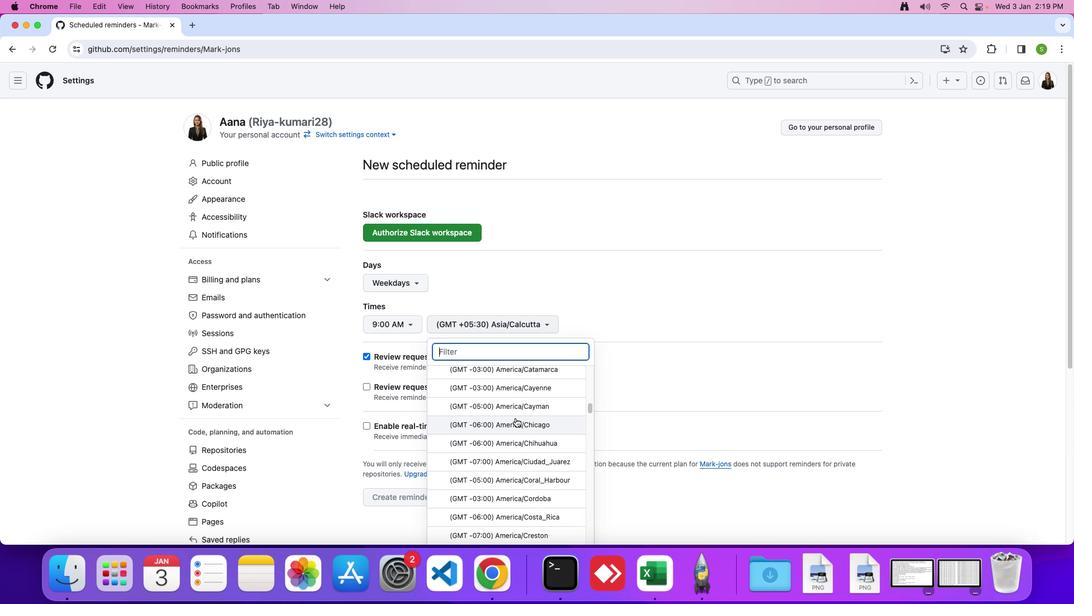 
Action: Mouse scrolled (515, 418) with delta (0, 0)
Screenshot: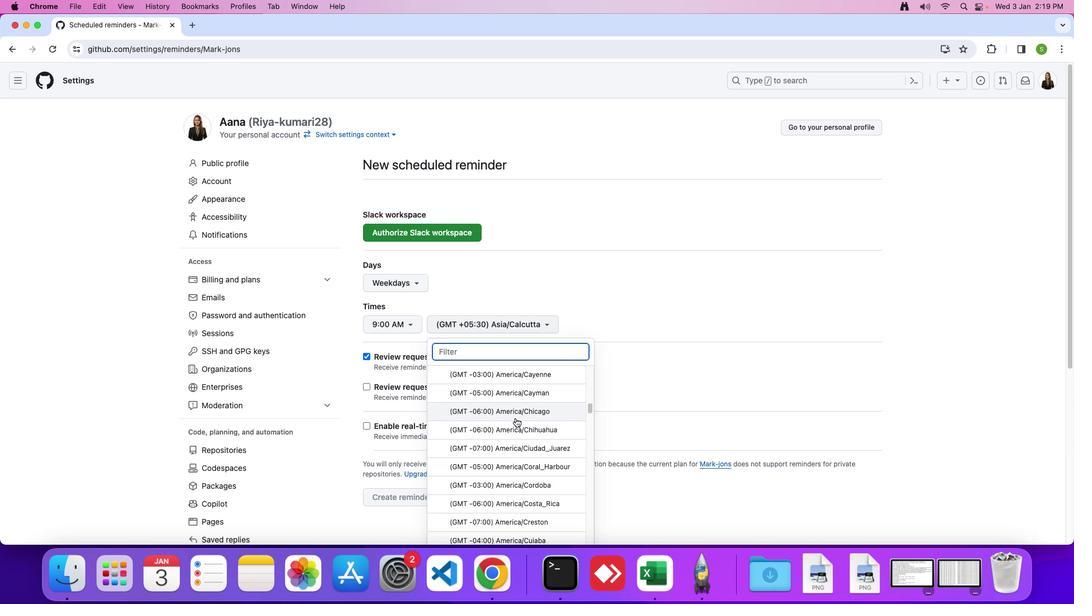 
Action: Mouse scrolled (515, 418) with delta (0, 0)
Screenshot: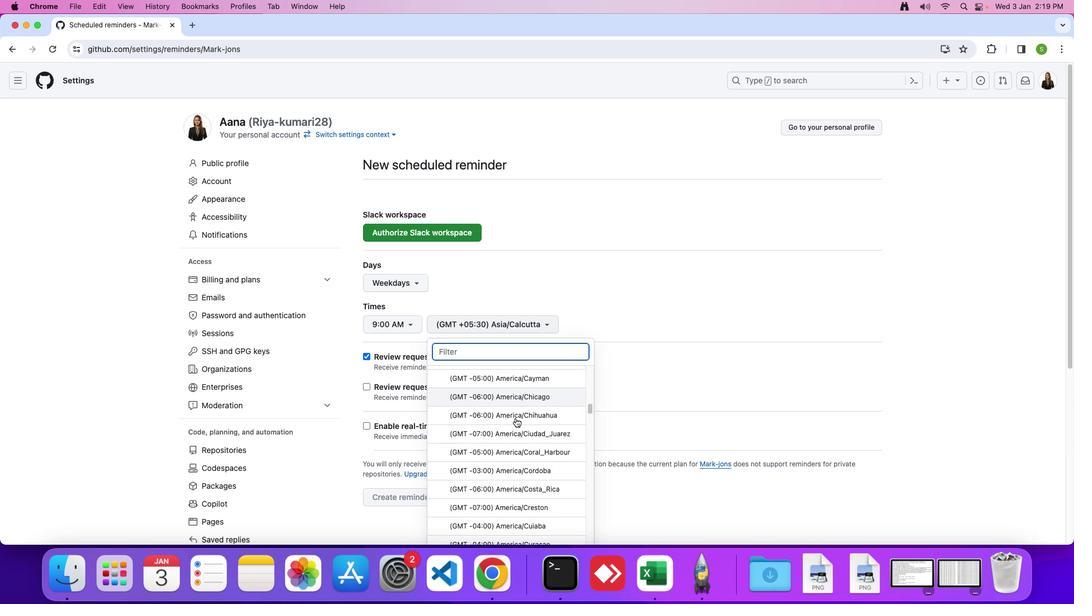 
Action: Mouse scrolled (515, 418) with delta (0, -1)
Screenshot: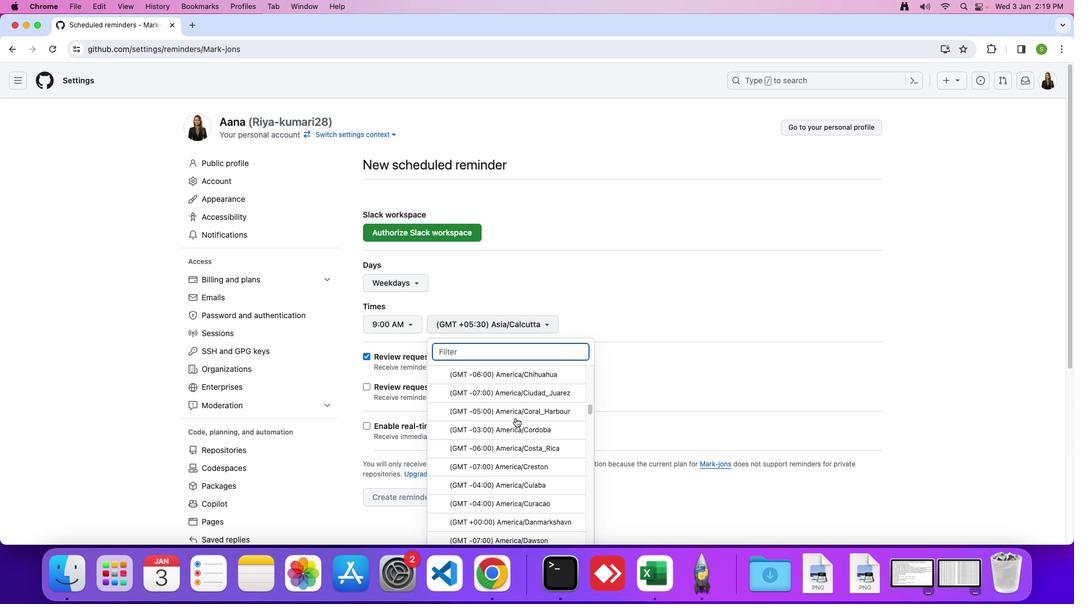 
Action: Mouse moved to (515, 418)
Screenshot: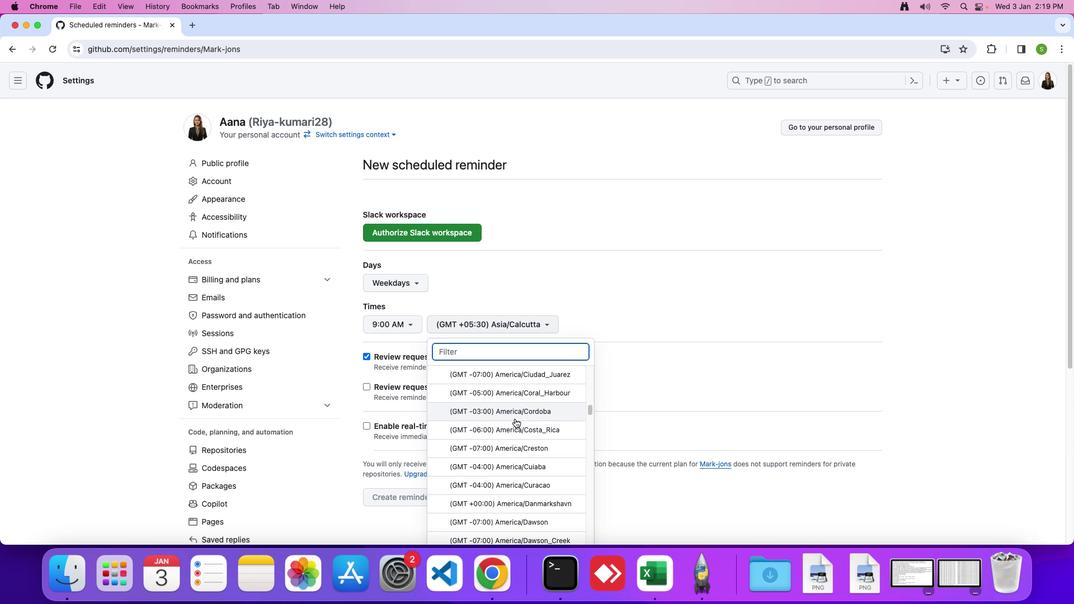 
Action: Mouse scrolled (515, 418) with delta (0, 0)
Screenshot: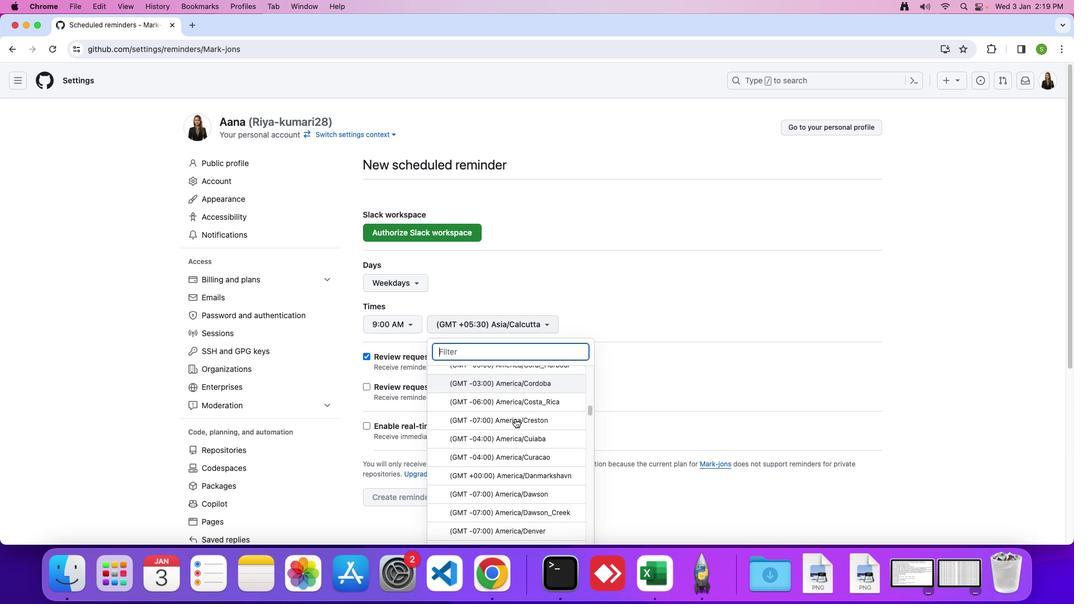 
Action: Mouse scrolled (515, 418) with delta (0, -1)
Screenshot: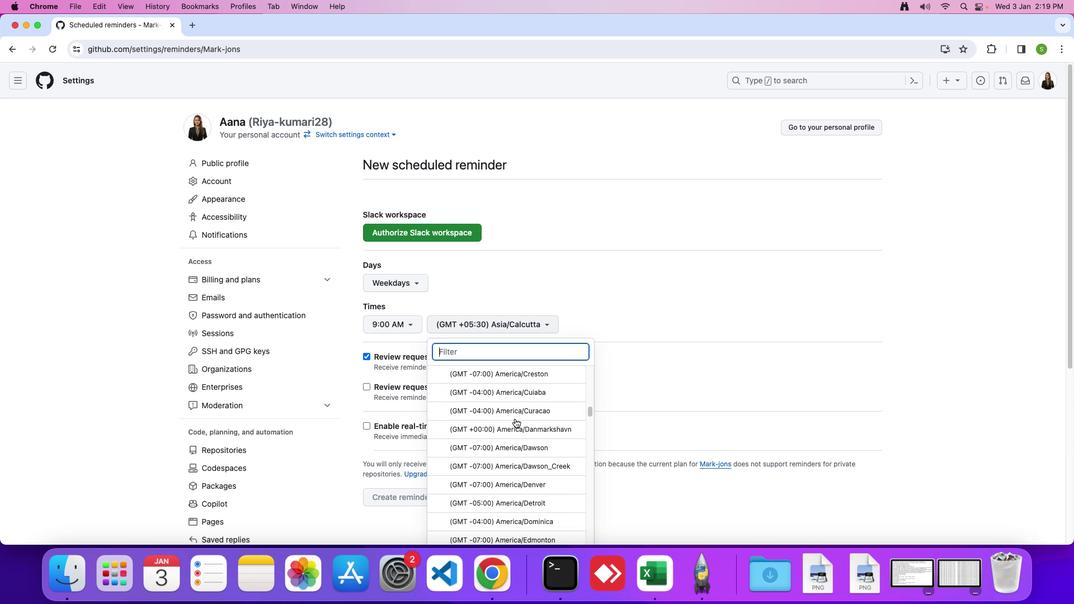 
Action: Mouse scrolled (515, 418) with delta (0, 0)
Screenshot: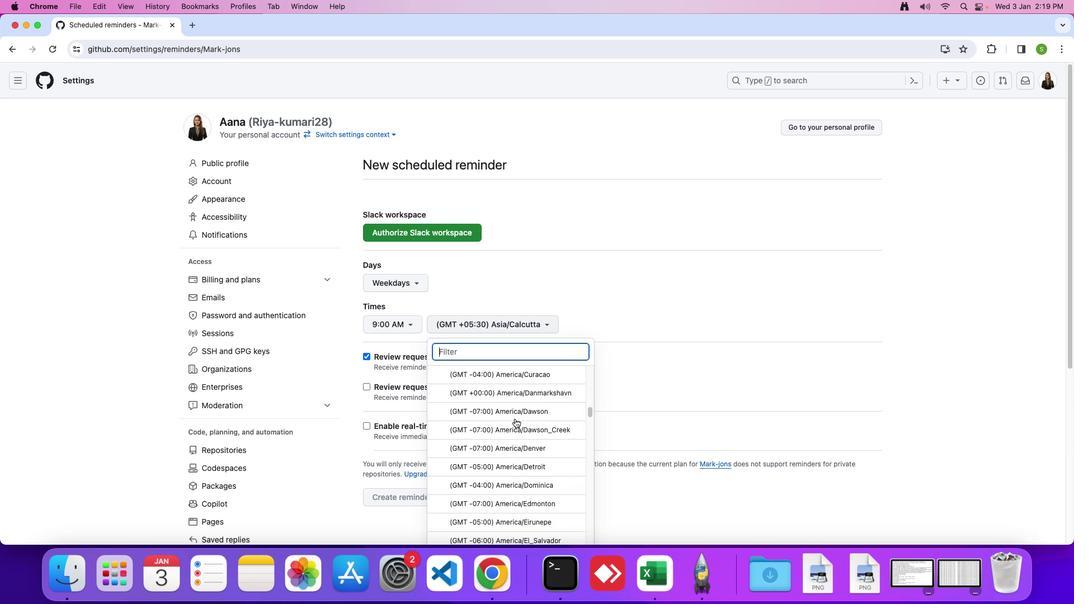 
Action: Mouse scrolled (515, 418) with delta (0, 0)
Screenshot: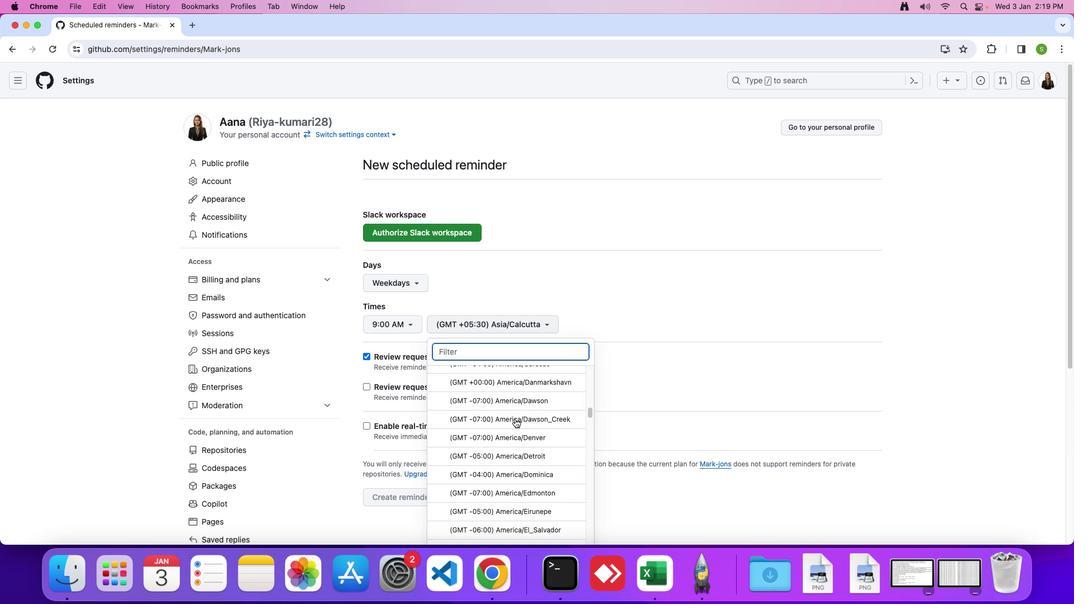 
Action: Mouse scrolled (515, 418) with delta (0, 0)
Screenshot: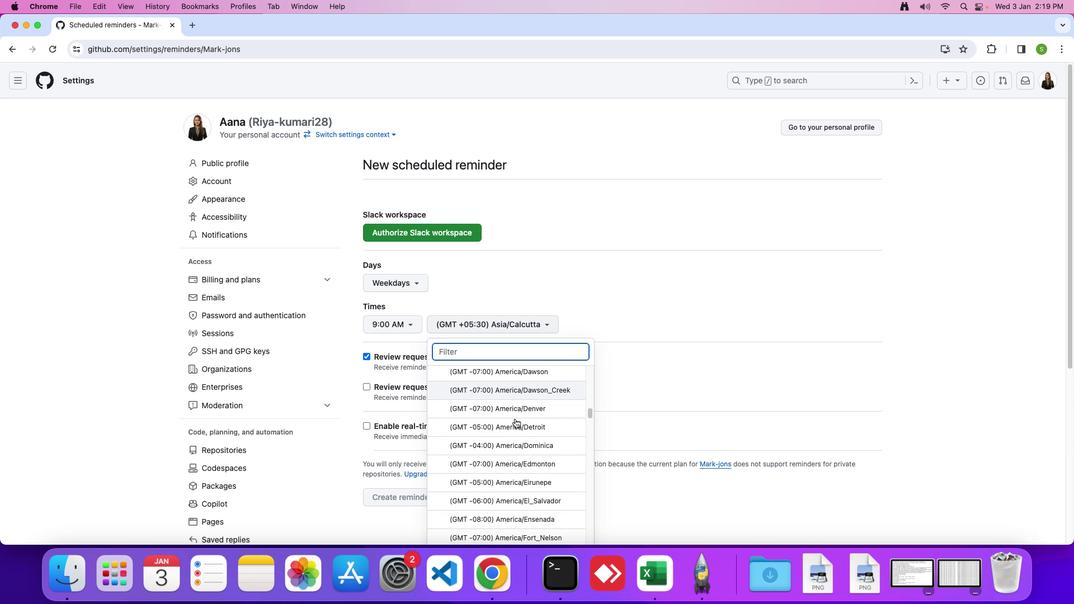 
Action: Mouse scrolled (515, 418) with delta (0, -1)
Screenshot: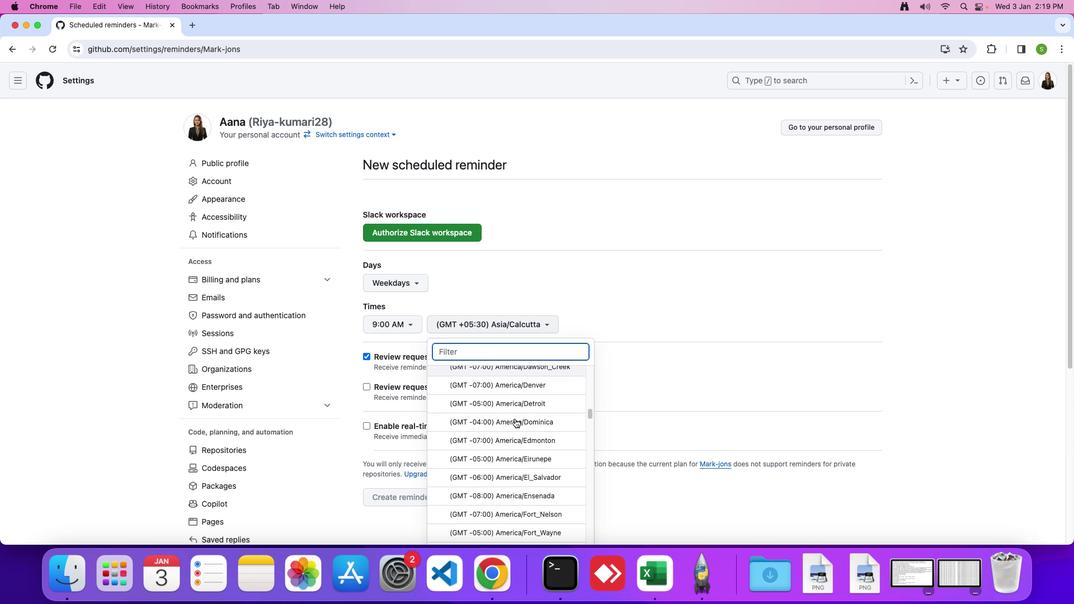 
Action: Mouse moved to (515, 418)
Screenshot: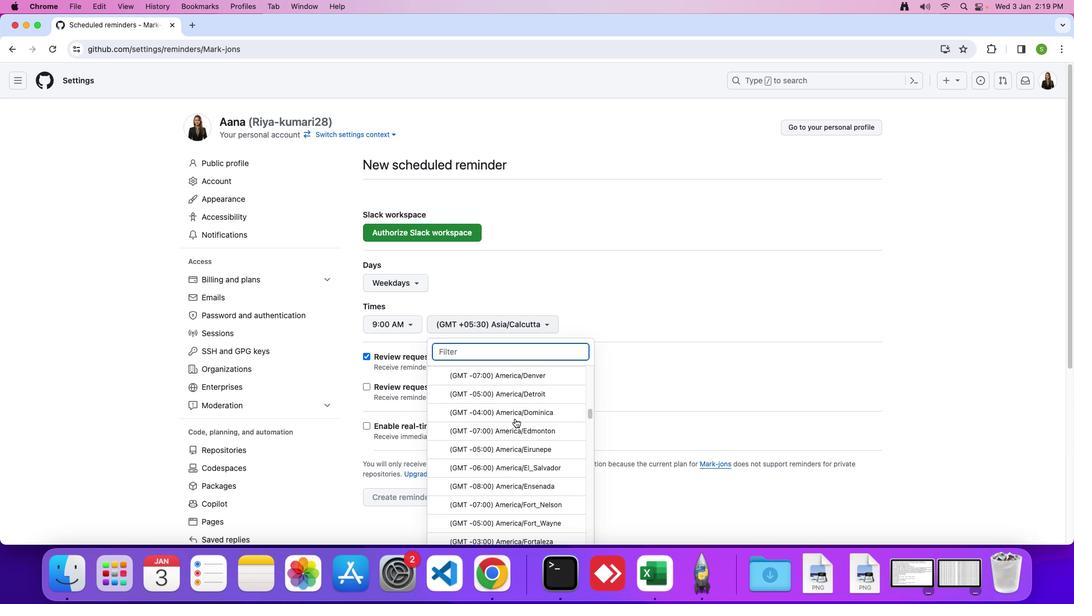 
Action: Mouse scrolled (515, 418) with delta (0, 0)
Screenshot: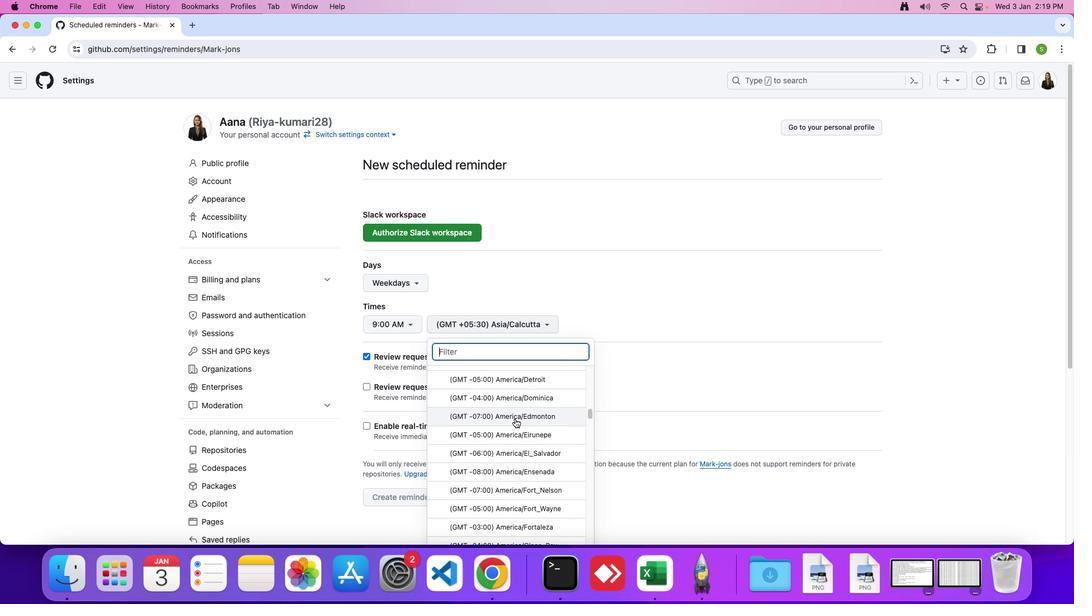 
Action: Mouse moved to (515, 418)
Screenshot: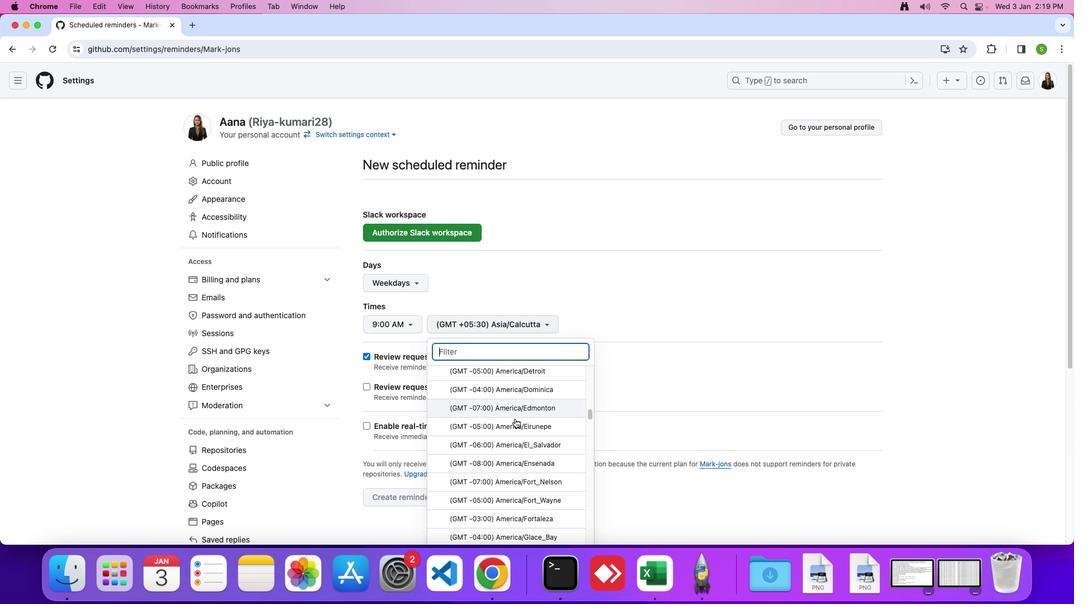 
Action: Mouse scrolled (515, 418) with delta (0, 0)
Screenshot: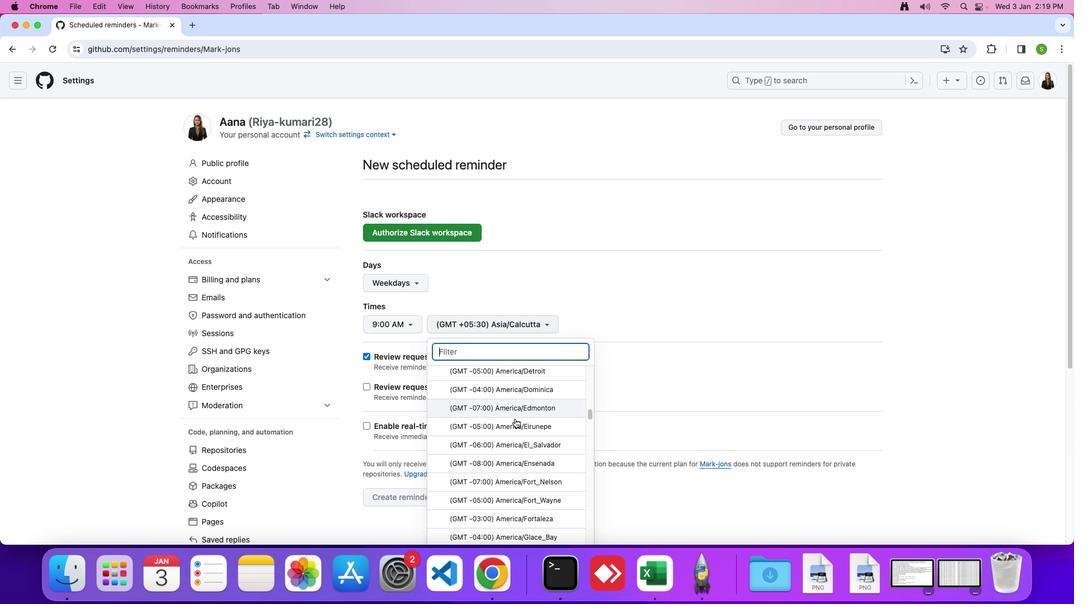 
Action: Mouse scrolled (515, 418) with delta (0, -1)
Screenshot: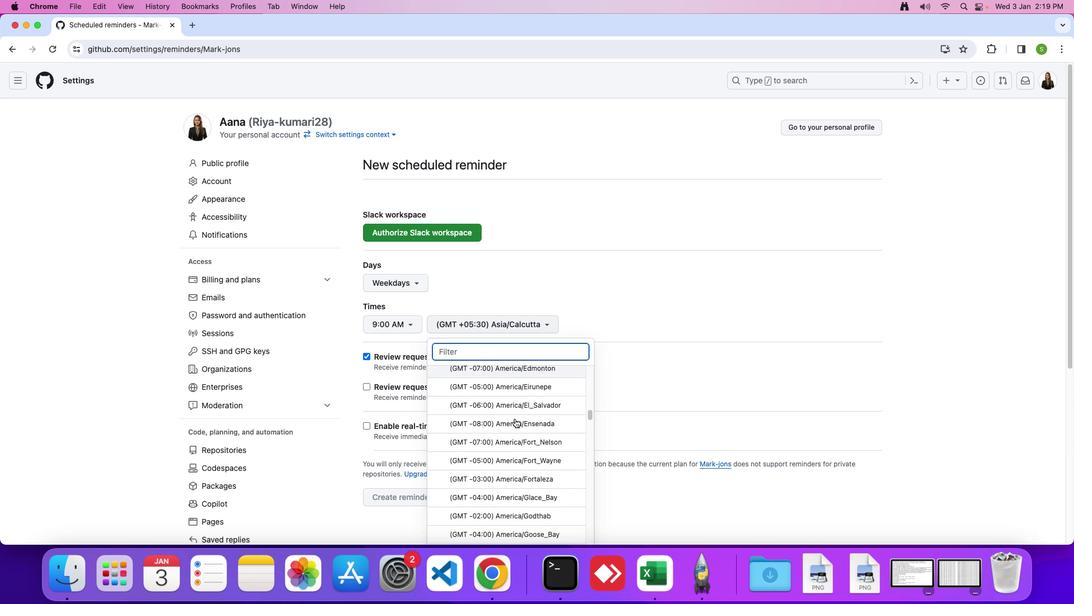 
Action: Mouse scrolled (515, 418) with delta (0, 0)
Screenshot: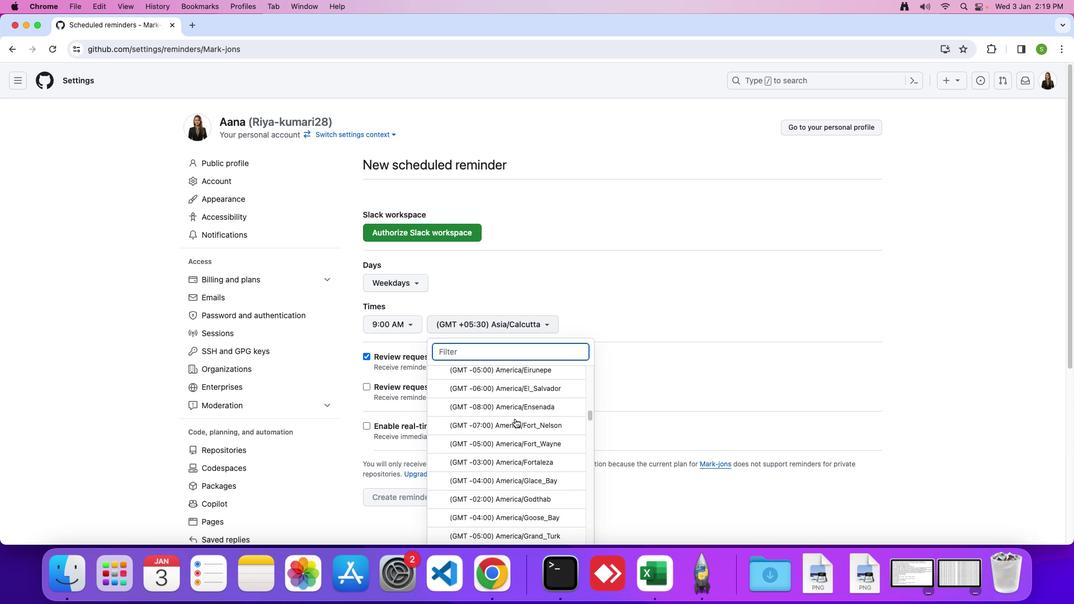 
Action: Mouse scrolled (515, 418) with delta (0, 0)
Screenshot: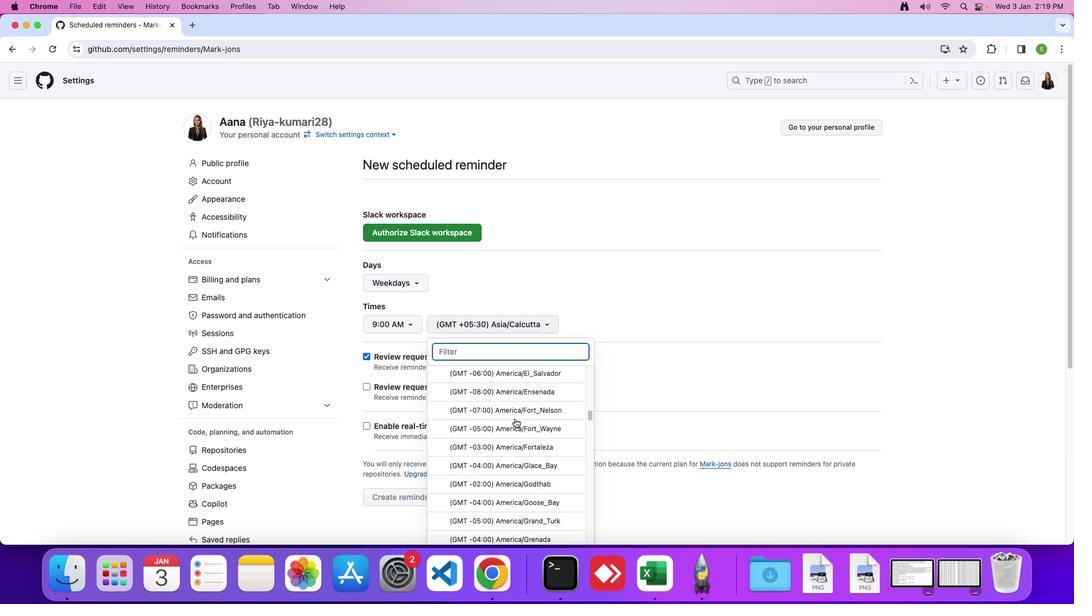 
Action: Mouse scrolled (515, 418) with delta (0, -1)
Screenshot: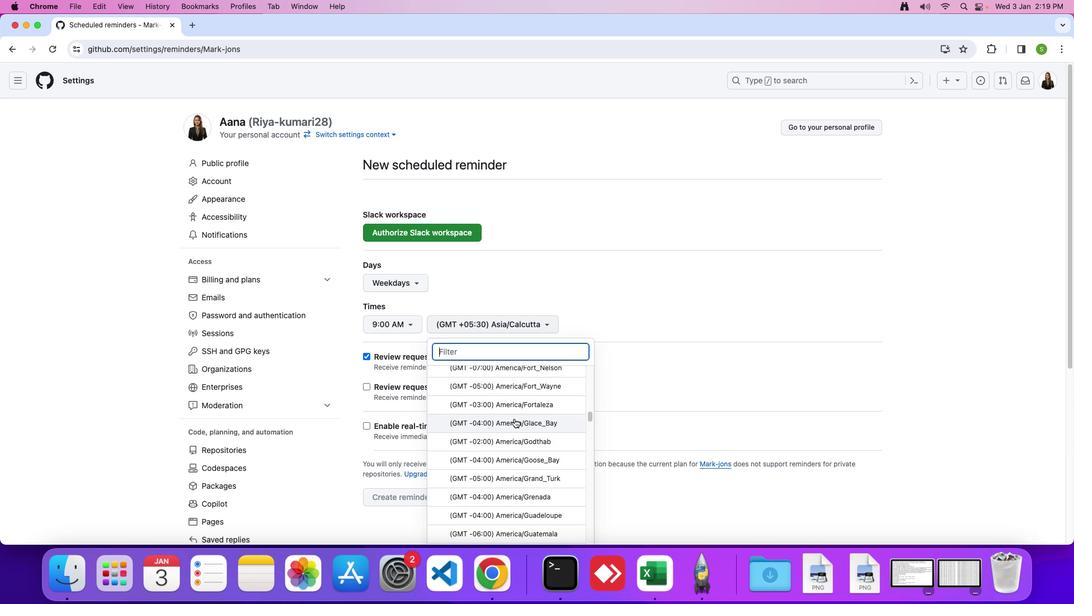 
Action: Mouse moved to (514, 418)
Screenshot: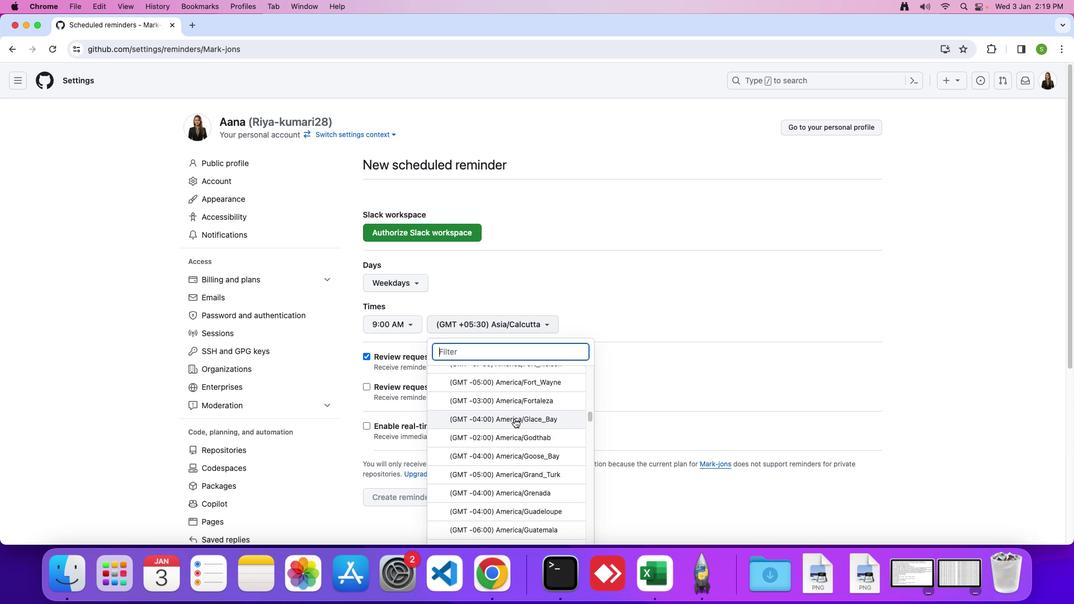 
Action: Mouse scrolled (514, 418) with delta (0, 0)
Screenshot: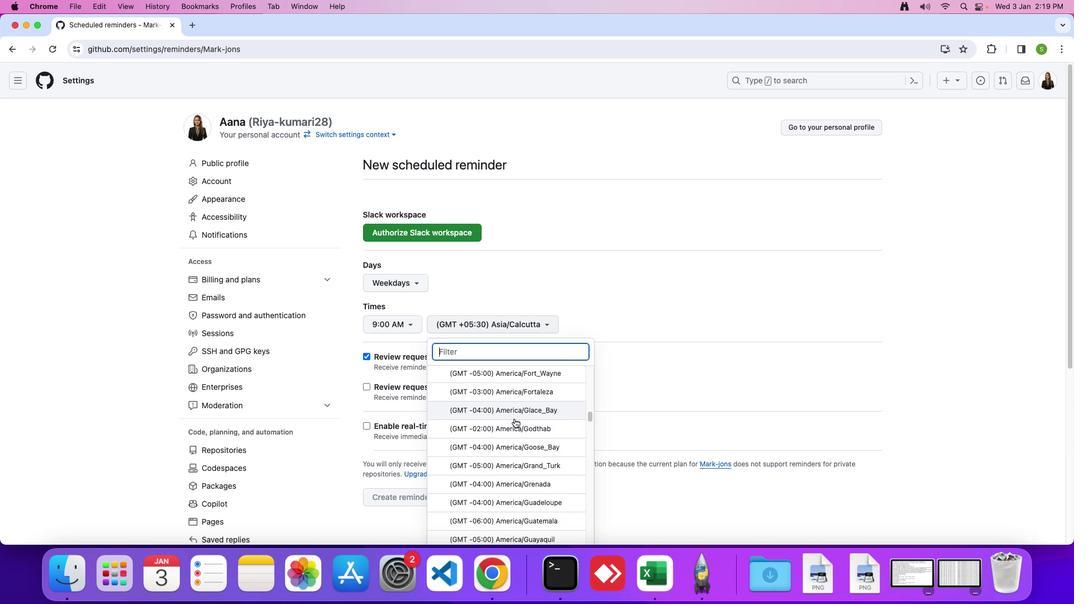 
Action: Mouse scrolled (514, 418) with delta (0, 0)
Screenshot: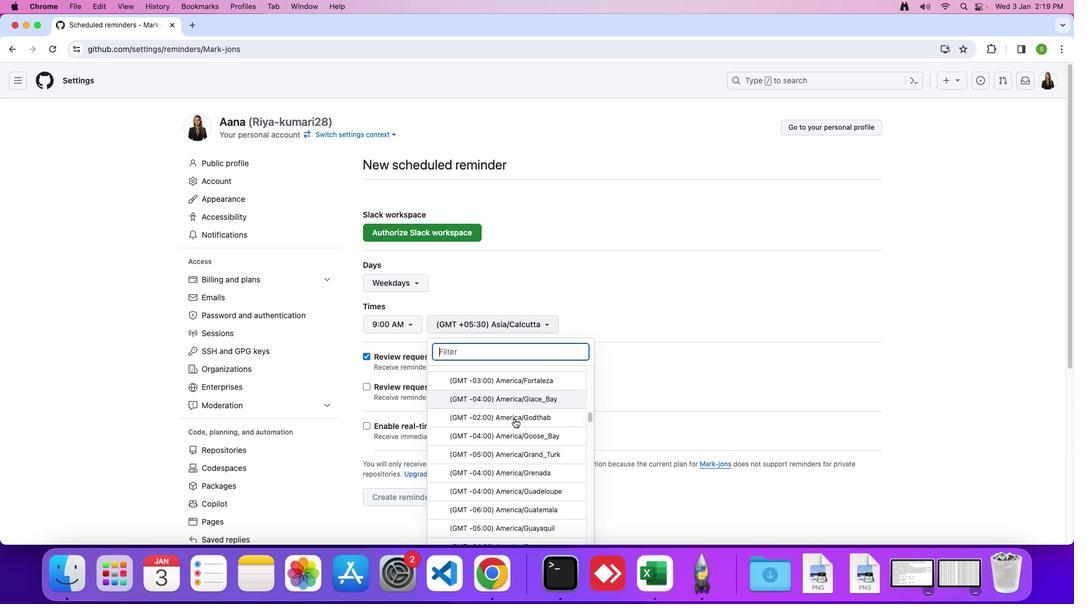 
Action: Mouse scrolled (514, 418) with delta (0, -1)
Screenshot: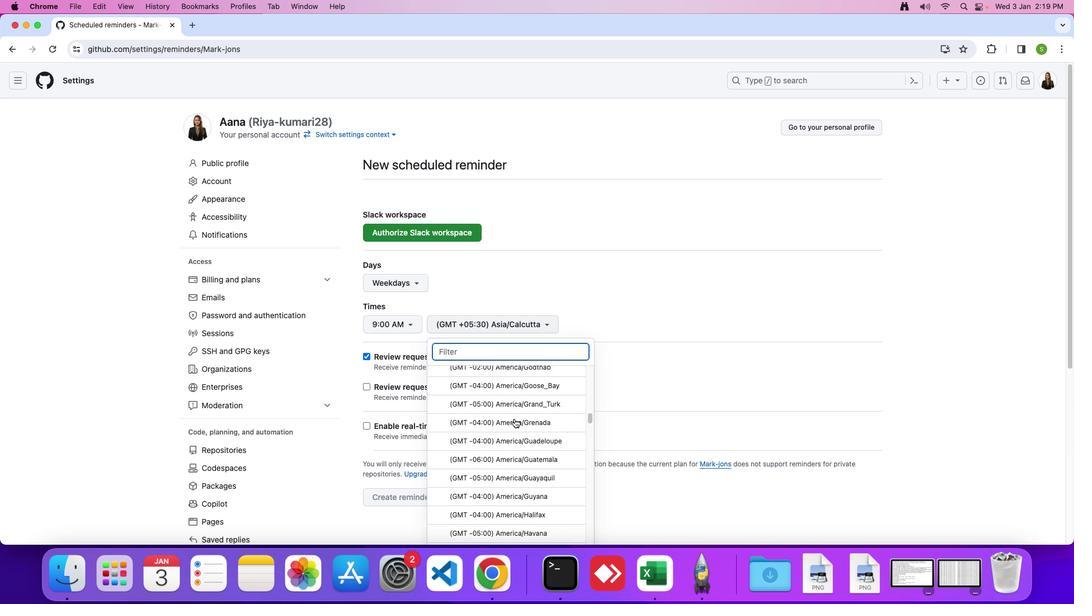 
Action: Mouse moved to (514, 418)
Screenshot: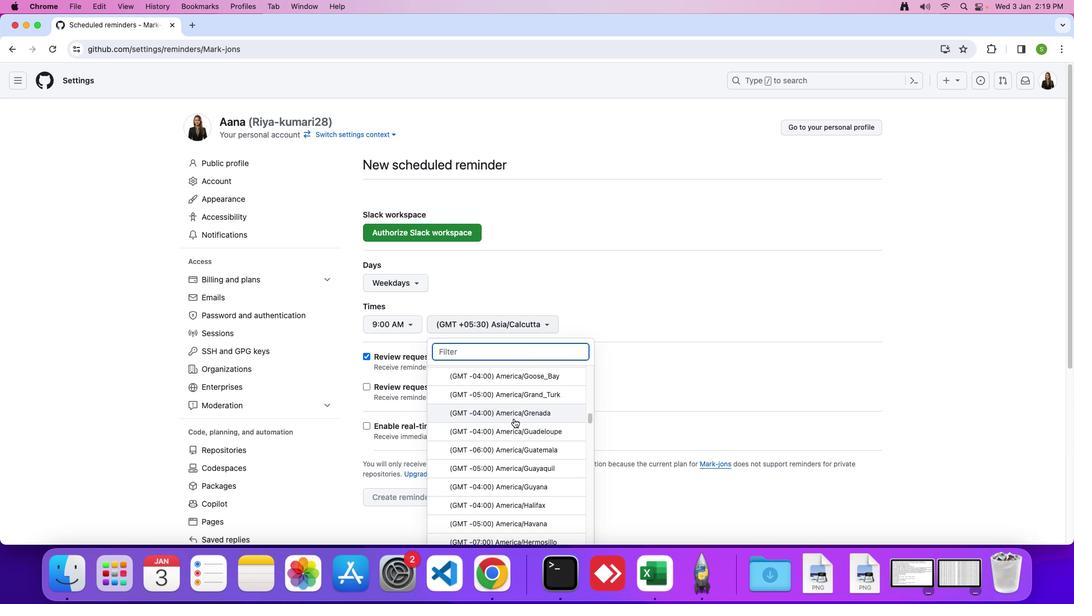 
Action: Mouse scrolled (514, 418) with delta (0, 0)
Screenshot: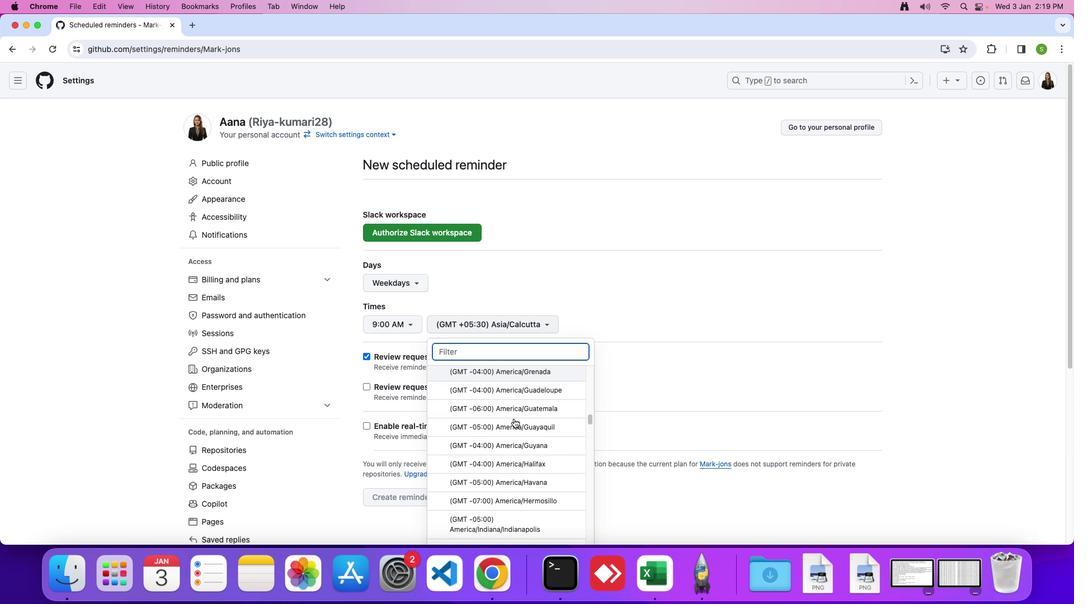 
Action: Mouse scrolled (514, 418) with delta (0, 0)
Screenshot: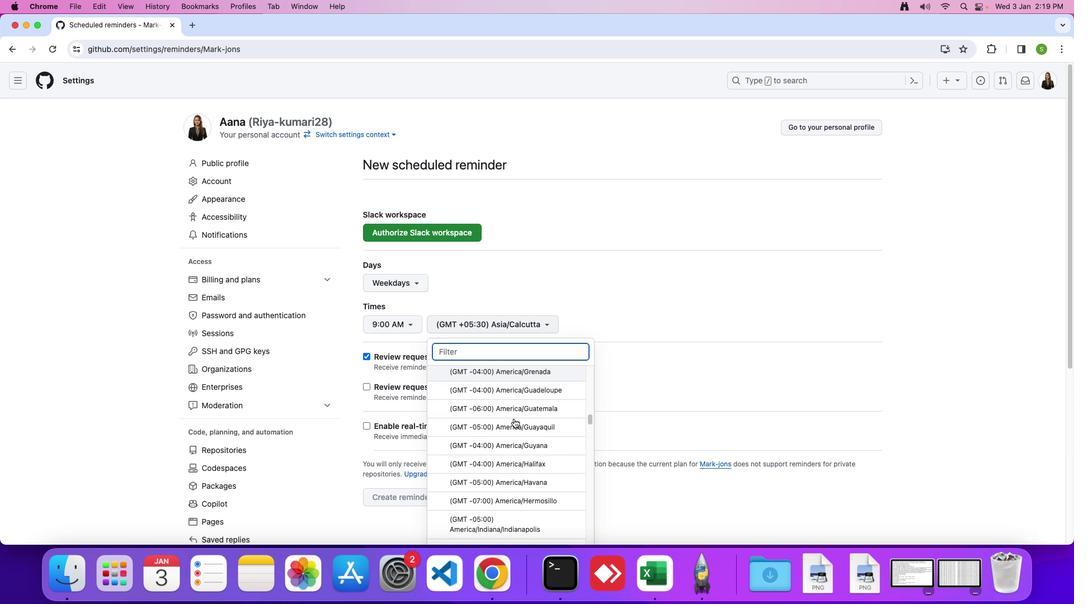
Action: Mouse moved to (514, 418)
Screenshot: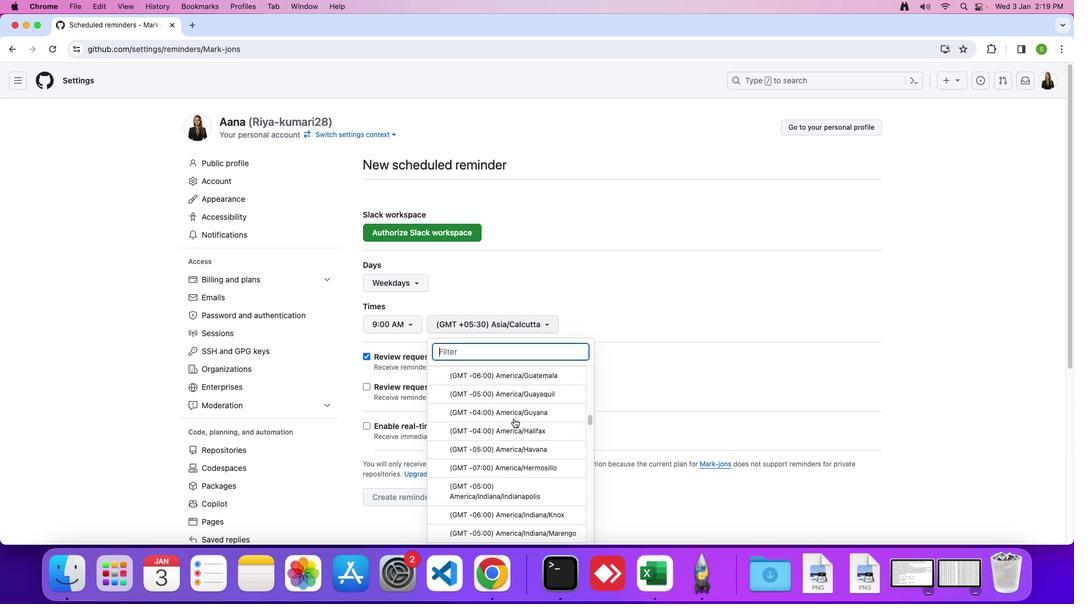 
Action: Mouse scrolled (514, 418) with delta (0, -1)
Screenshot: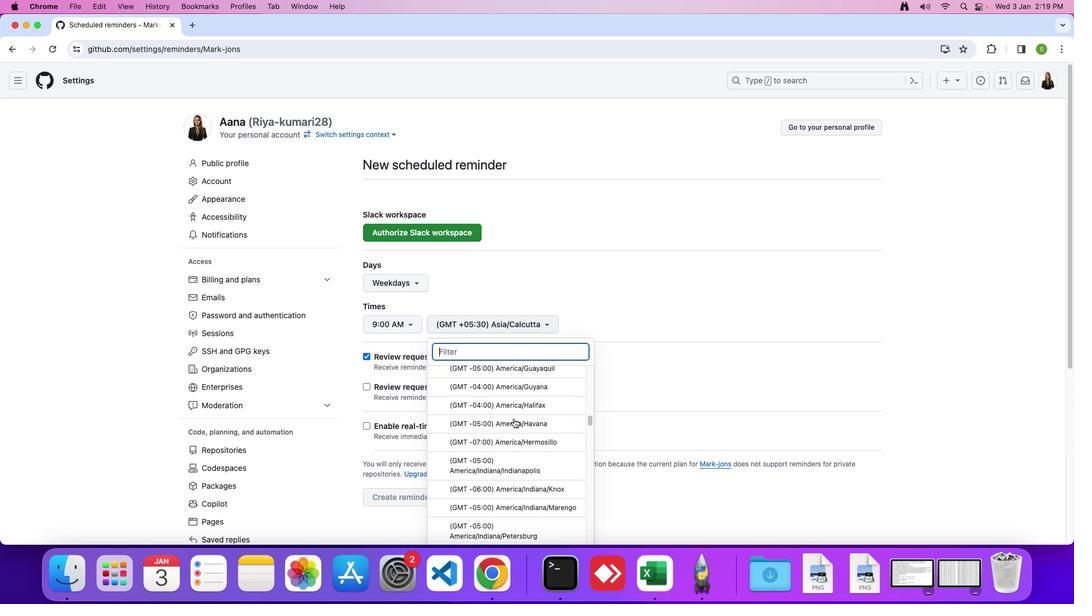 
Action: Mouse moved to (513, 418)
Screenshot: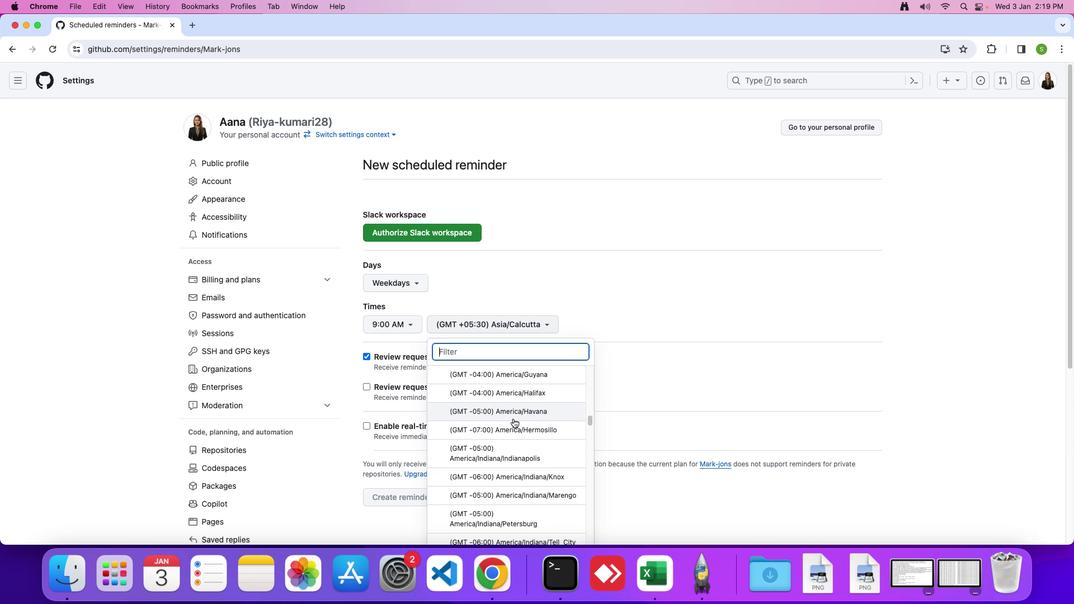 
Action: Mouse scrolled (513, 418) with delta (0, 0)
Screenshot: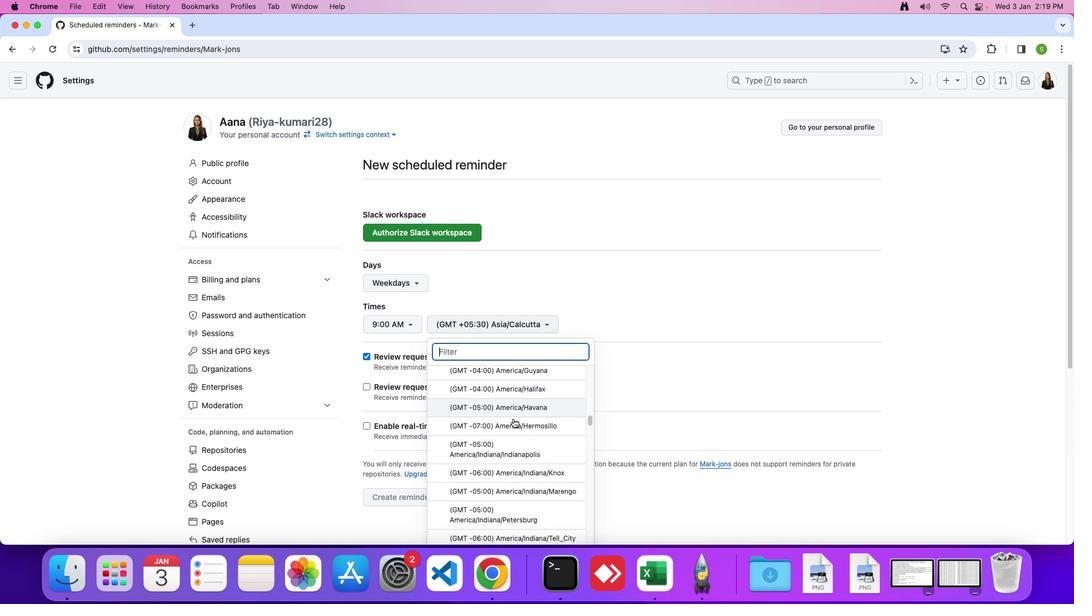 
Action: Mouse scrolled (513, 418) with delta (0, 0)
Screenshot: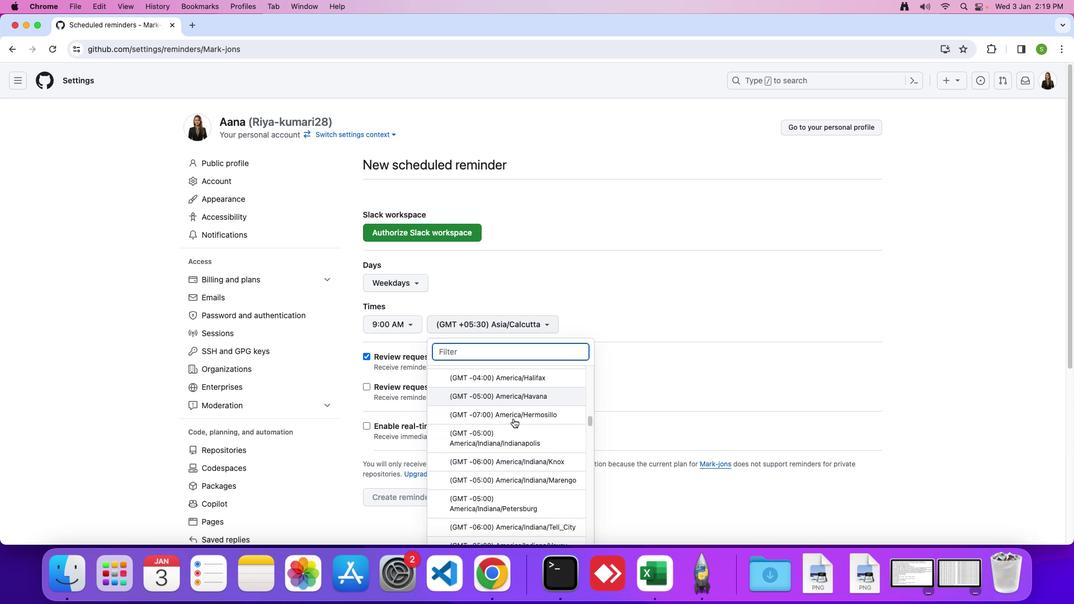 
Action: Mouse moved to (513, 419)
Screenshot: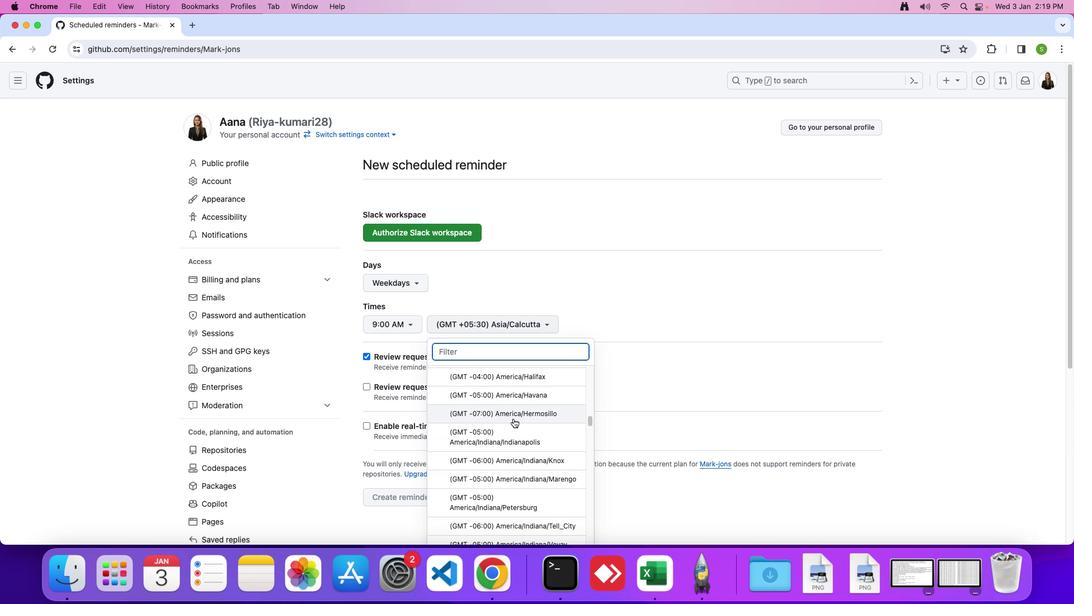 
Action: Mouse scrolled (513, 419) with delta (0, 0)
Screenshot: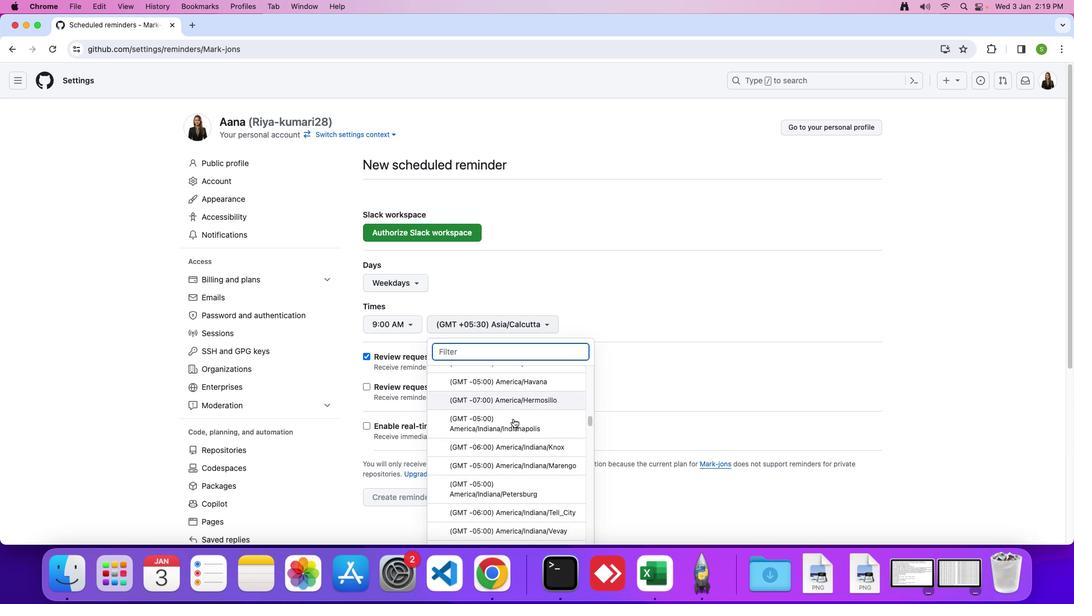 
Action: Mouse scrolled (513, 419) with delta (0, 0)
Screenshot: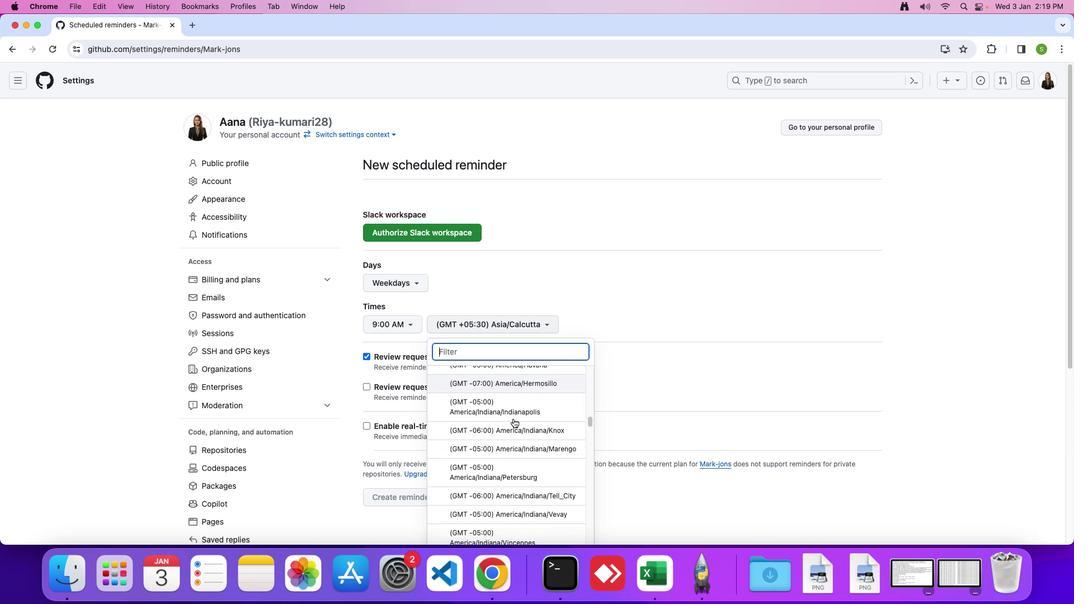 
Action: Mouse scrolled (513, 419) with delta (0, -1)
Screenshot: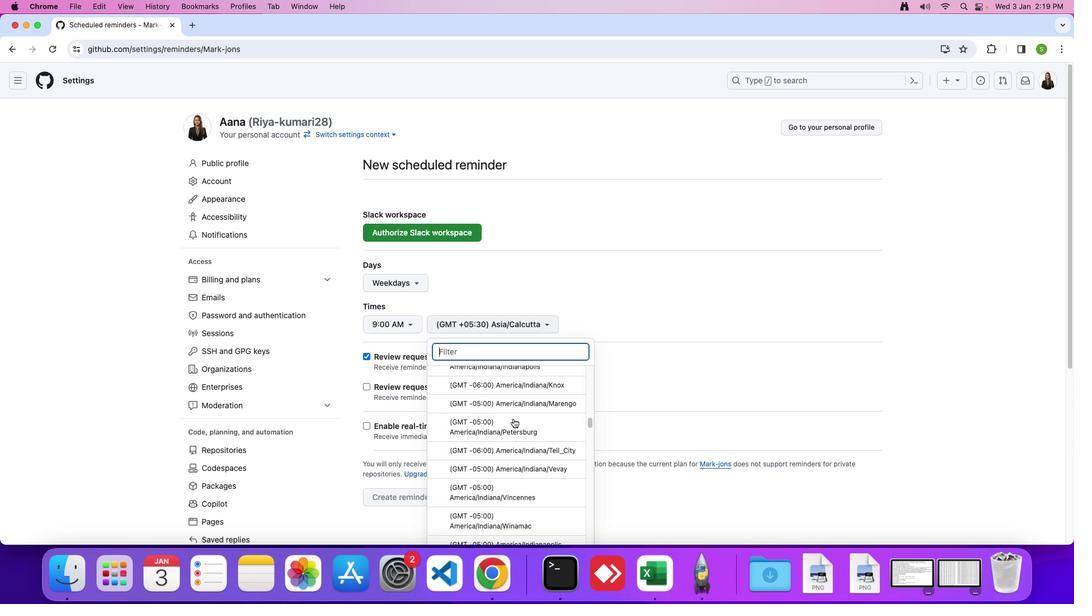 
Action: Mouse scrolled (513, 419) with delta (0, 0)
Screenshot: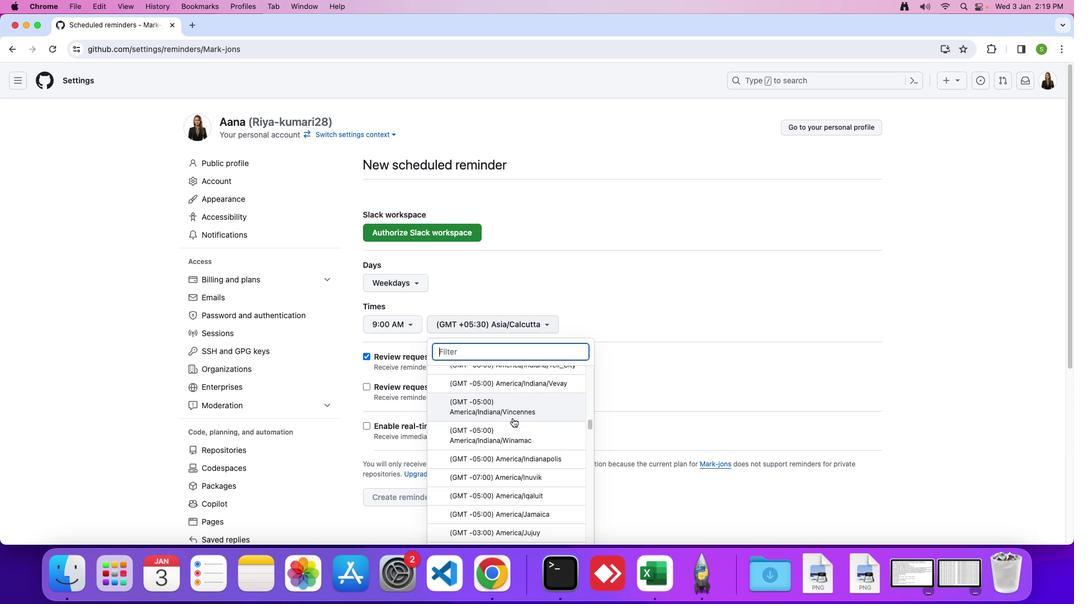 
Action: Mouse moved to (513, 418)
Screenshot: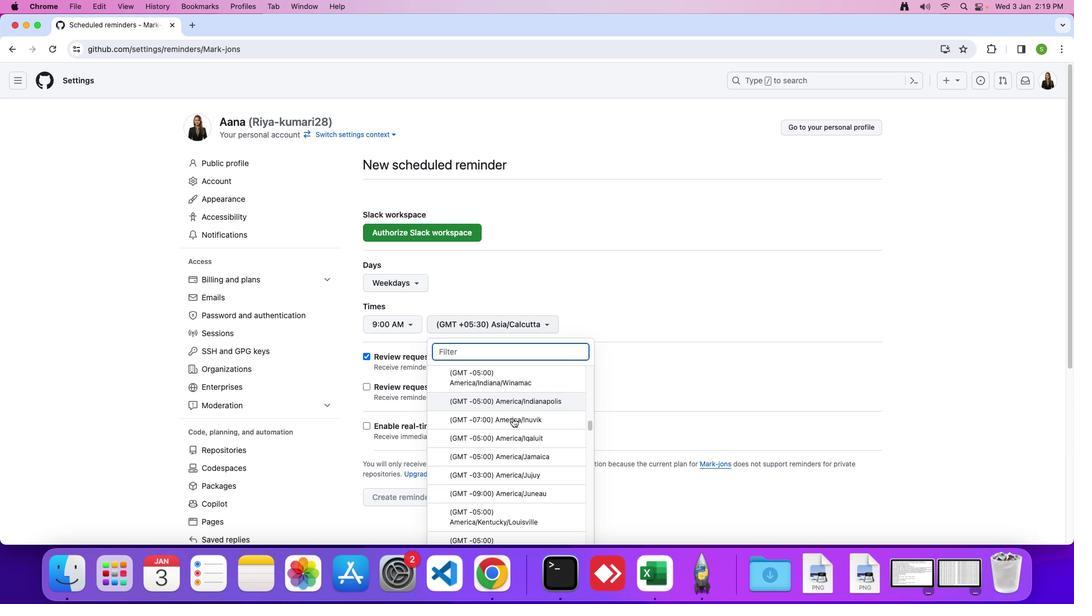 
Action: Mouse scrolled (513, 418) with delta (0, -2)
Screenshot: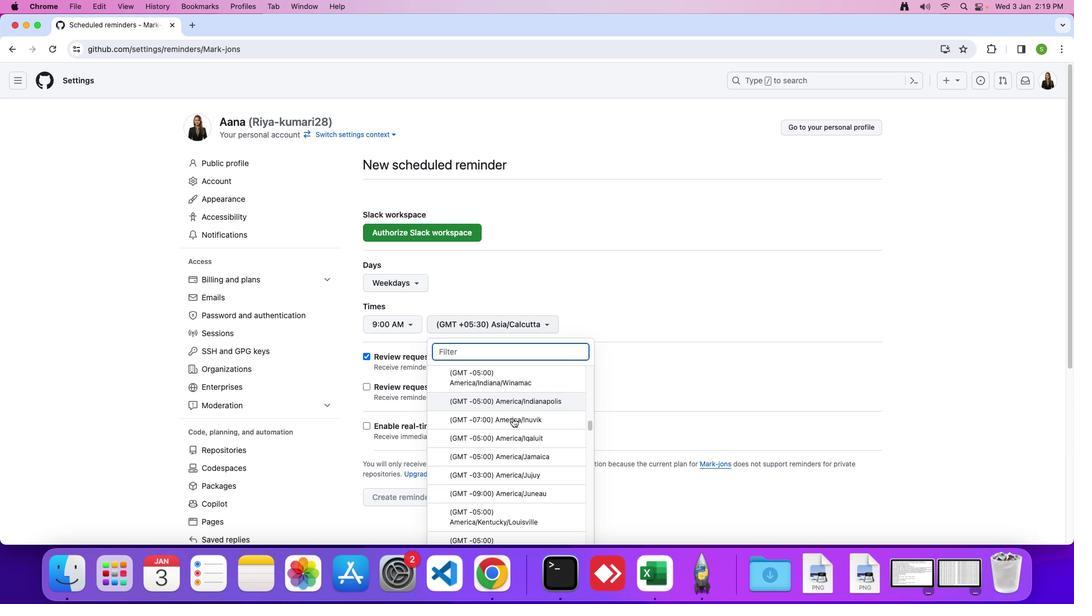 
Action: Mouse moved to (513, 418)
Screenshot: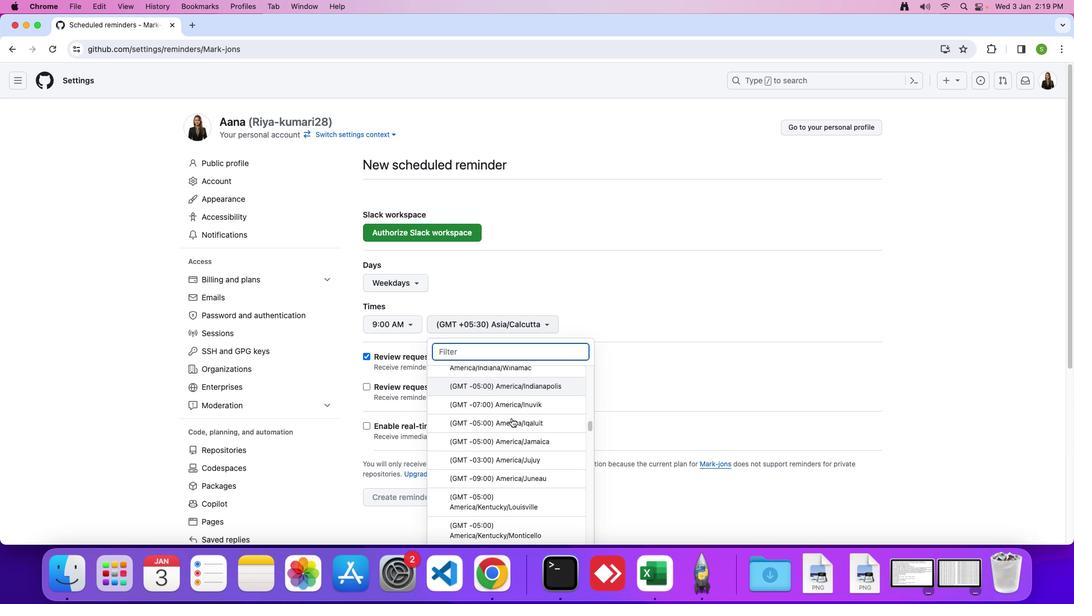 
Action: Mouse scrolled (513, 418) with delta (0, -1)
Screenshot: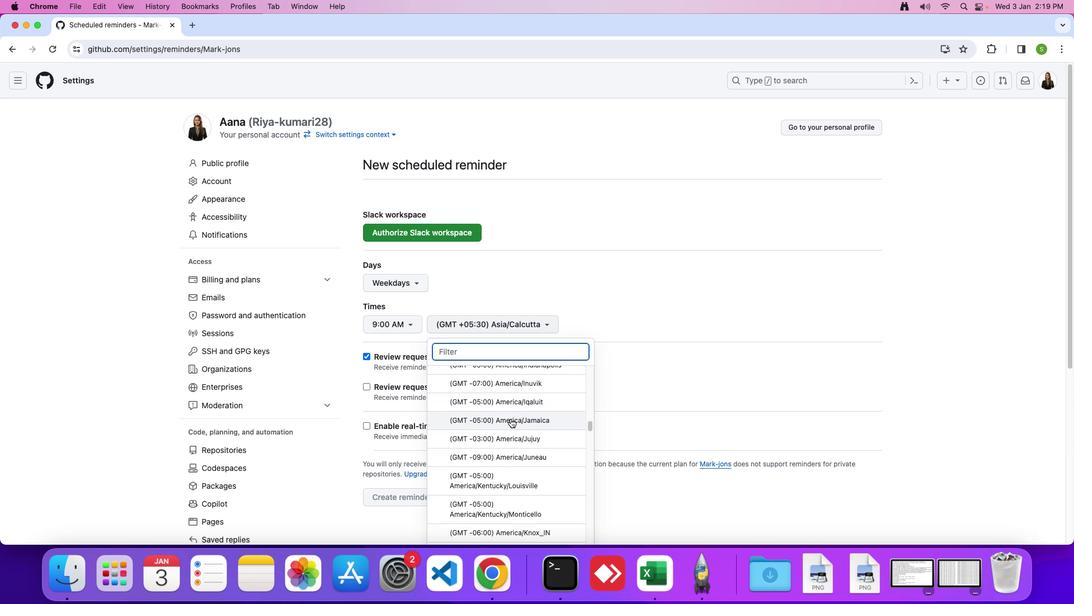 
Action: Mouse moved to (509, 419)
Screenshot: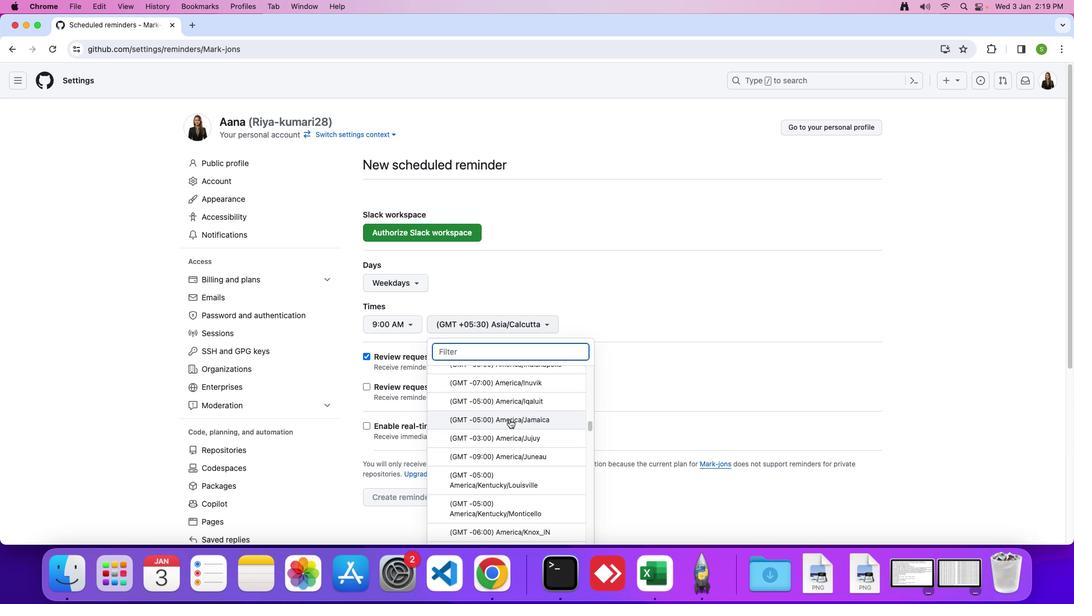 
Action: Mouse scrolled (509, 419) with delta (0, 0)
Screenshot: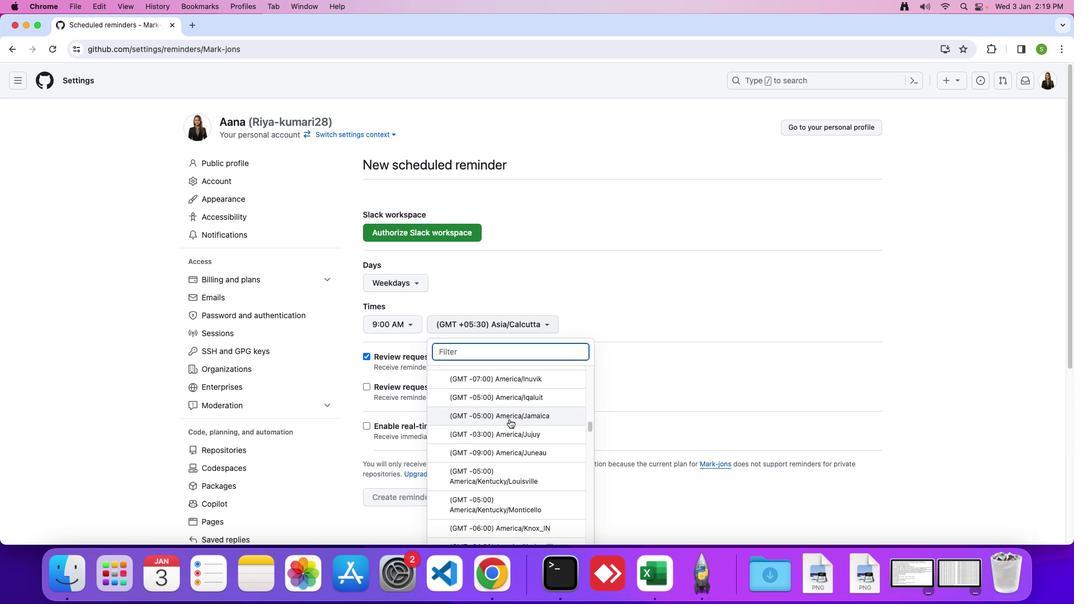 
Action: Mouse scrolled (509, 419) with delta (0, 0)
Screenshot: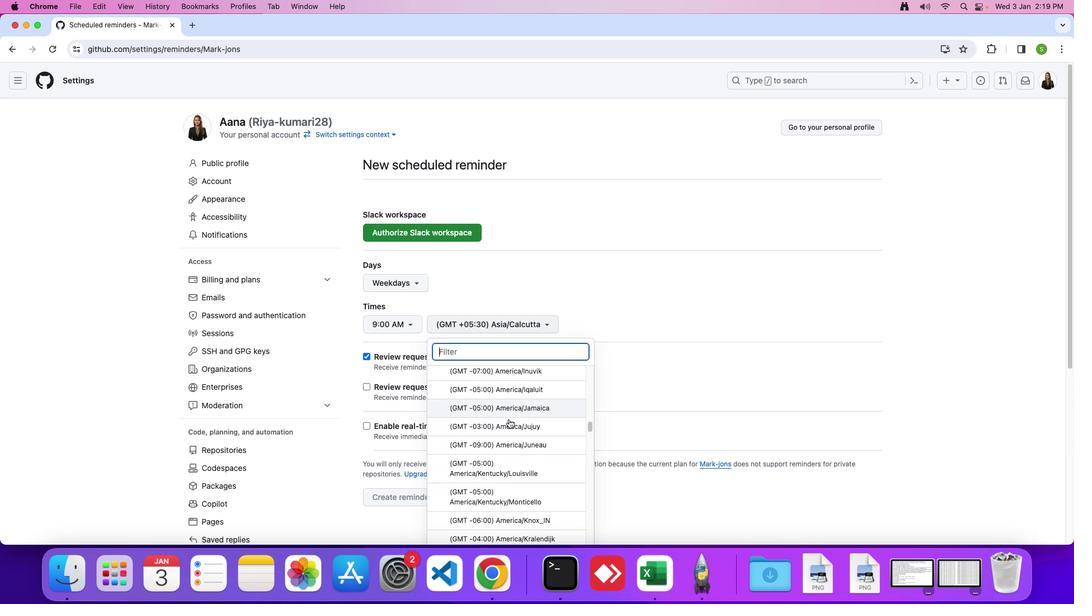 
Action: Mouse moved to (509, 419)
Screenshot: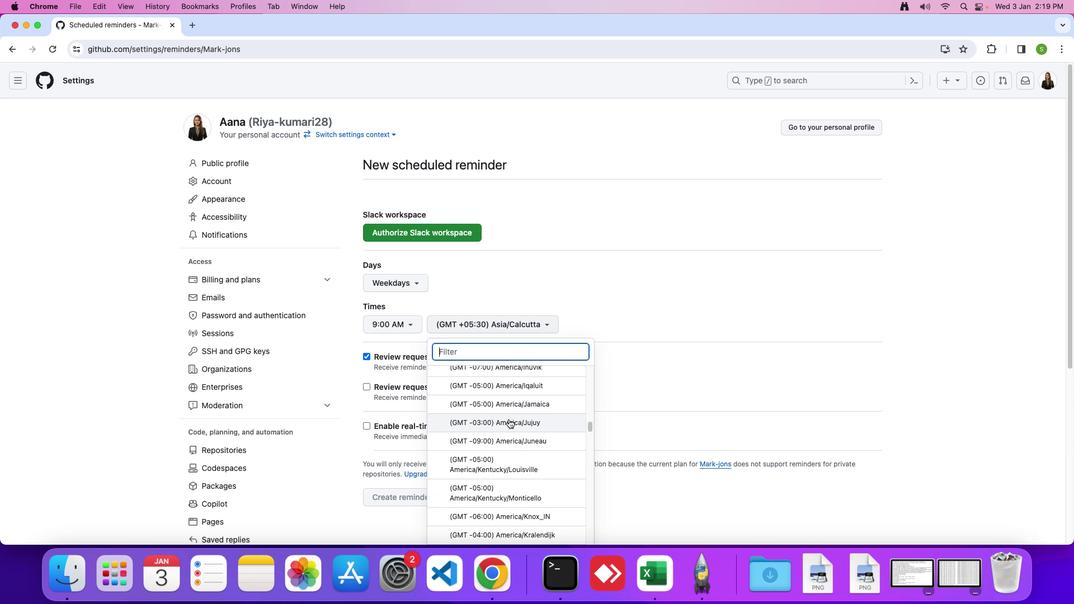
Action: Mouse scrolled (509, 419) with delta (0, 0)
Screenshot: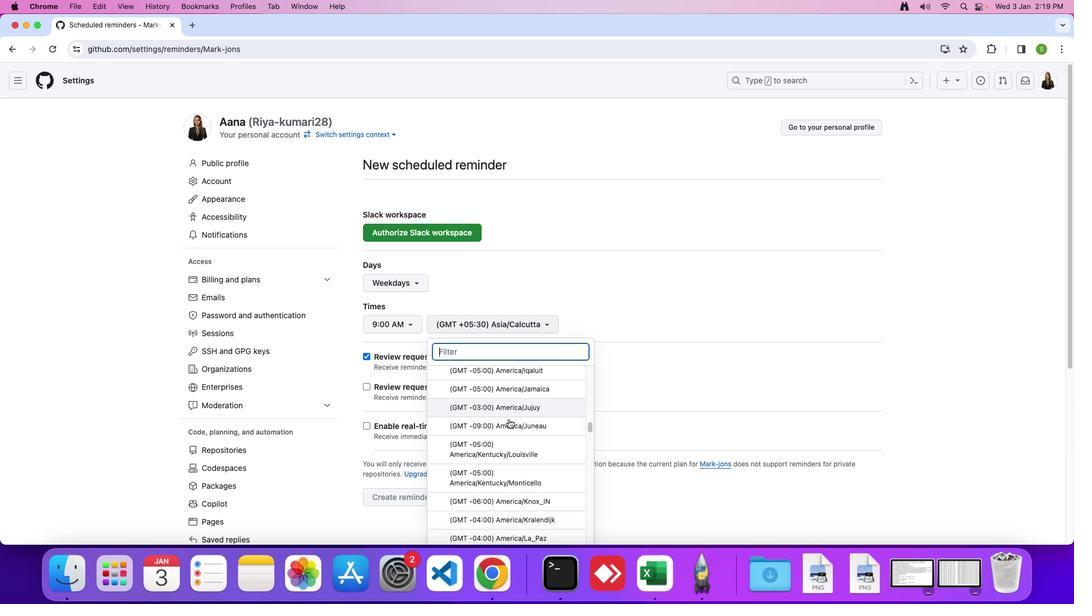 
Action: Mouse scrolled (509, 419) with delta (0, 0)
Screenshot: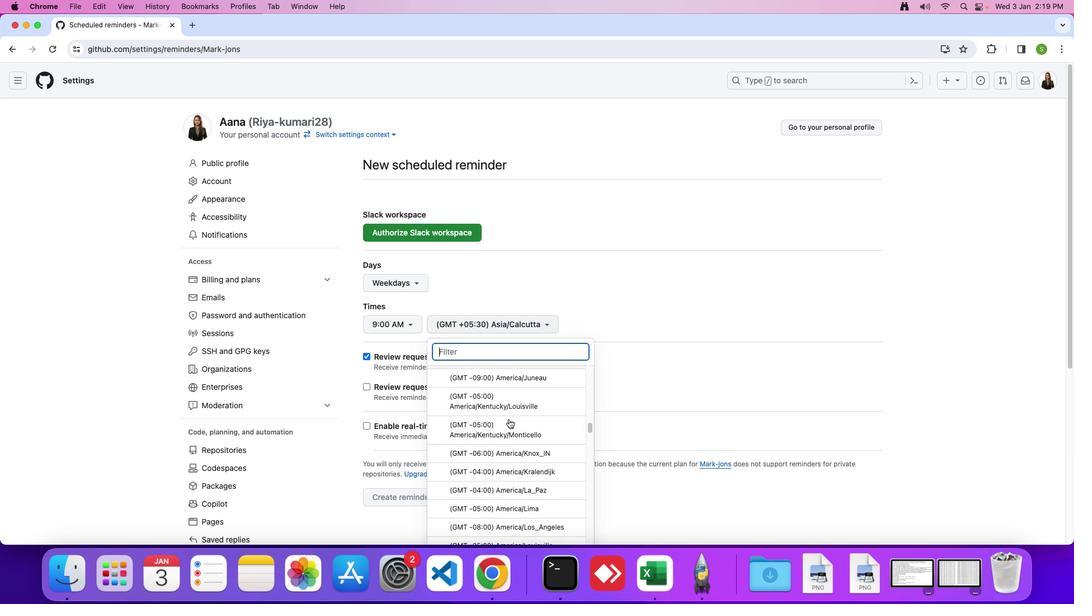 
Action: Mouse scrolled (509, 419) with delta (0, -1)
Screenshot: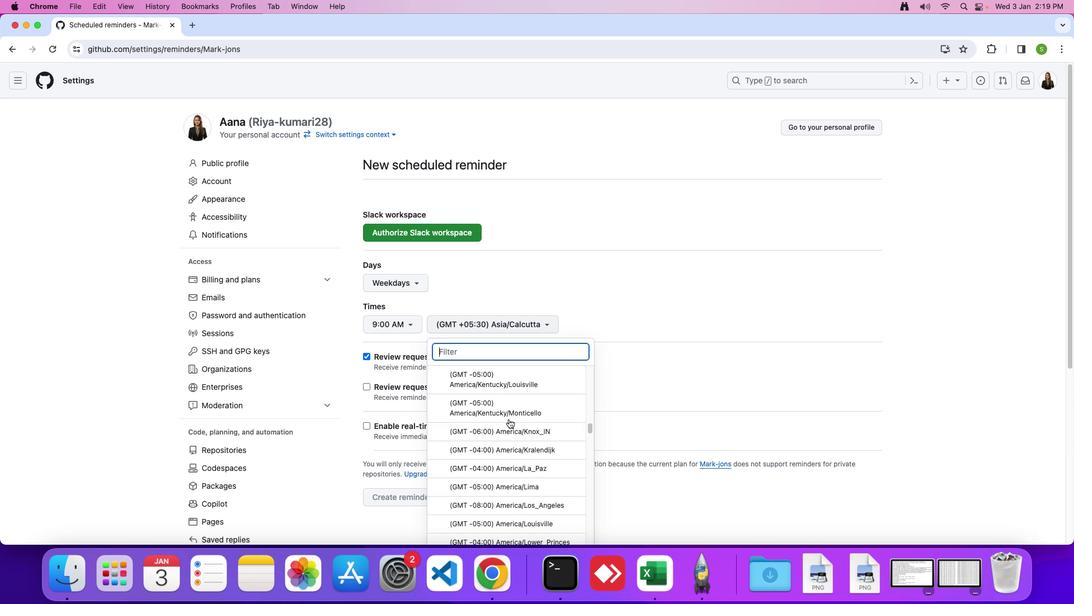 
Action: Mouse scrolled (509, 419) with delta (0, 0)
